 Task: Create an event for the team-building escape room challenge on the 11th at 8:00 PM.
Action: Mouse pressed left at (579, 175)
Screenshot: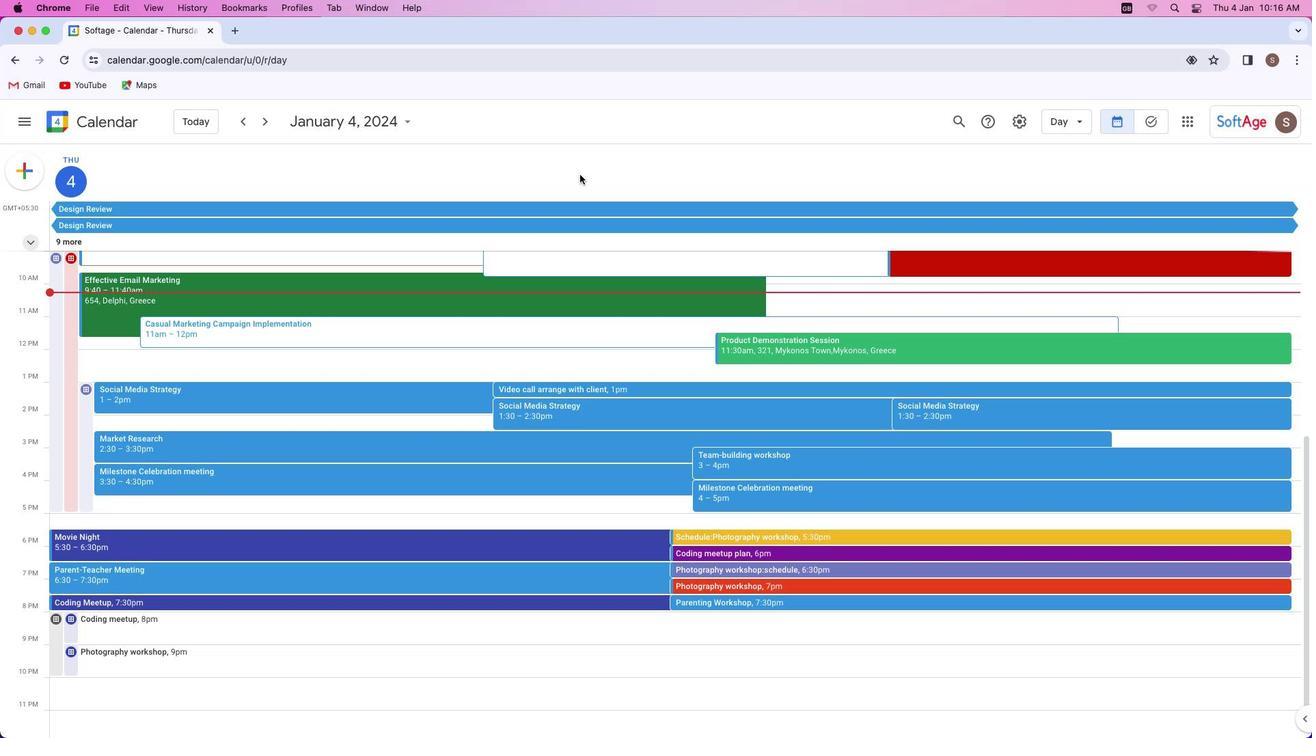 
Action: Mouse moved to (27, 168)
Screenshot: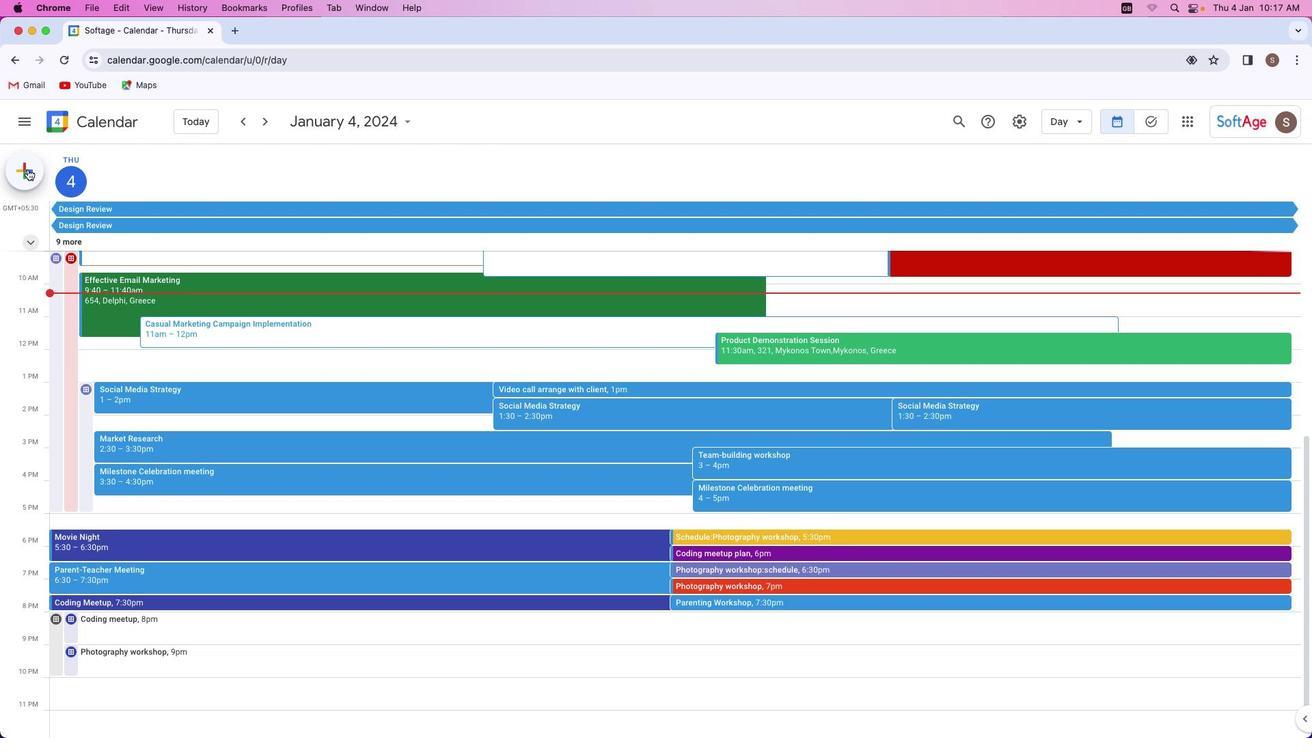 
Action: Mouse pressed left at (27, 168)
Screenshot: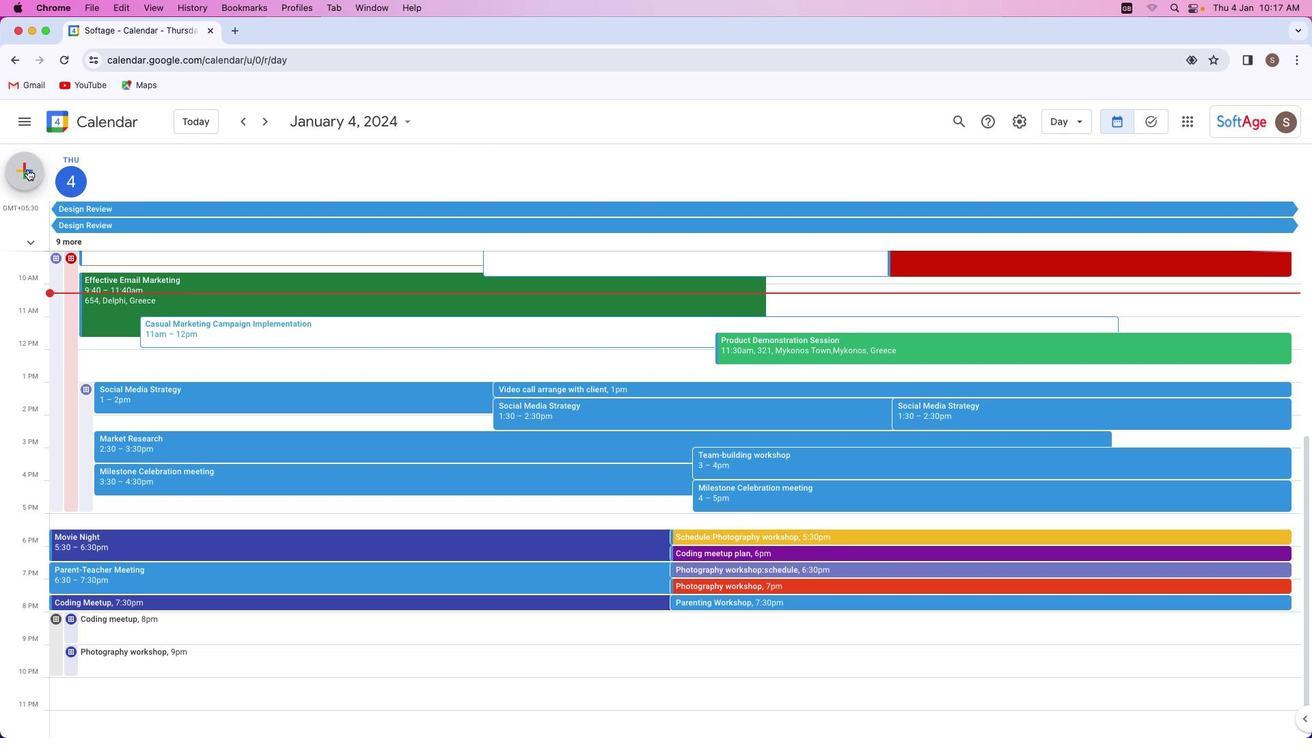 
Action: Mouse moved to (73, 210)
Screenshot: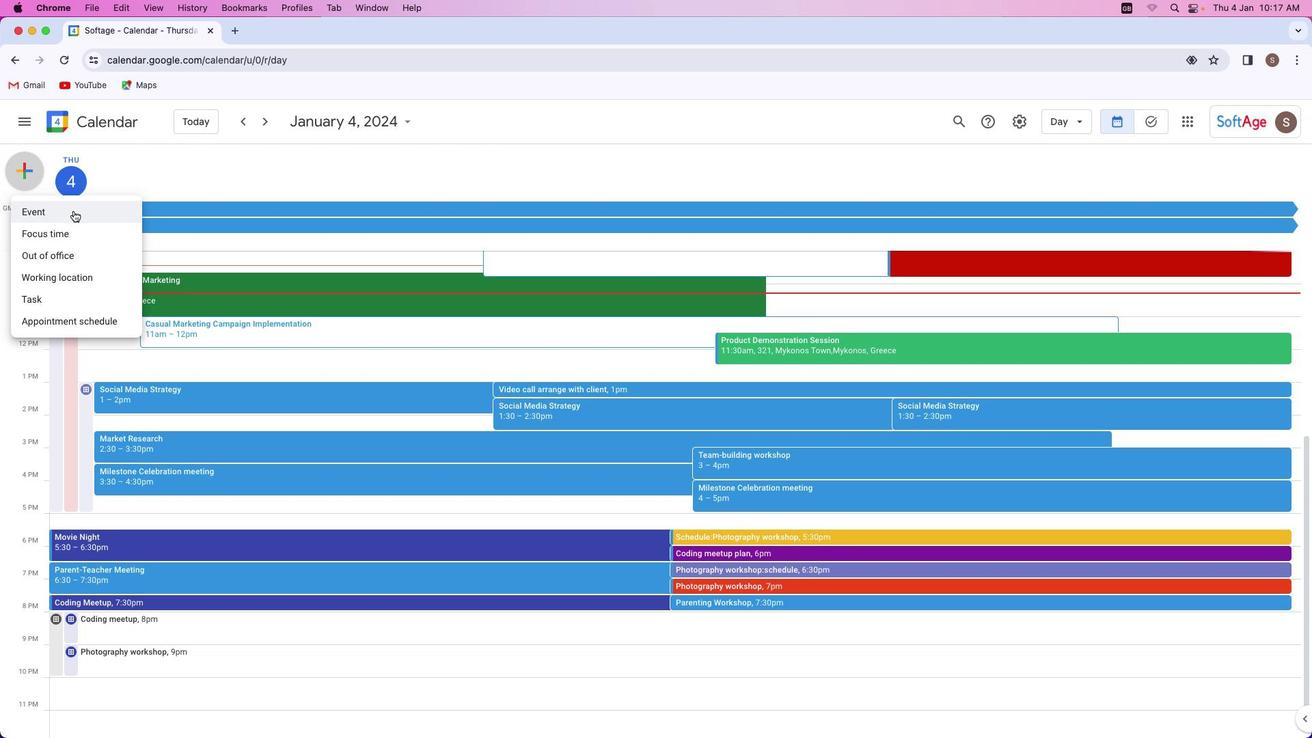 
Action: Mouse pressed left at (73, 210)
Screenshot: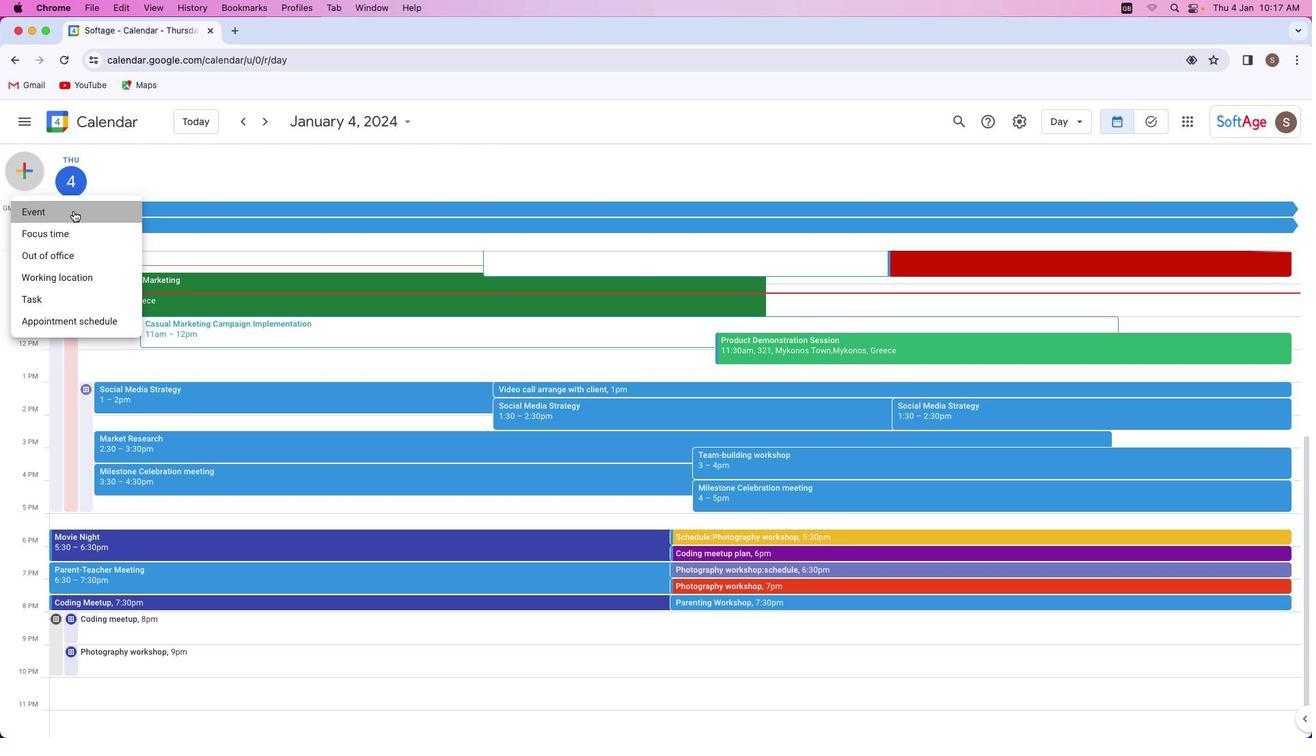 
Action: Mouse moved to (498, 290)
Screenshot: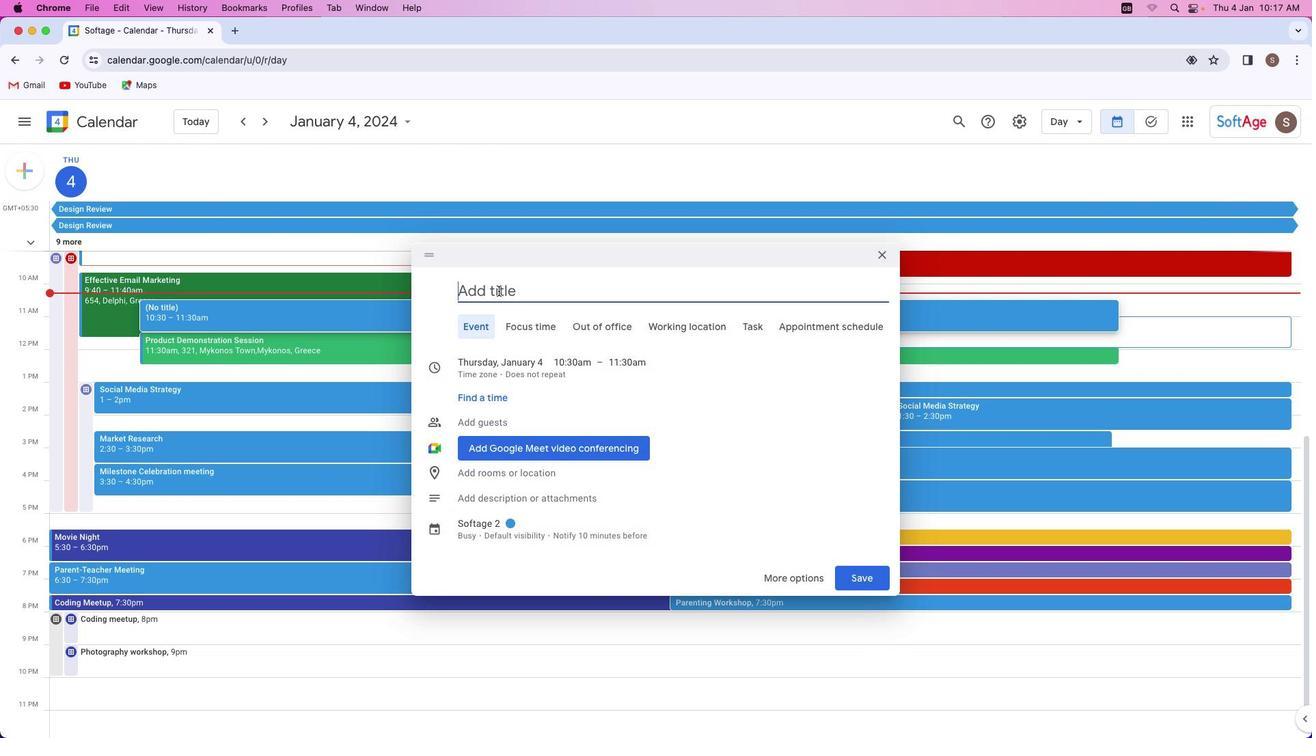 
Action: Key pressed Key.shift'T''e''a''m''-''b''u''i''l''d''i''n''g'Key.space'e''s''c''a''p''e'Key.space'r''o''o''m'Key.space'c''h''a''l''l''e''n''g''e'
Screenshot: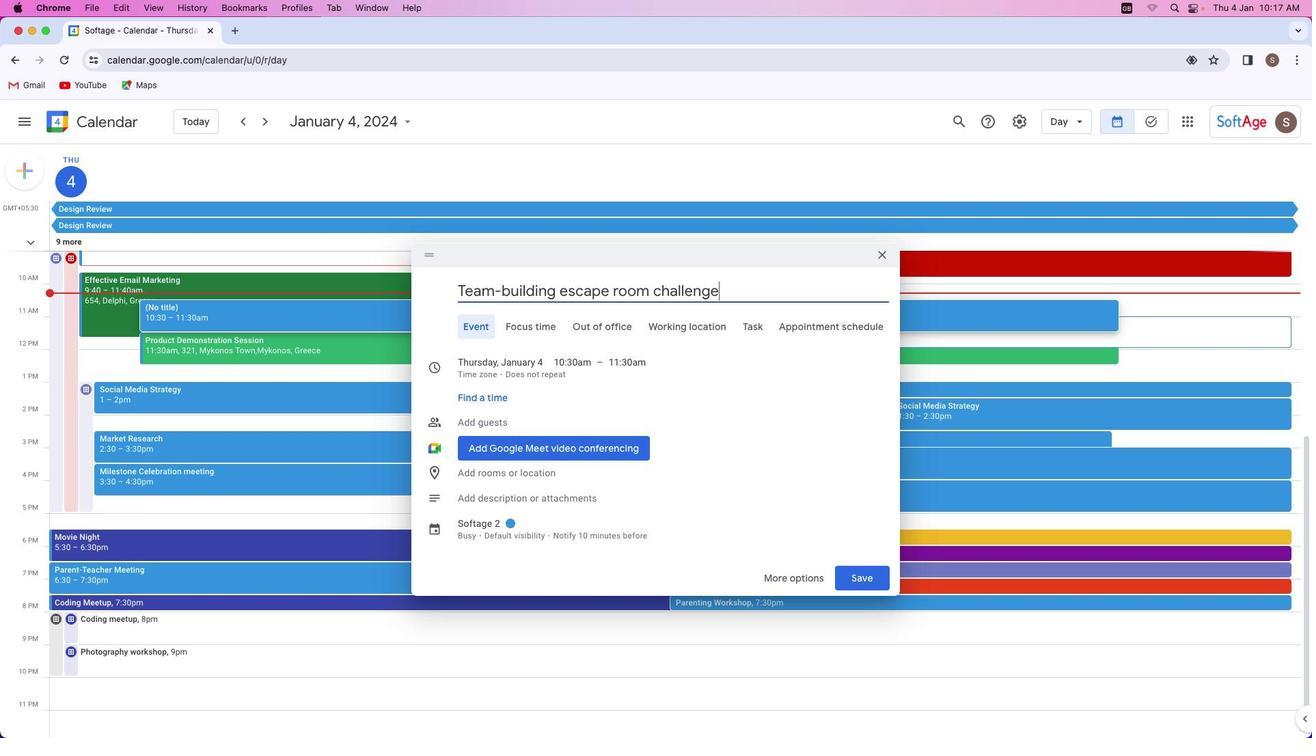 
Action: Mouse moved to (510, 363)
Screenshot: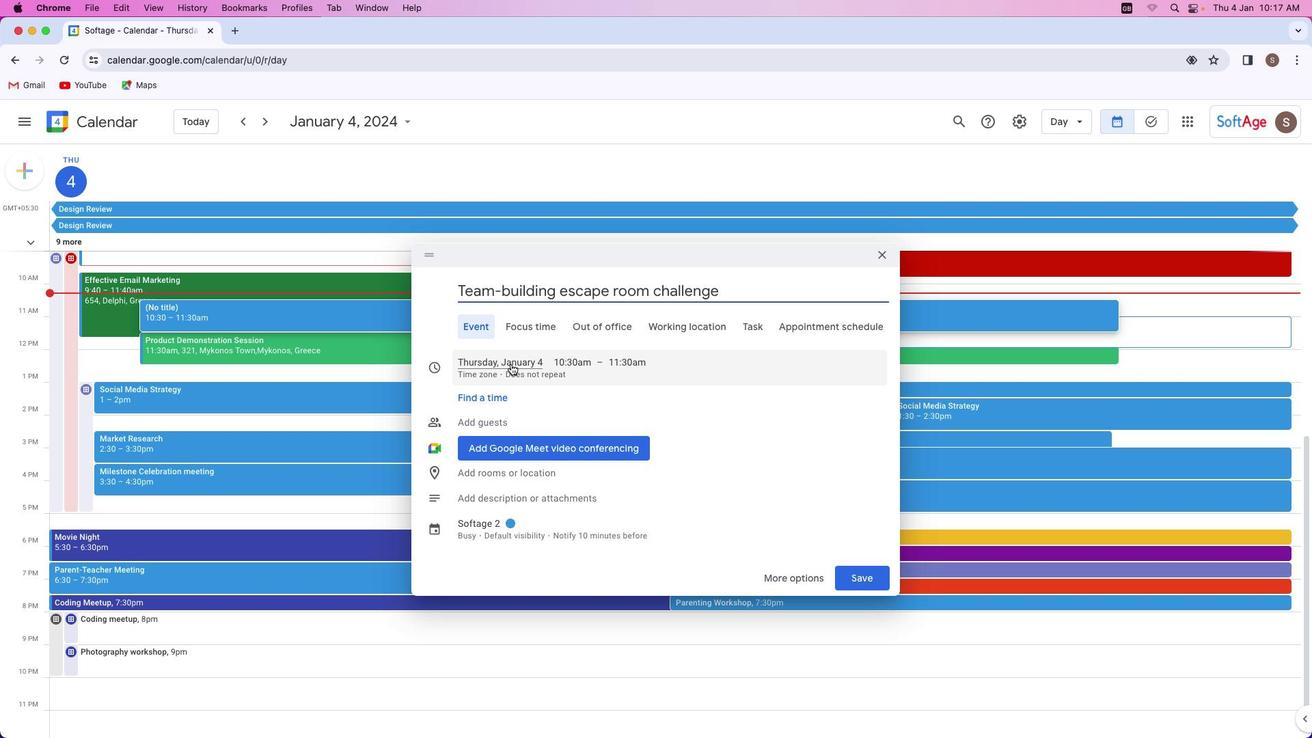 
Action: Mouse pressed left at (510, 363)
Screenshot: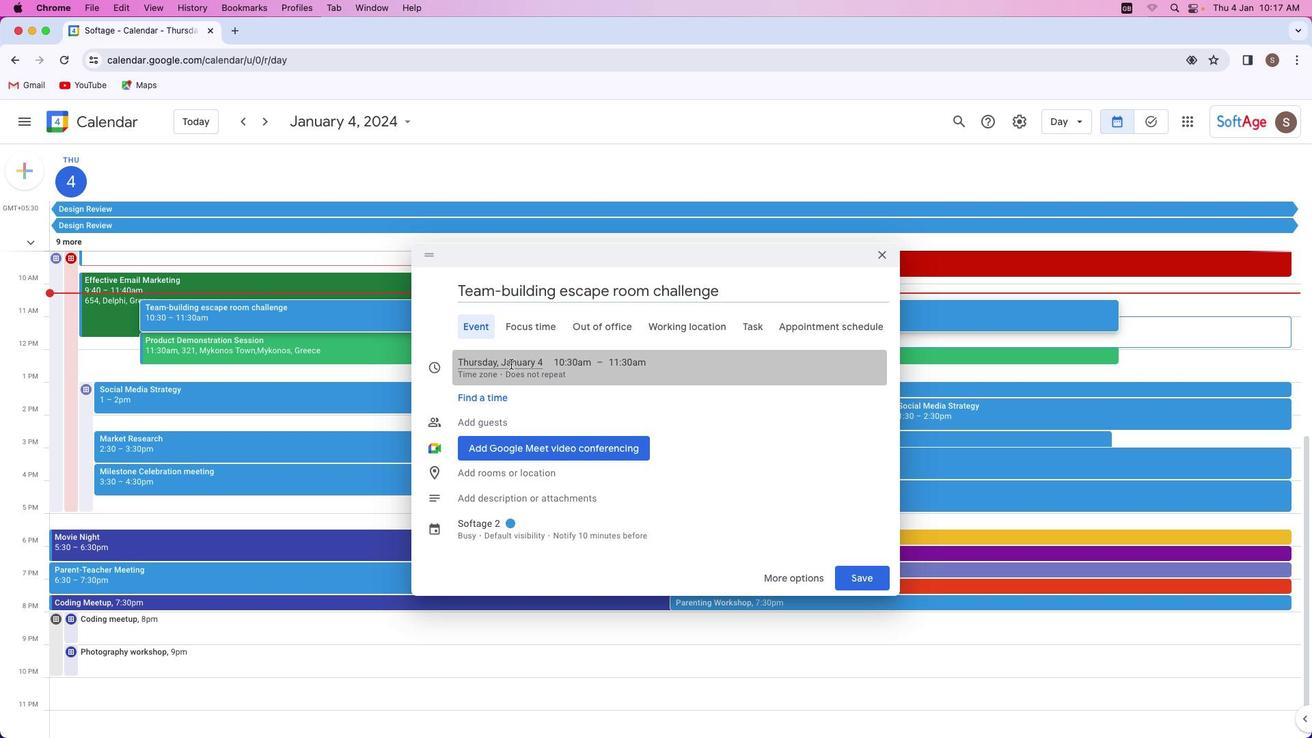 
Action: Mouse moved to (551, 452)
Screenshot: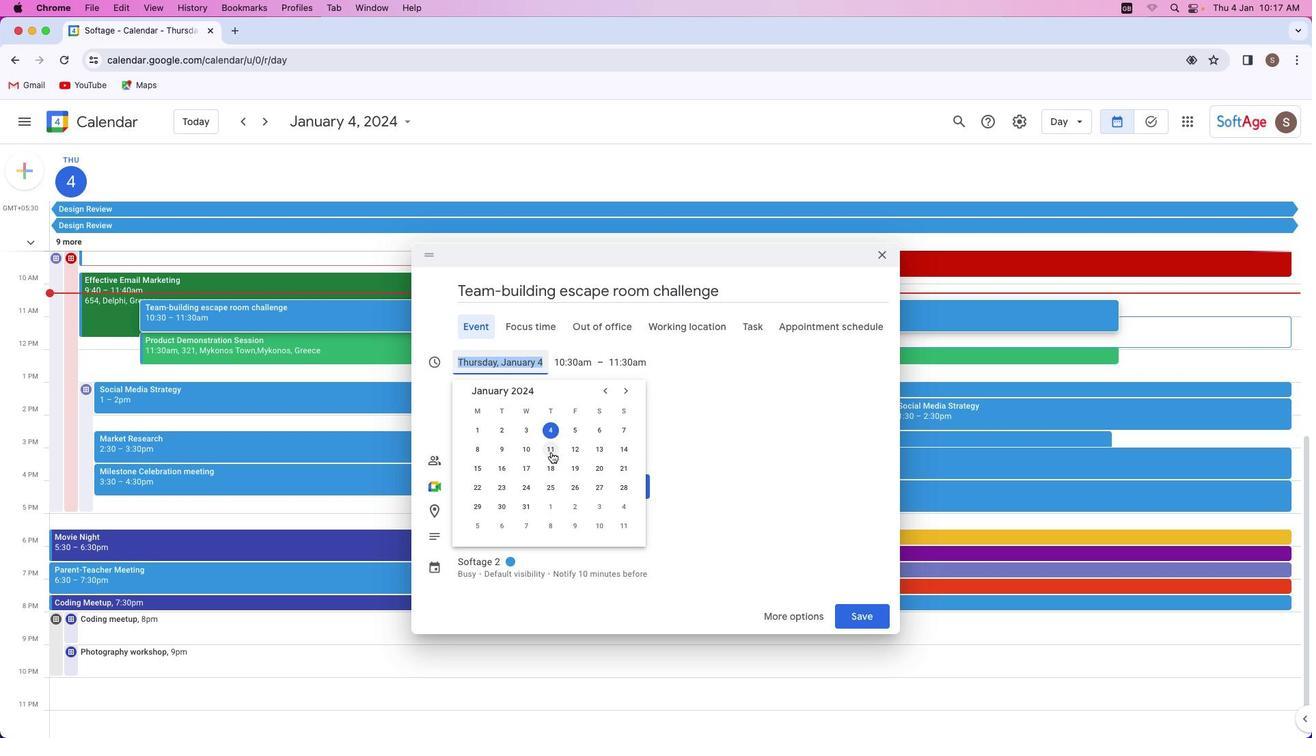 
Action: Mouse pressed left at (551, 452)
Screenshot: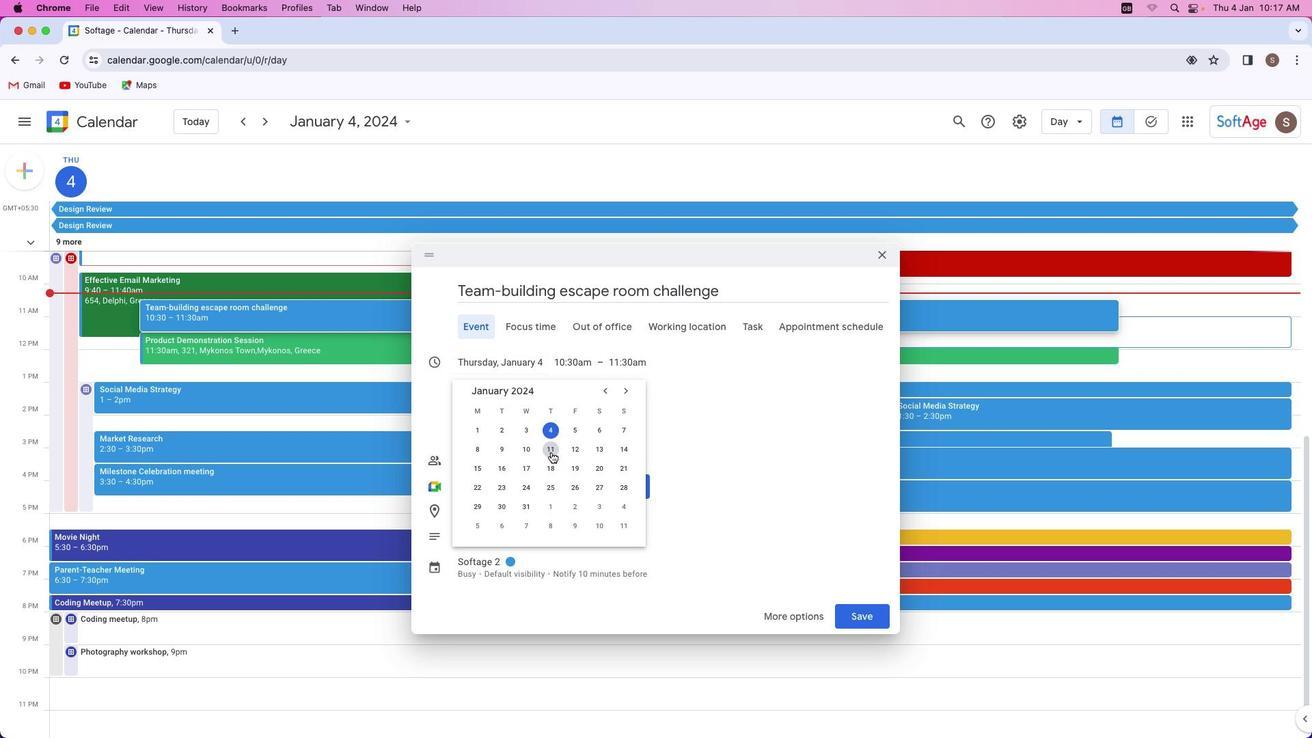 
Action: Mouse moved to (575, 364)
Screenshot: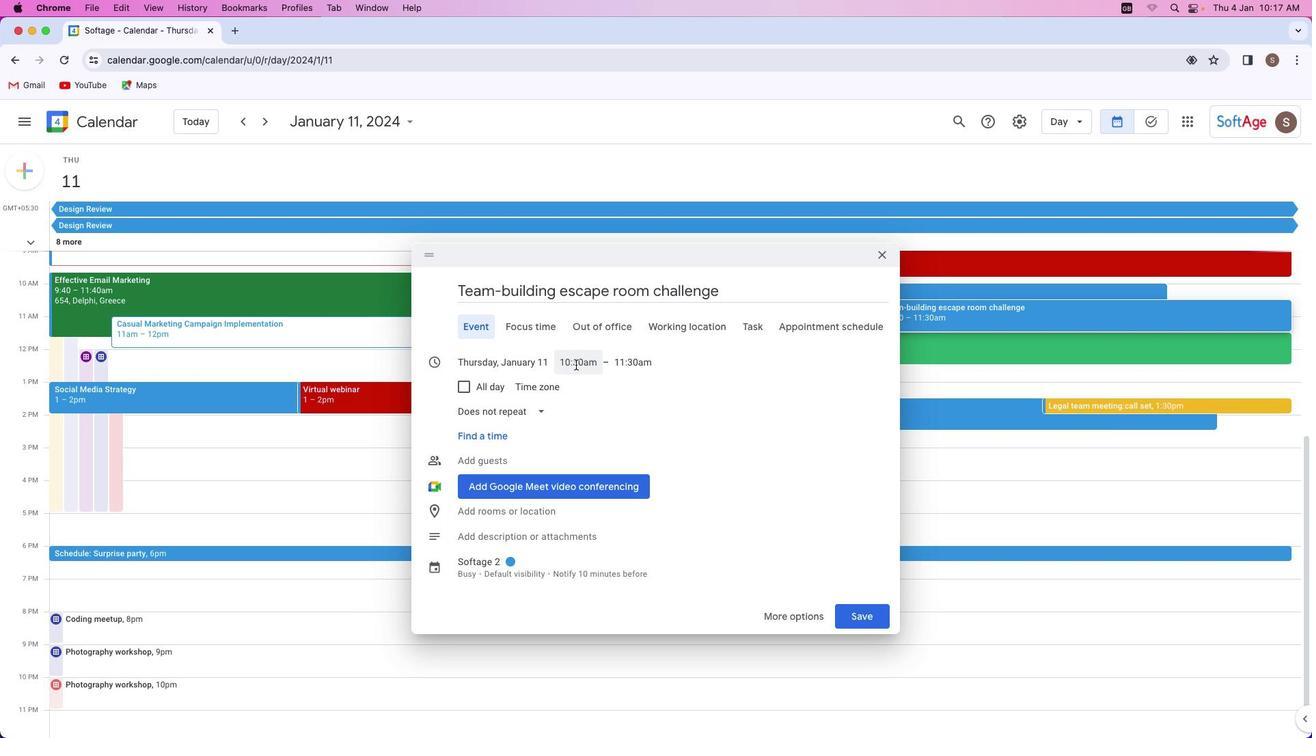 
Action: Mouse pressed left at (575, 364)
Screenshot: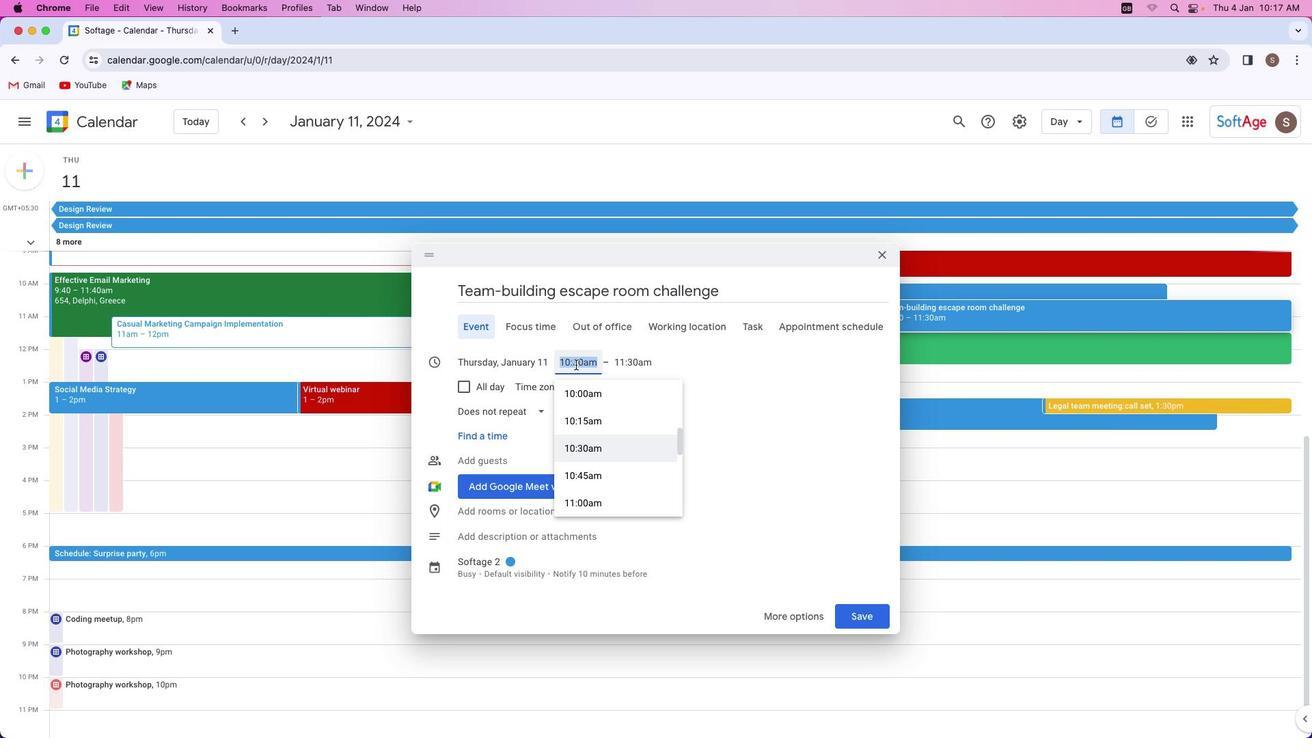 
Action: Mouse moved to (600, 445)
Screenshot: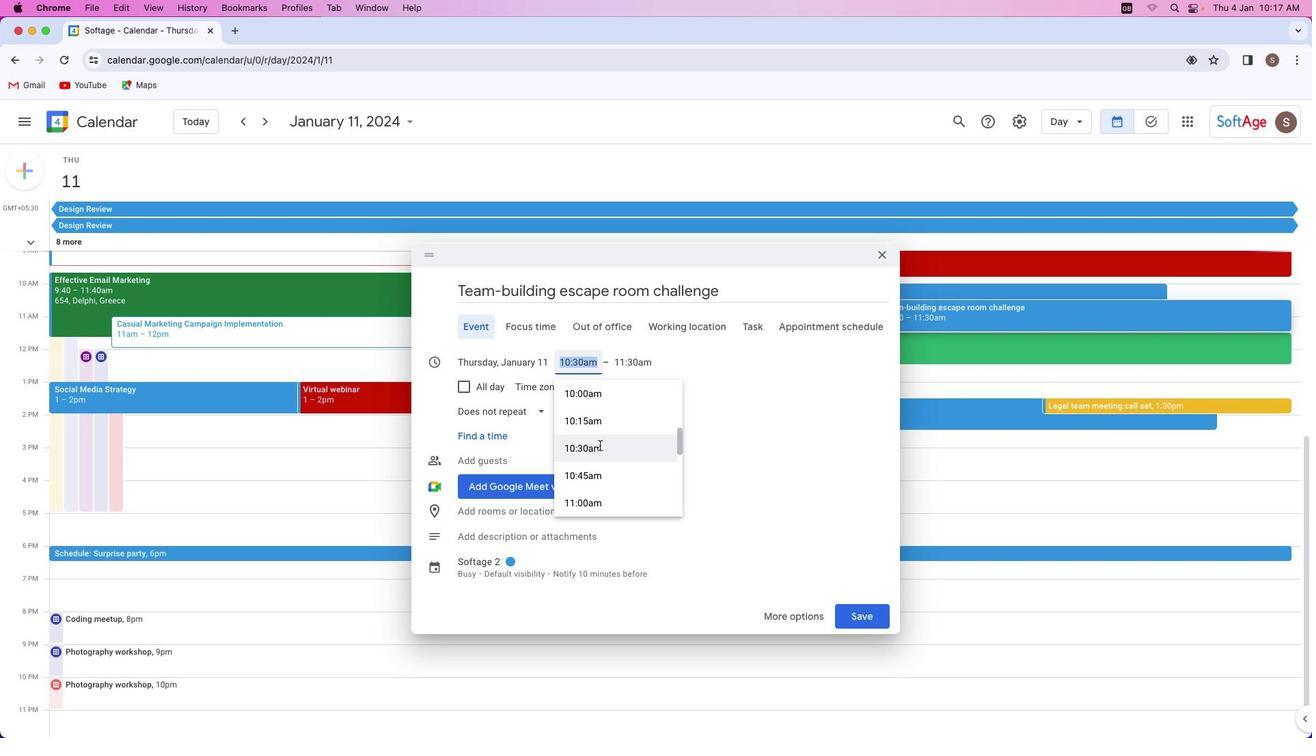 
Action: Mouse scrolled (600, 445) with delta (0, 0)
Screenshot: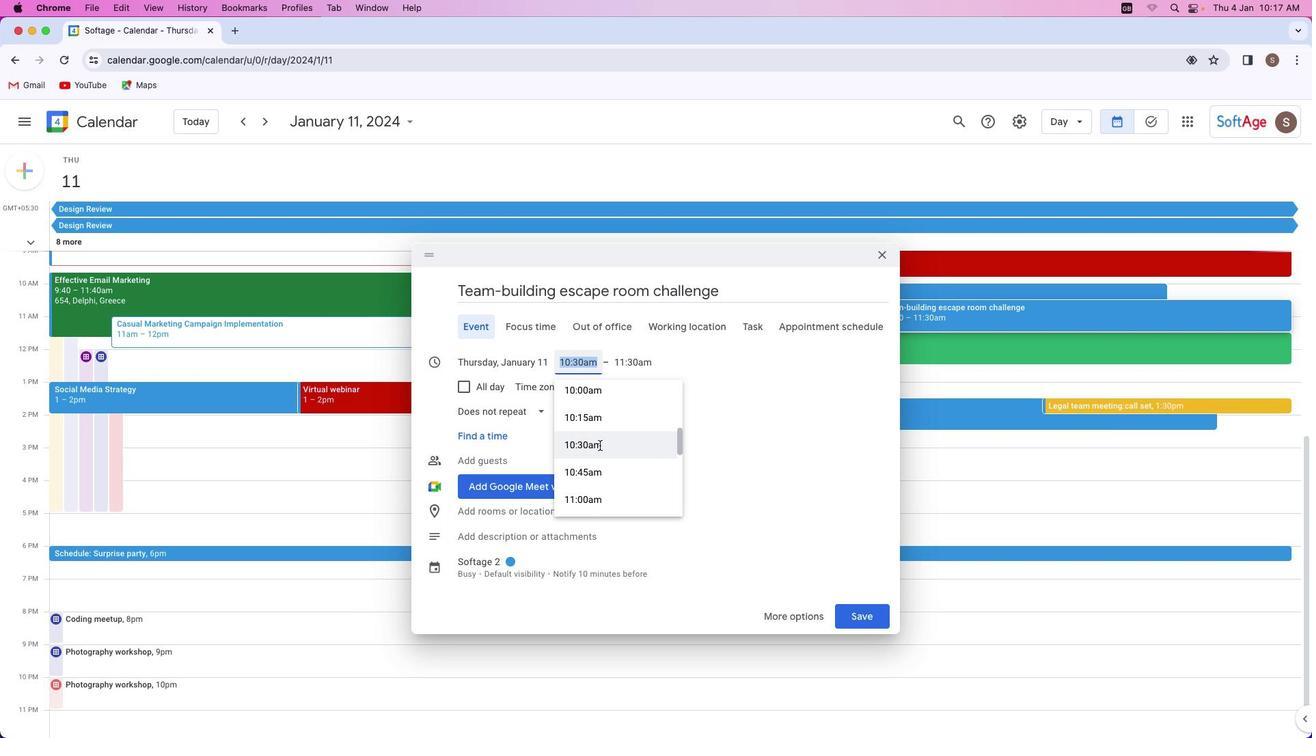 
Action: Mouse scrolled (600, 445) with delta (0, 0)
Screenshot: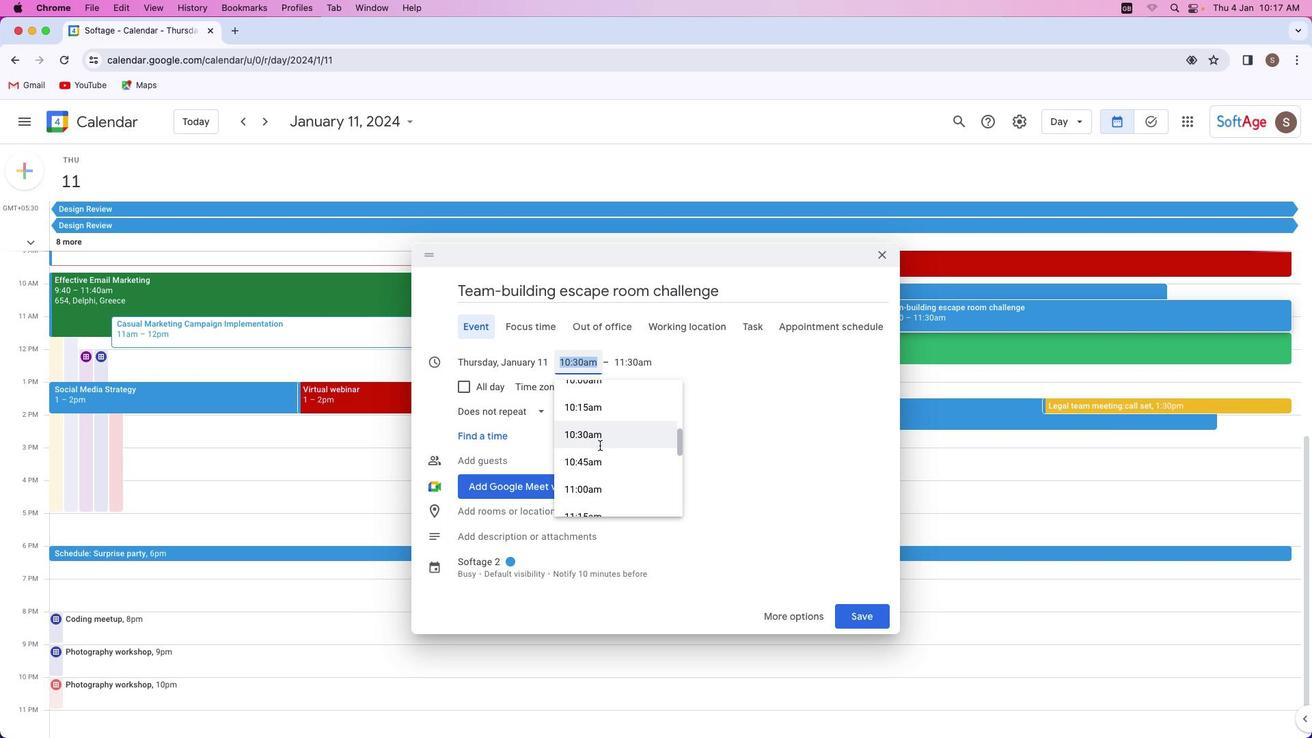 
Action: Mouse scrolled (600, 445) with delta (0, 0)
Screenshot: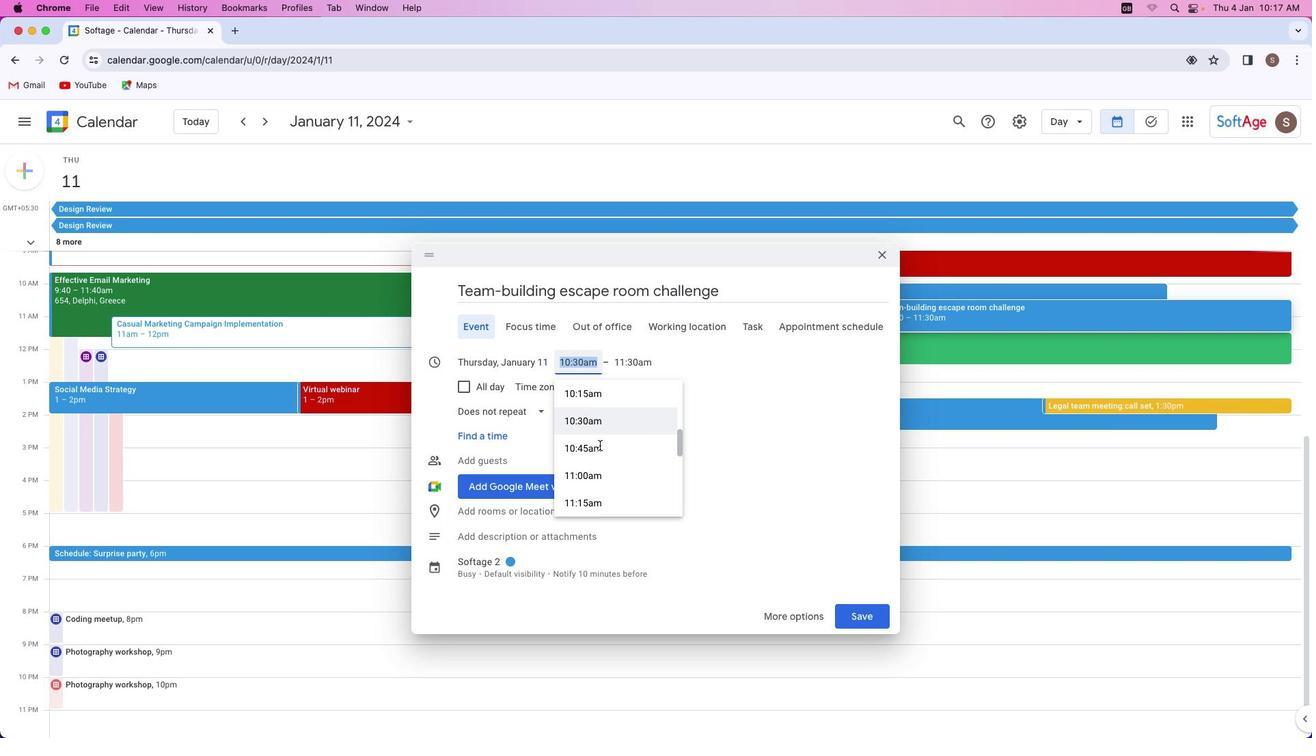 
Action: Mouse scrolled (600, 445) with delta (0, 0)
Screenshot: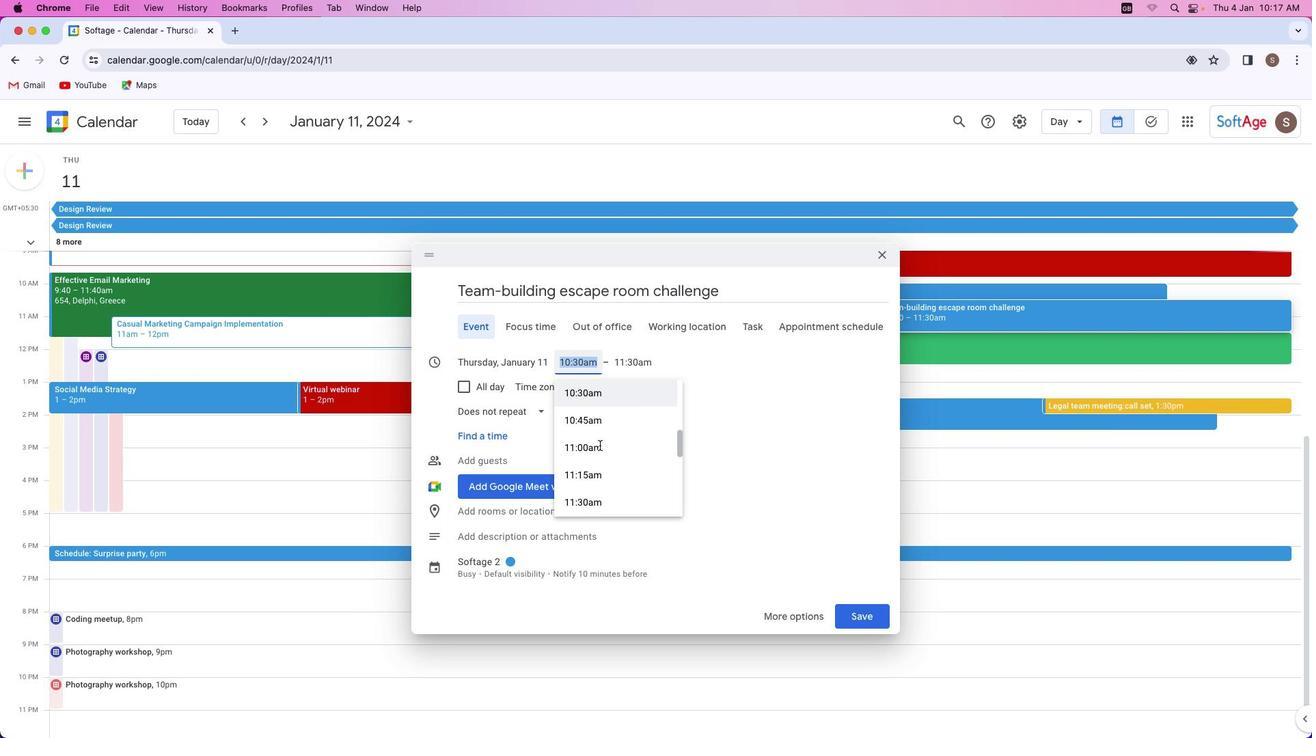 
Action: Mouse scrolled (600, 445) with delta (0, 0)
Screenshot: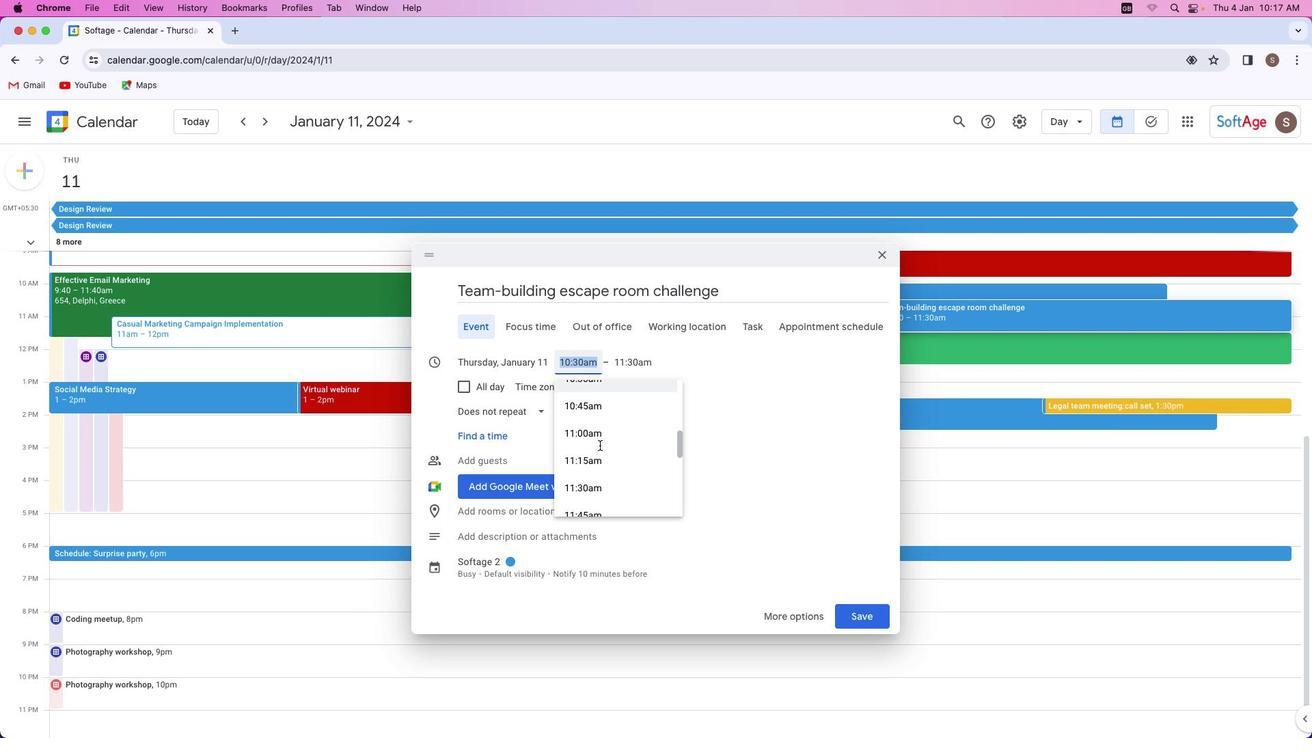 
Action: Mouse scrolled (600, 445) with delta (0, 0)
Screenshot: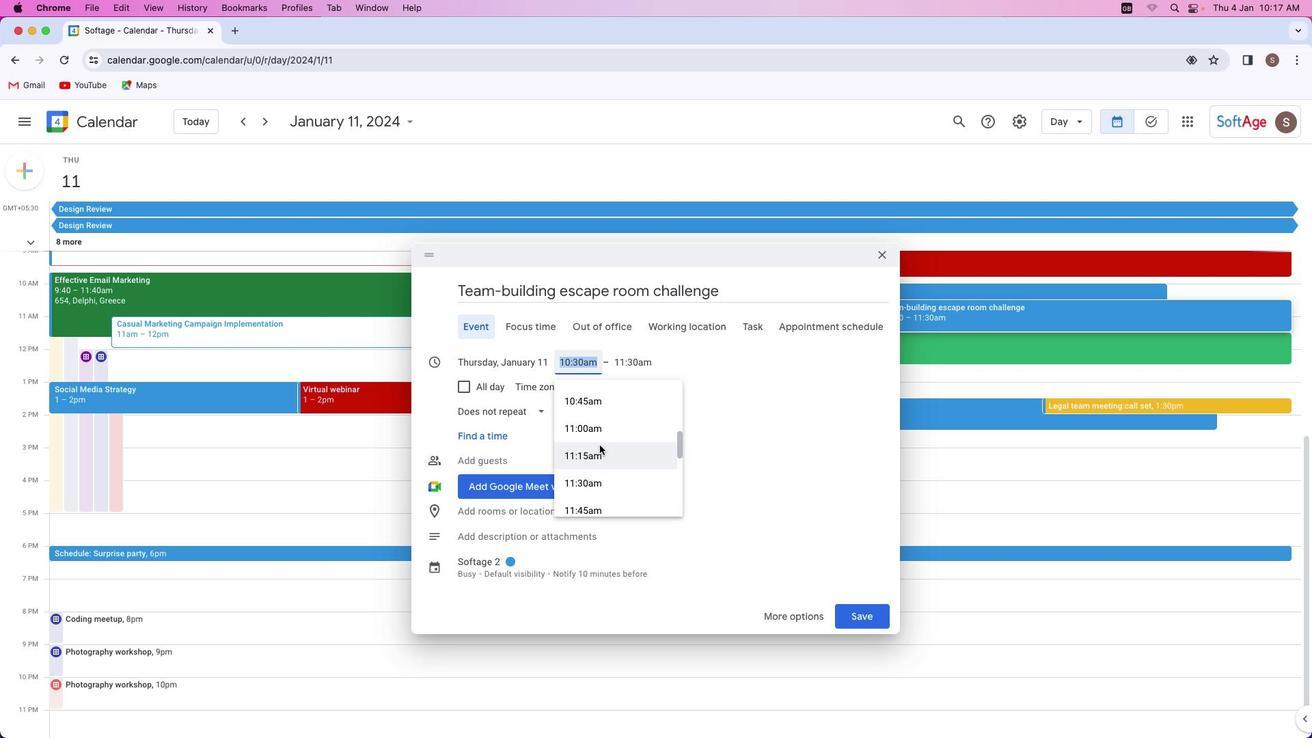 
Action: Mouse scrolled (600, 445) with delta (0, 0)
Screenshot: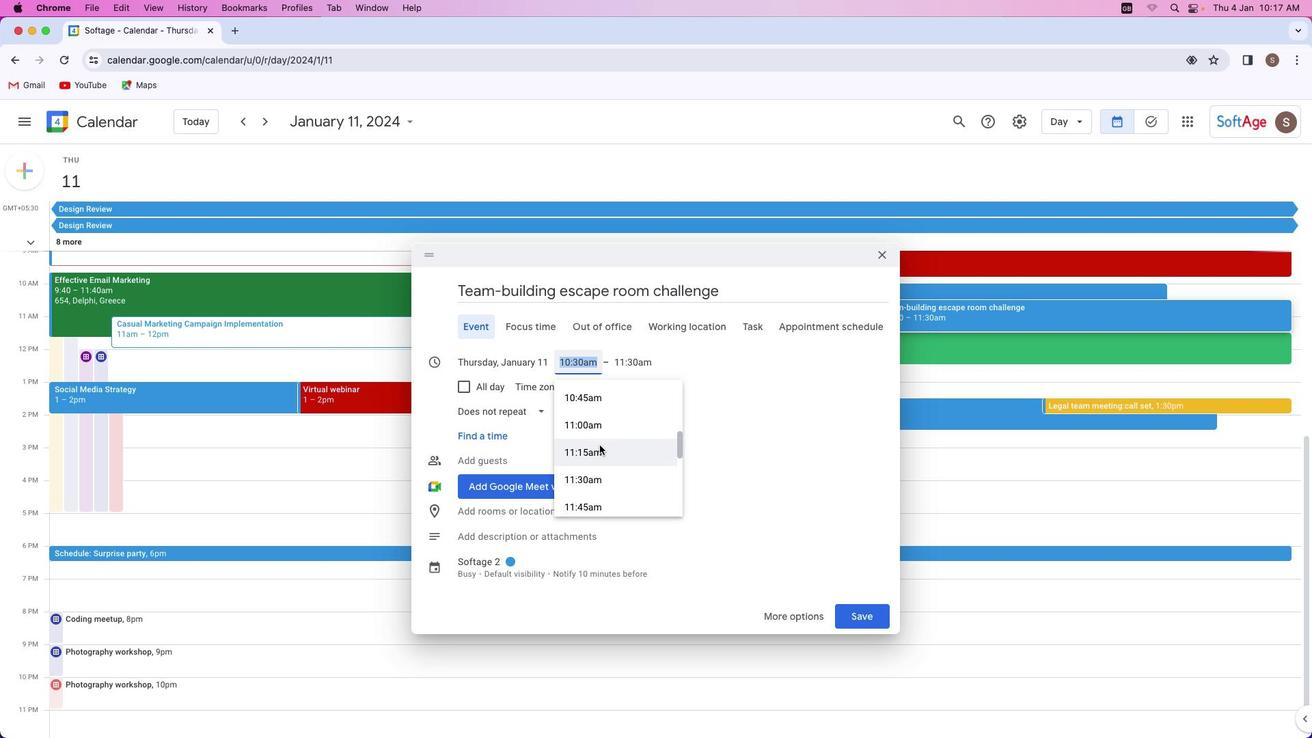 
Action: Mouse scrolled (600, 445) with delta (0, 0)
Screenshot: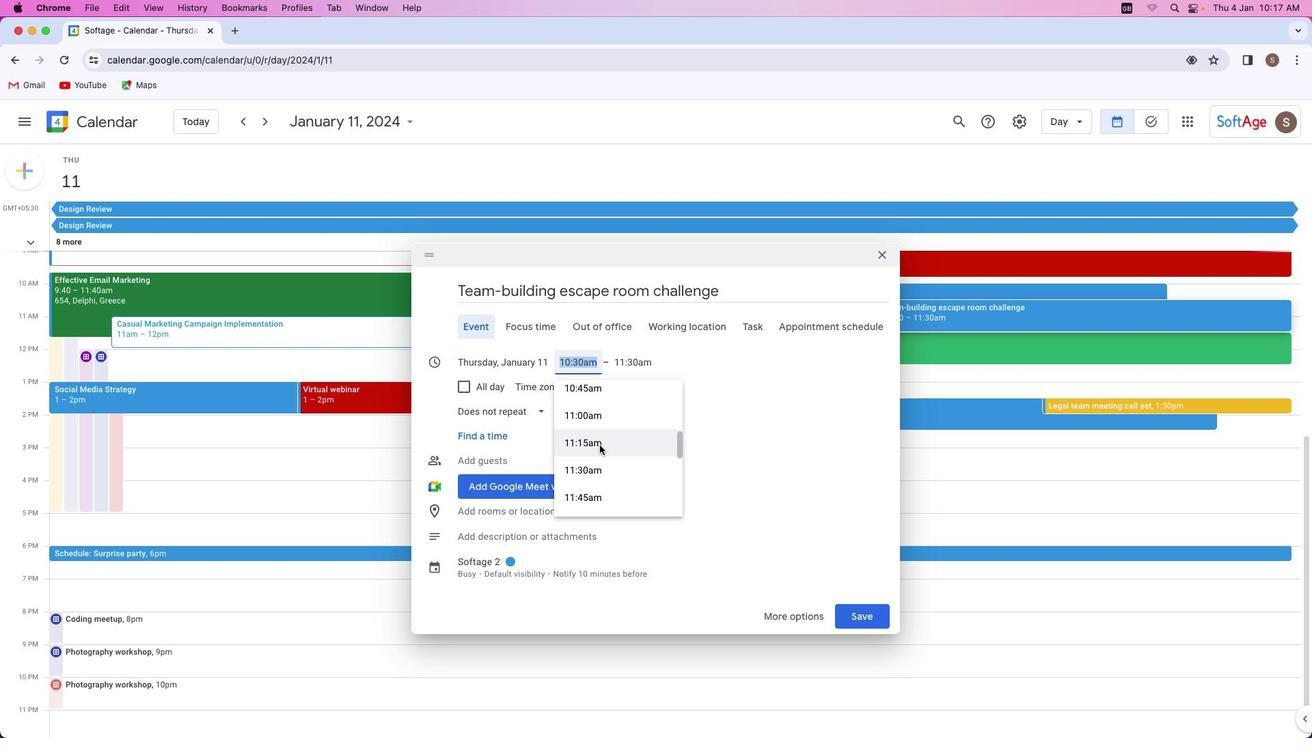 
Action: Mouse scrolled (600, 445) with delta (0, 0)
Screenshot: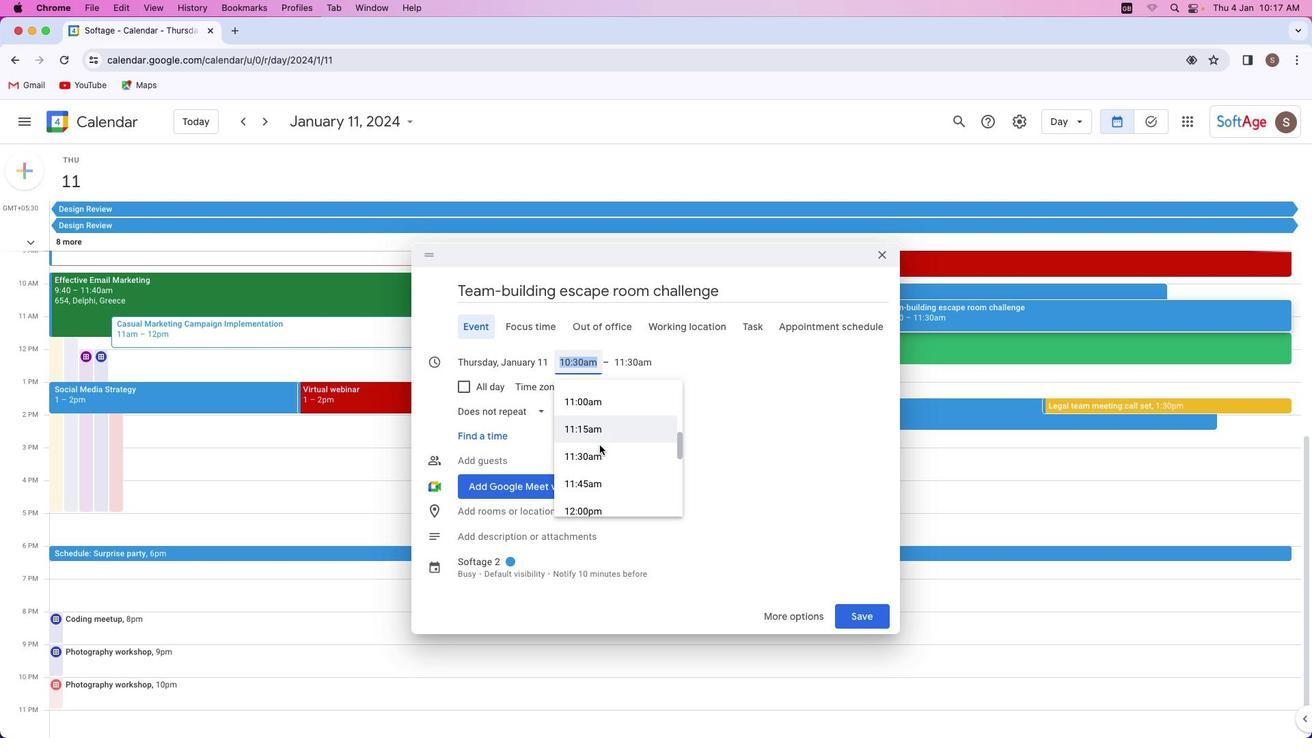 
Action: Mouse scrolled (600, 445) with delta (0, 0)
Screenshot: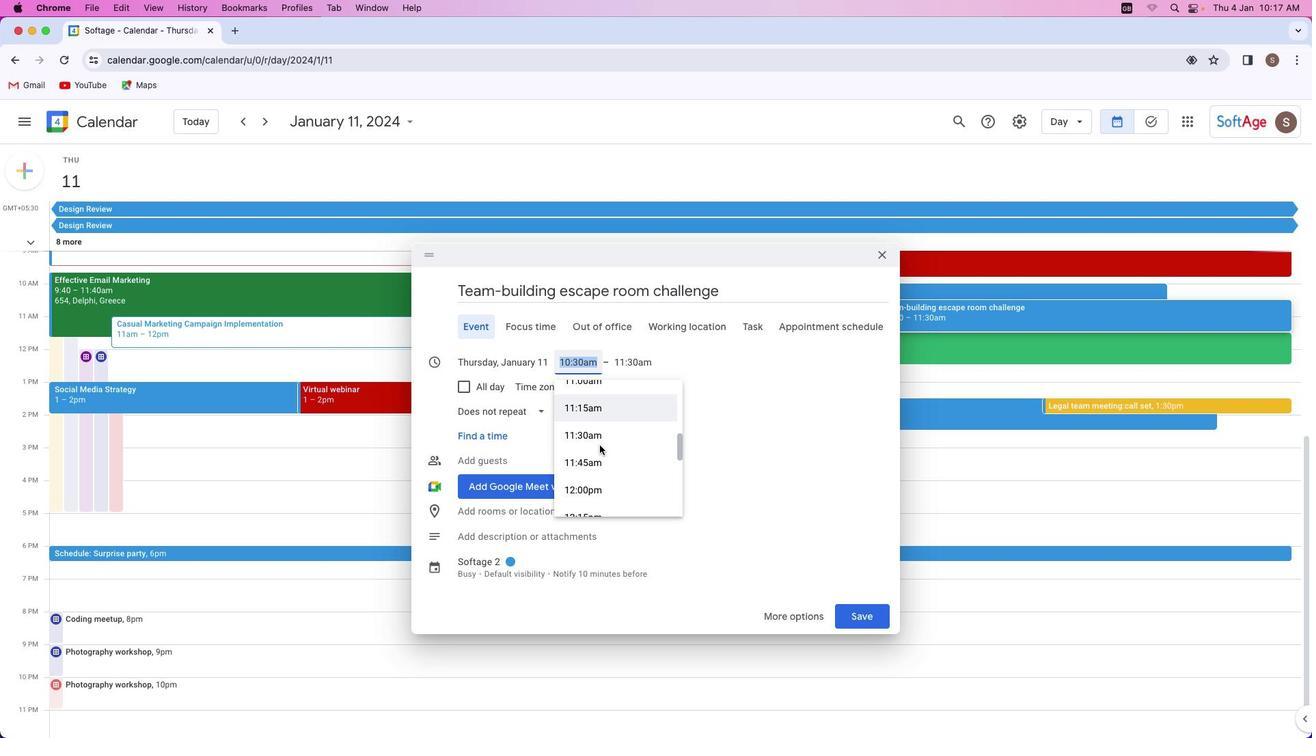 
Action: Mouse scrolled (600, 445) with delta (0, 0)
Screenshot: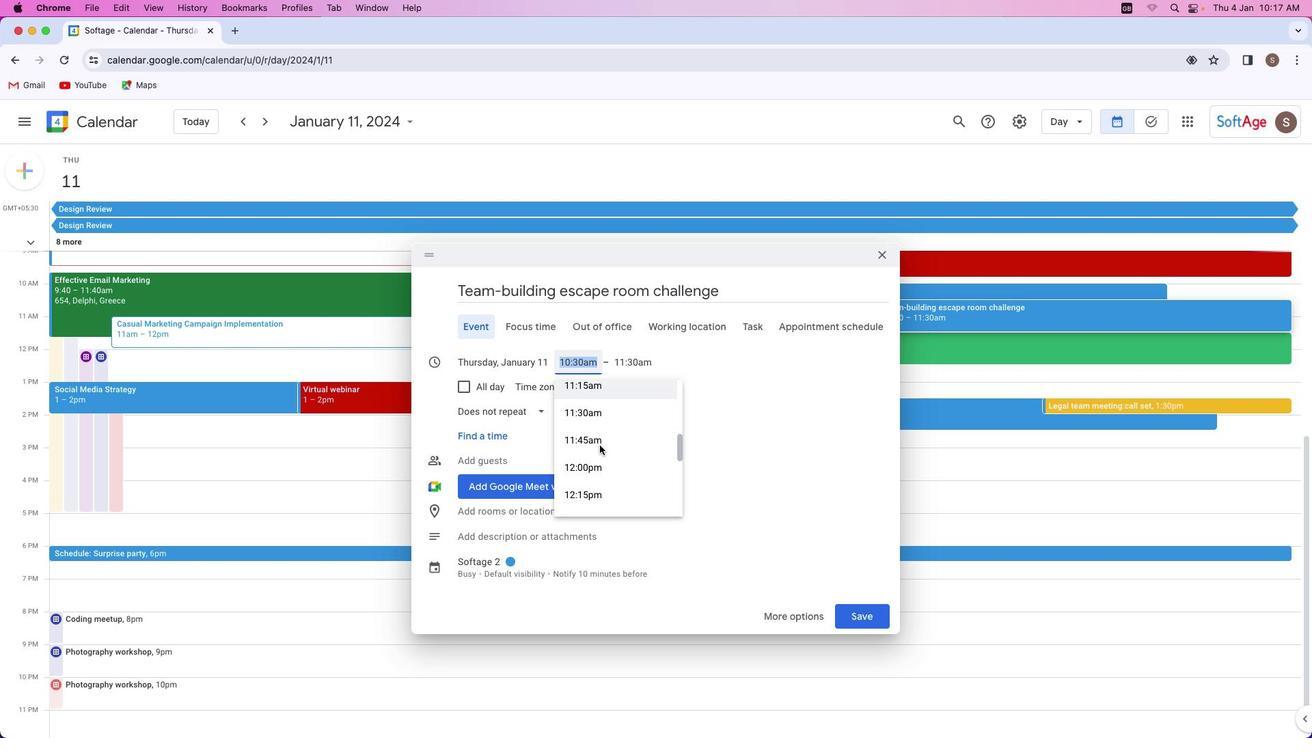 
Action: Mouse scrolled (600, 445) with delta (0, 0)
Screenshot: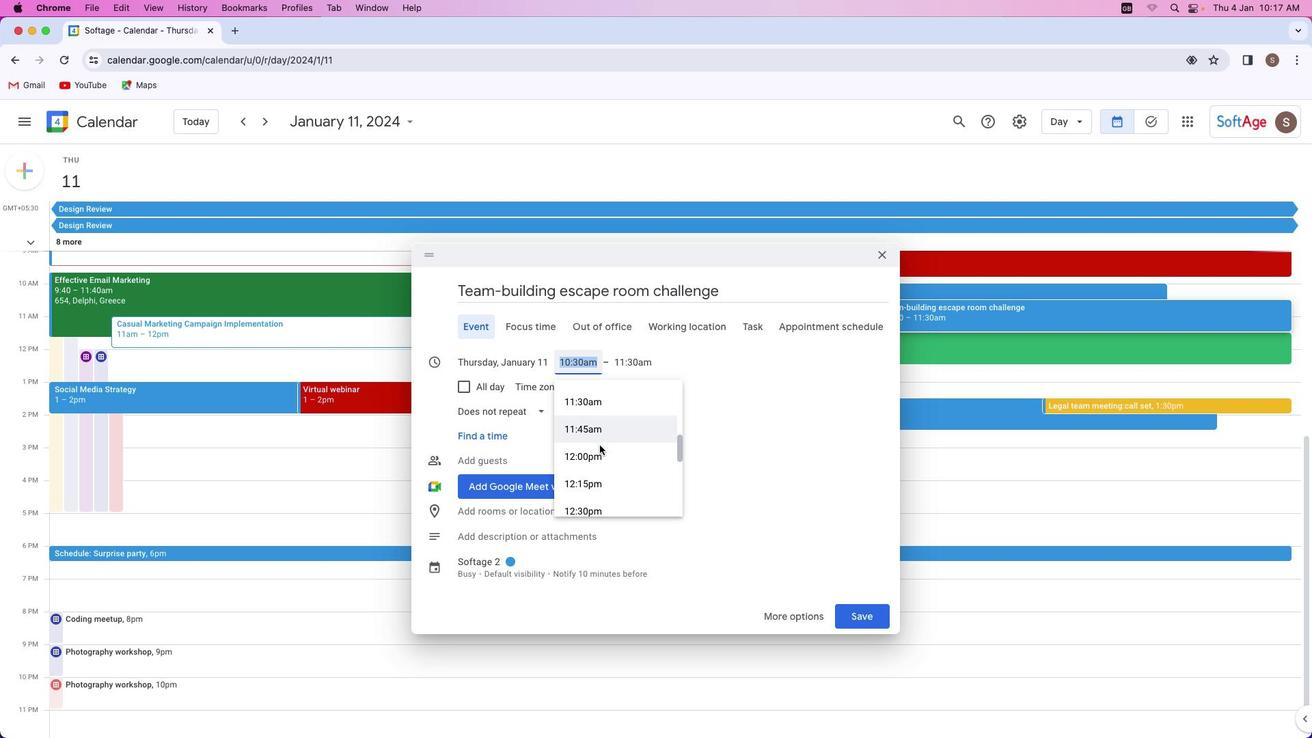 
Action: Mouse scrolled (600, 445) with delta (0, 0)
Screenshot: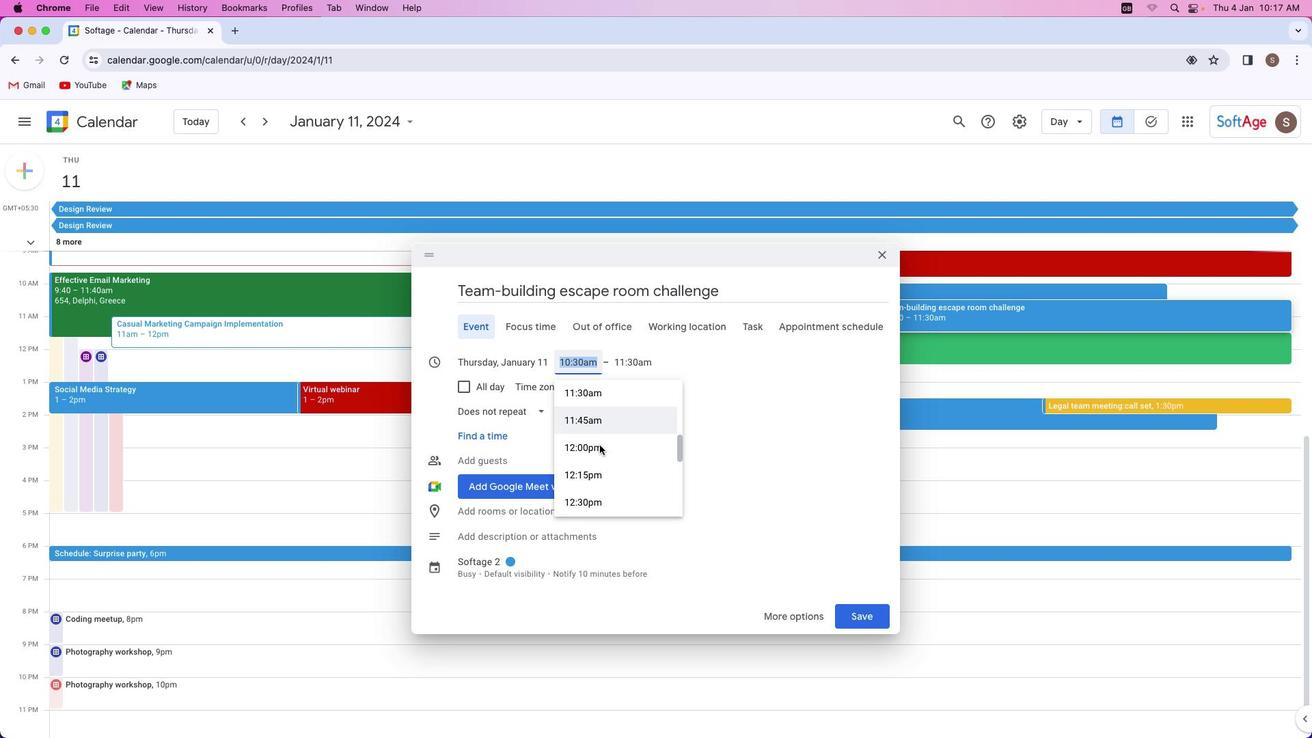 
Action: Mouse scrolled (600, 445) with delta (0, 0)
Screenshot: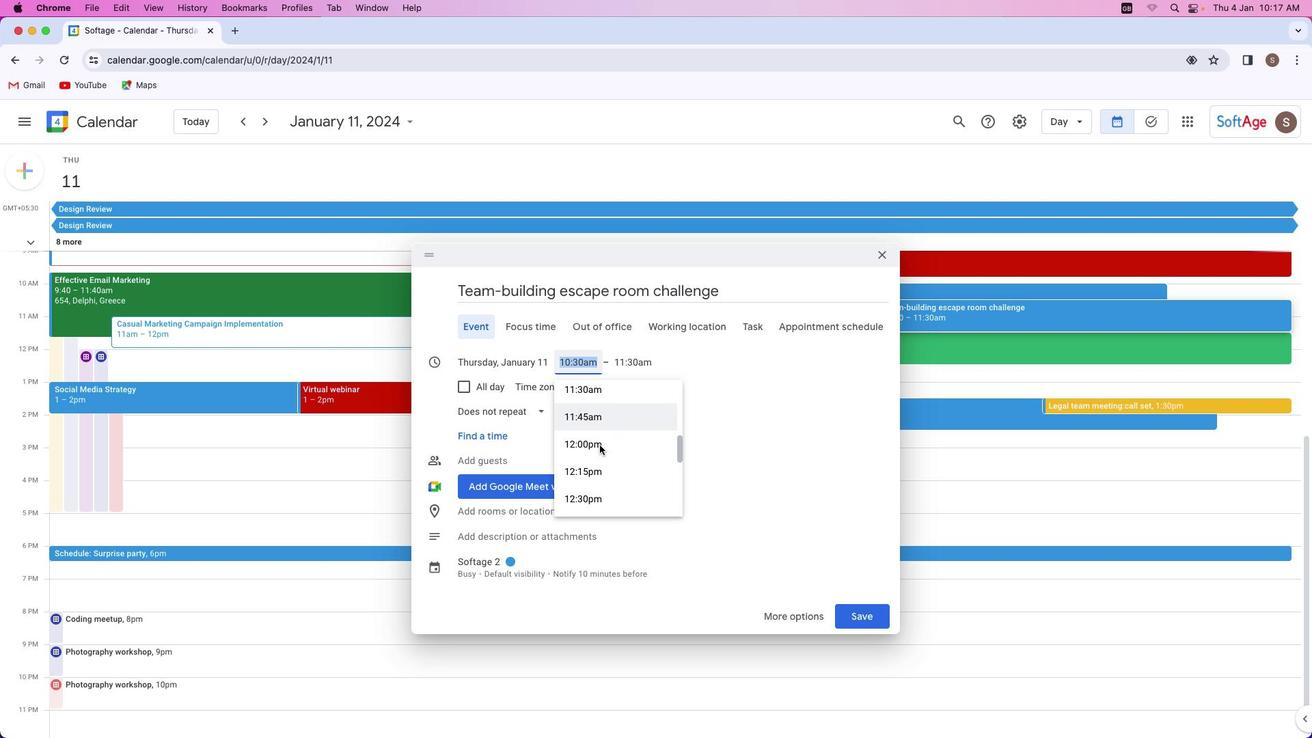 
Action: Mouse scrolled (600, 445) with delta (0, 0)
Screenshot: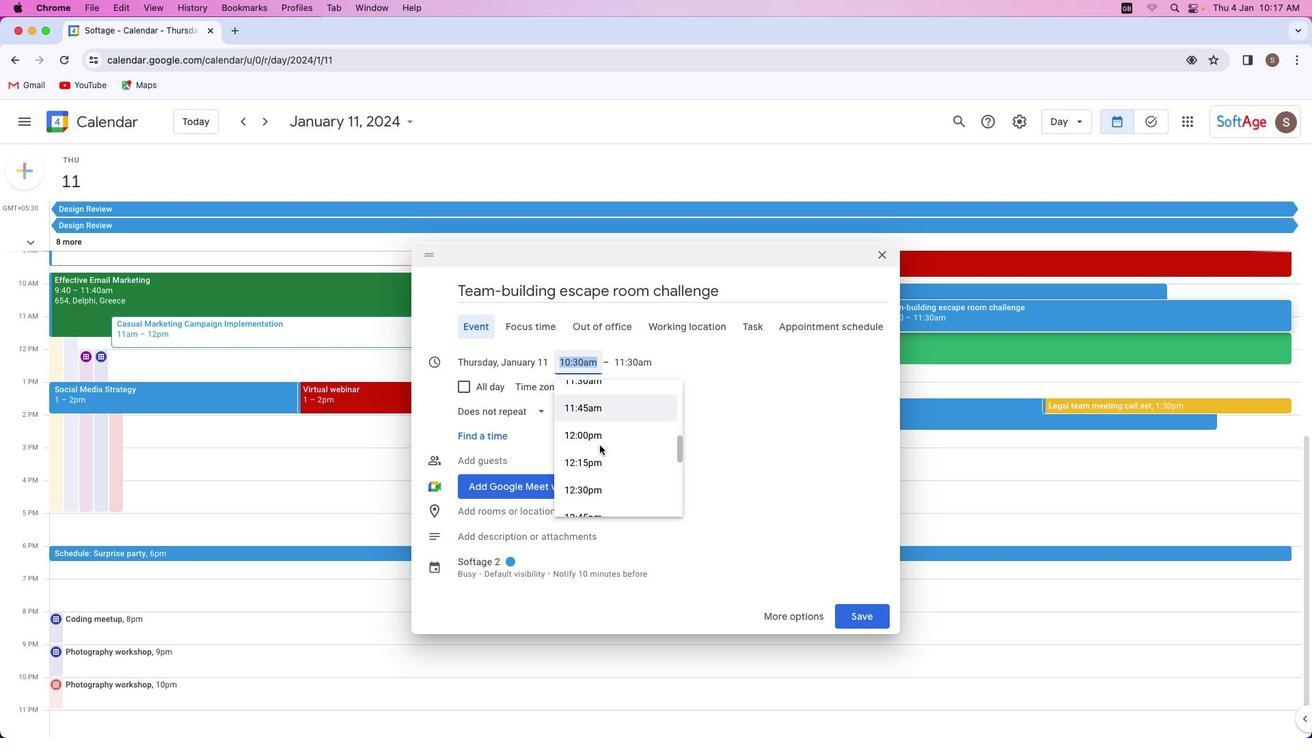 
Action: Mouse scrolled (600, 445) with delta (0, 0)
Screenshot: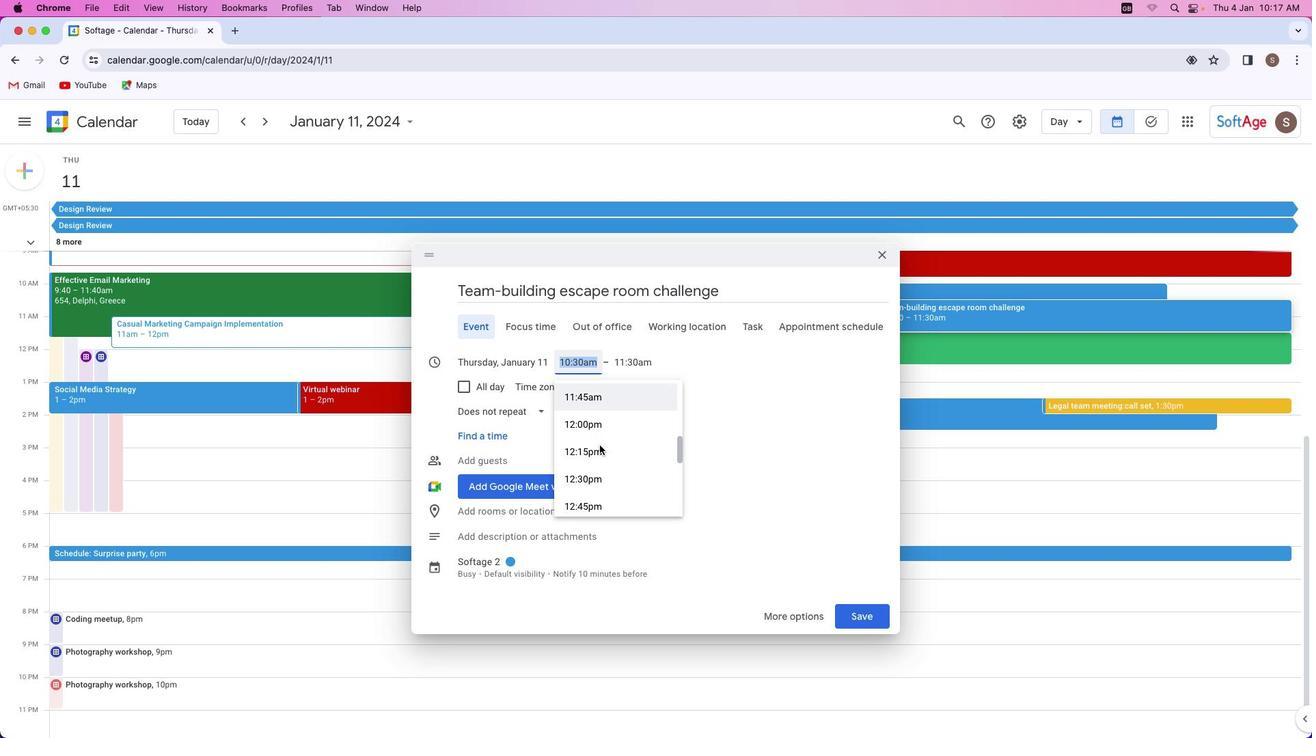 
Action: Mouse scrolled (600, 445) with delta (0, 0)
Screenshot: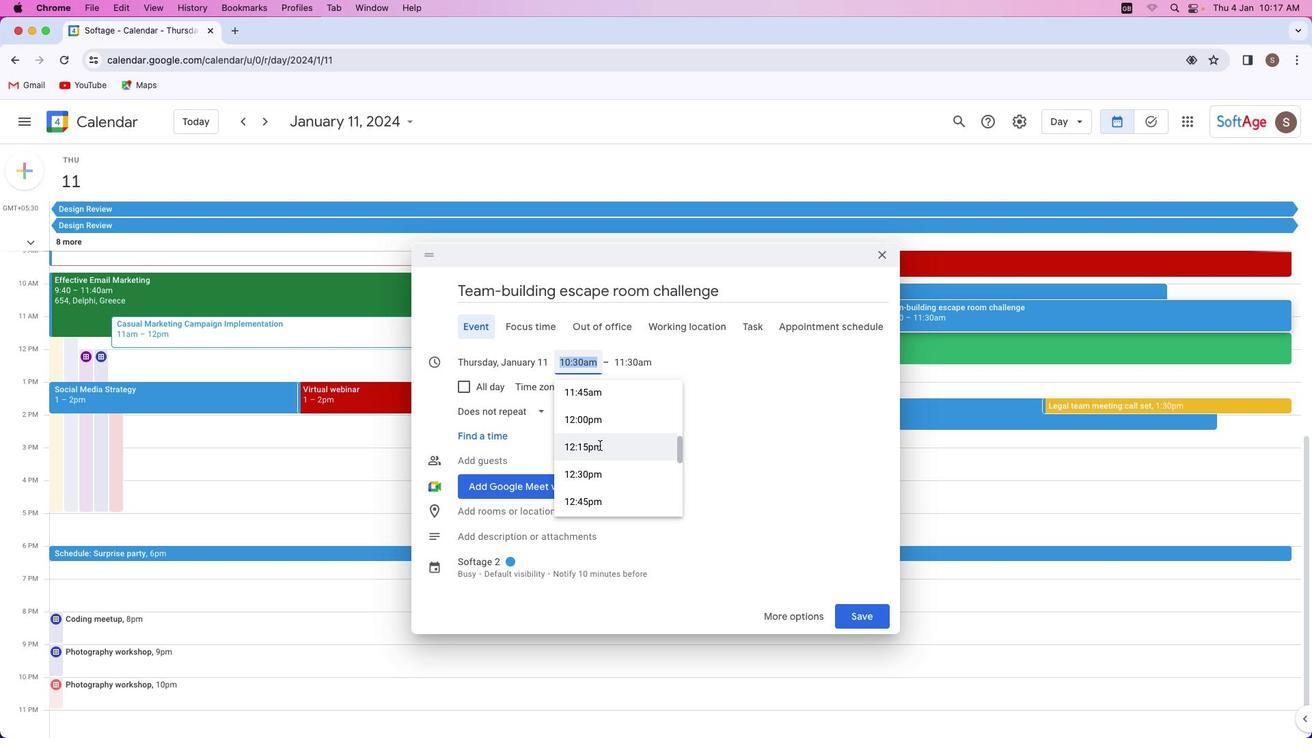 
Action: Mouse scrolled (600, 445) with delta (0, 0)
Screenshot: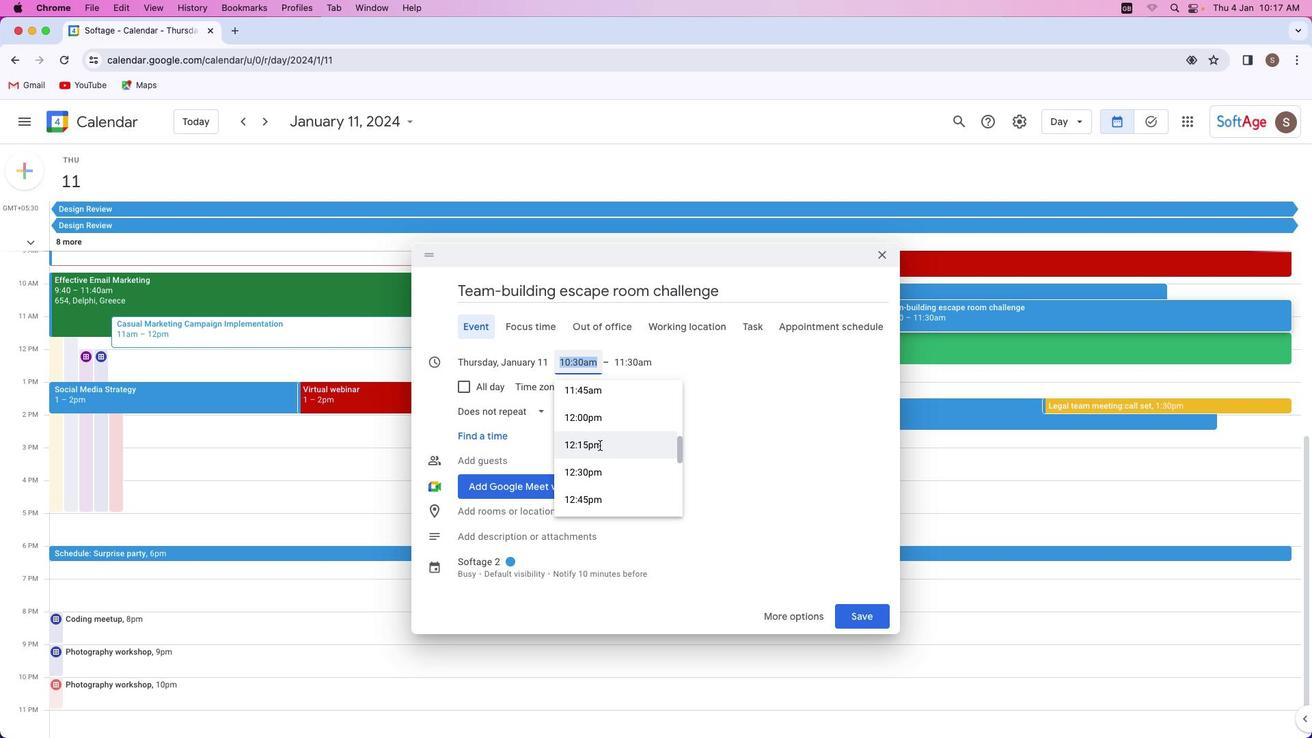 
Action: Mouse scrolled (600, 445) with delta (0, 0)
Screenshot: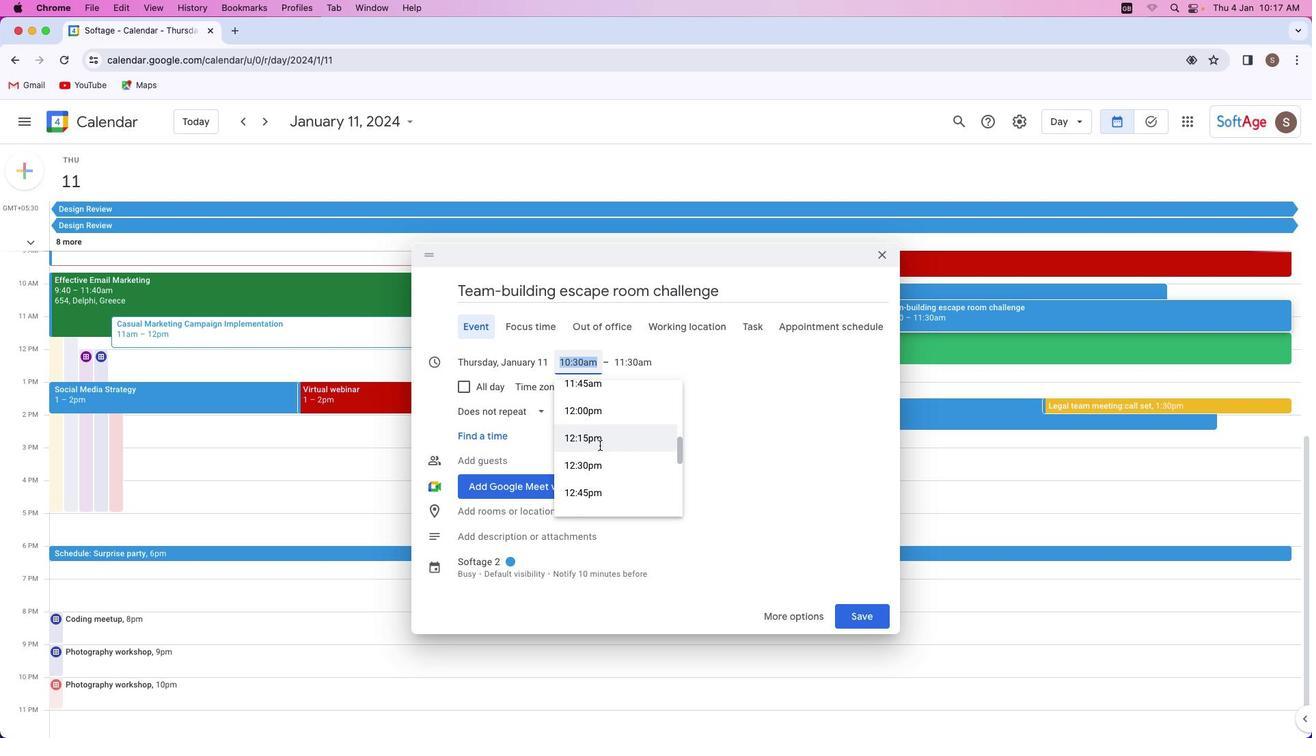 
Action: Mouse scrolled (600, 445) with delta (0, 0)
Screenshot: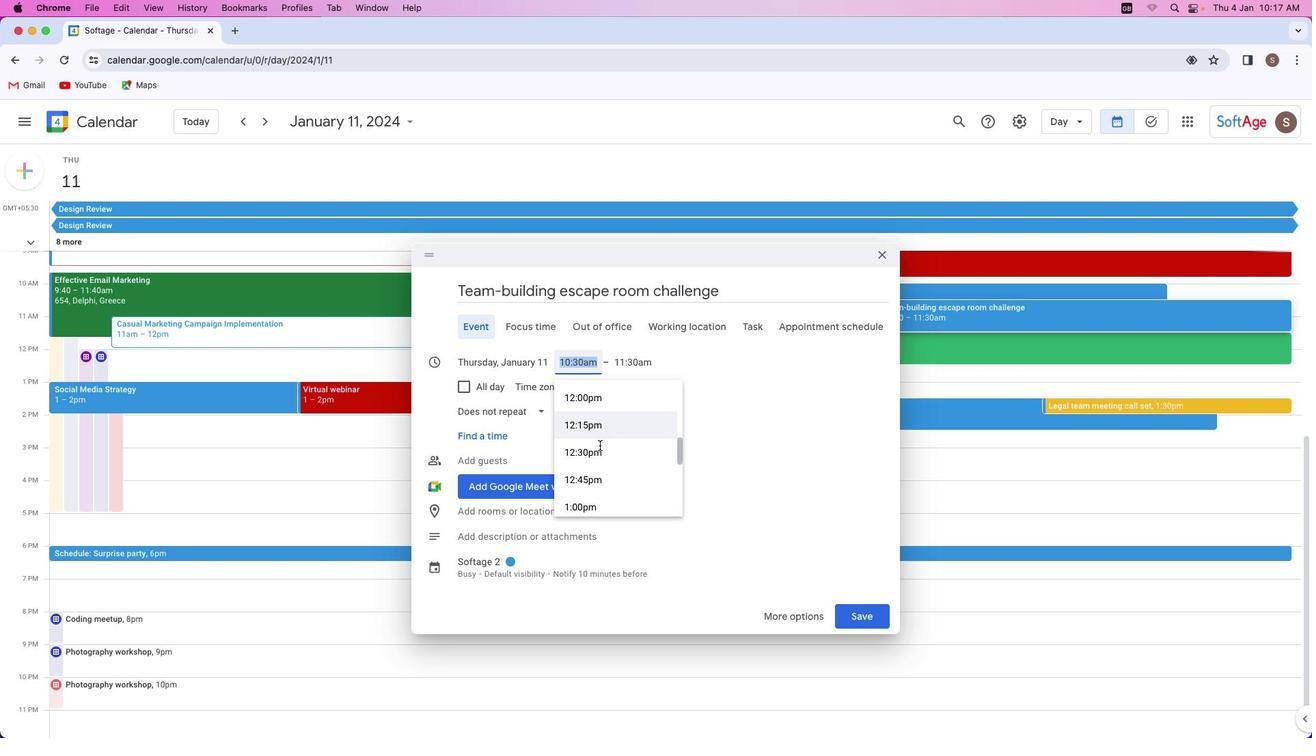 
Action: Mouse scrolled (600, 445) with delta (0, 0)
Screenshot: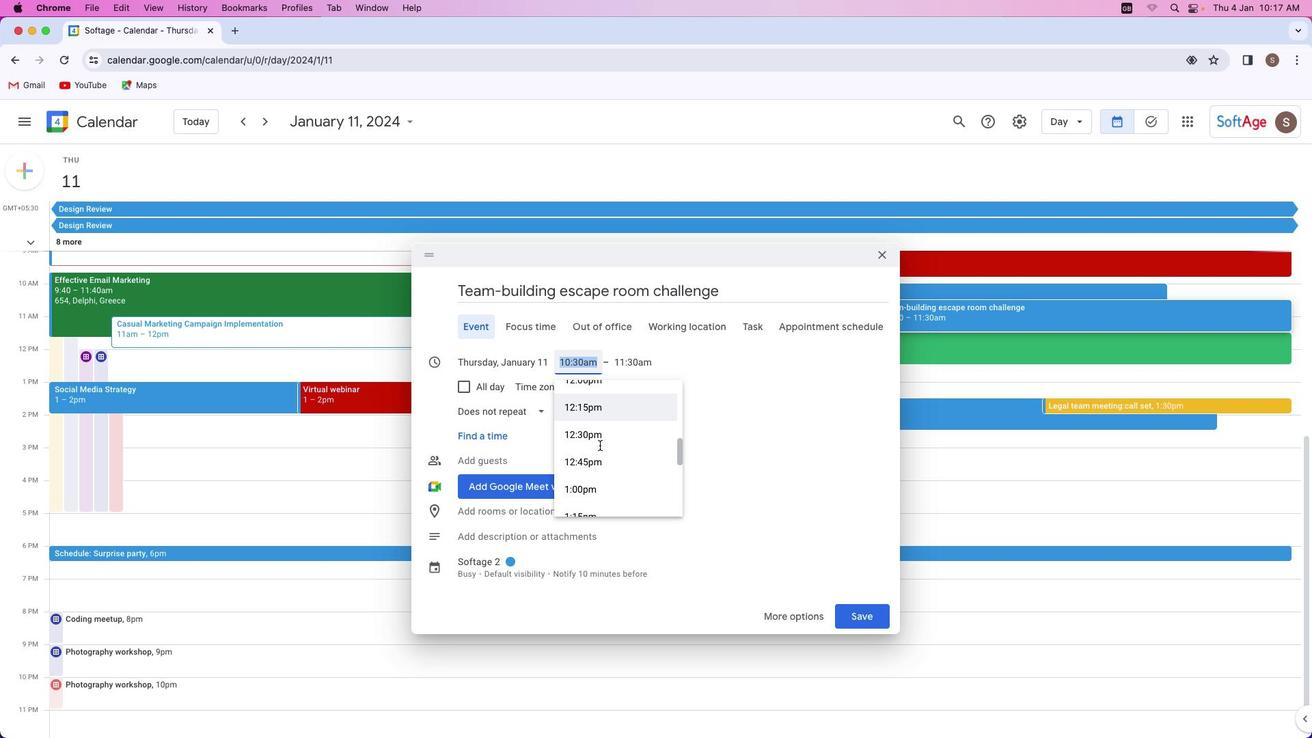 
Action: Mouse scrolled (600, 445) with delta (0, 0)
Screenshot: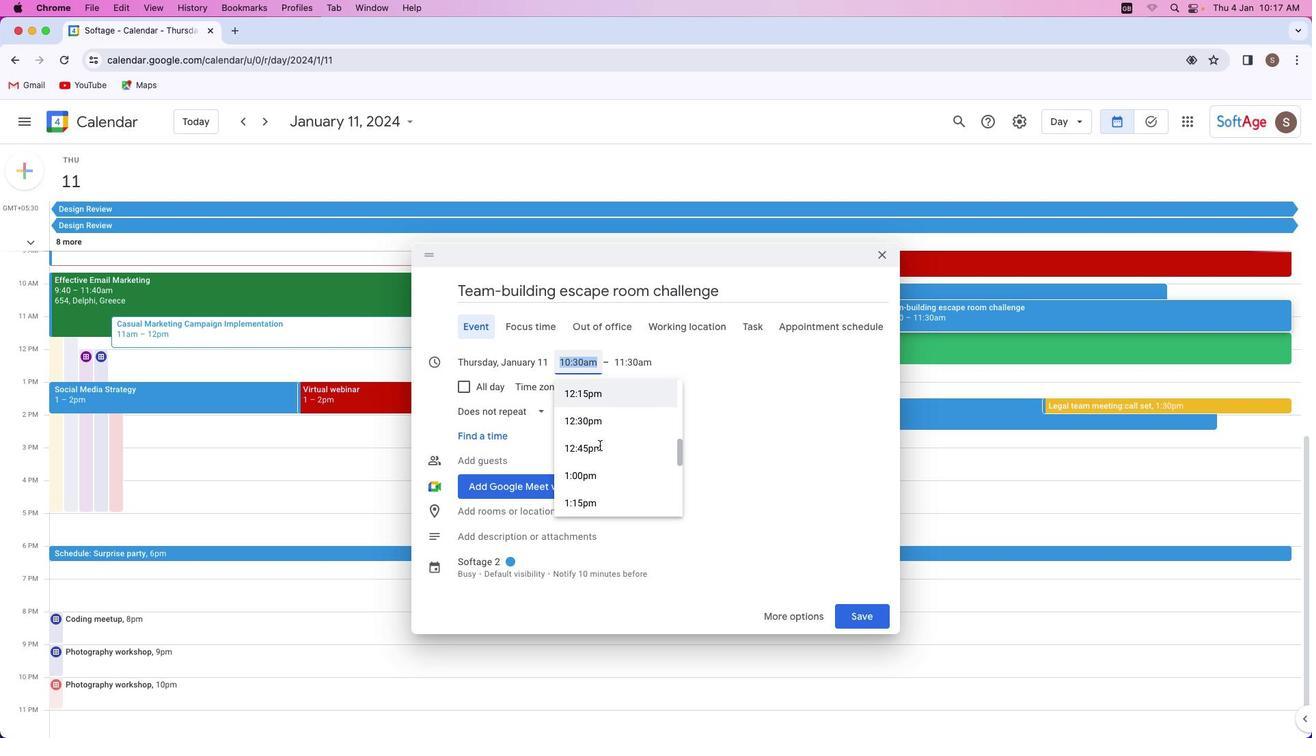 
Action: Mouse scrolled (600, 445) with delta (0, 0)
Screenshot: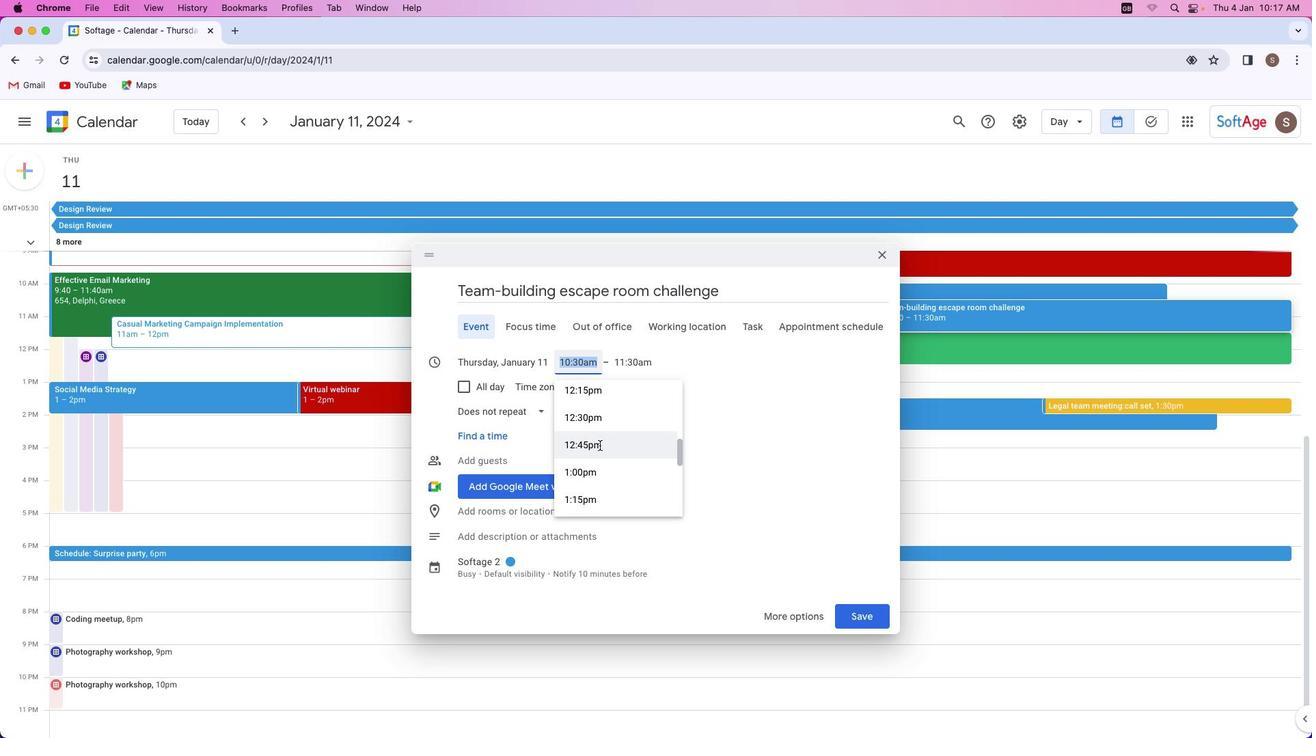 
Action: Mouse scrolled (600, 445) with delta (0, 0)
Screenshot: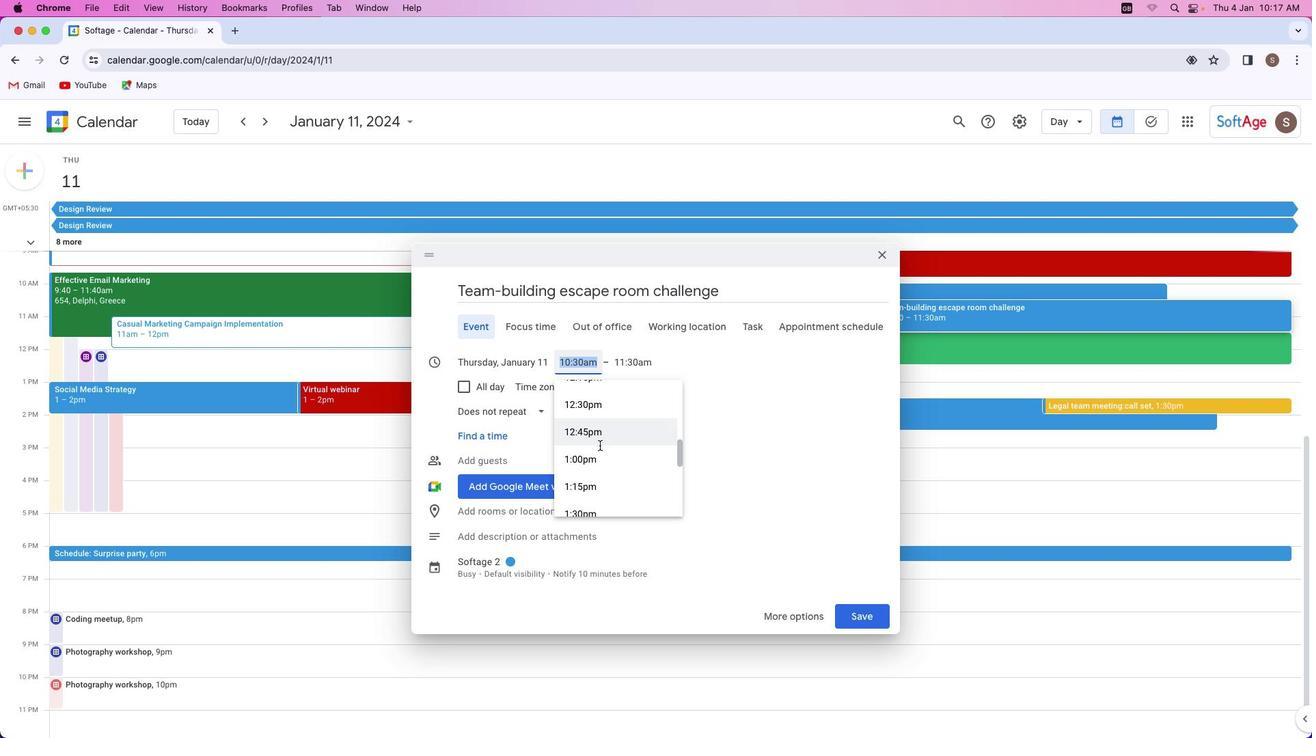 
Action: Mouse scrolled (600, 445) with delta (0, 0)
Screenshot: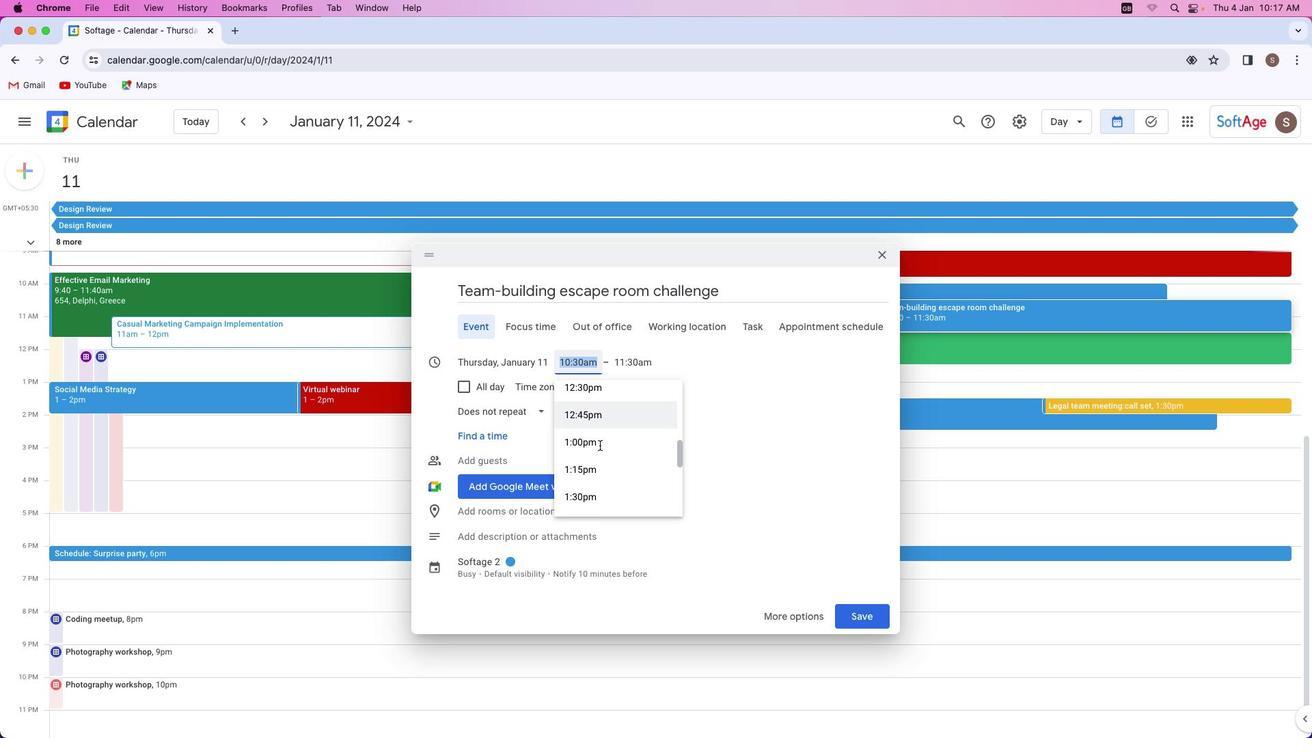 
Action: Mouse scrolled (600, 445) with delta (0, 0)
Screenshot: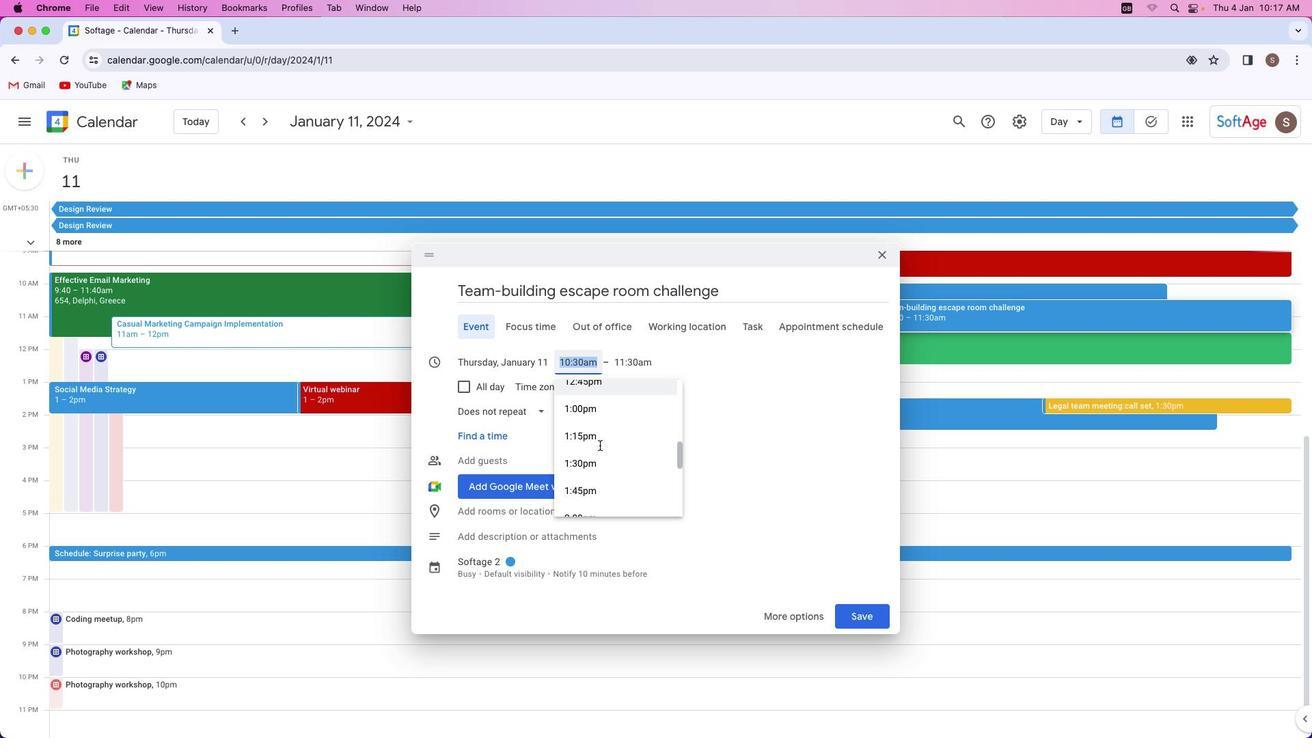 
Action: Mouse scrolled (600, 445) with delta (0, 0)
Screenshot: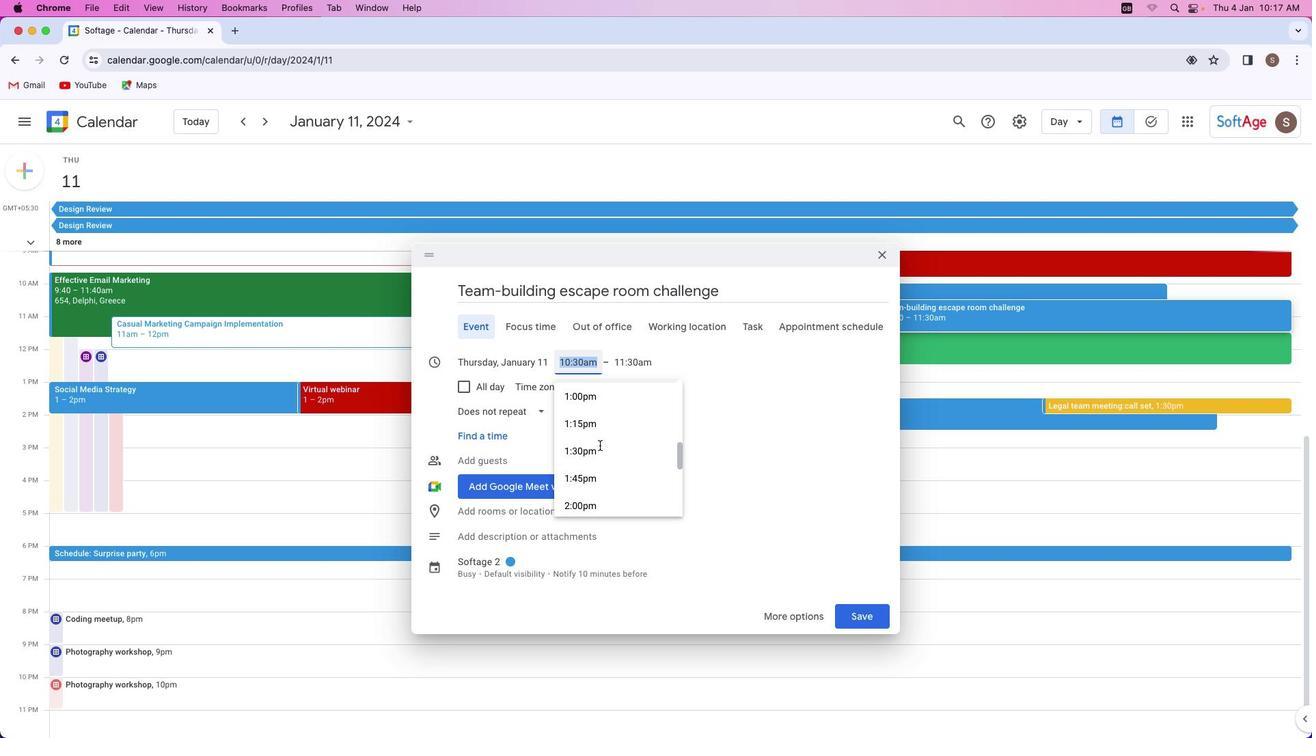 
Action: Mouse scrolled (600, 445) with delta (0, 0)
Screenshot: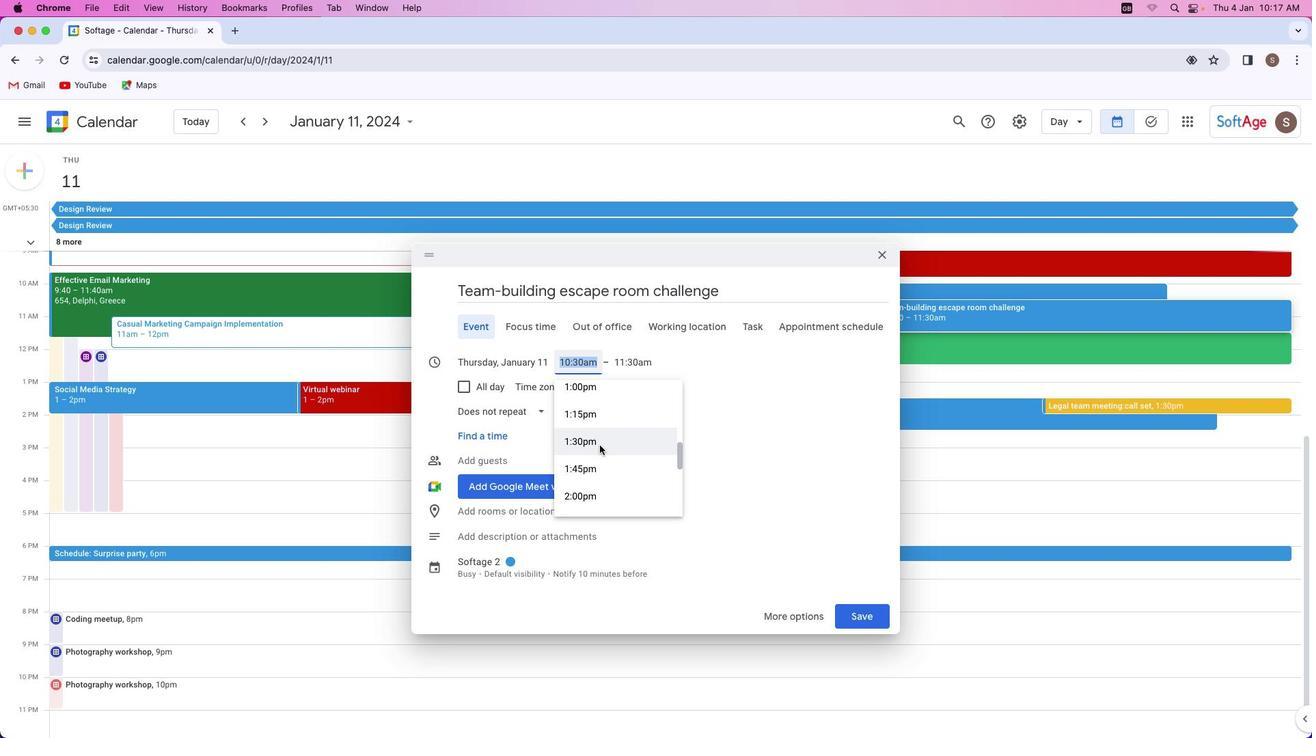 
Action: Mouse scrolled (600, 445) with delta (0, 0)
Screenshot: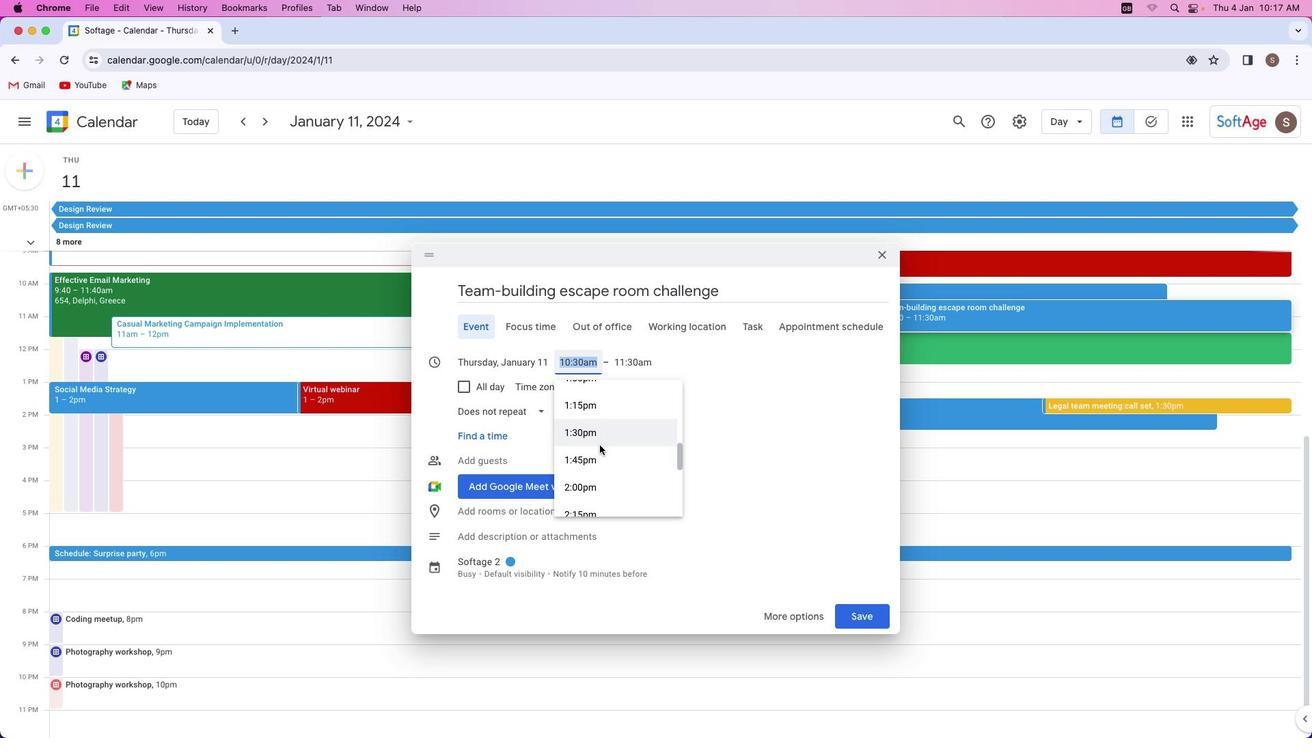 
Action: Mouse scrolled (600, 445) with delta (0, 0)
Screenshot: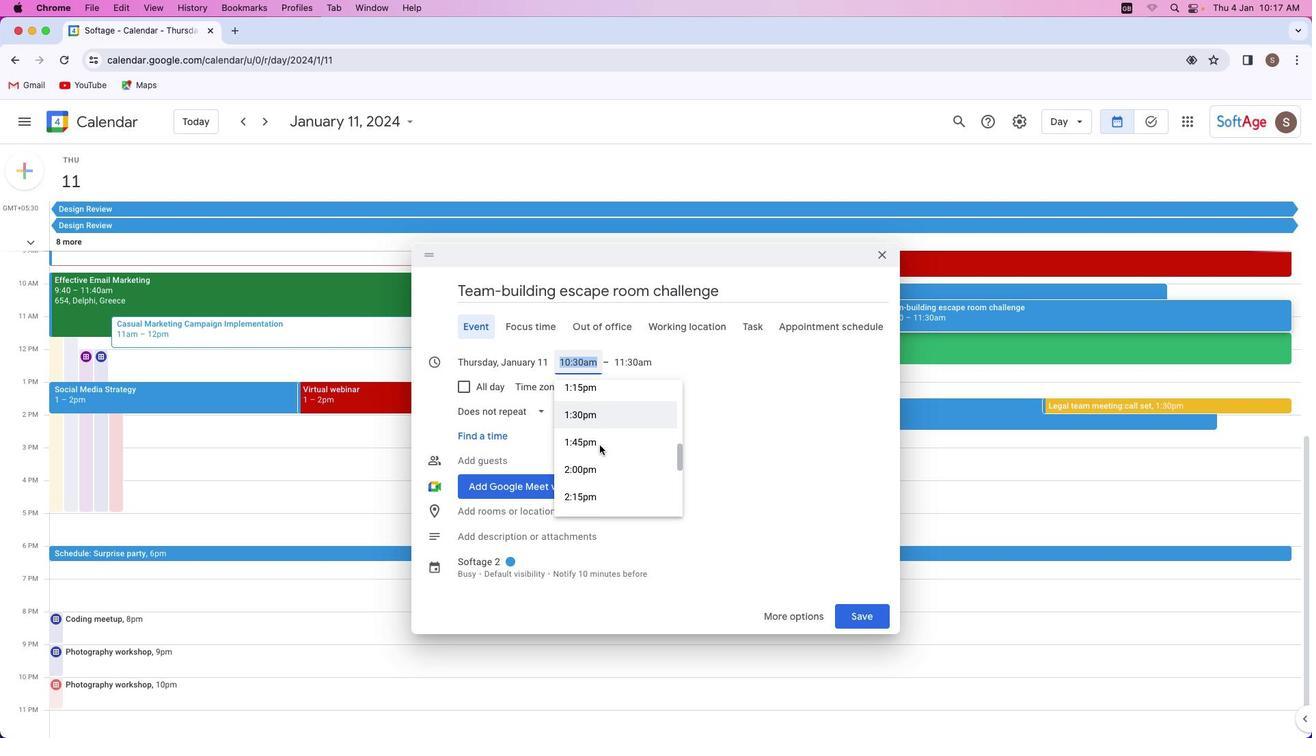 
Action: Mouse scrolled (600, 445) with delta (0, 0)
Screenshot: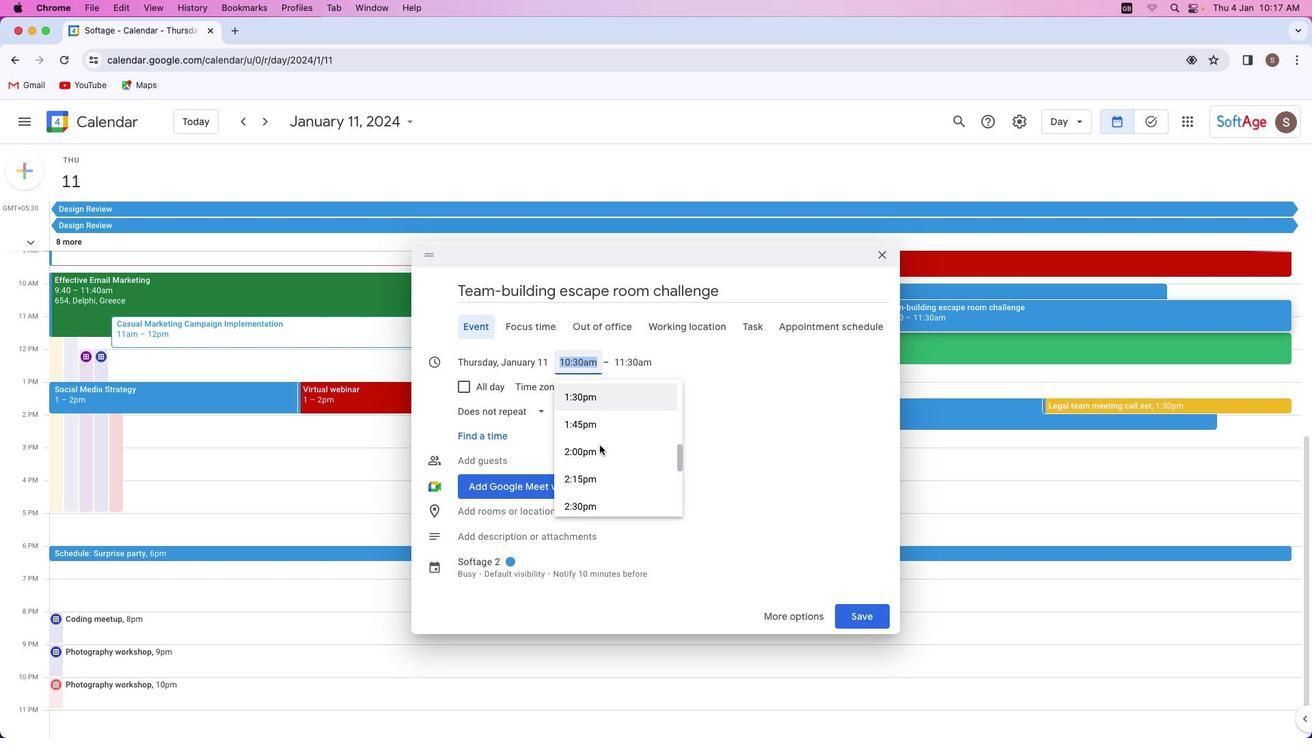 
Action: Mouse scrolled (600, 445) with delta (0, 0)
Screenshot: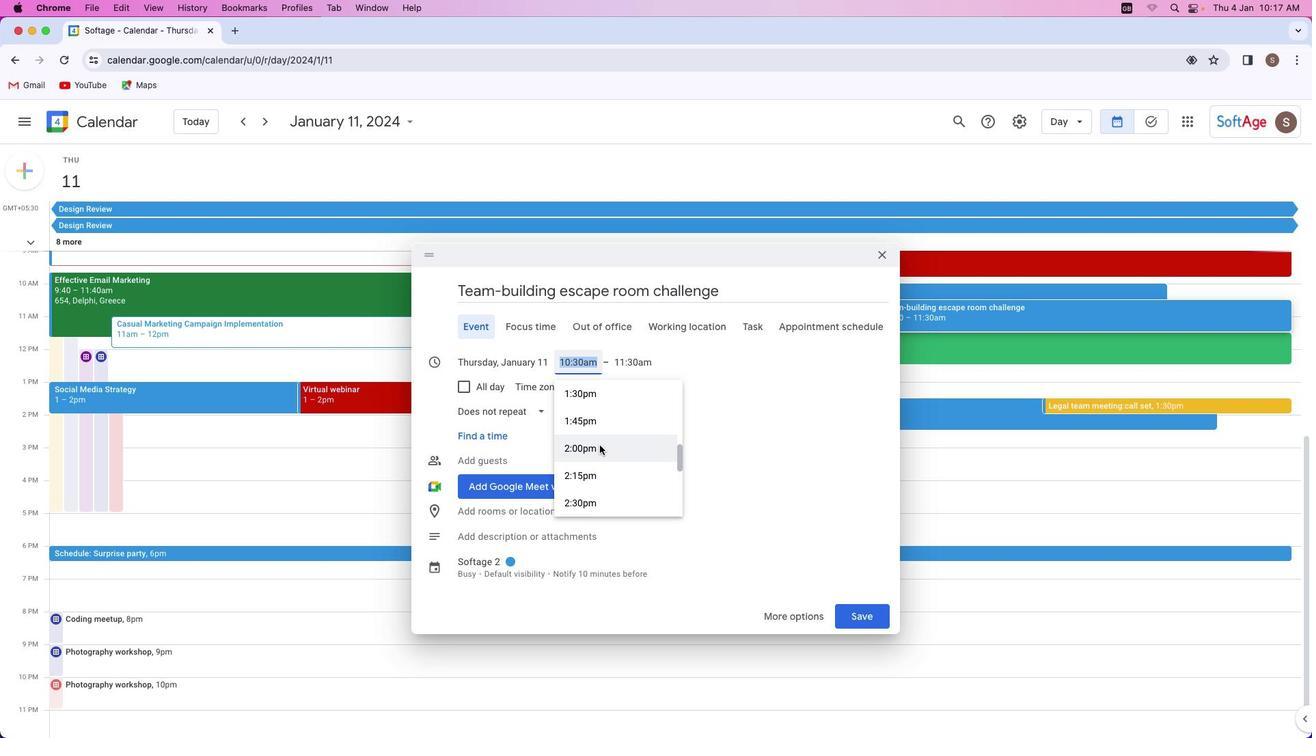 
Action: Mouse scrolled (600, 445) with delta (0, 0)
Screenshot: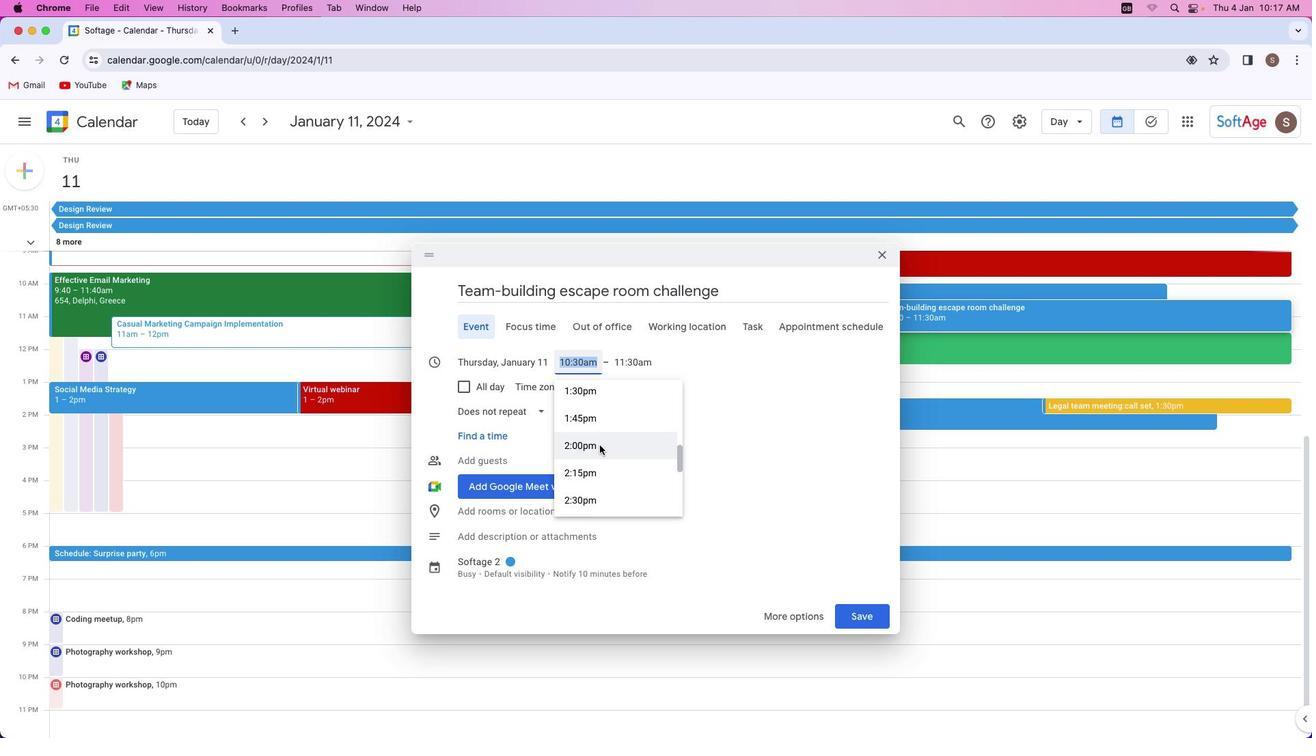 
Action: Mouse scrolled (600, 445) with delta (0, 0)
Screenshot: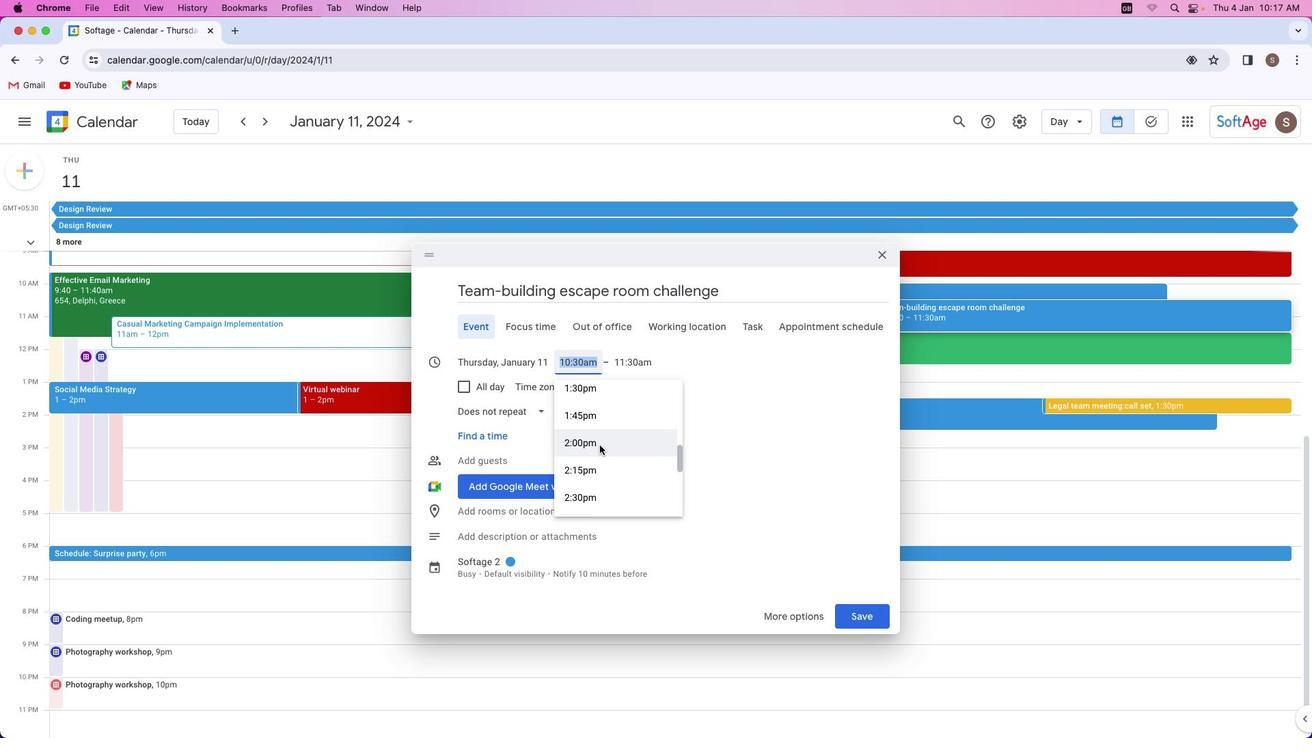 
Action: Mouse scrolled (600, 445) with delta (0, 0)
Screenshot: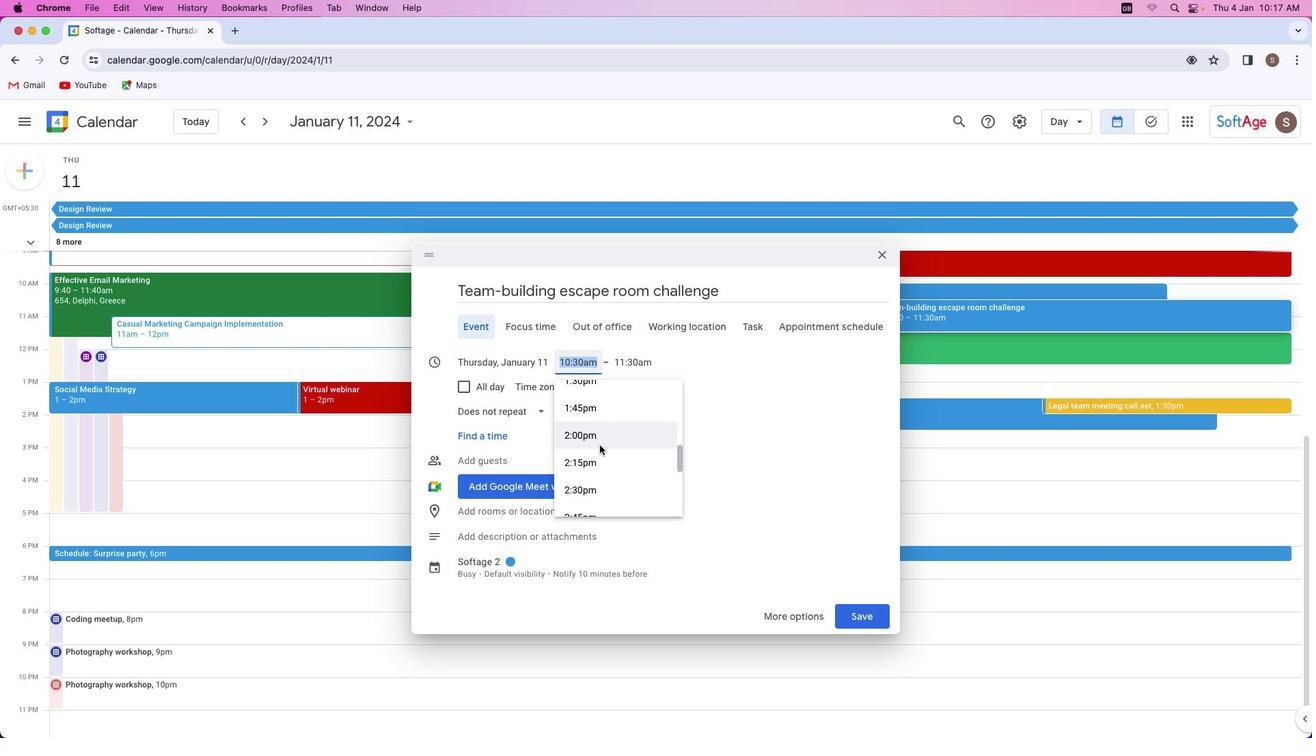 
Action: Mouse scrolled (600, 445) with delta (0, 0)
Screenshot: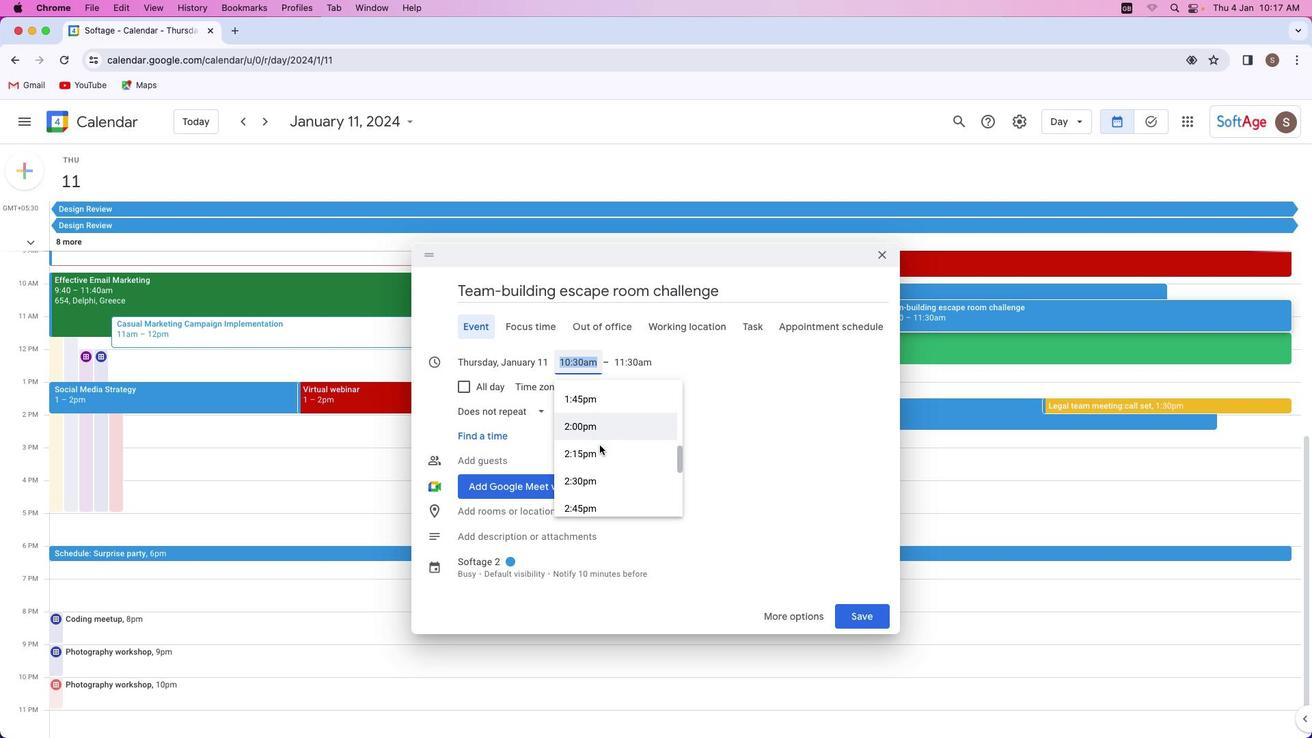
Action: Mouse scrolled (600, 445) with delta (0, 0)
Screenshot: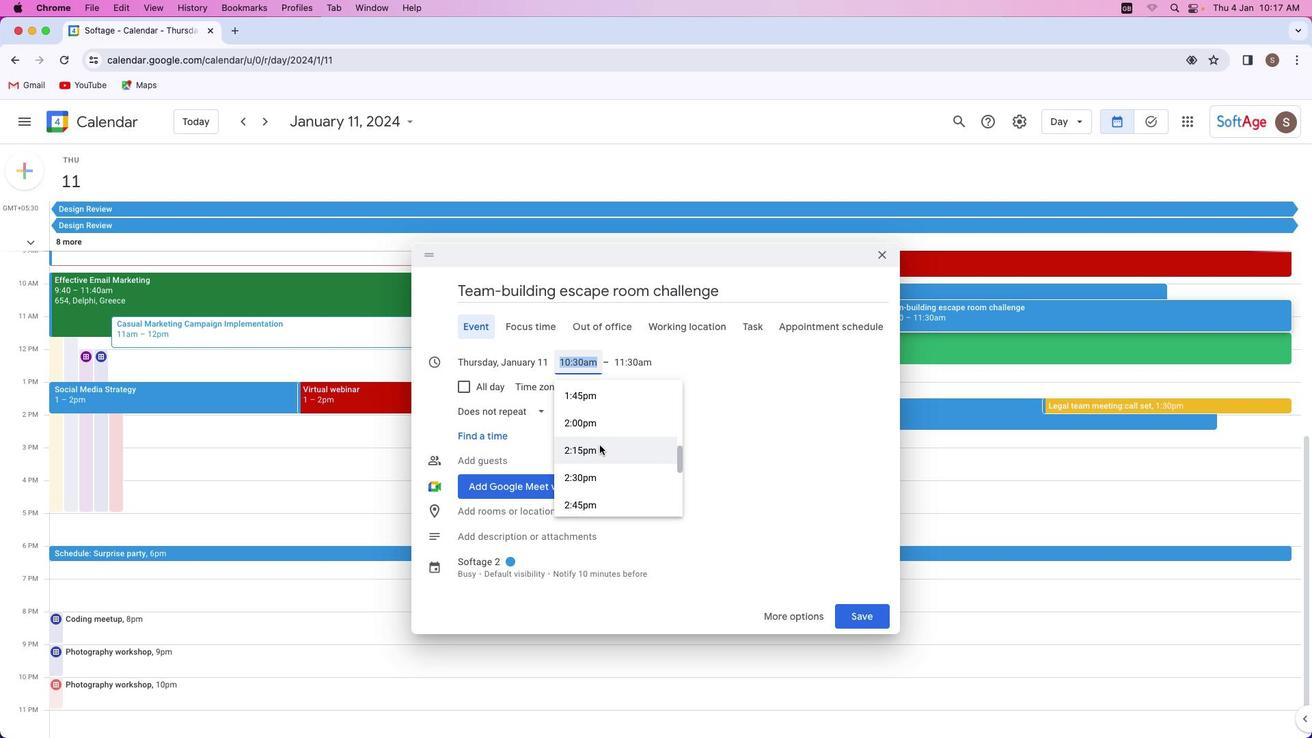 
Action: Mouse scrolled (600, 445) with delta (0, 0)
Screenshot: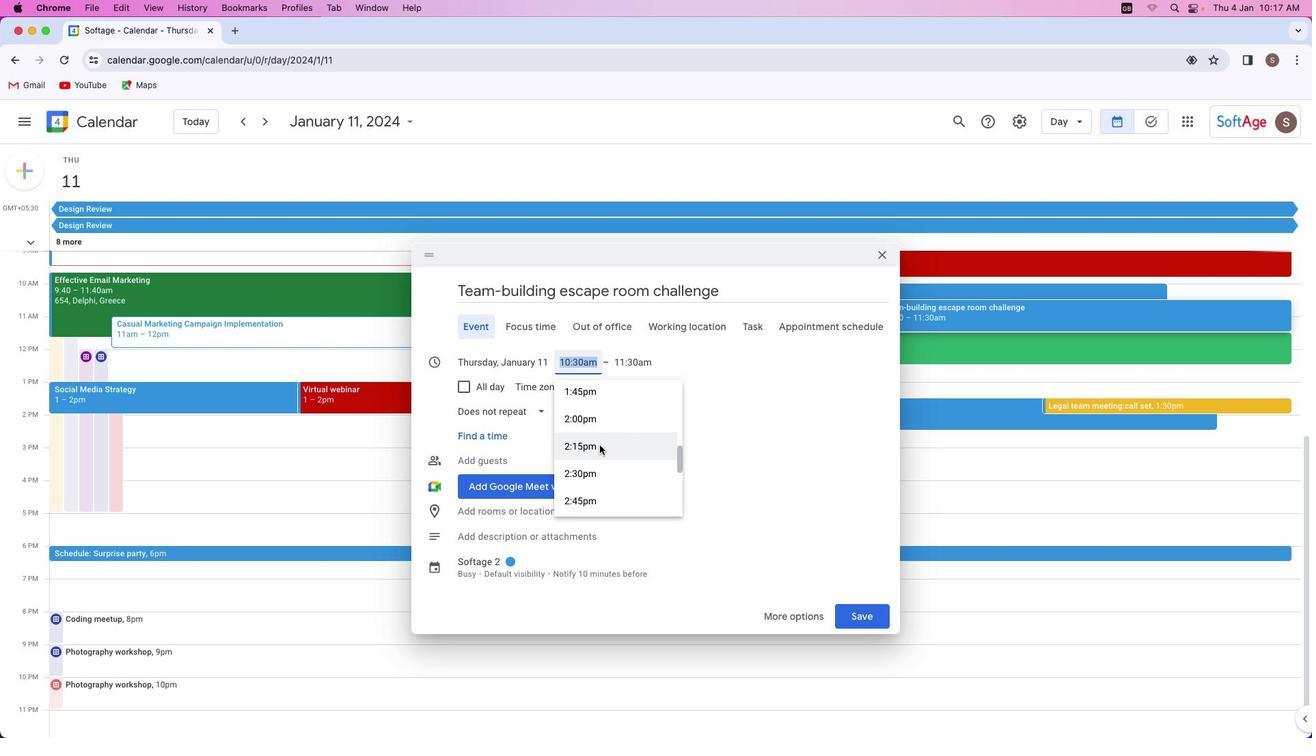 
Action: Mouse scrolled (600, 445) with delta (0, 0)
Screenshot: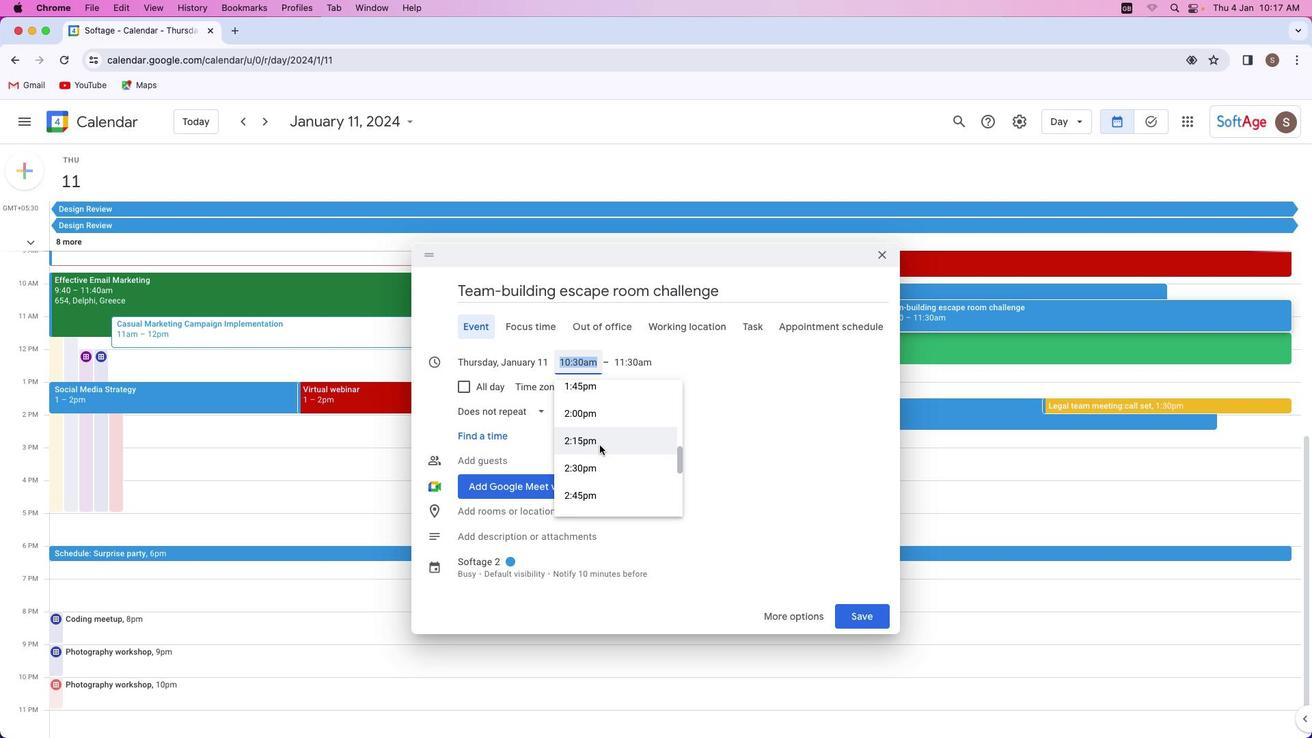 
Action: Mouse scrolled (600, 445) with delta (0, 0)
Screenshot: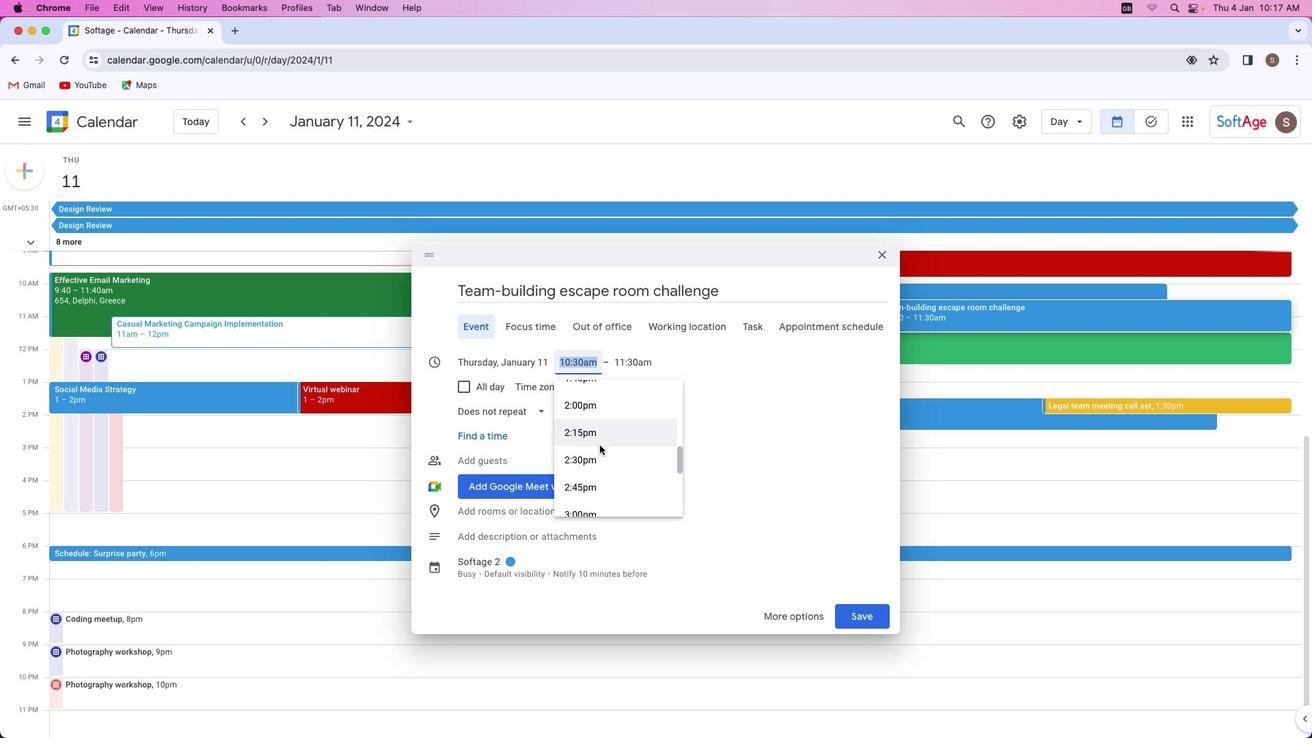 
Action: Mouse scrolled (600, 445) with delta (0, 0)
Screenshot: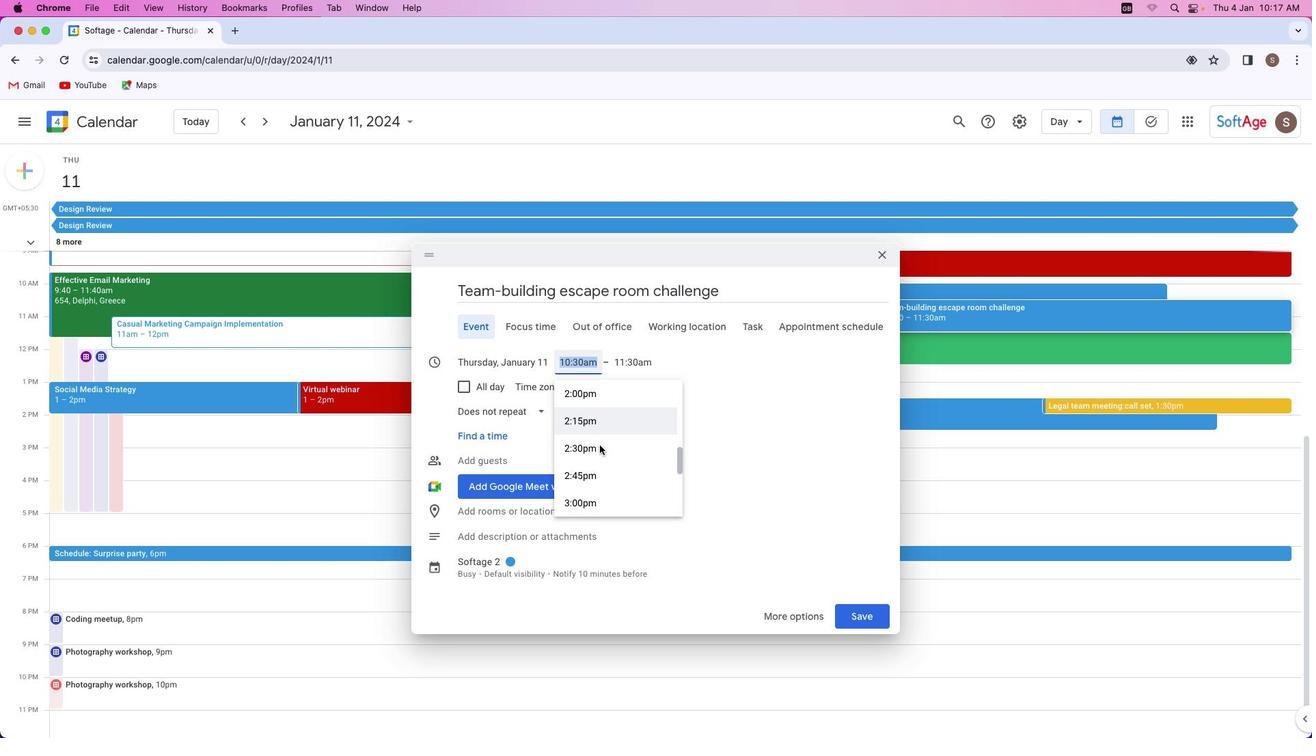 
Action: Mouse scrolled (600, 445) with delta (0, 0)
Screenshot: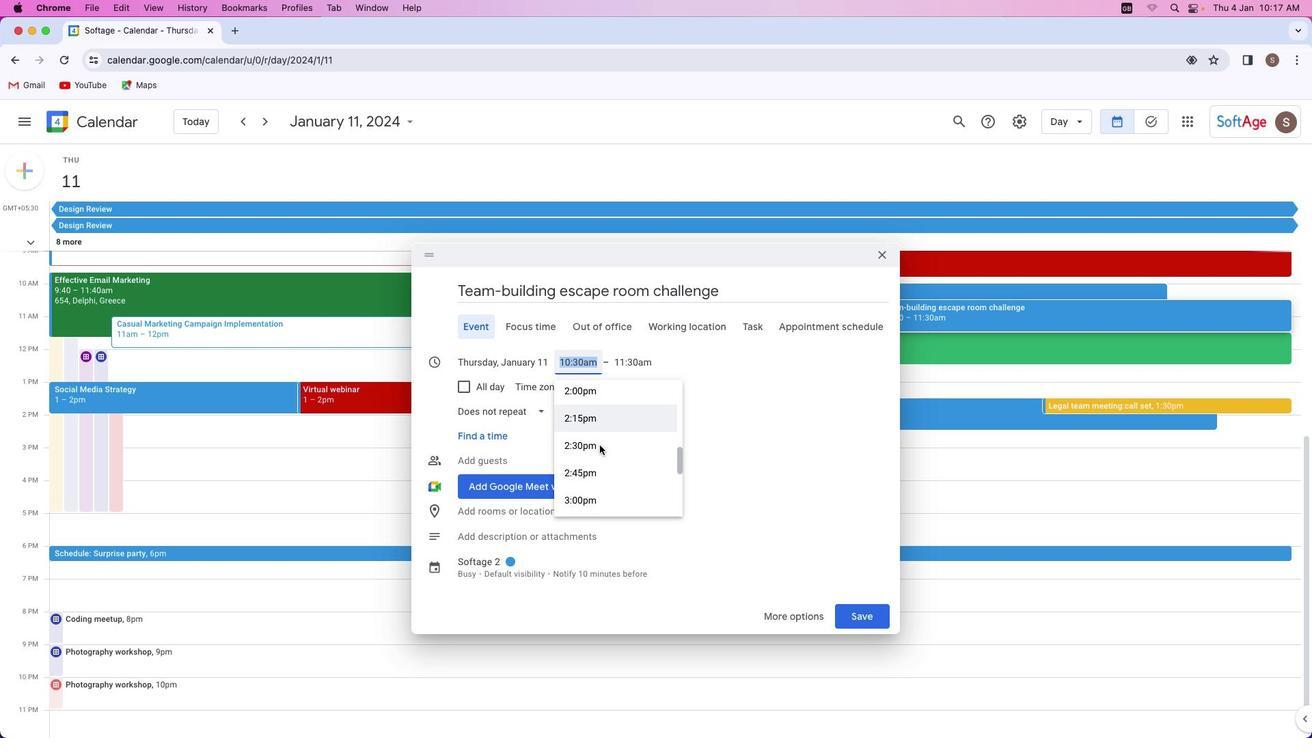 
Action: Mouse scrolled (600, 445) with delta (0, 0)
Screenshot: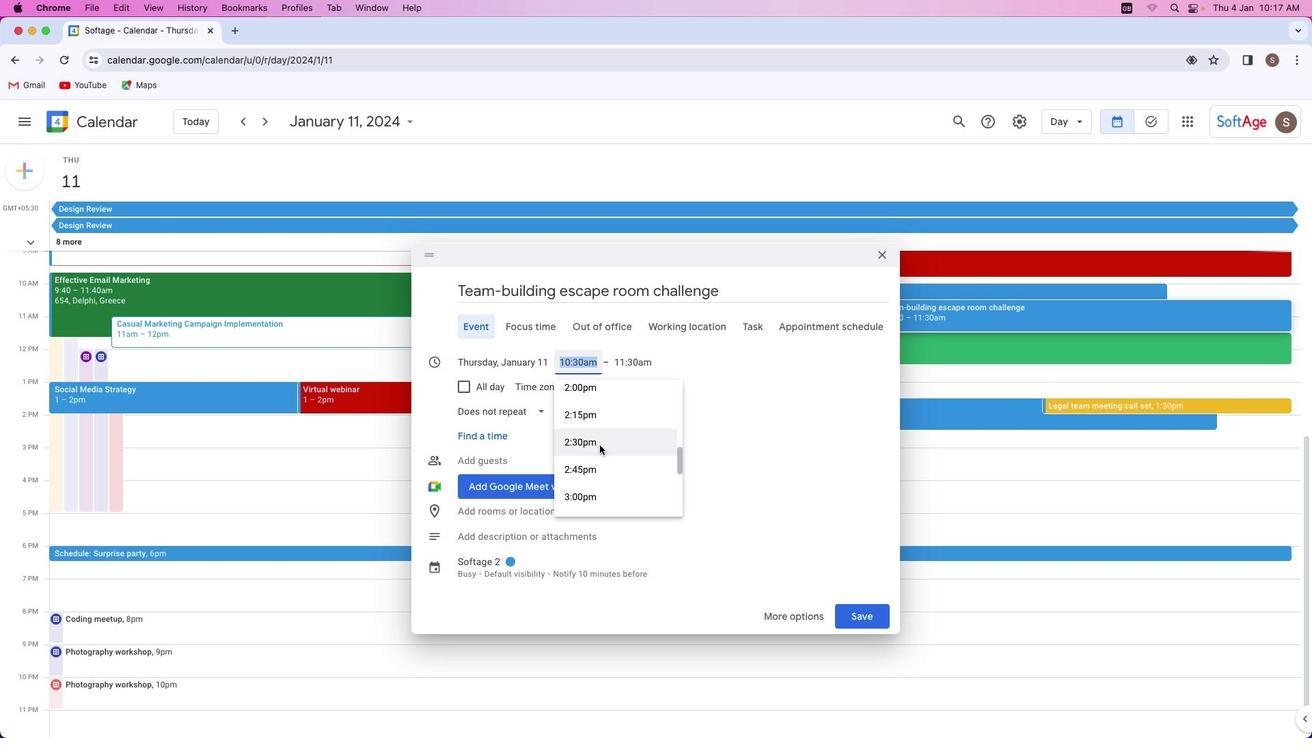 
Action: Mouse scrolled (600, 445) with delta (0, 0)
Screenshot: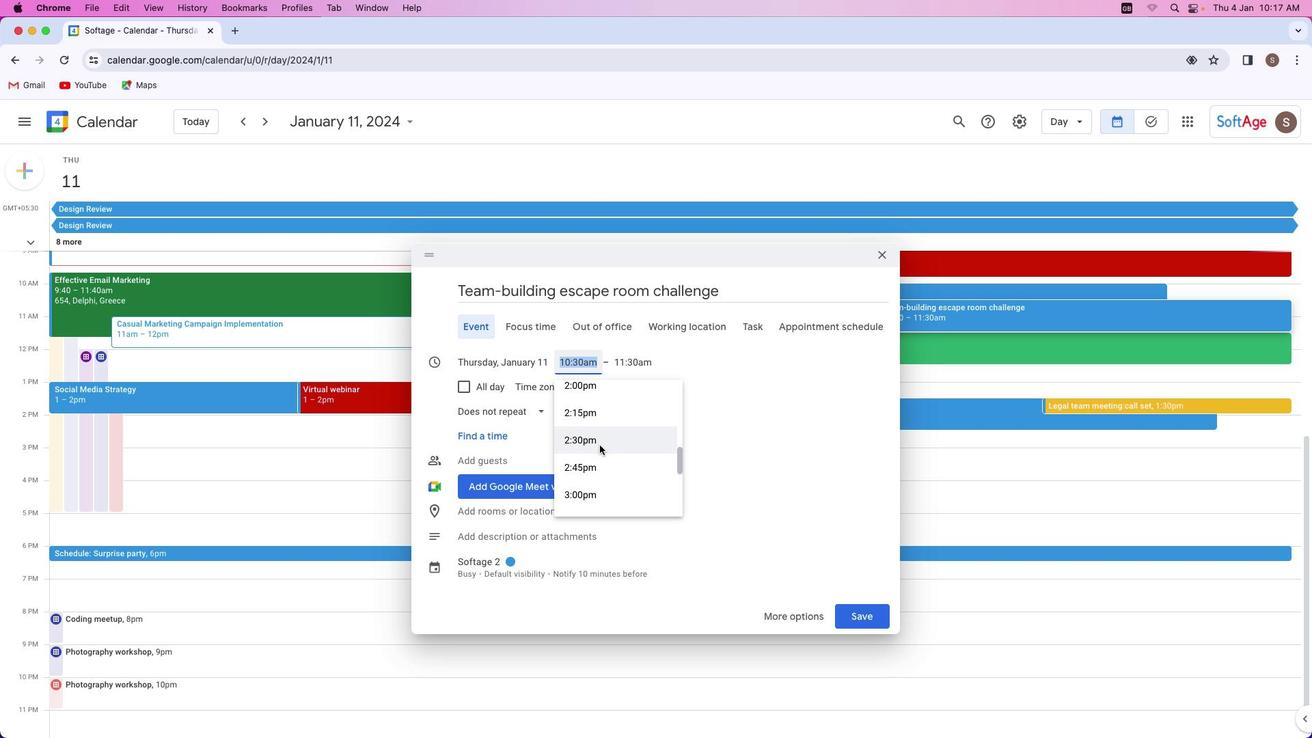 
Action: Mouse scrolled (600, 445) with delta (0, 0)
Screenshot: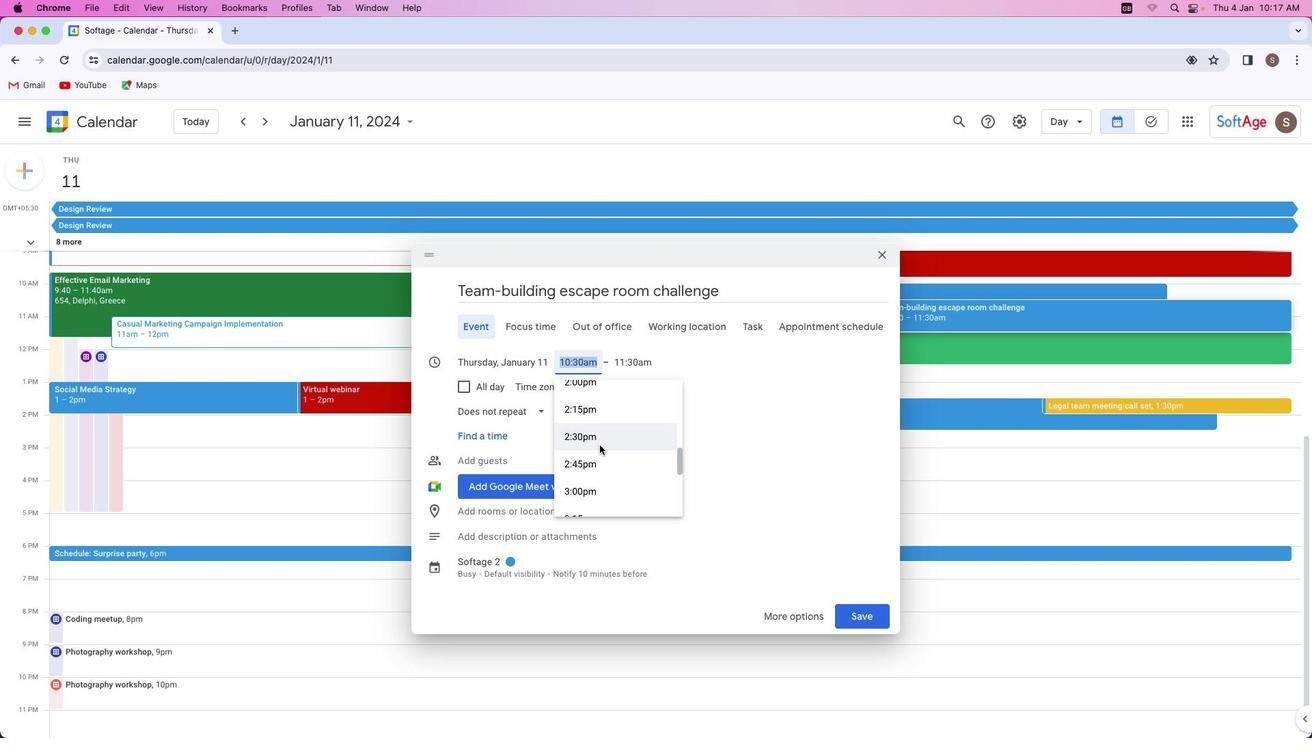 
Action: Mouse scrolled (600, 445) with delta (0, 0)
Screenshot: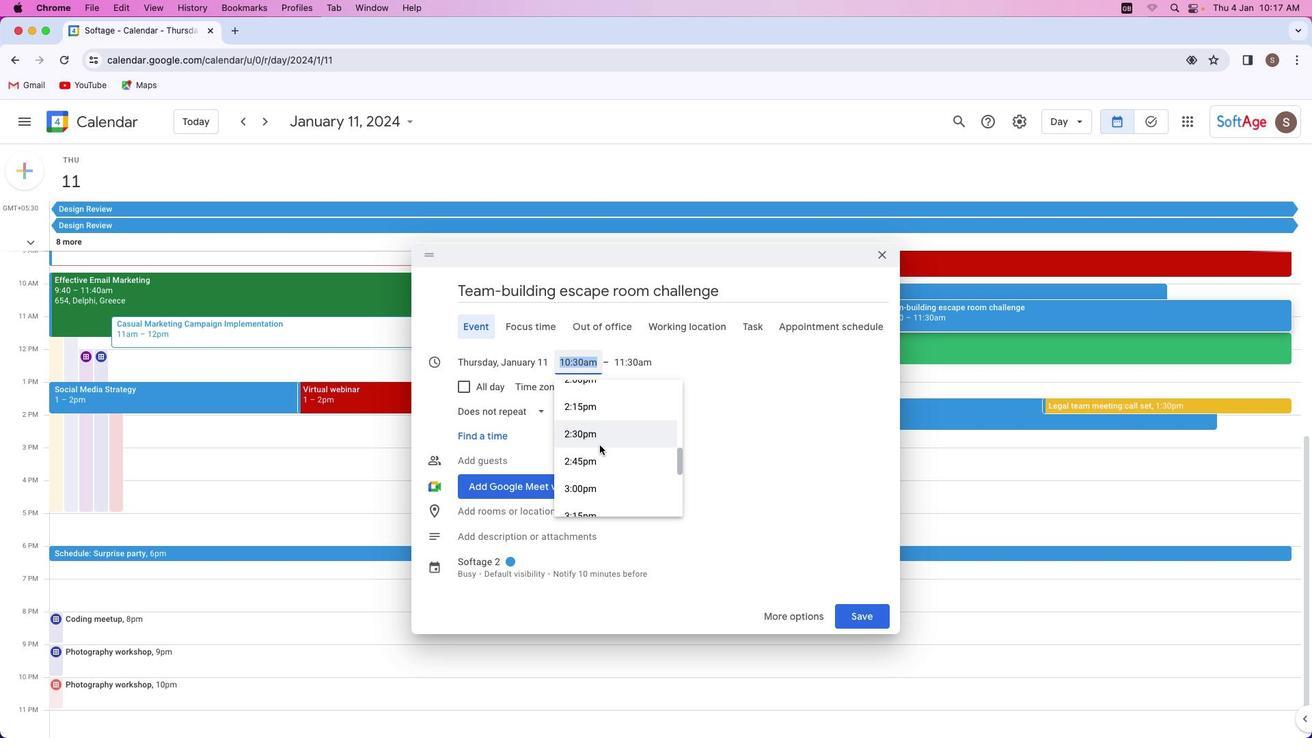 
Action: Mouse scrolled (600, 445) with delta (0, 0)
Screenshot: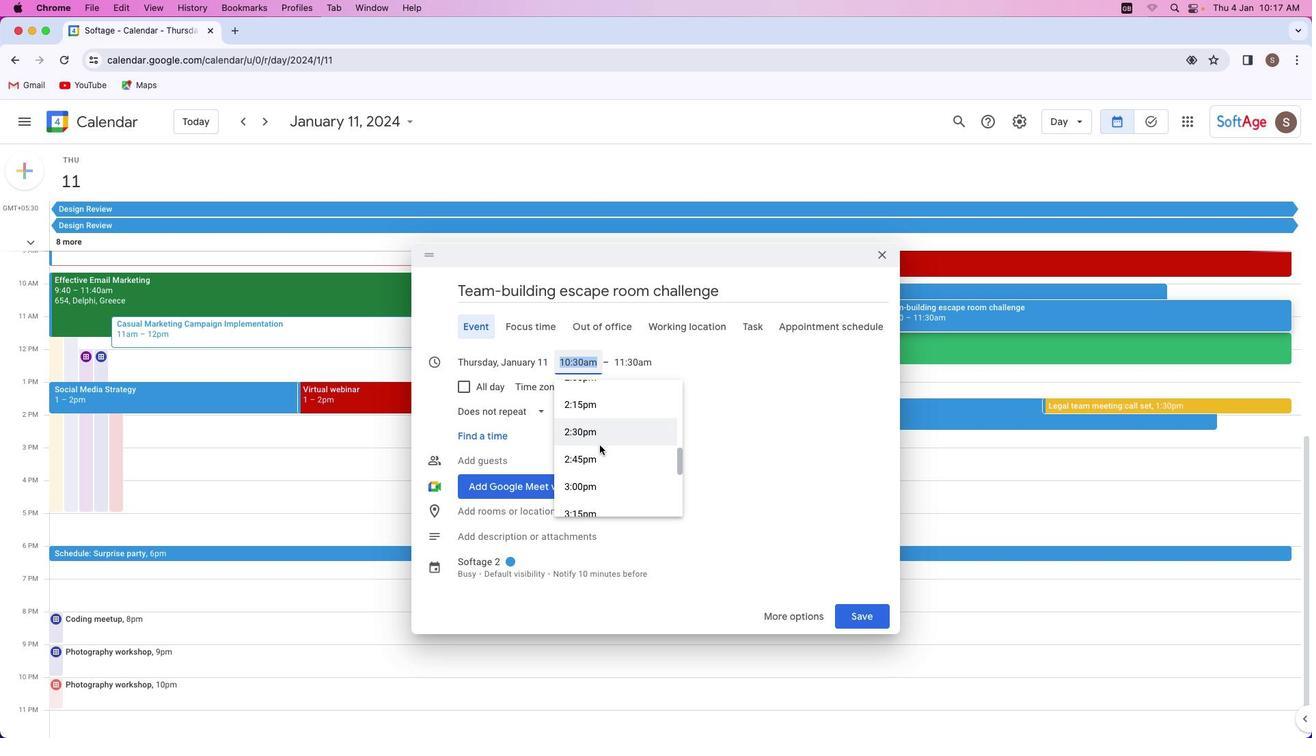 
Action: Mouse scrolled (600, 445) with delta (0, 0)
Screenshot: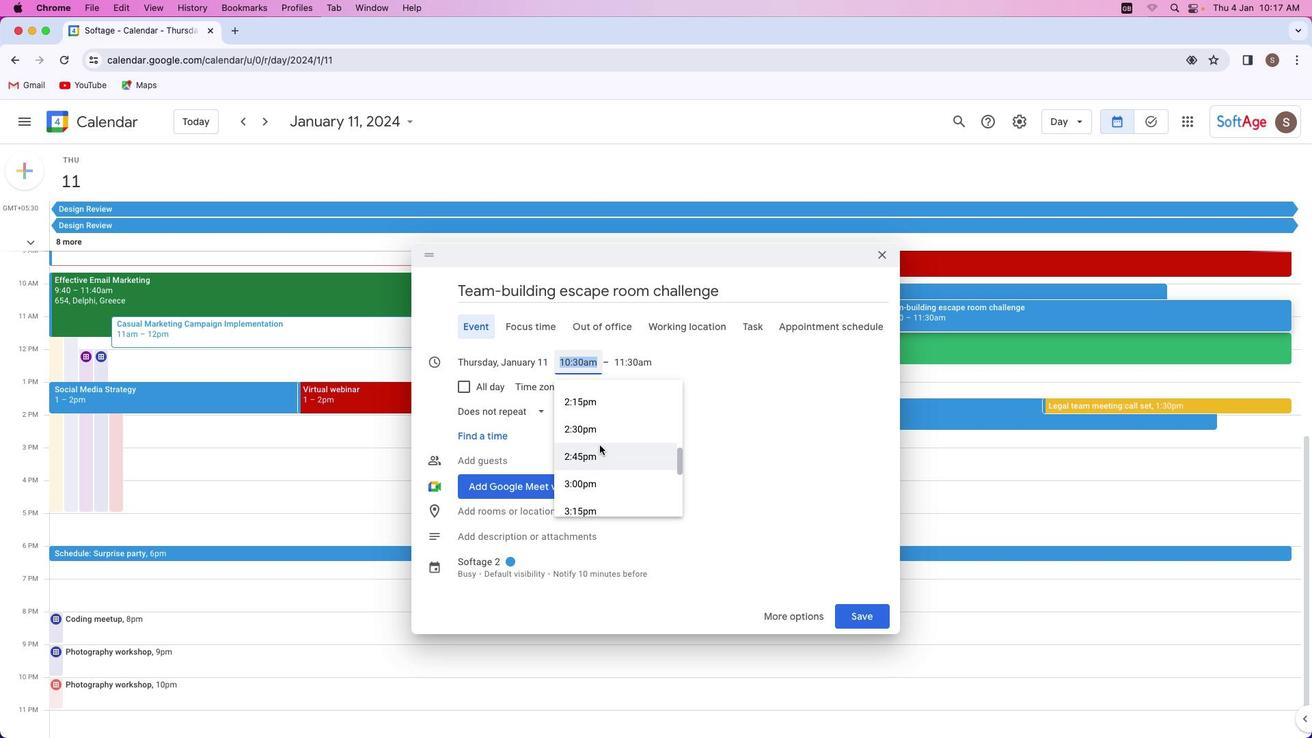 
Action: Mouse scrolled (600, 445) with delta (0, 0)
Screenshot: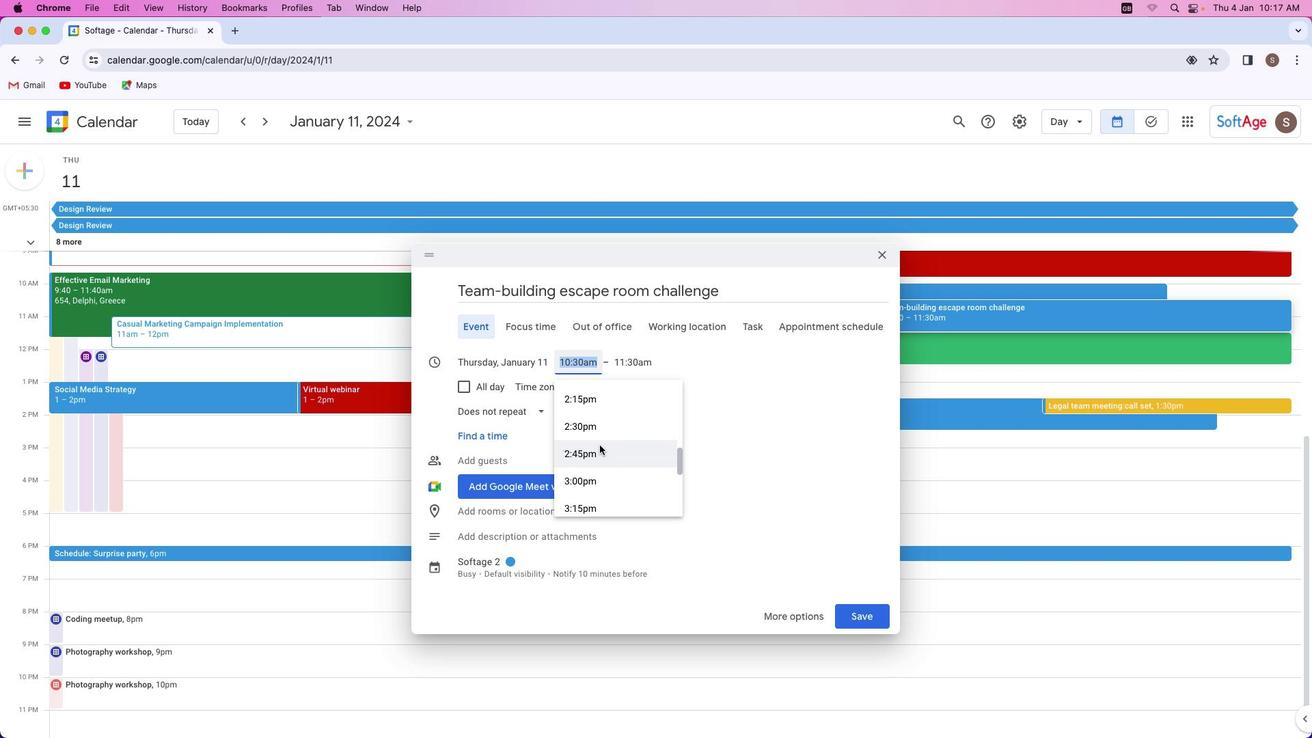 
Action: Mouse scrolled (600, 445) with delta (0, 0)
Screenshot: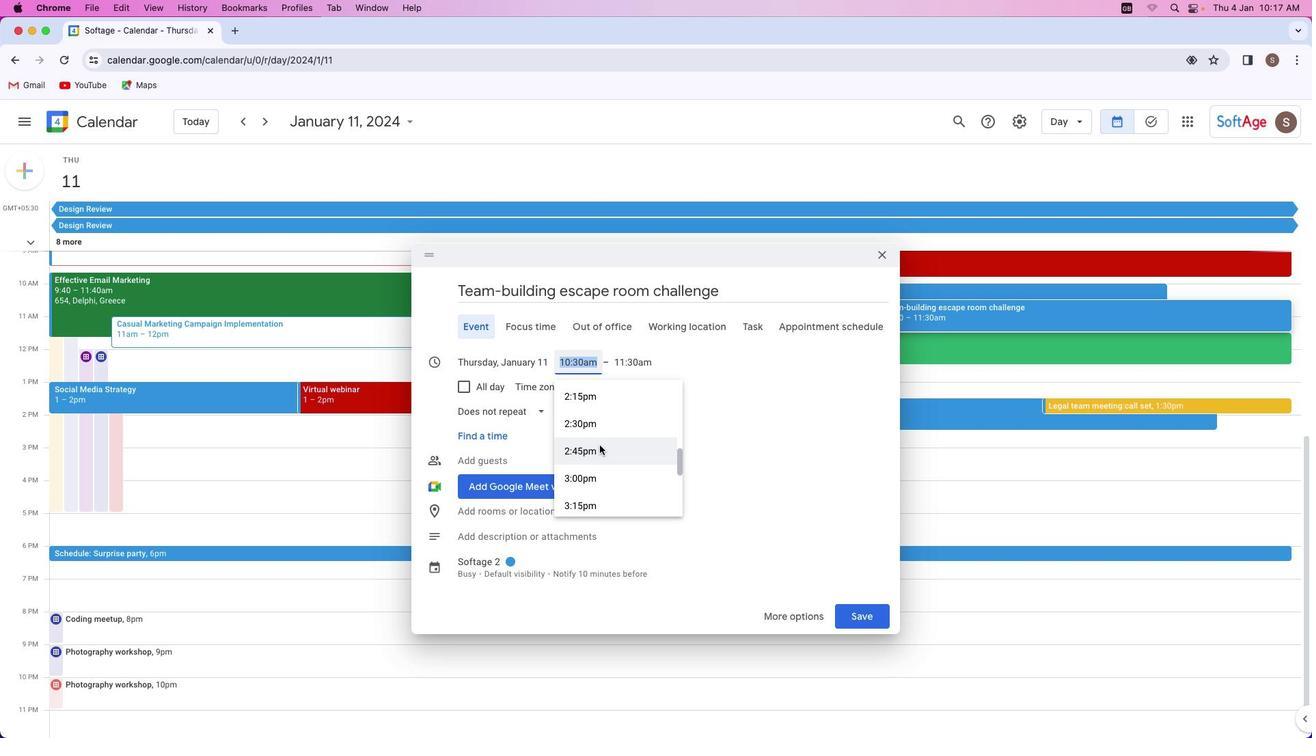 
Action: Mouse scrolled (600, 445) with delta (0, 0)
Screenshot: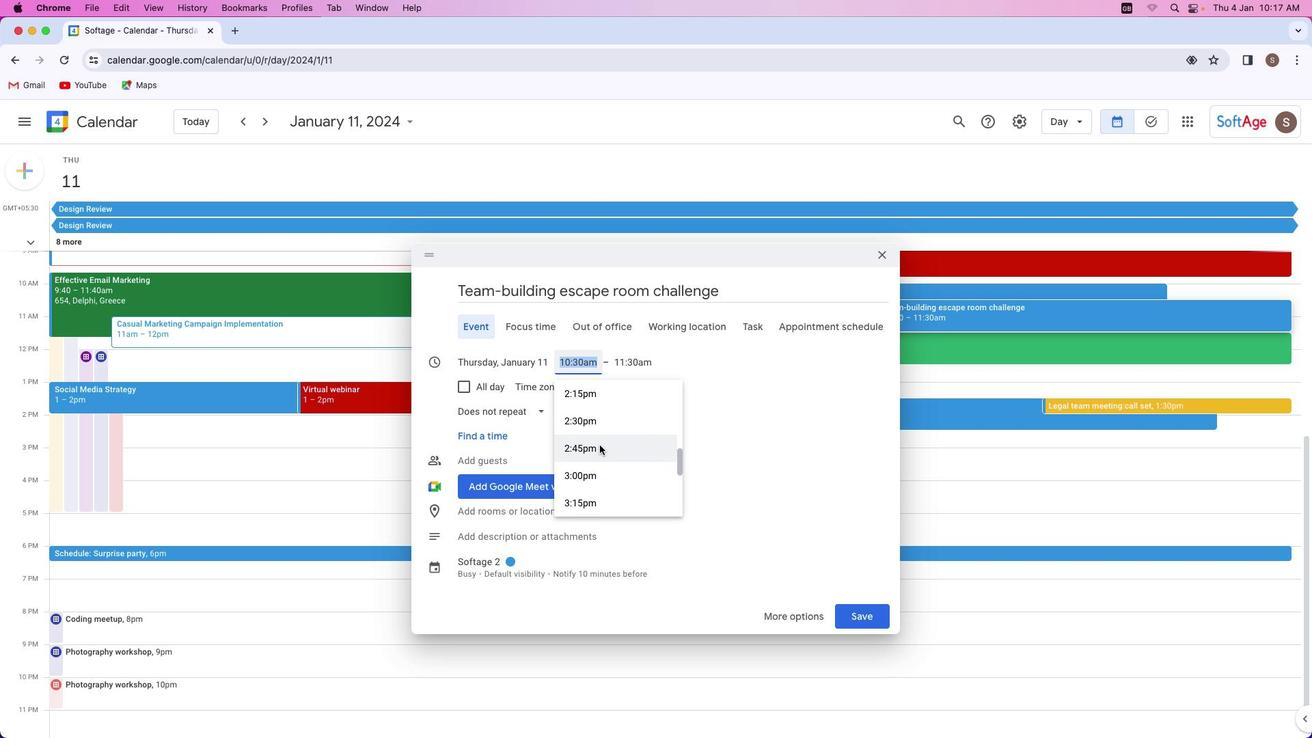 
Action: Mouse scrolled (600, 445) with delta (0, 0)
Screenshot: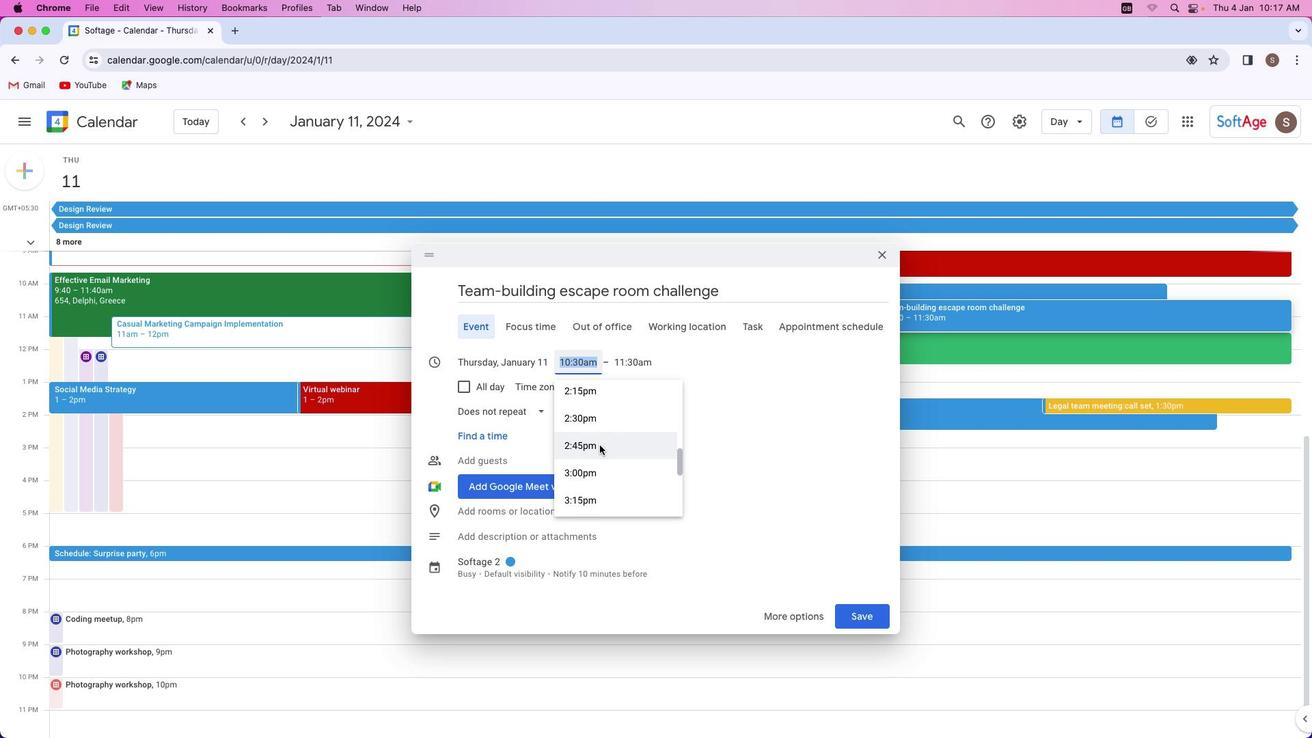 
Action: Mouse scrolled (600, 445) with delta (0, 0)
Screenshot: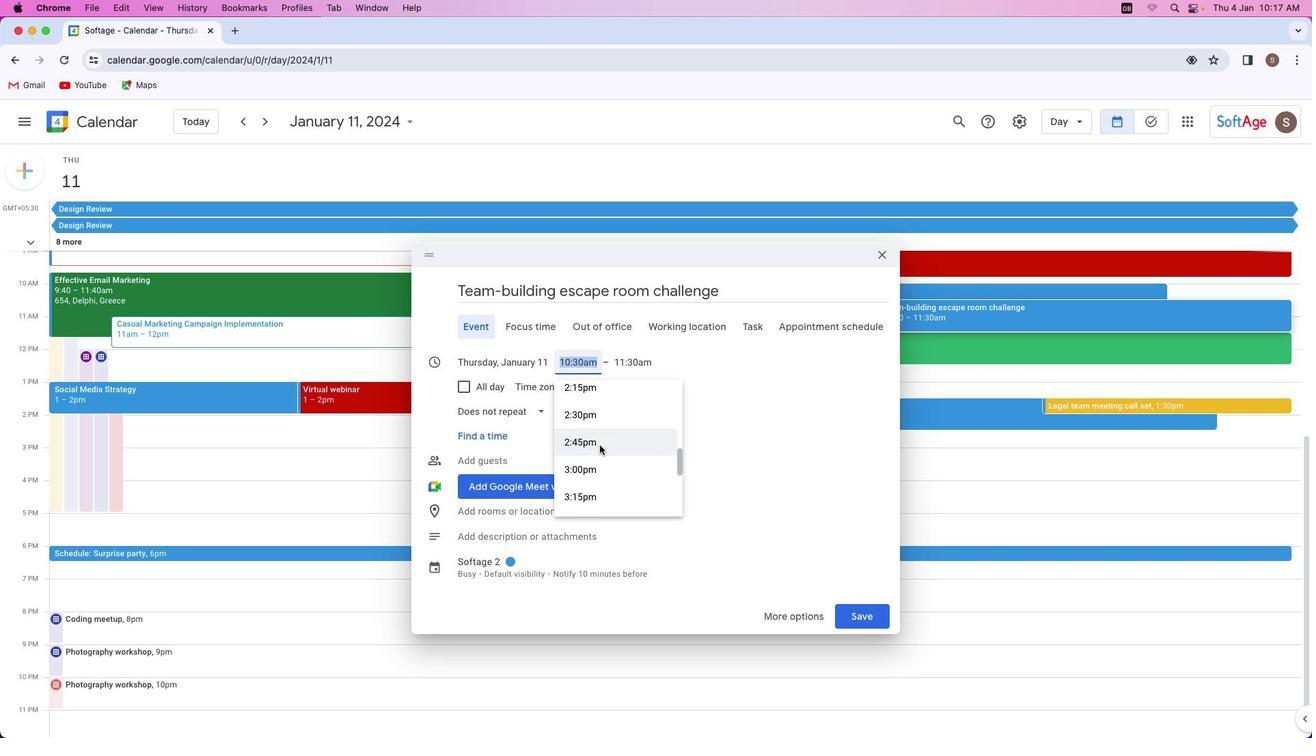 
Action: Mouse scrolled (600, 445) with delta (0, 0)
Screenshot: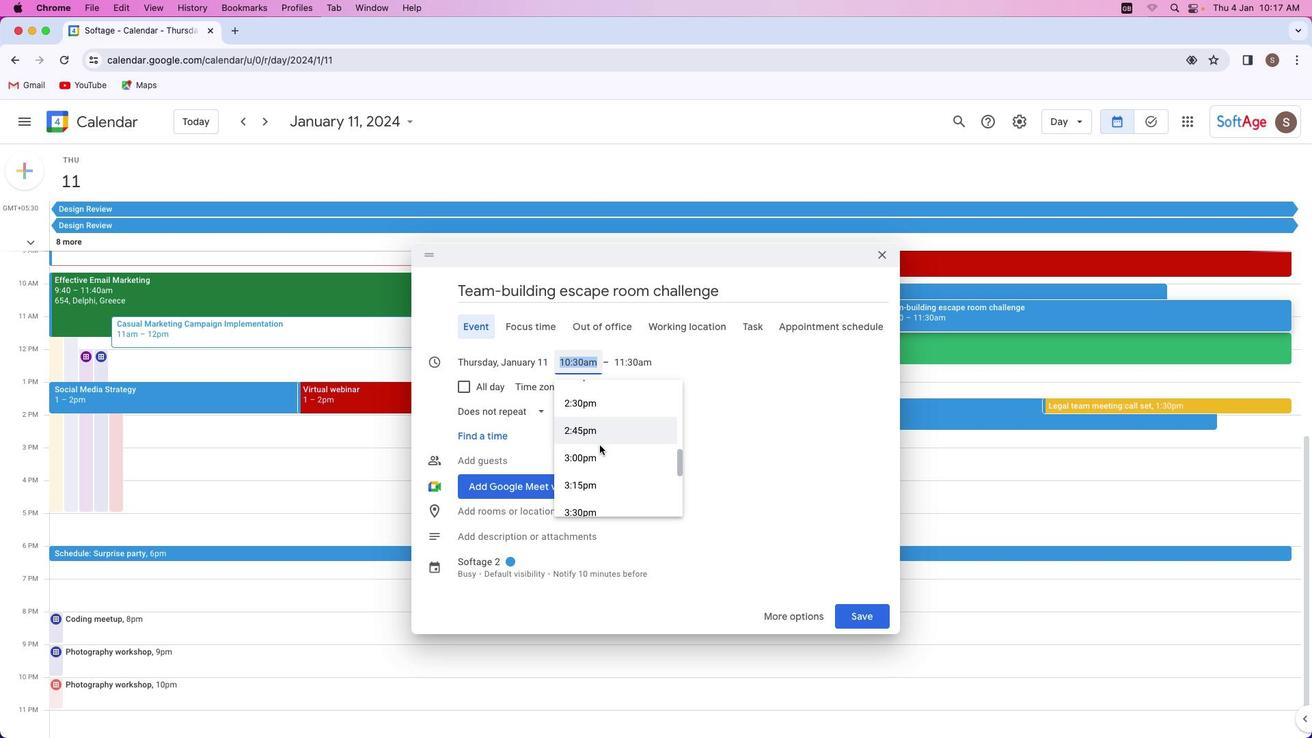 
Action: Mouse scrolled (600, 445) with delta (0, 0)
Screenshot: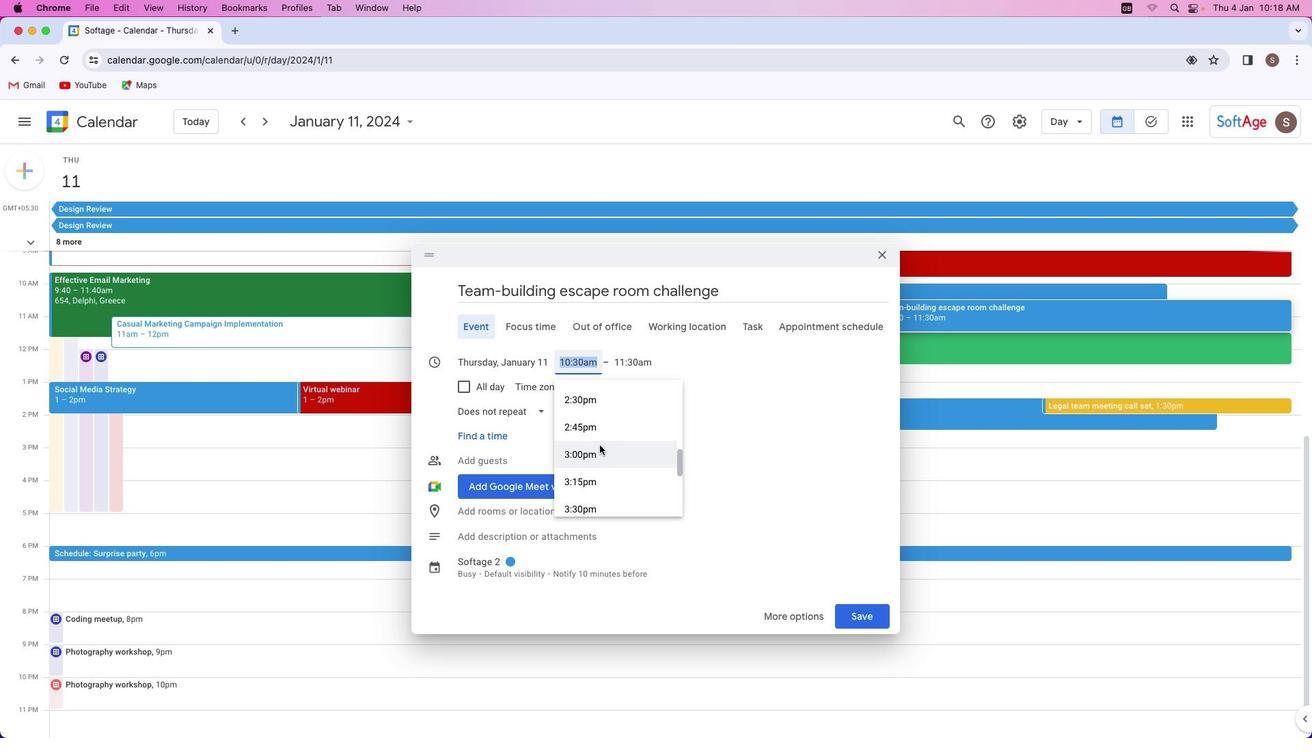 
Action: Mouse scrolled (600, 445) with delta (0, 0)
Screenshot: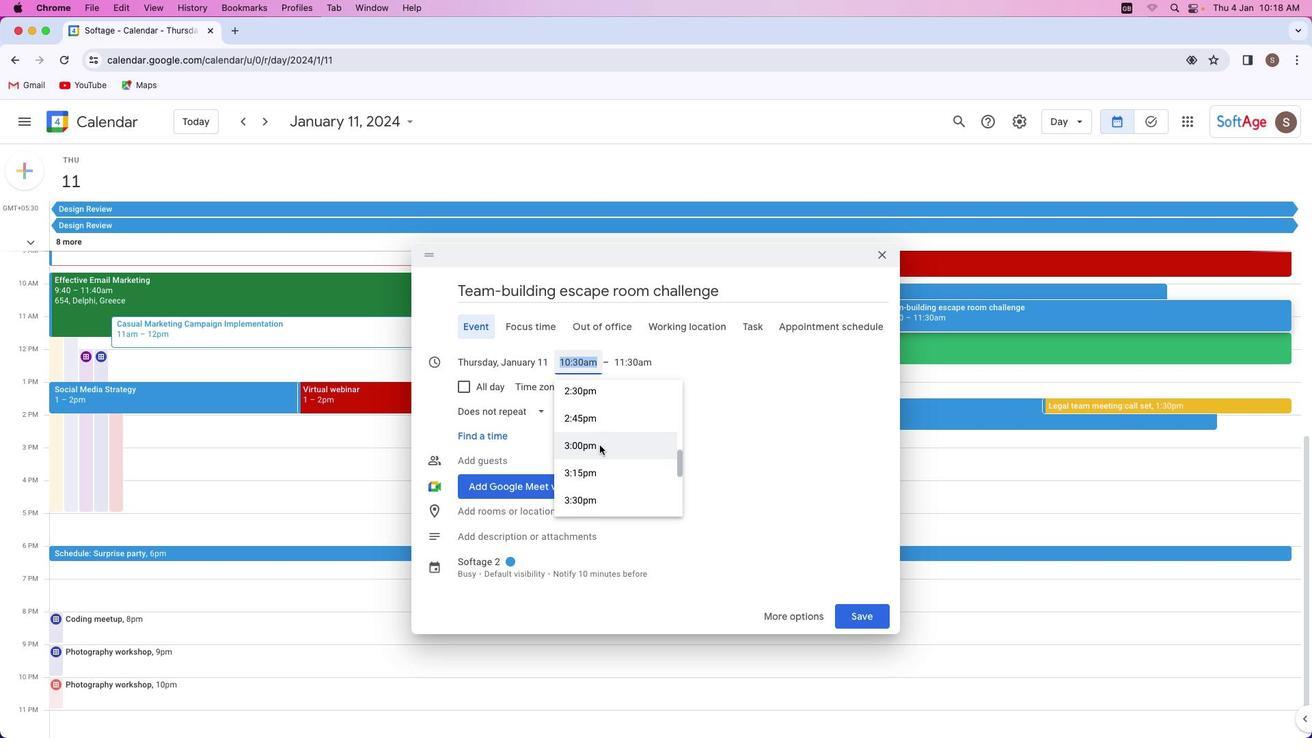 
Action: Mouse scrolled (600, 445) with delta (0, 0)
Screenshot: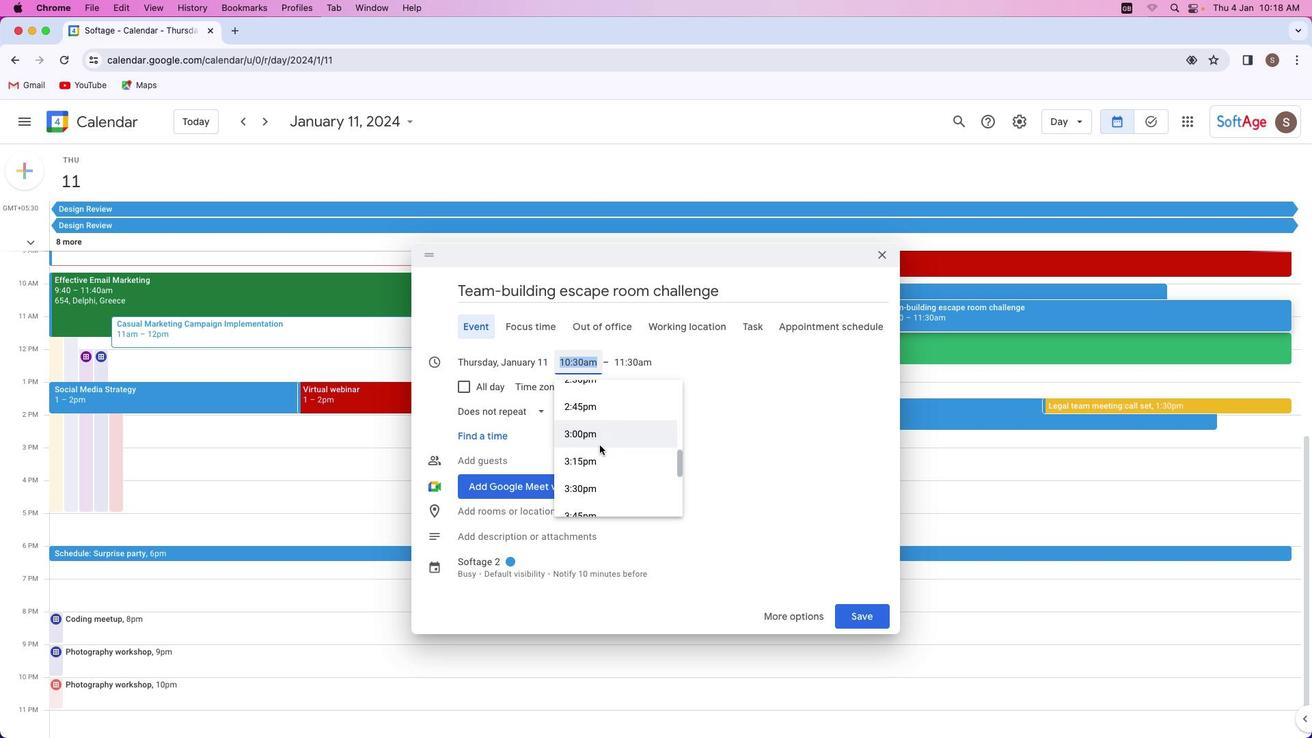 
Action: Mouse scrolled (600, 445) with delta (0, 0)
Screenshot: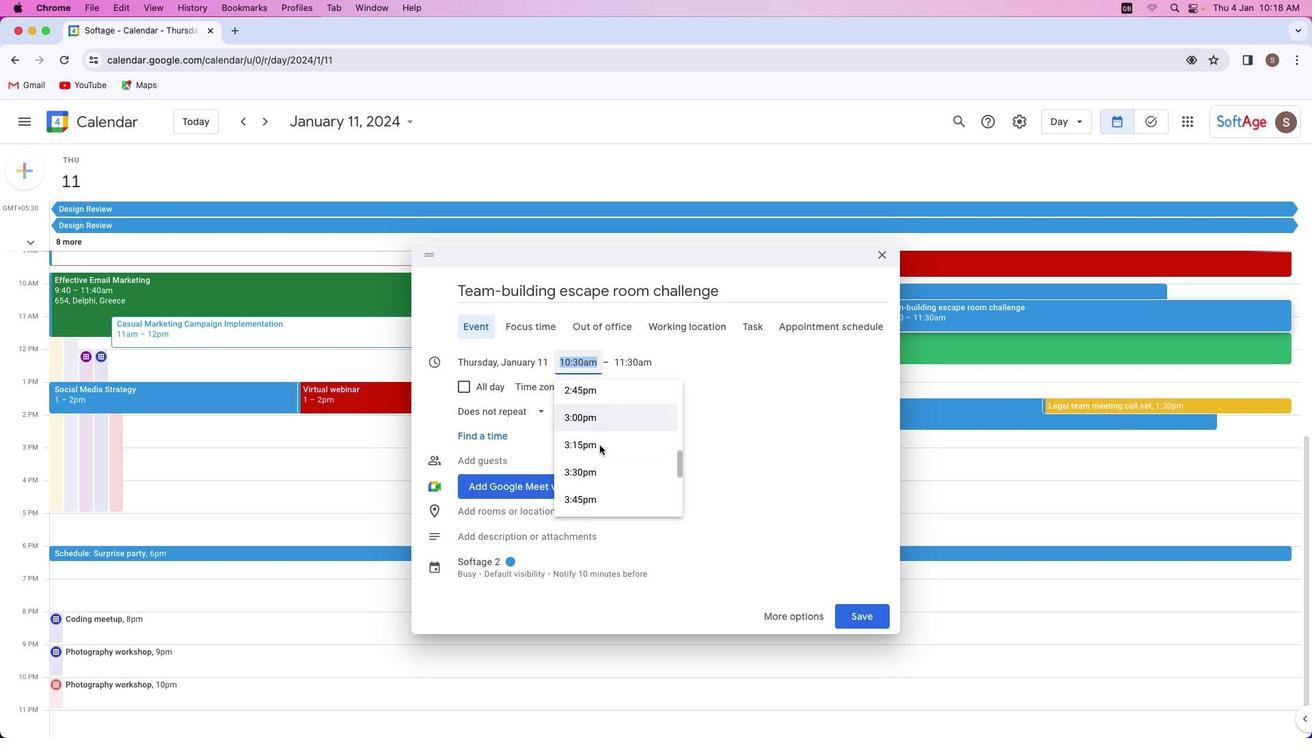 
Action: Mouse scrolled (600, 445) with delta (0, 0)
Screenshot: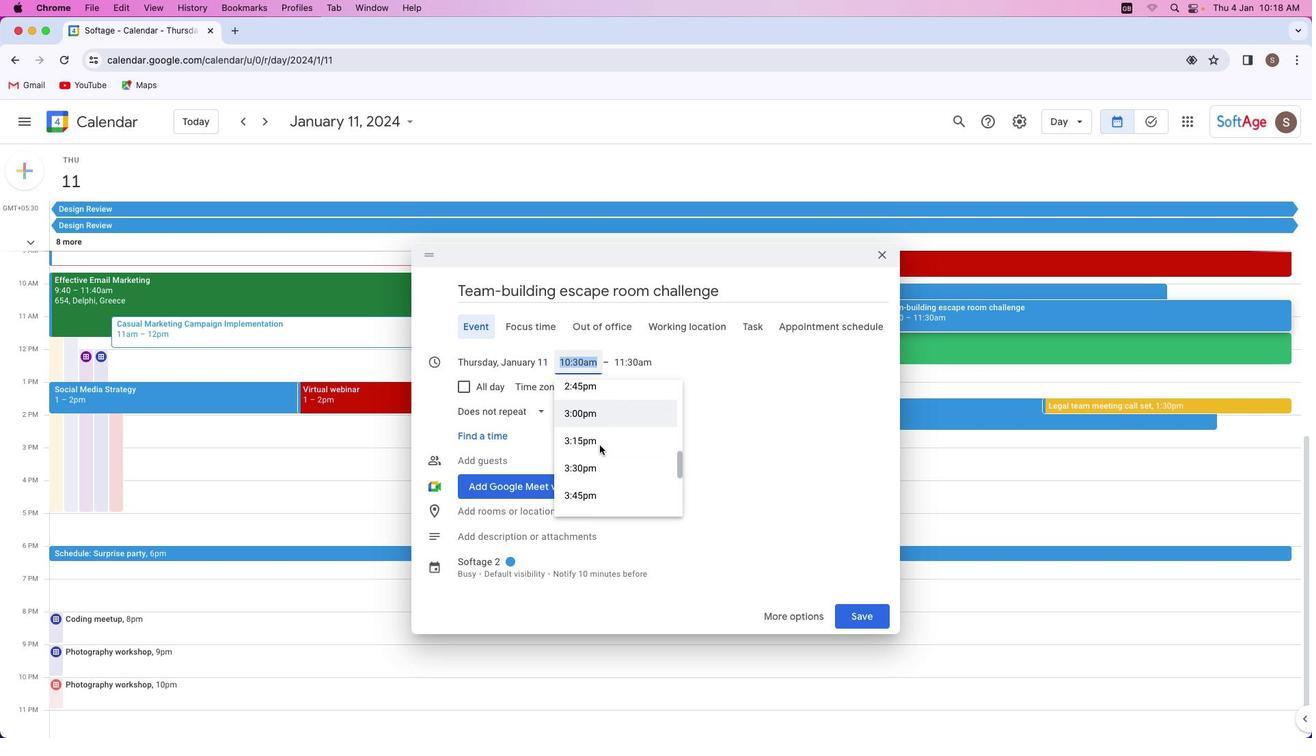 
Action: Mouse scrolled (600, 445) with delta (0, 0)
Screenshot: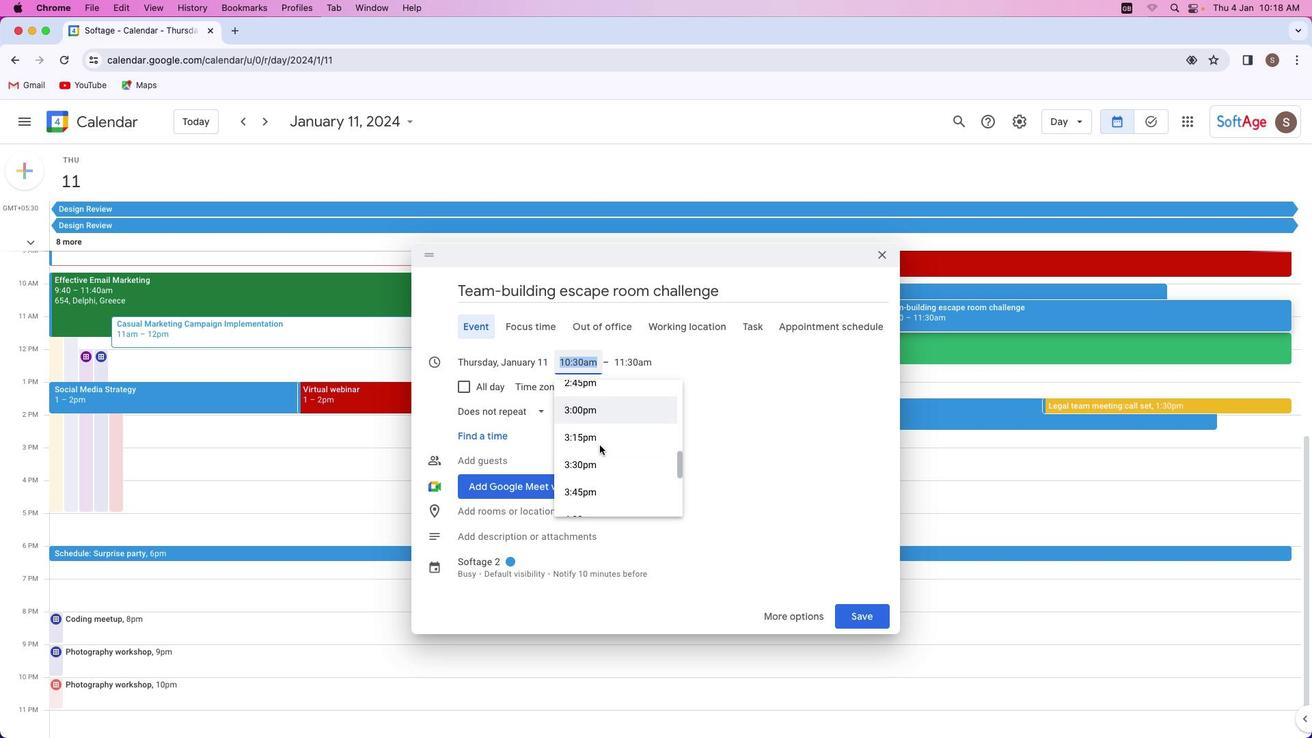 
Action: Mouse scrolled (600, 445) with delta (0, 0)
Screenshot: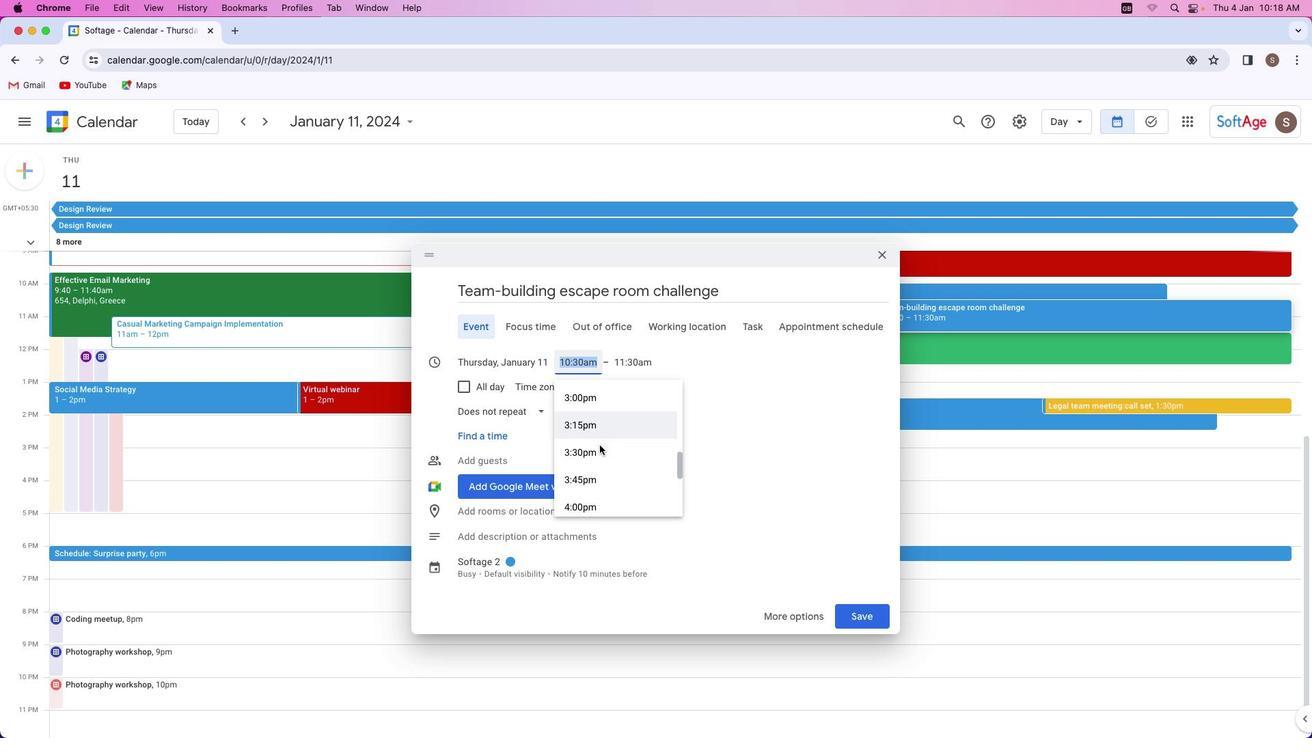 
Action: Mouse scrolled (600, 445) with delta (0, 0)
Screenshot: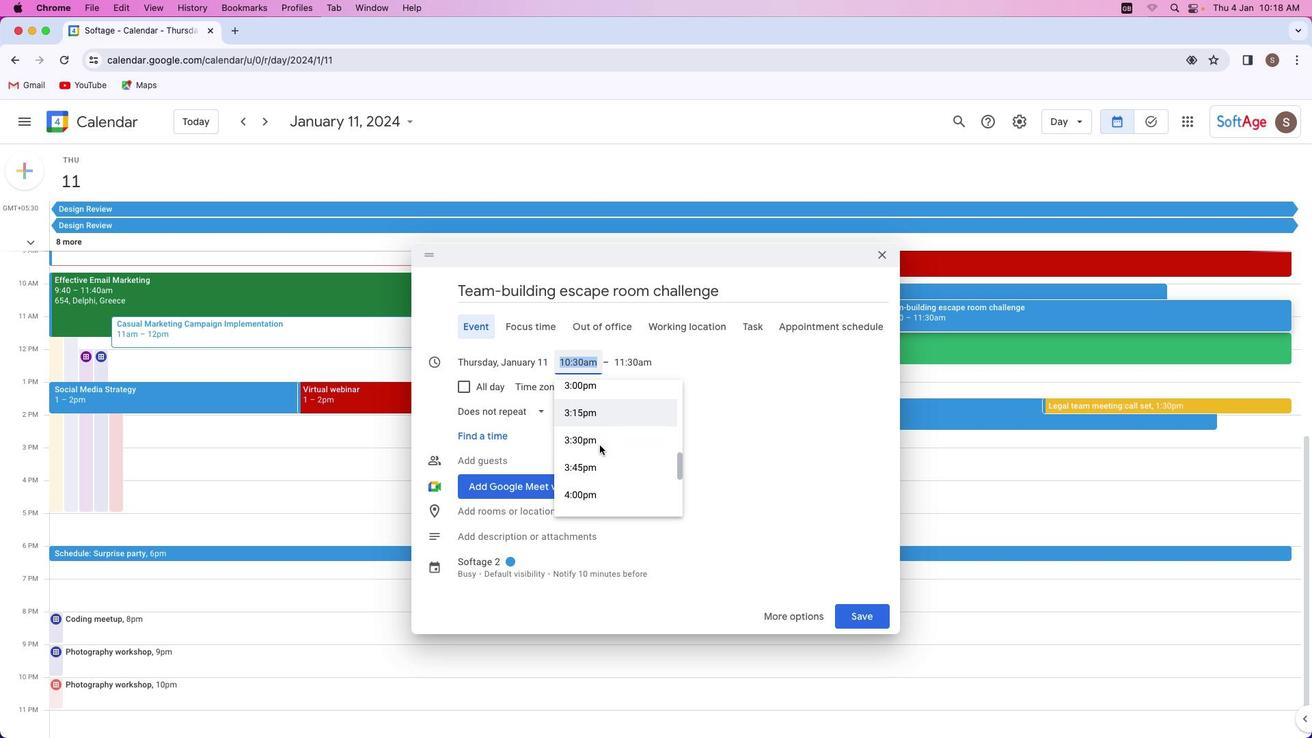 
Action: Mouse scrolled (600, 445) with delta (0, 0)
Screenshot: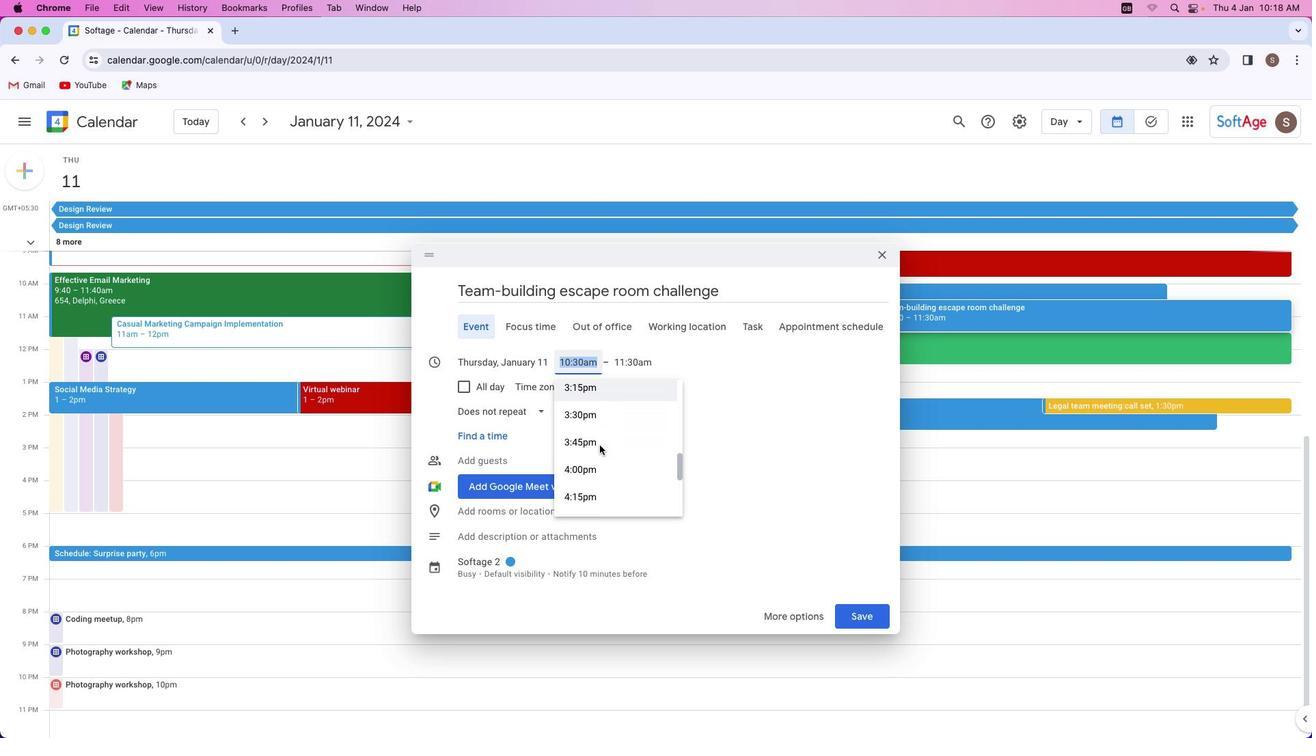 
Action: Mouse scrolled (600, 445) with delta (0, 0)
Screenshot: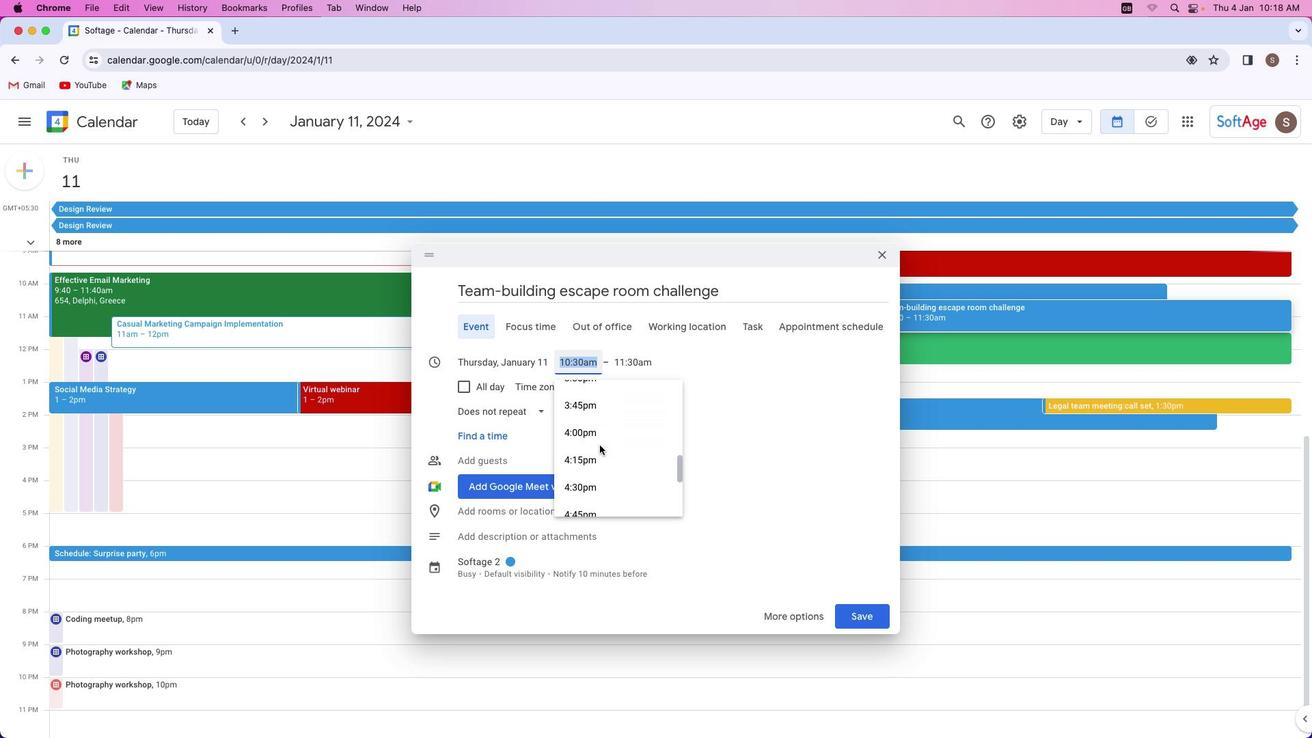 
Action: Mouse scrolled (600, 445) with delta (0, 0)
Screenshot: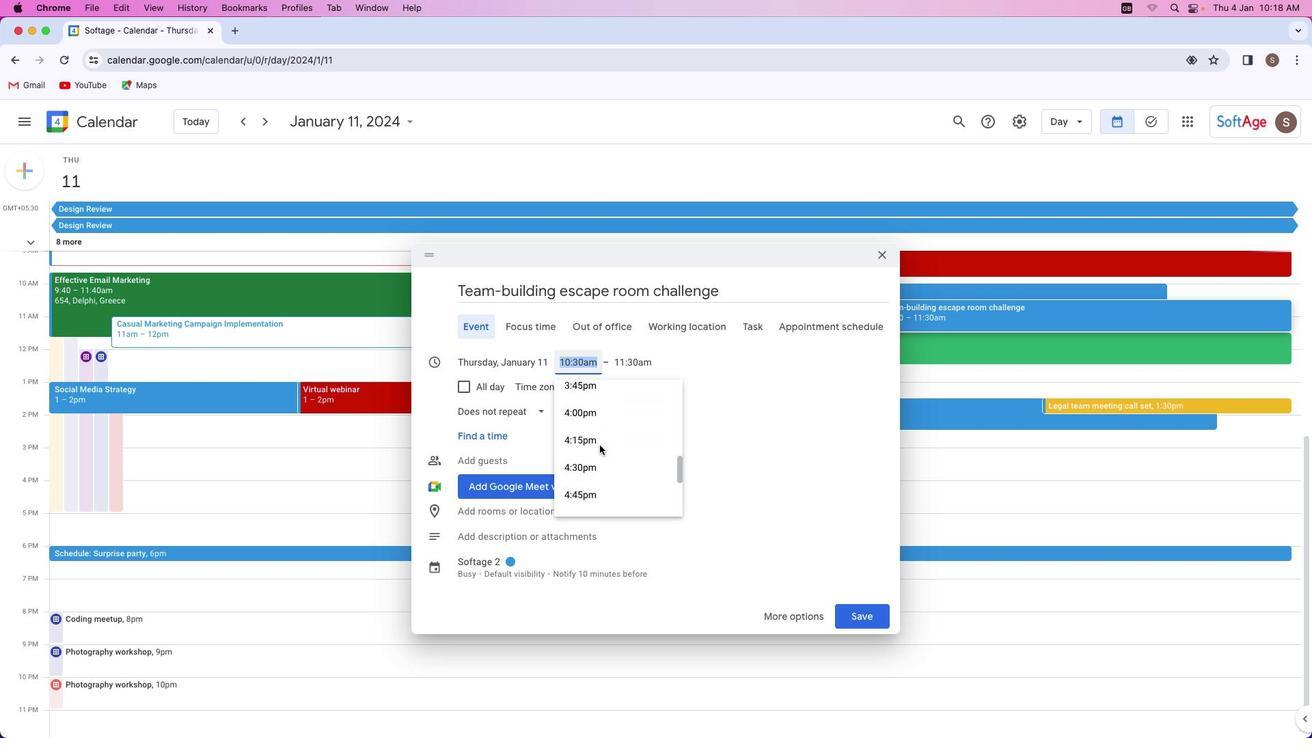 
Action: Mouse scrolled (600, 445) with delta (0, 0)
Screenshot: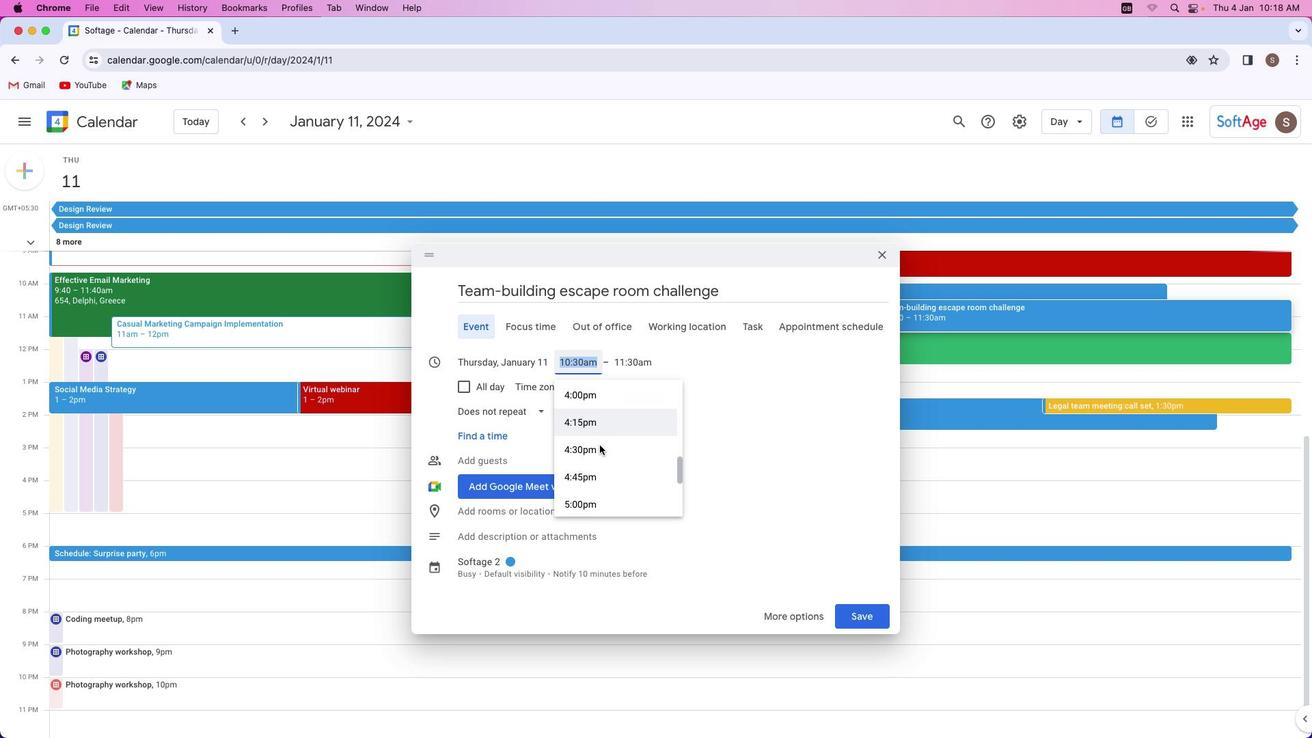 
Action: Mouse scrolled (600, 445) with delta (0, 0)
Screenshot: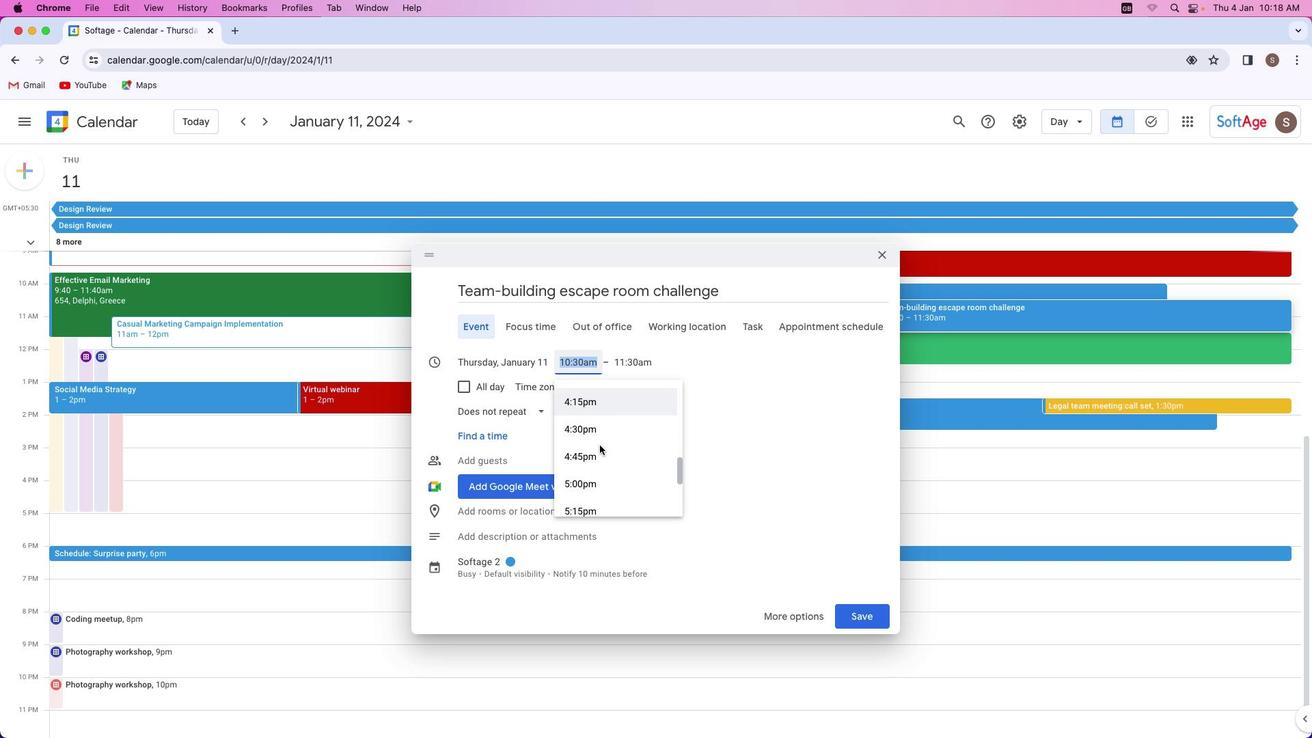 
Action: Mouse scrolled (600, 445) with delta (0, 0)
Screenshot: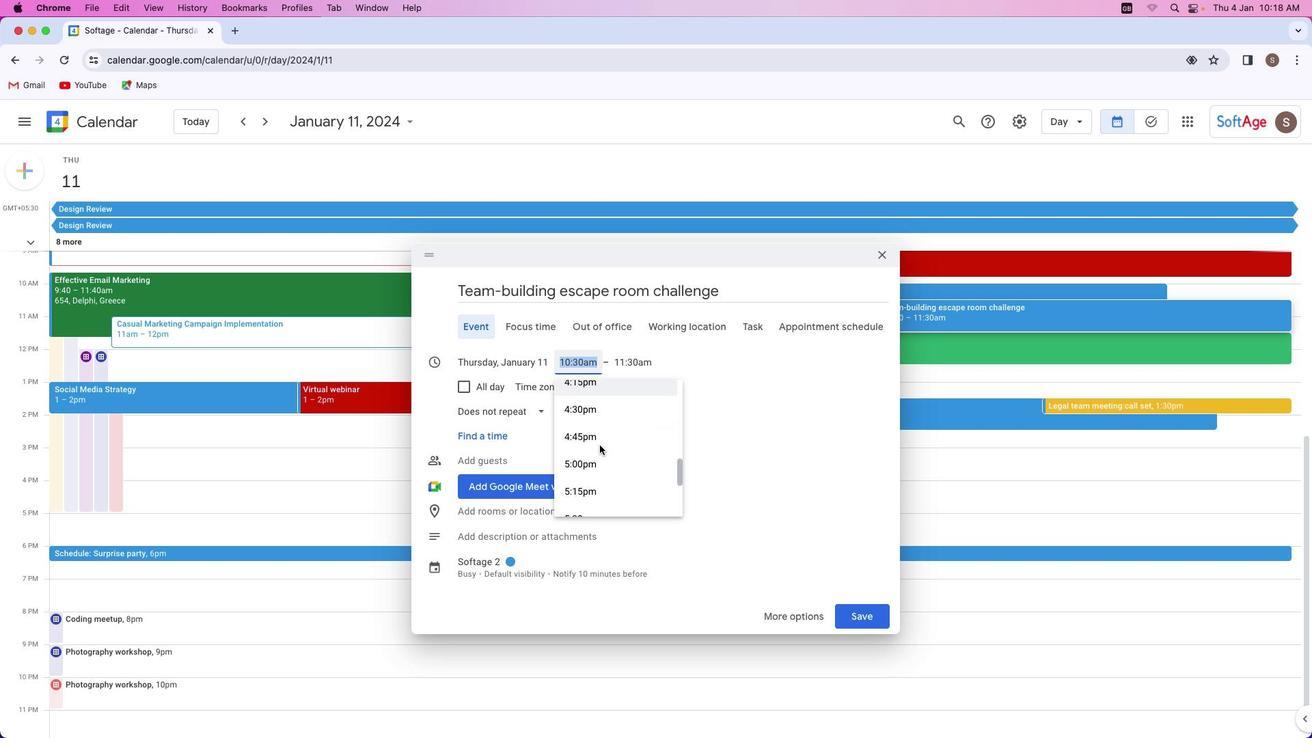 
Action: Mouse scrolled (600, 445) with delta (0, 0)
Screenshot: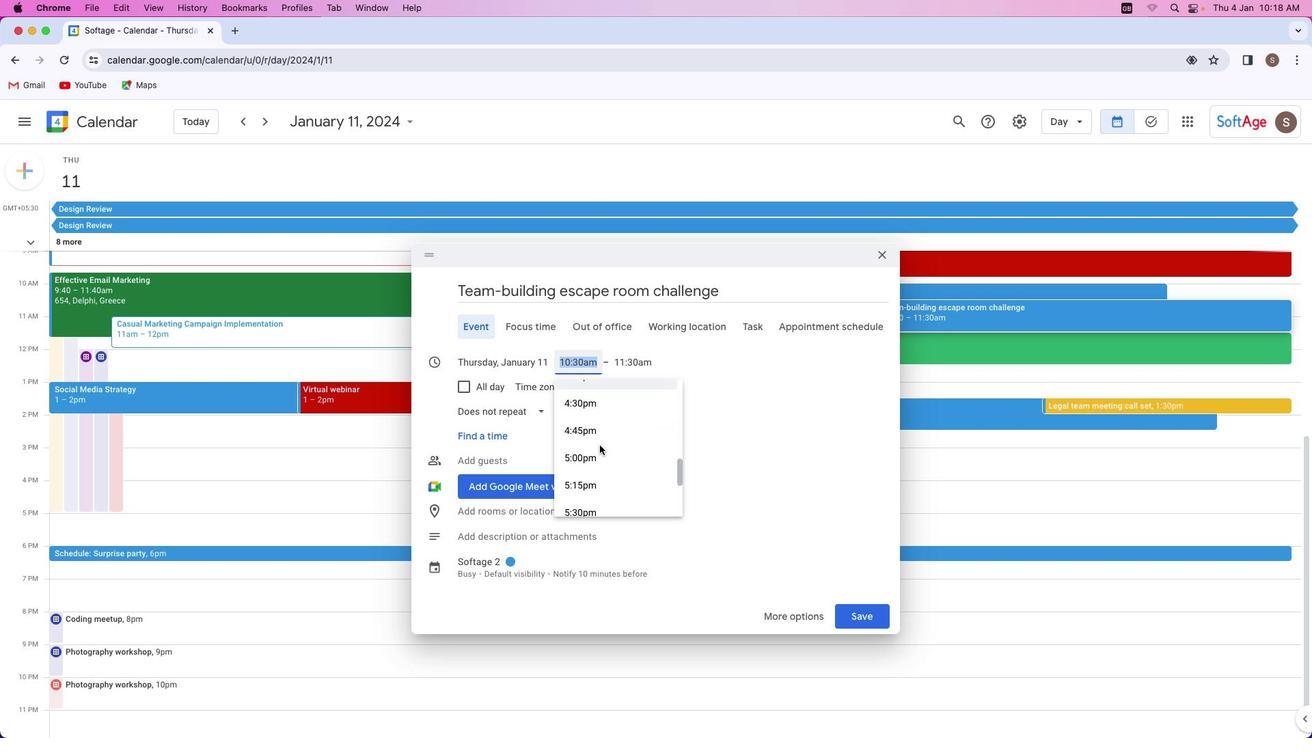 
Action: Mouse scrolled (600, 445) with delta (0, 0)
Screenshot: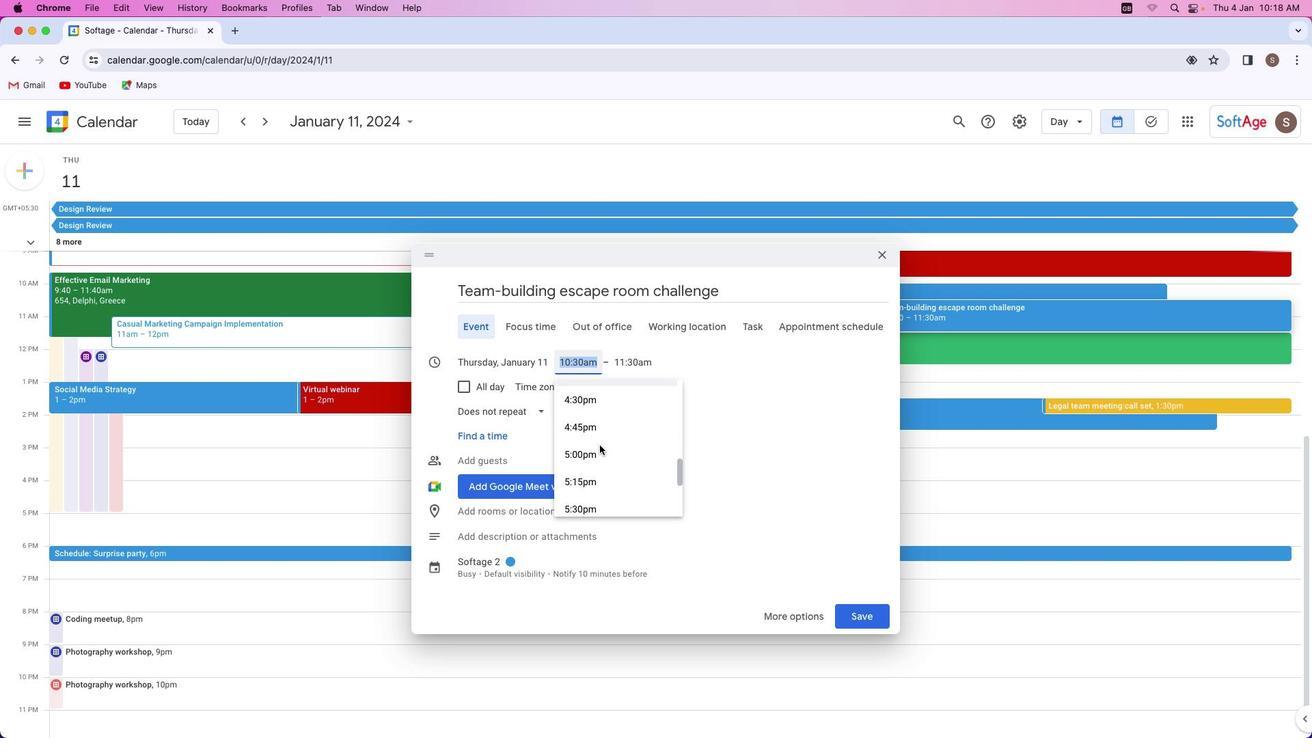 
Action: Mouse scrolled (600, 445) with delta (0, 0)
Screenshot: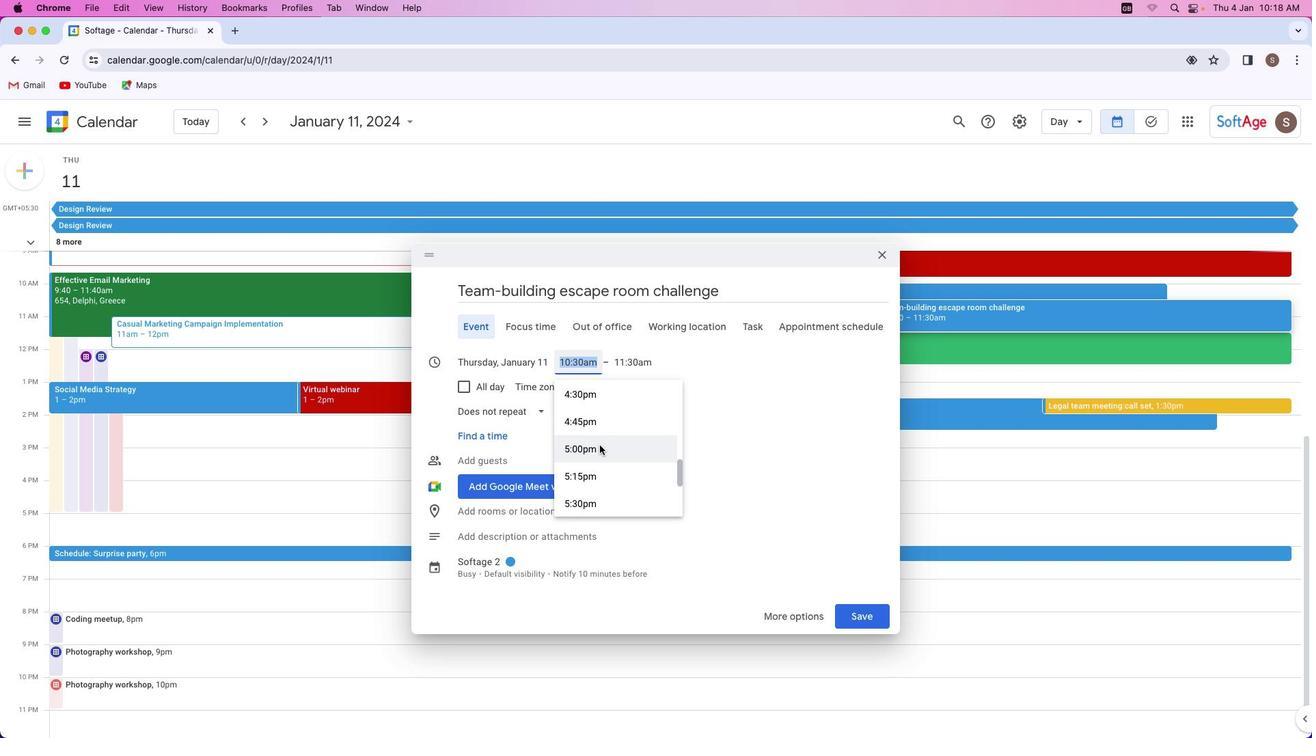 
Action: Mouse scrolled (600, 445) with delta (0, 0)
Screenshot: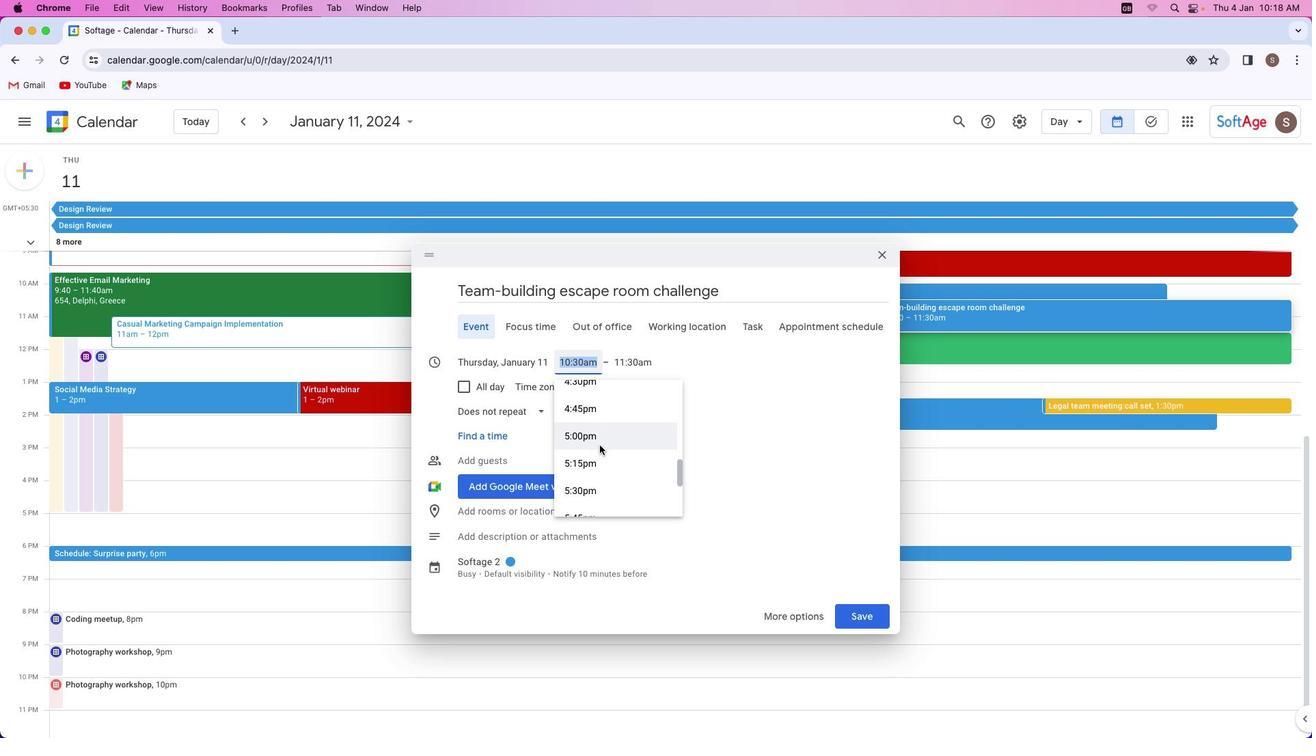 
Action: Mouse scrolled (600, 445) with delta (0, 0)
Screenshot: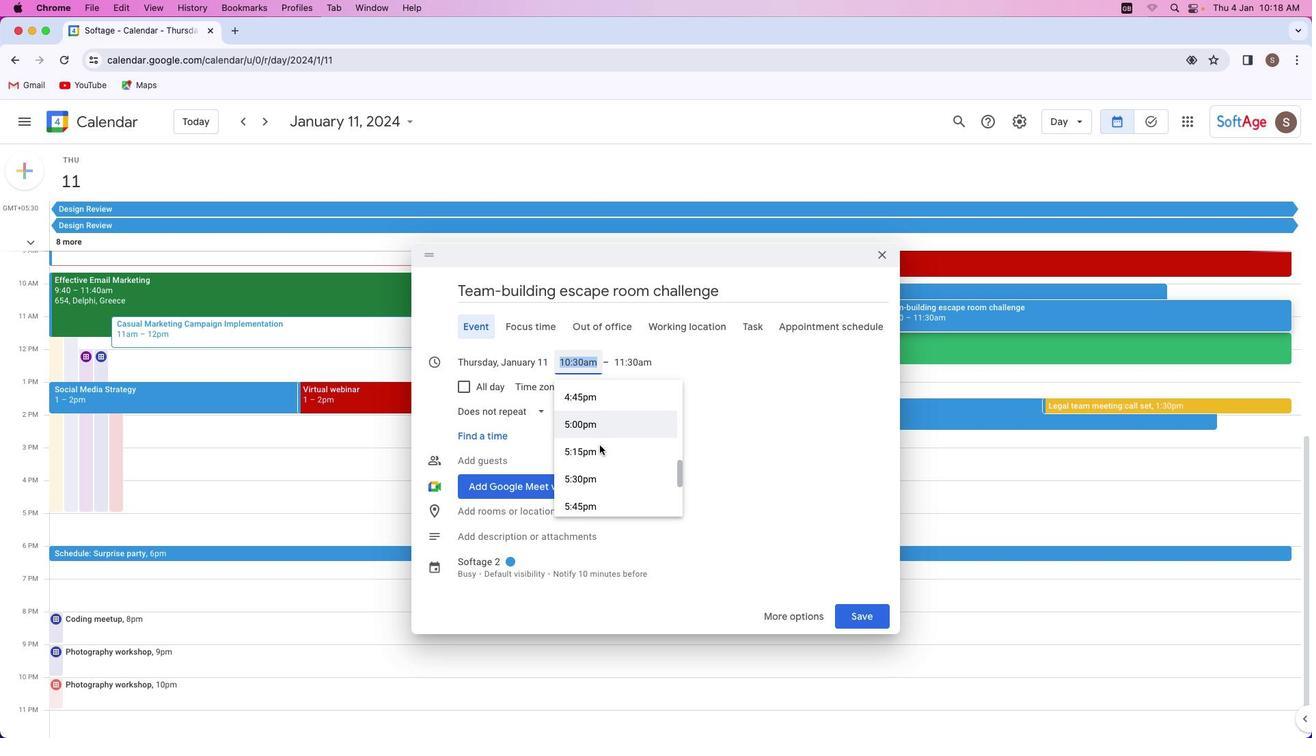 
Action: Mouse scrolled (600, 445) with delta (0, 0)
Screenshot: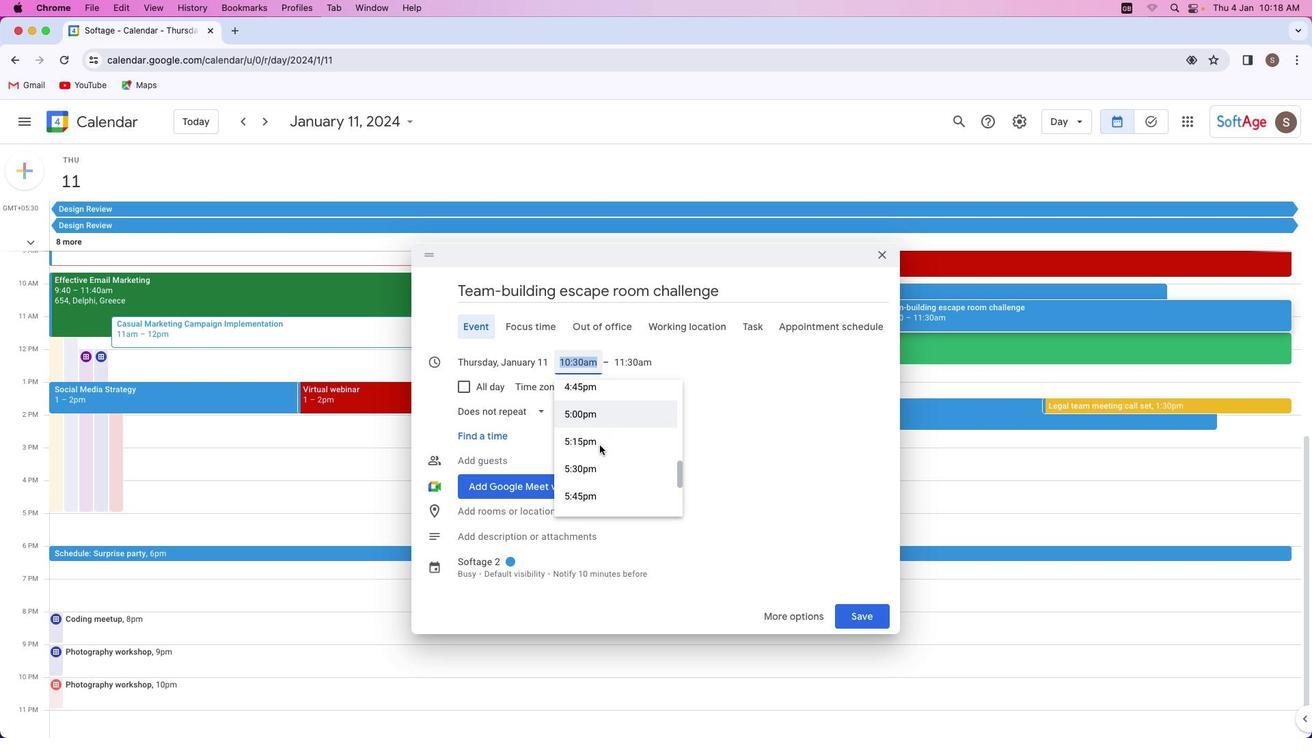 
Action: Mouse scrolled (600, 445) with delta (0, 0)
Screenshot: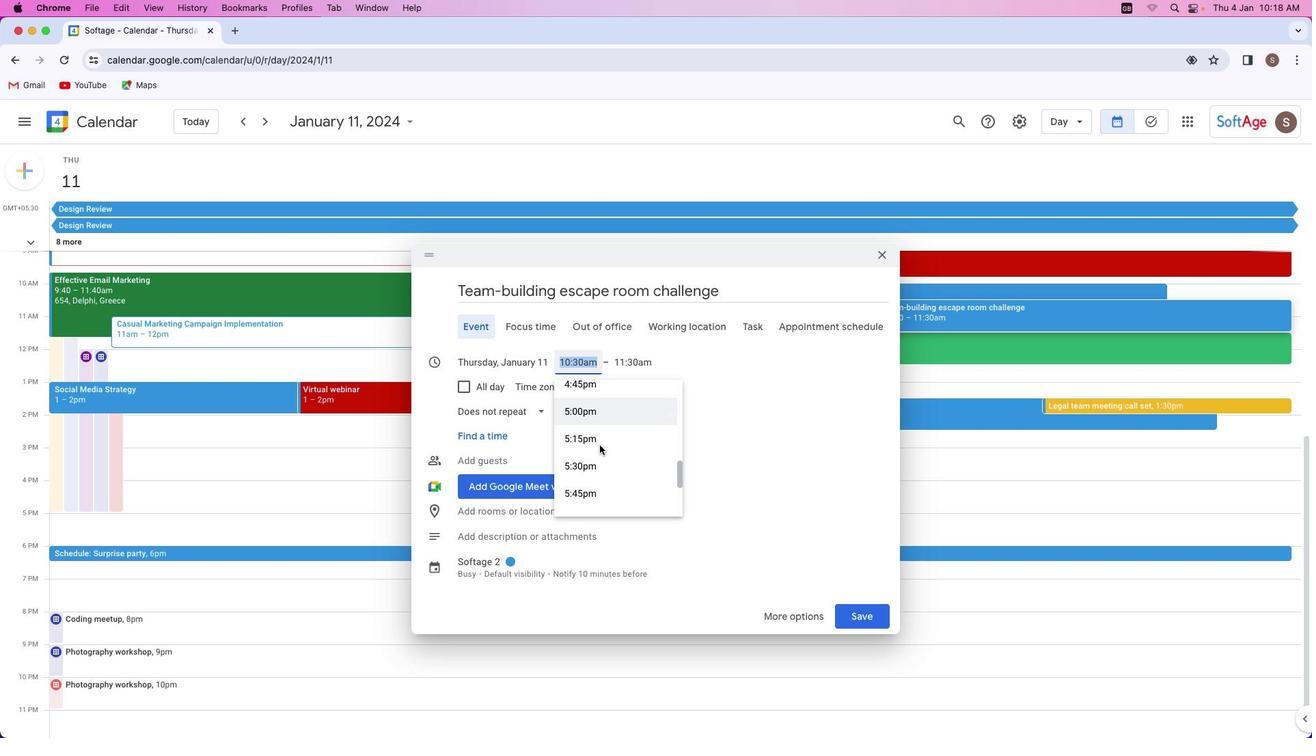 
Action: Mouse scrolled (600, 445) with delta (0, 0)
Screenshot: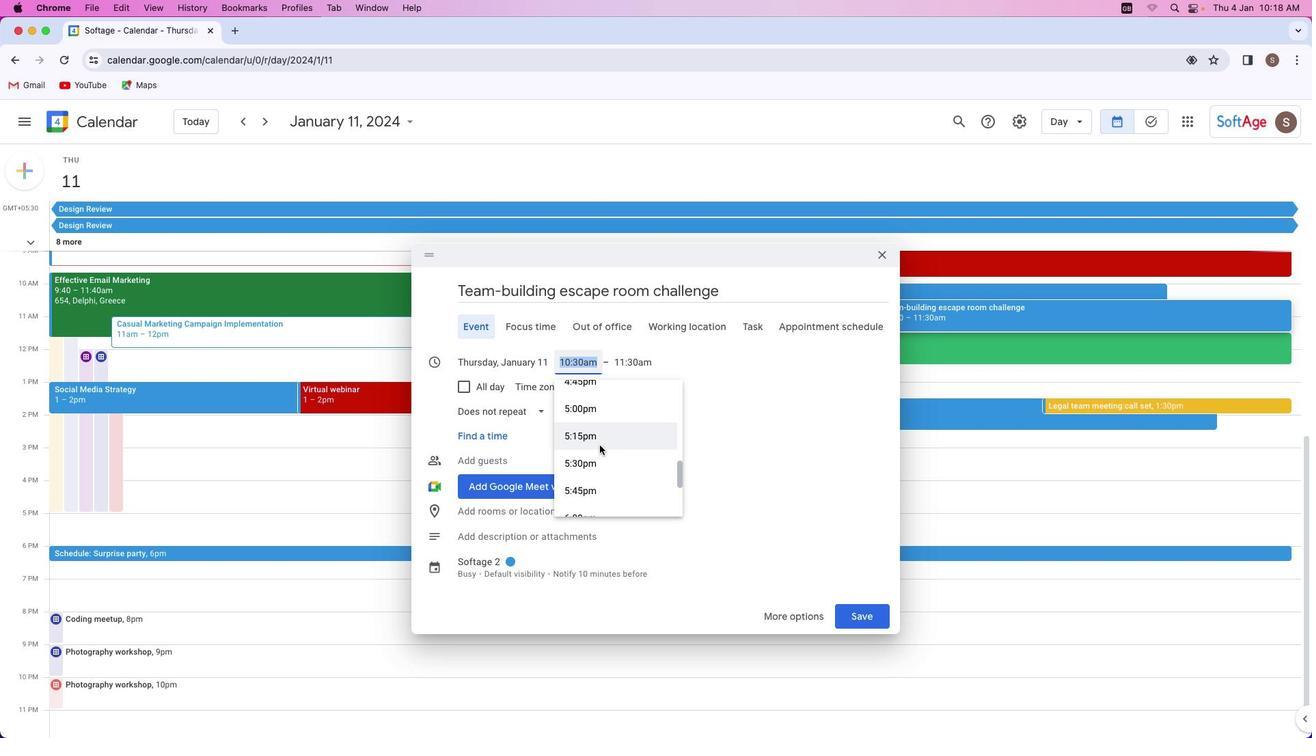 
Action: Mouse scrolled (600, 445) with delta (0, 0)
Screenshot: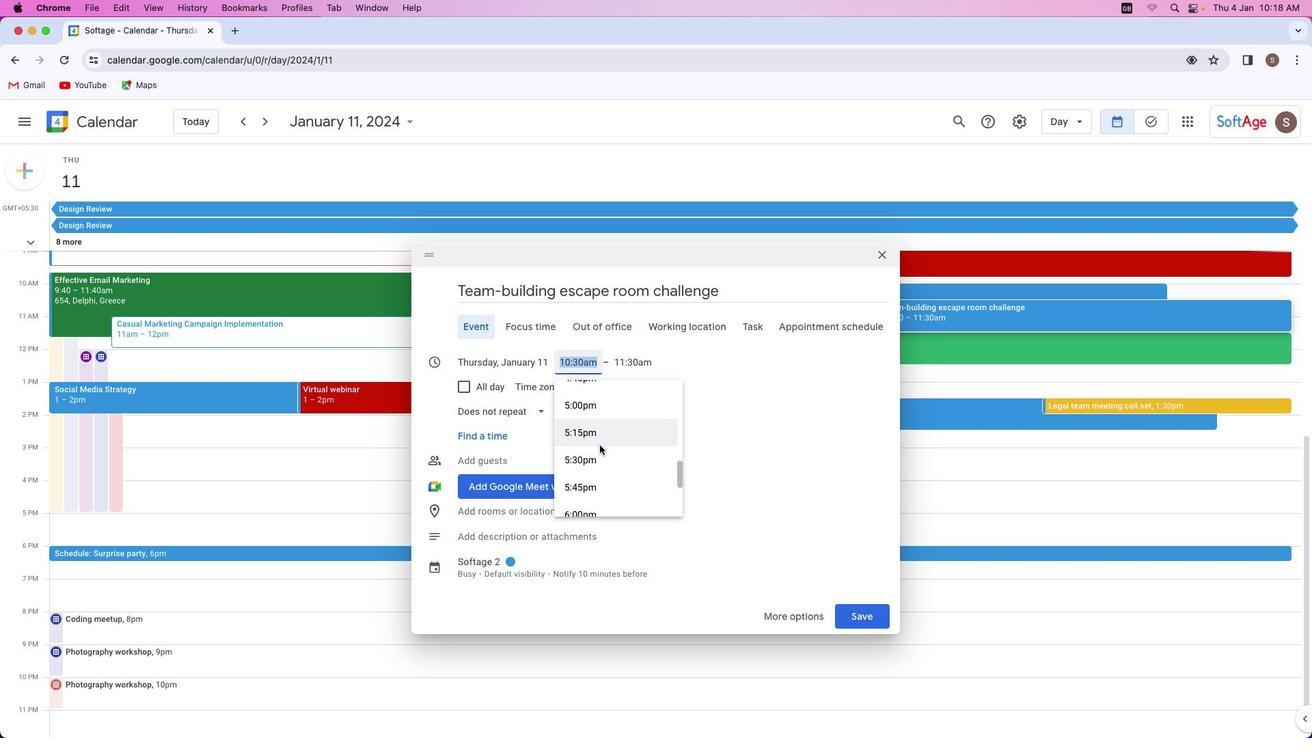 
Action: Mouse scrolled (600, 445) with delta (0, 0)
Screenshot: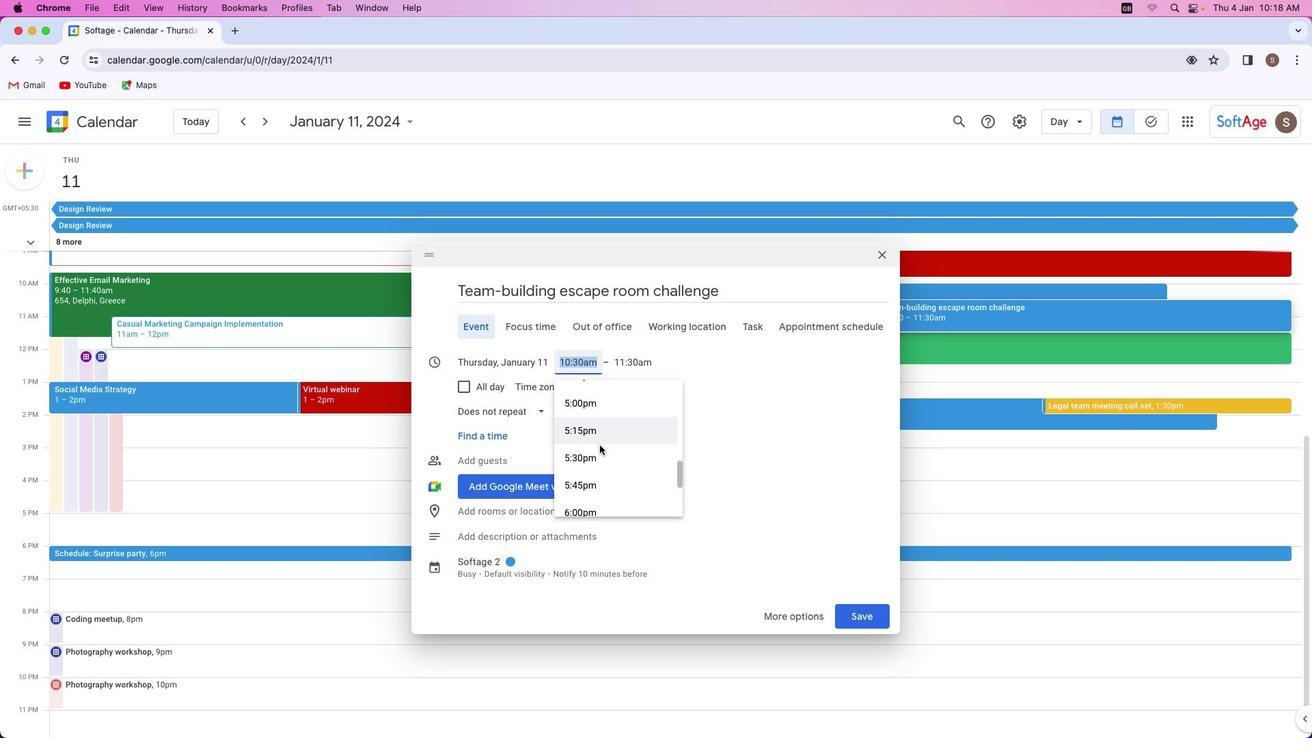 
Action: Mouse scrolled (600, 445) with delta (0, 0)
Screenshot: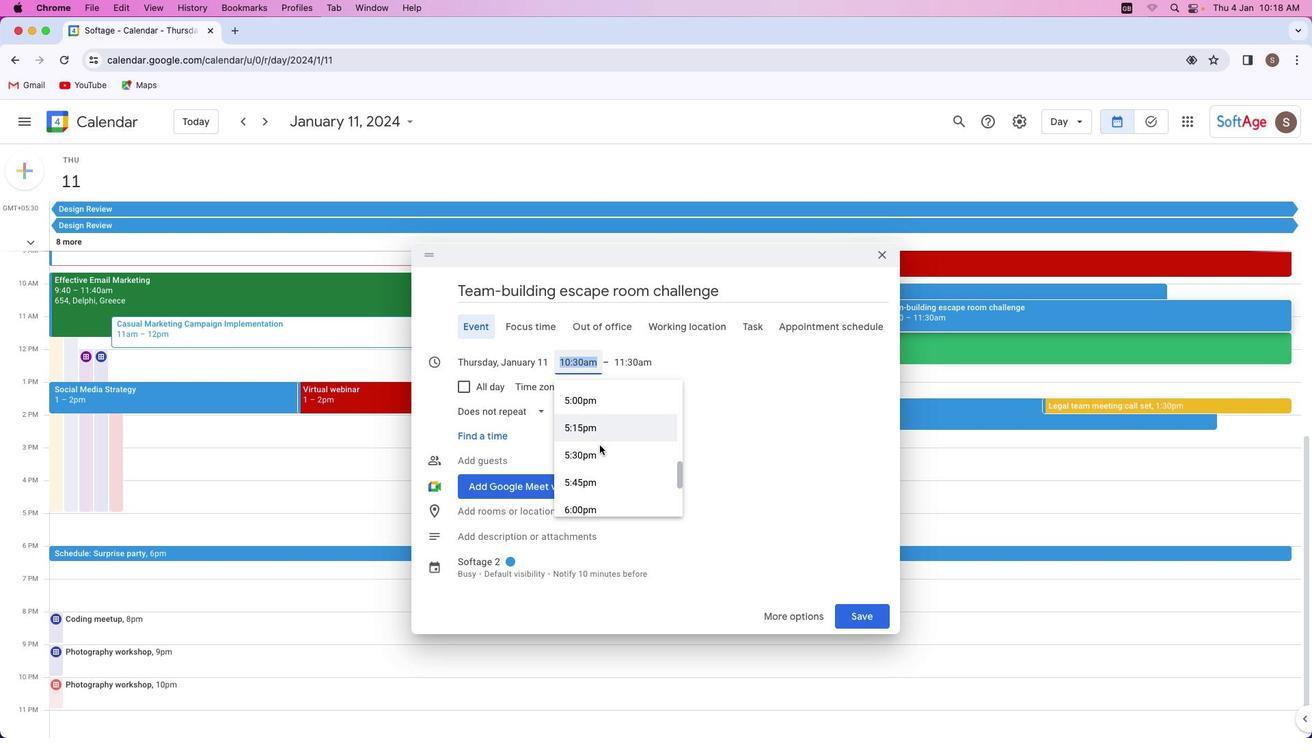 
Action: Mouse scrolled (600, 445) with delta (0, 0)
Screenshot: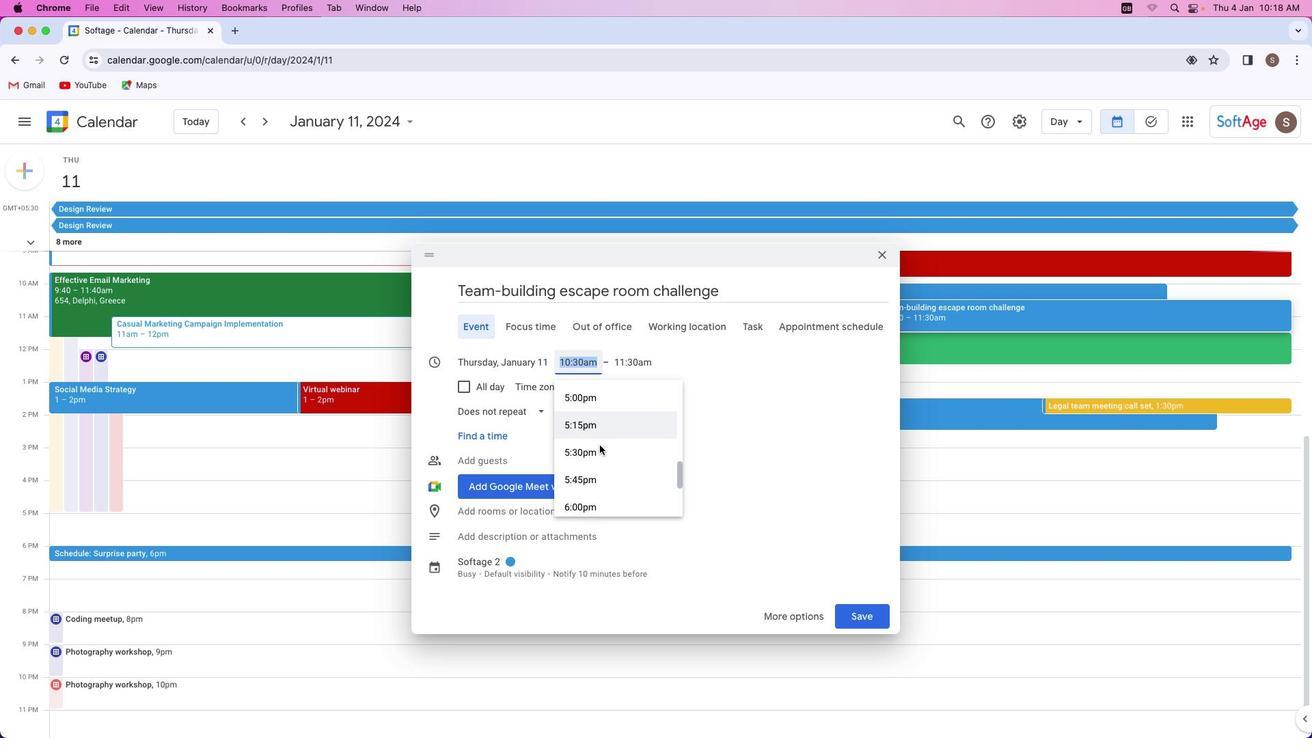 
Action: Mouse scrolled (600, 445) with delta (0, 0)
Screenshot: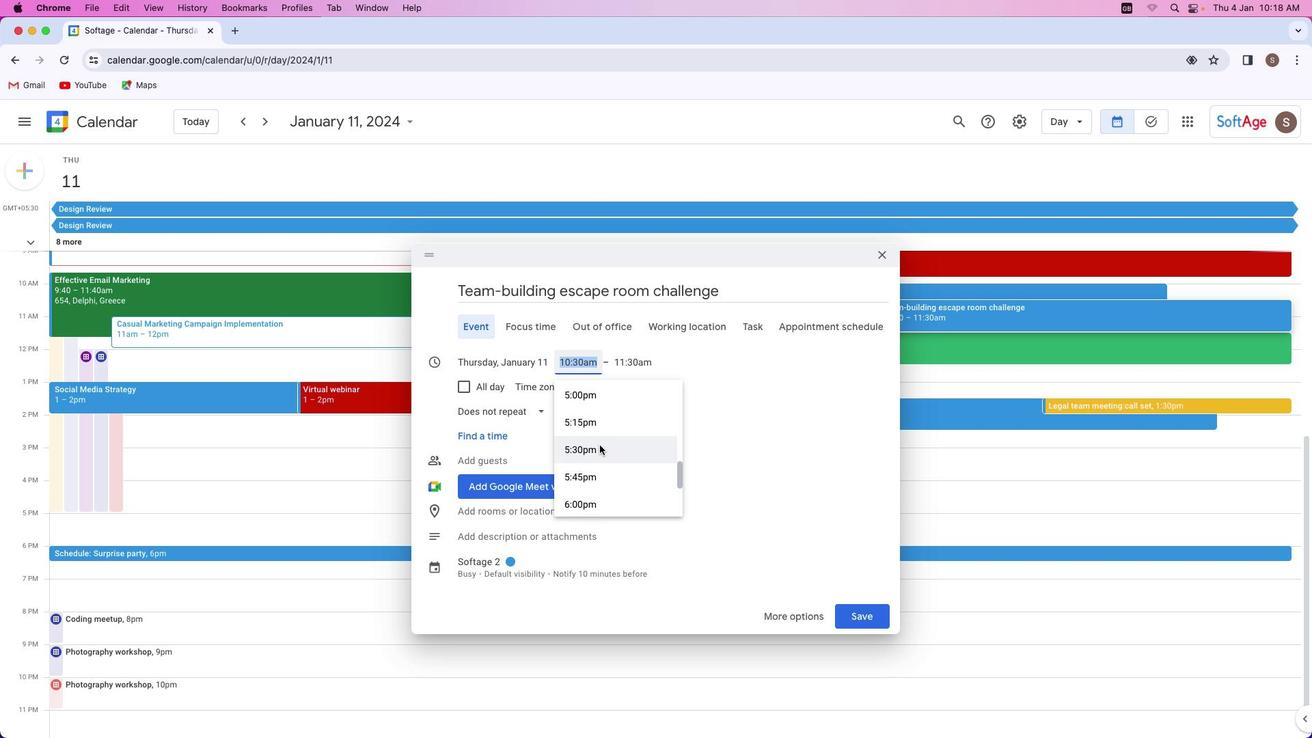 
Action: Mouse scrolled (600, 445) with delta (0, 0)
Screenshot: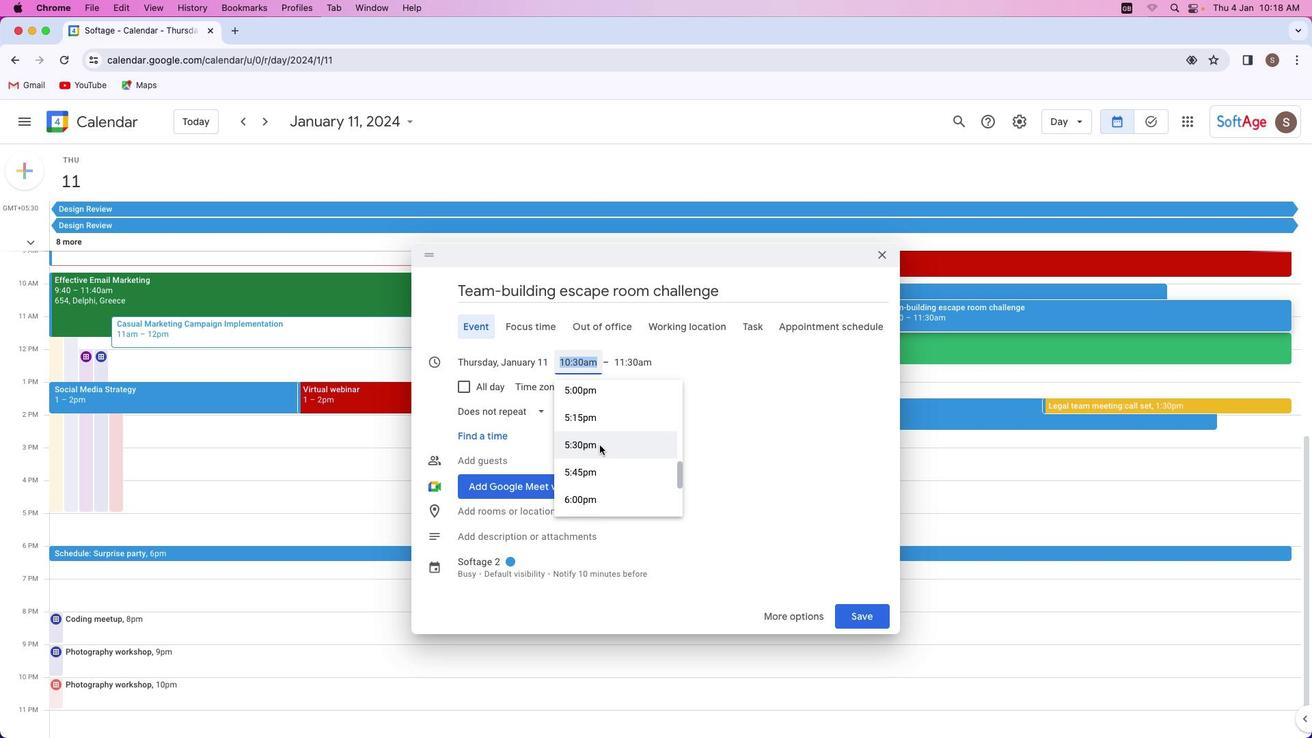 
Action: Mouse scrolled (600, 445) with delta (0, 0)
Screenshot: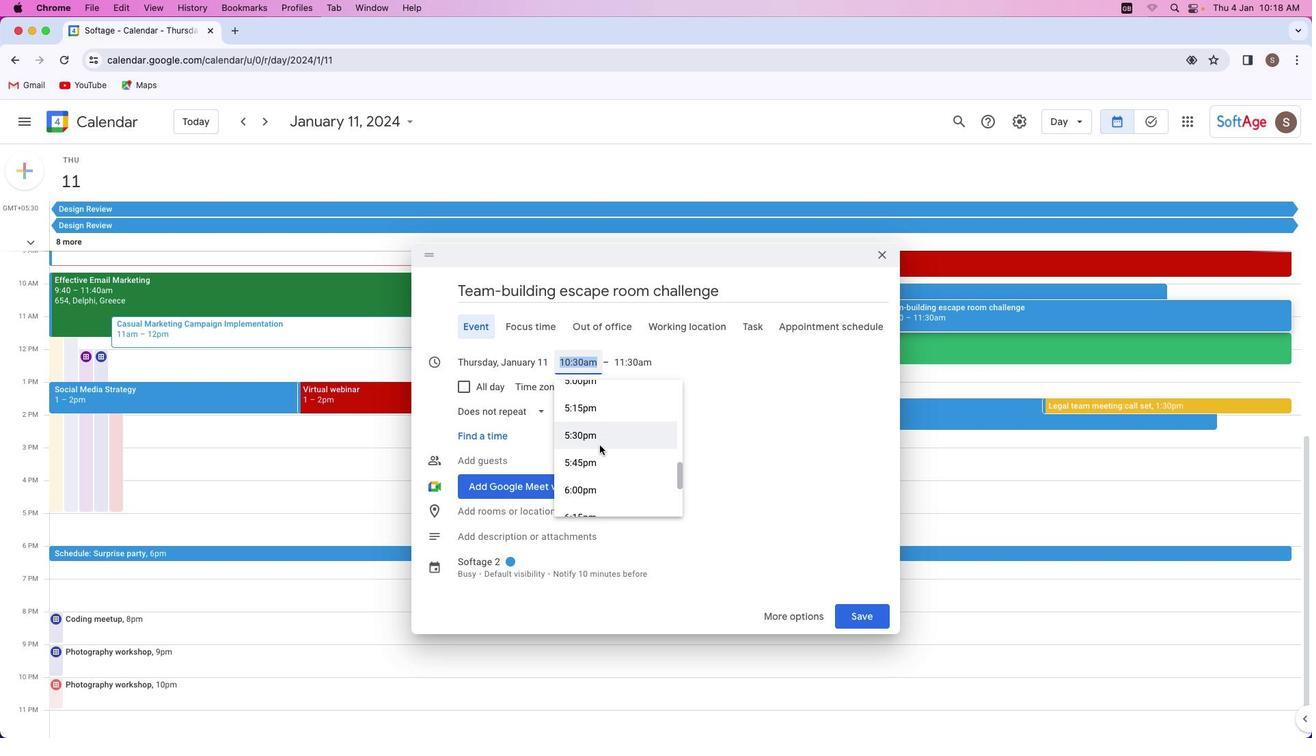 
Action: Mouse scrolled (600, 445) with delta (0, 0)
Screenshot: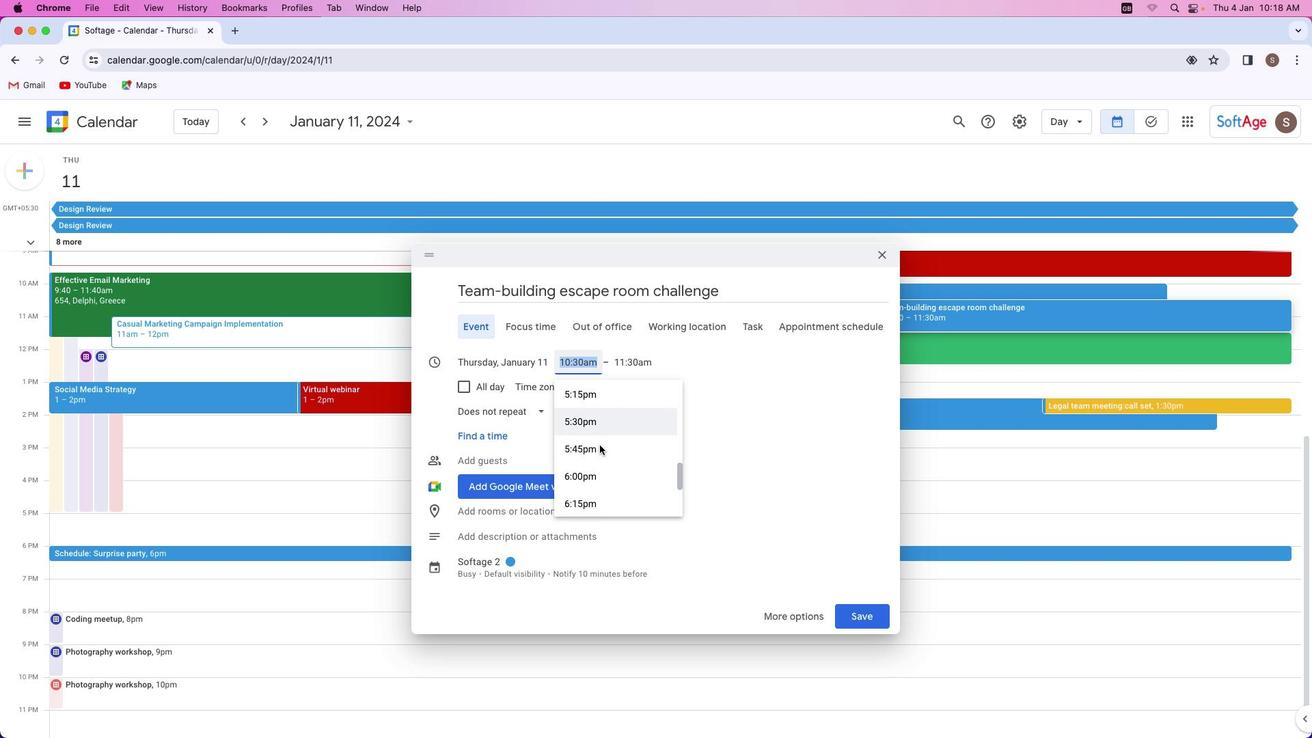 
Action: Mouse scrolled (600, 445) with delta (0, 0)
Screenshot: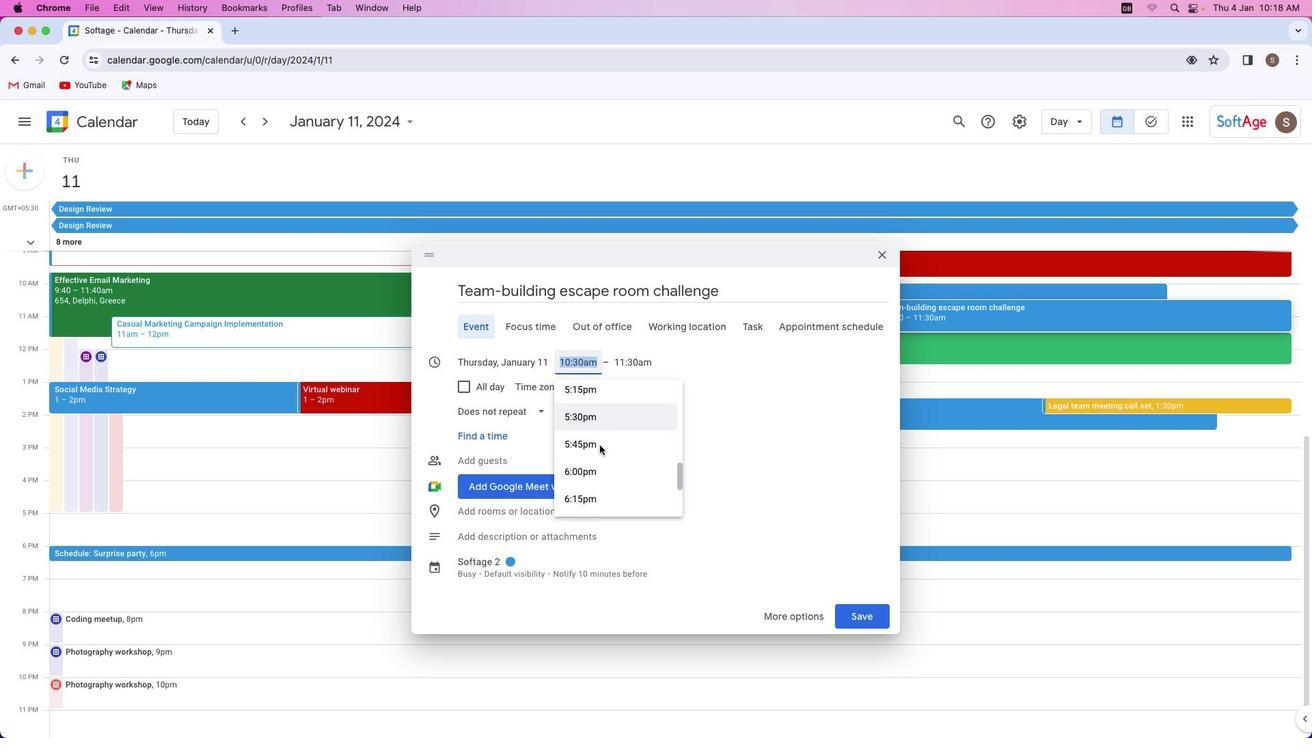 
Action: Mouse scrolled (600, 445) with delta (0, 0)
Screenshot: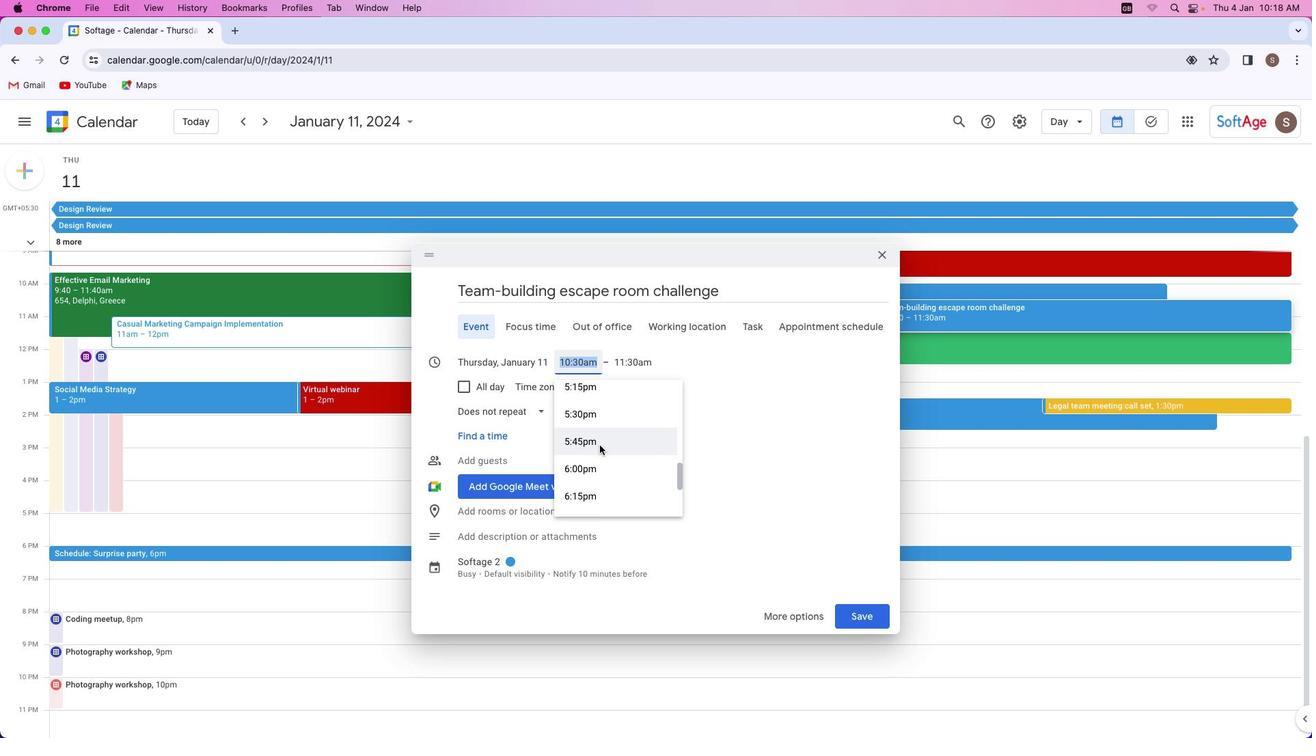 
Action: Mouse scrolled (600, 445) with delta (0, 0)
Screenshot: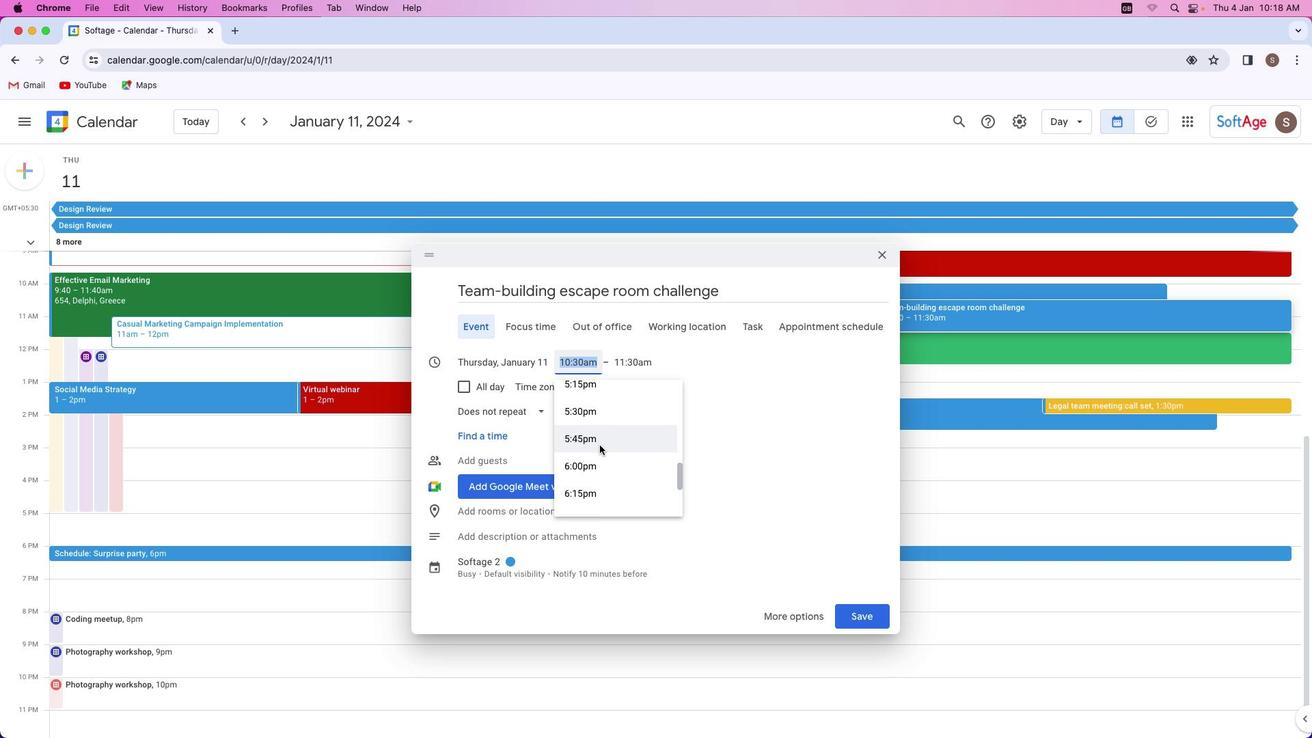 
Action: Mouse scrolled (600, 445) with delta (0, 0)
Screenshot: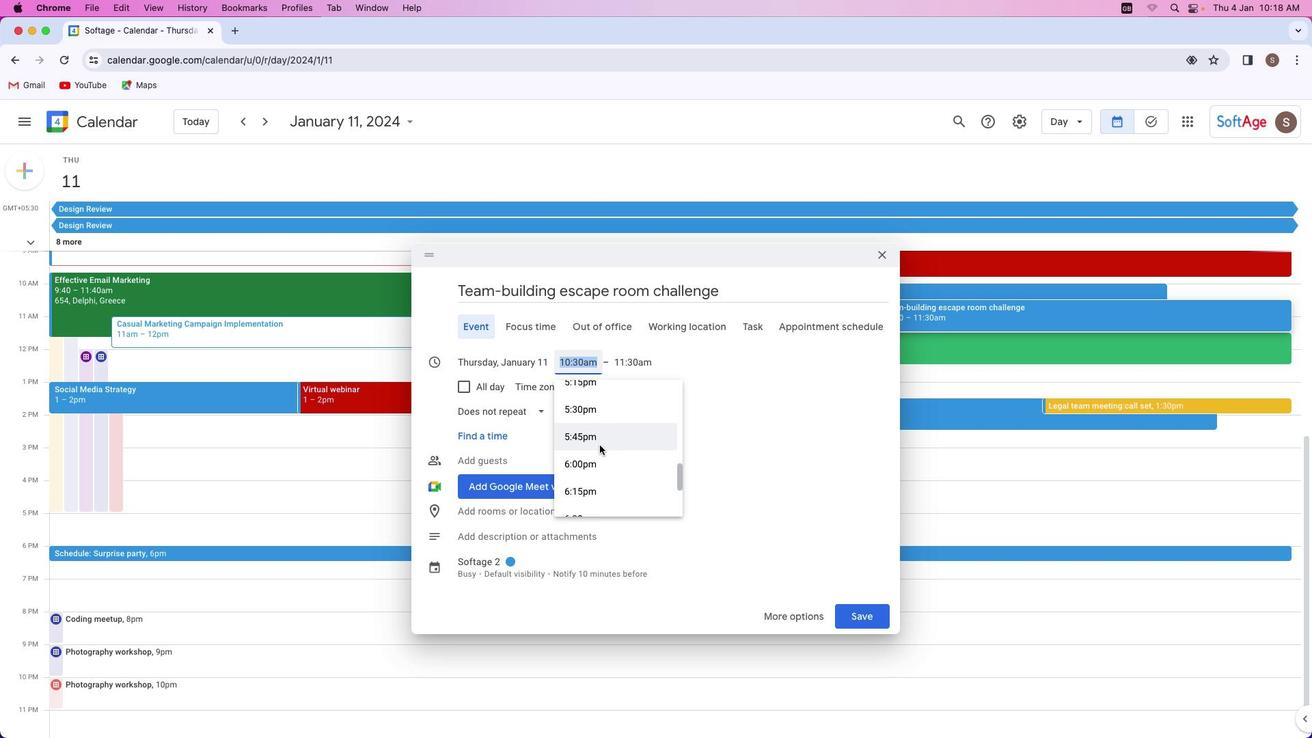 
Action: Mouse scrolled (600, 445) with delta (0, 0)
Screenshot: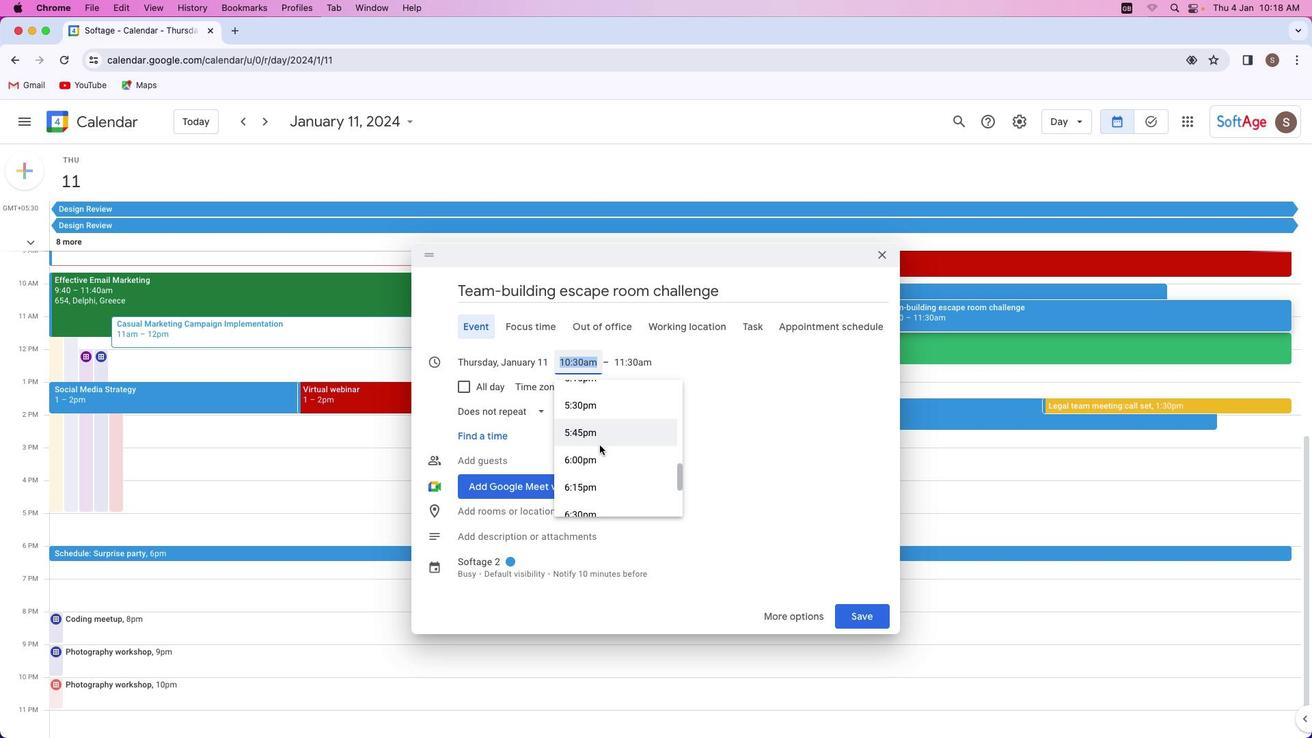 
Action: Mouse scrolled (600, 445) with delta (0, 0)
Screenshot: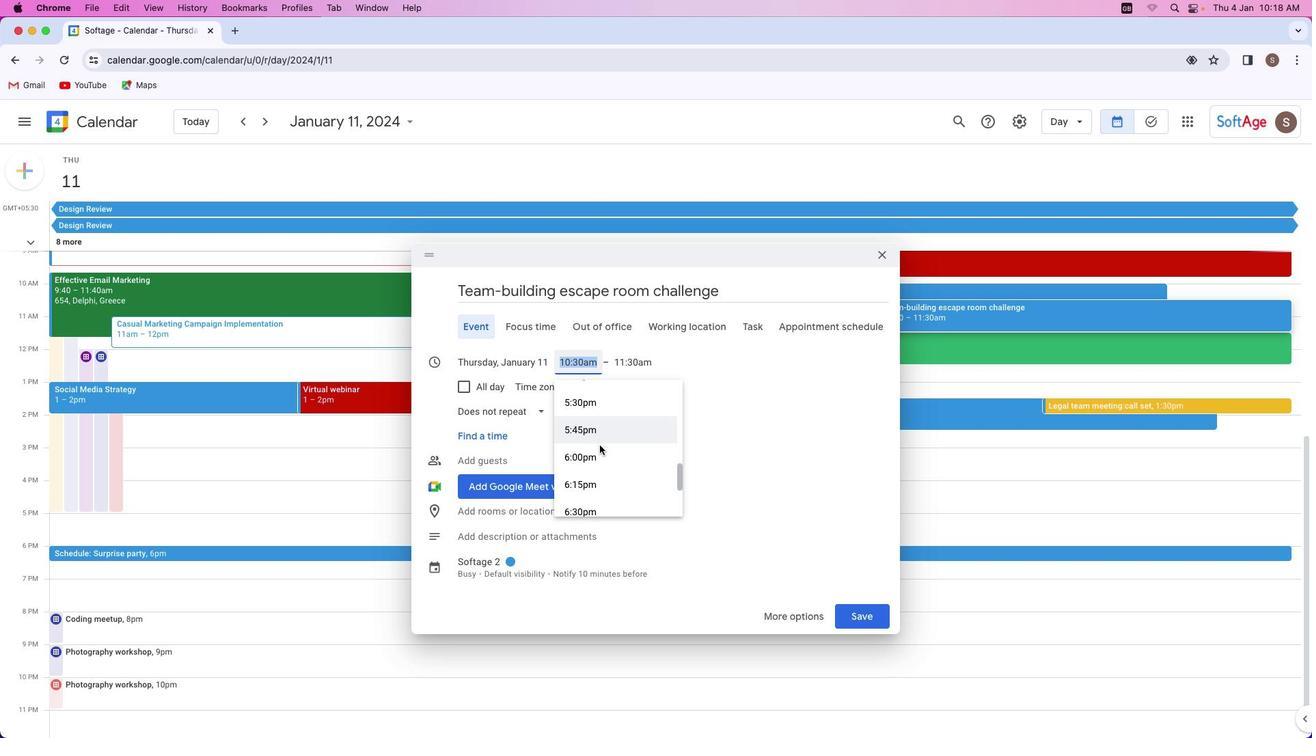 
Action: Mouse scrolled (600, 445) with delta (0, 0)
Screenshot: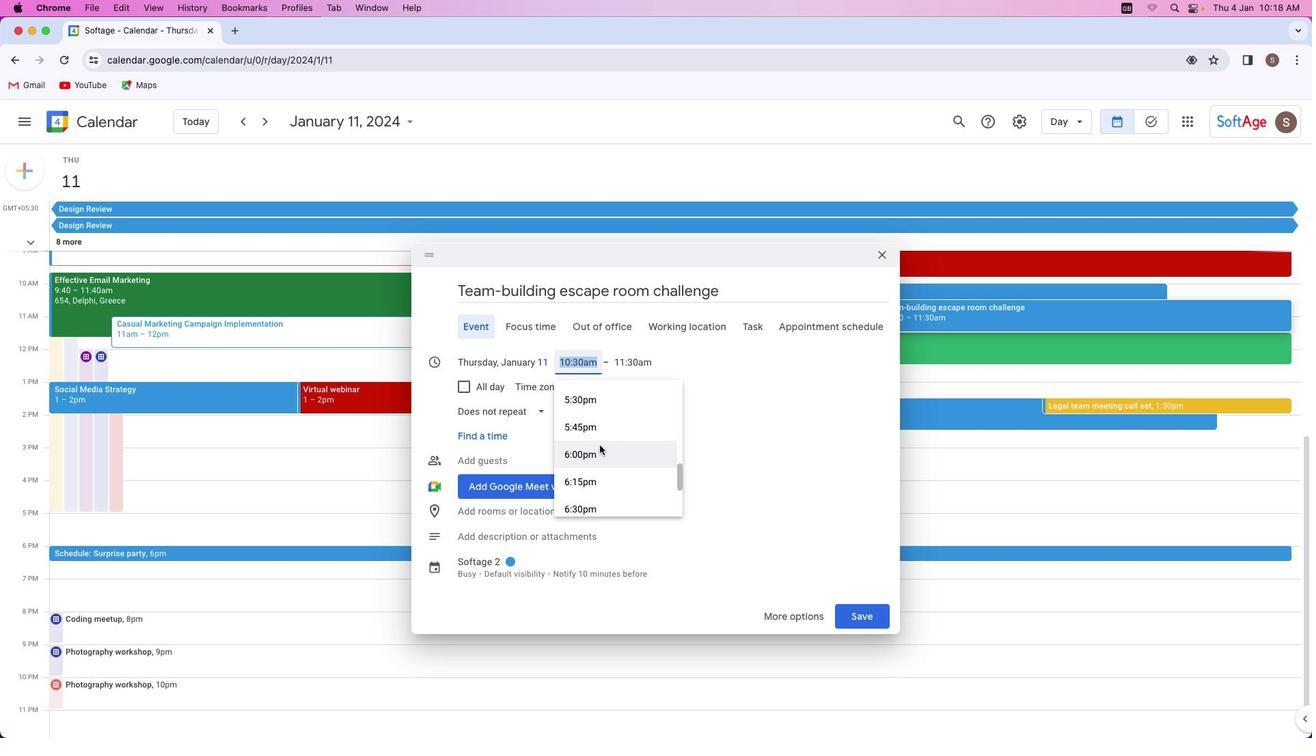 
Action: Mouse scrolled (600, 445) with delta (0, 0)
Screenshot: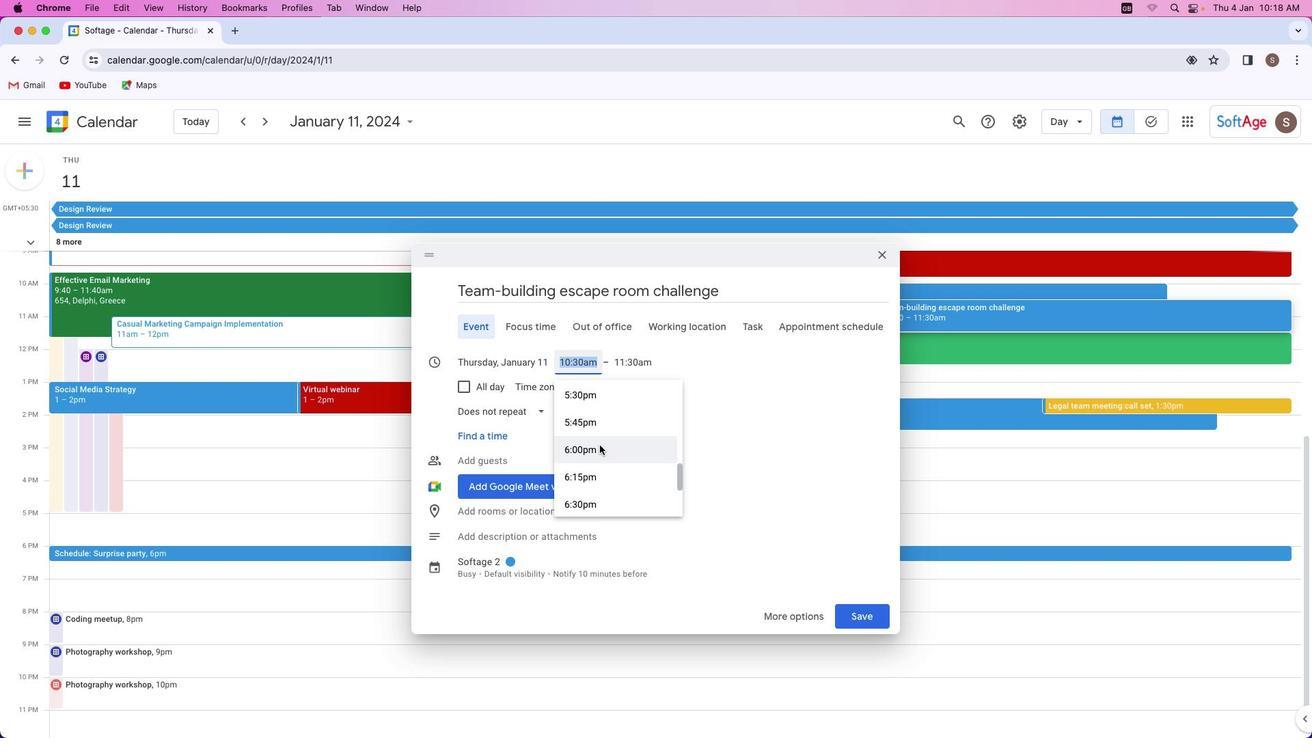 
Action: Mouse scrolled (600, 445) with delta (0, 0)
Screenshot: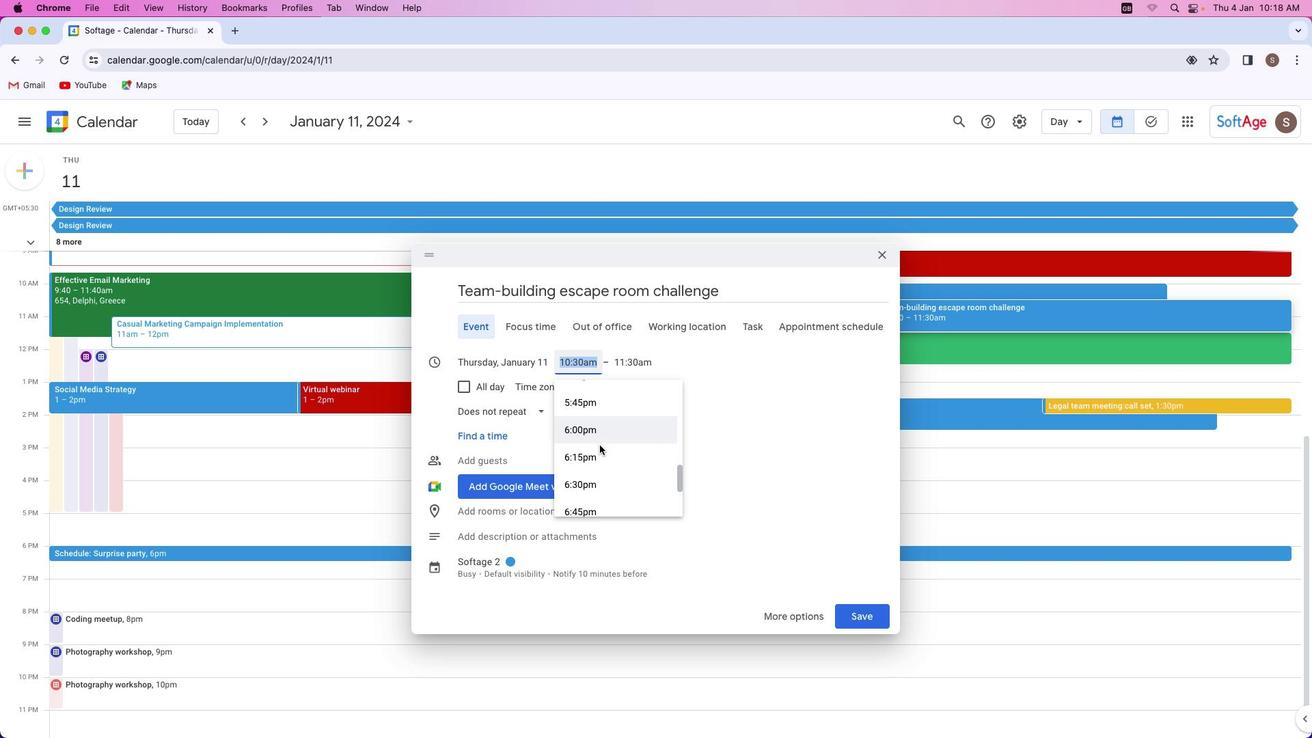 
Action: Mouse scrolled (600, 445) with delta (0, 0)
Screenshot: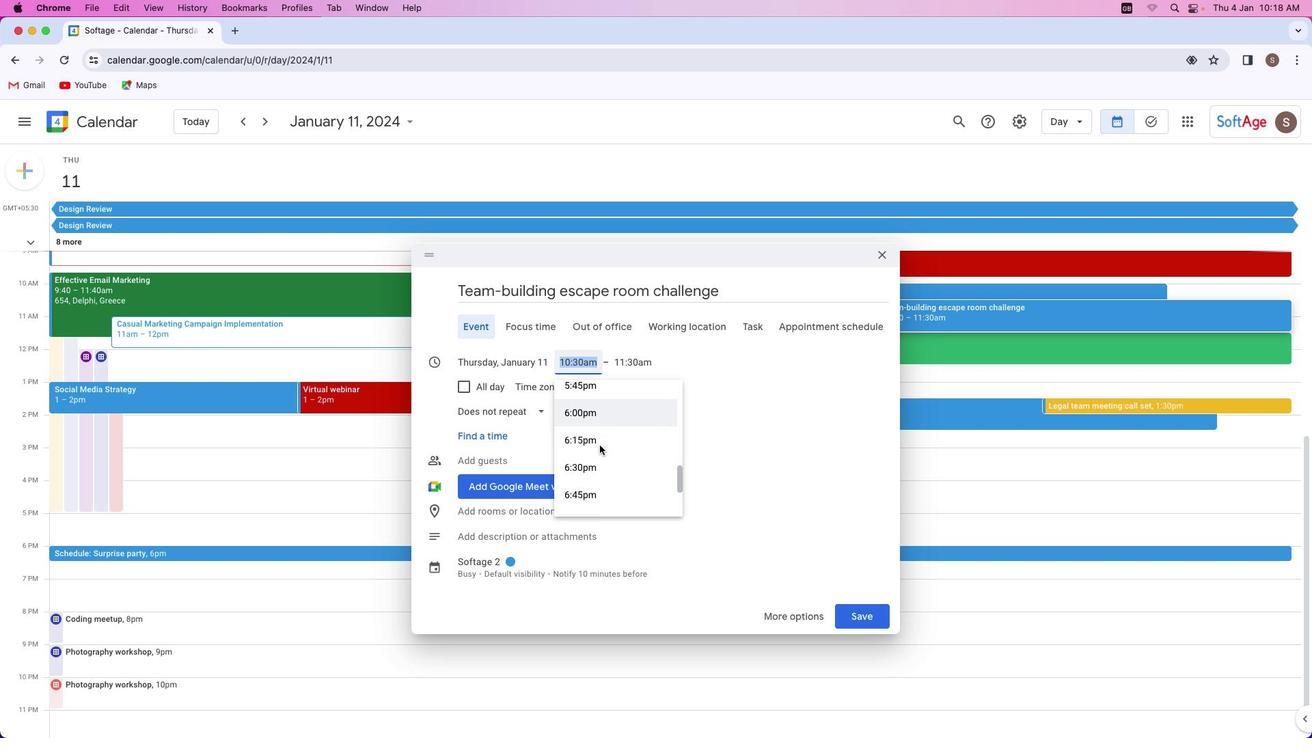 
Action: Mouse scrolled (600, 445) with delta (0, 0)
Screenshot: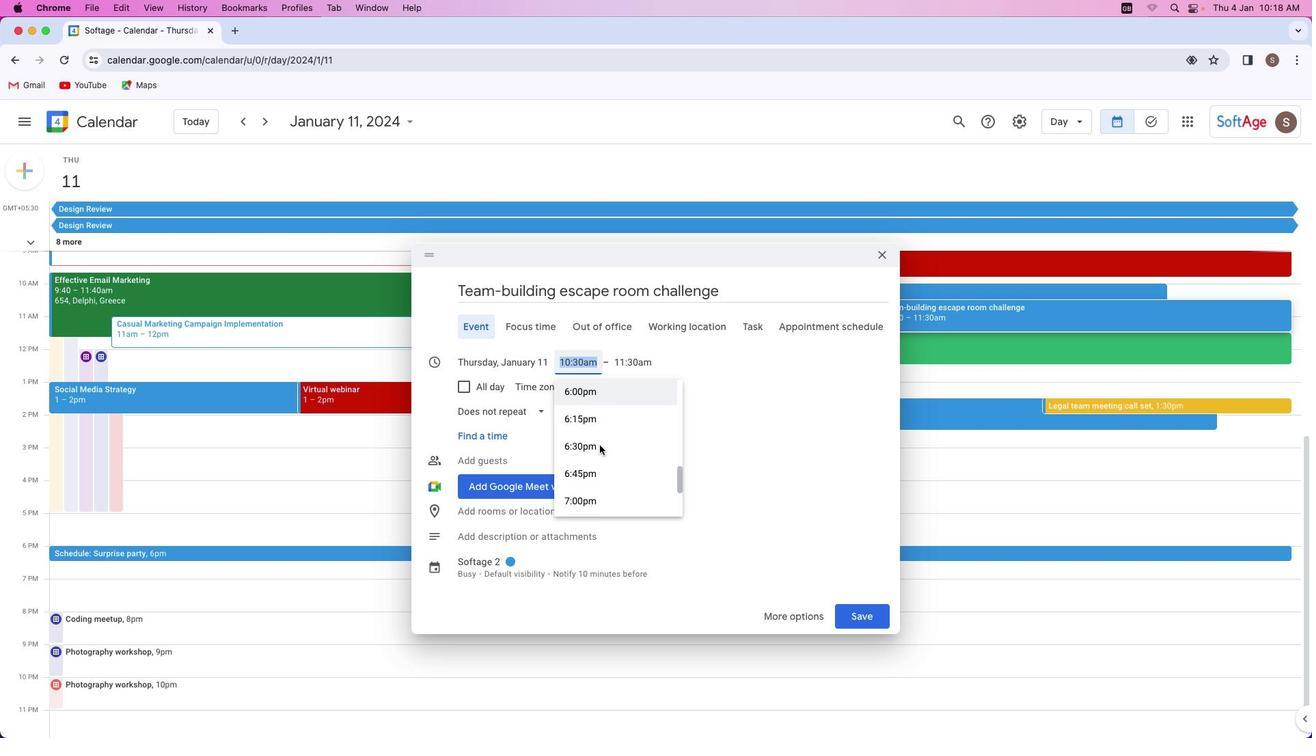 
Action: Mouse scrolled (600, 445) with delta (0, 0)
Screenshot: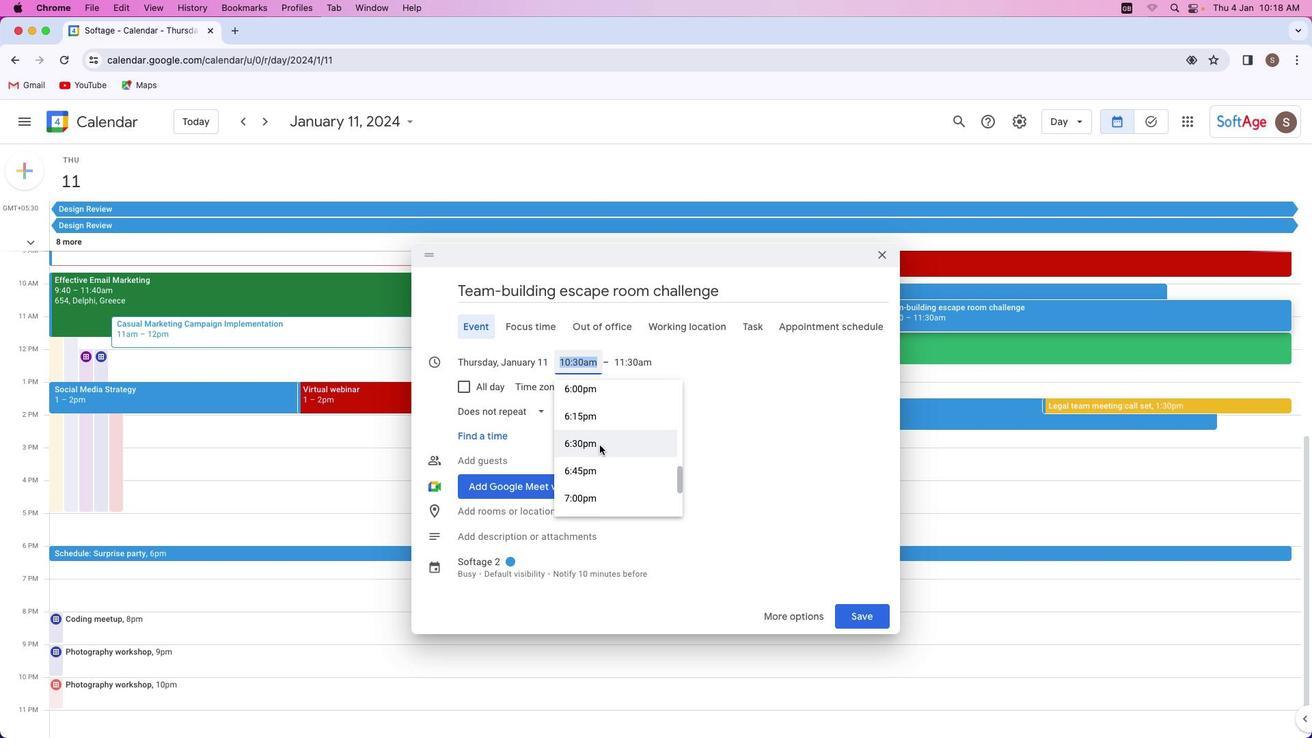 
Action: Mouse scrolled (600, 445) with delta (0, 0)
Screenshot: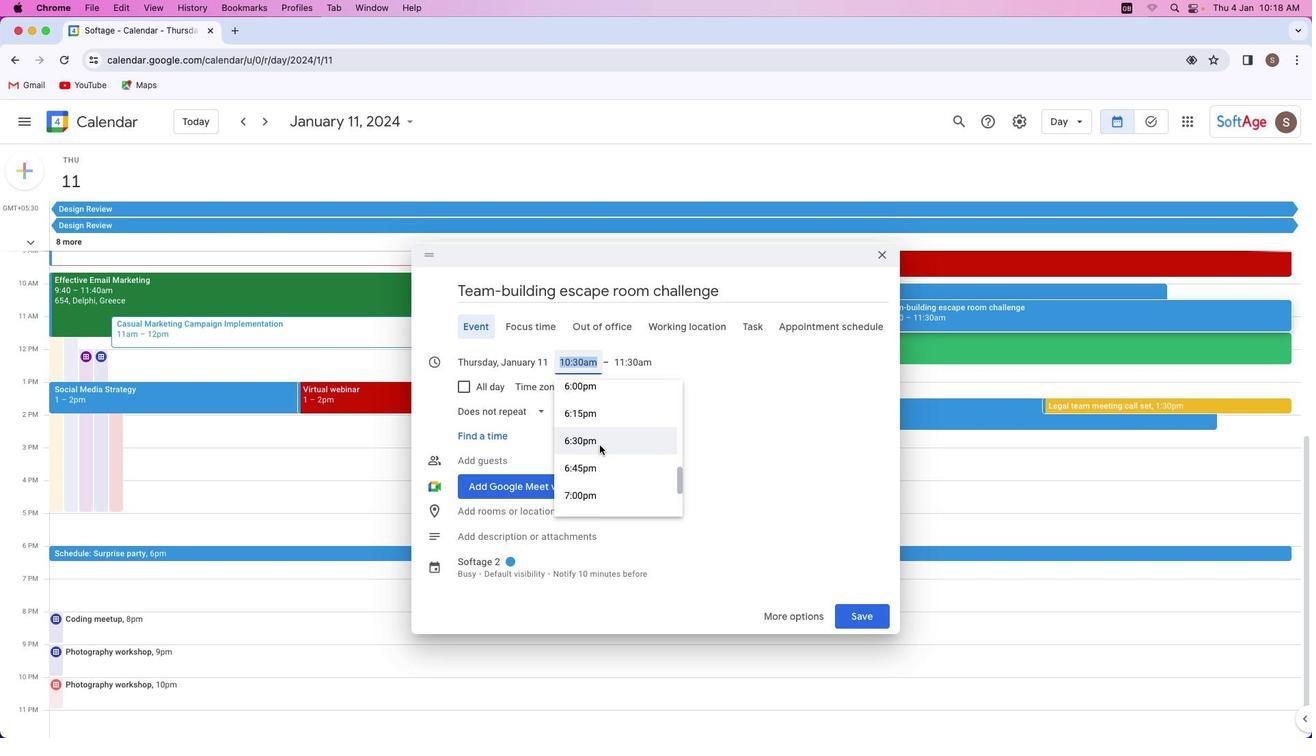 
Action: Mouse scrolled (600, 445) with delta (0, 0)
Screenshot: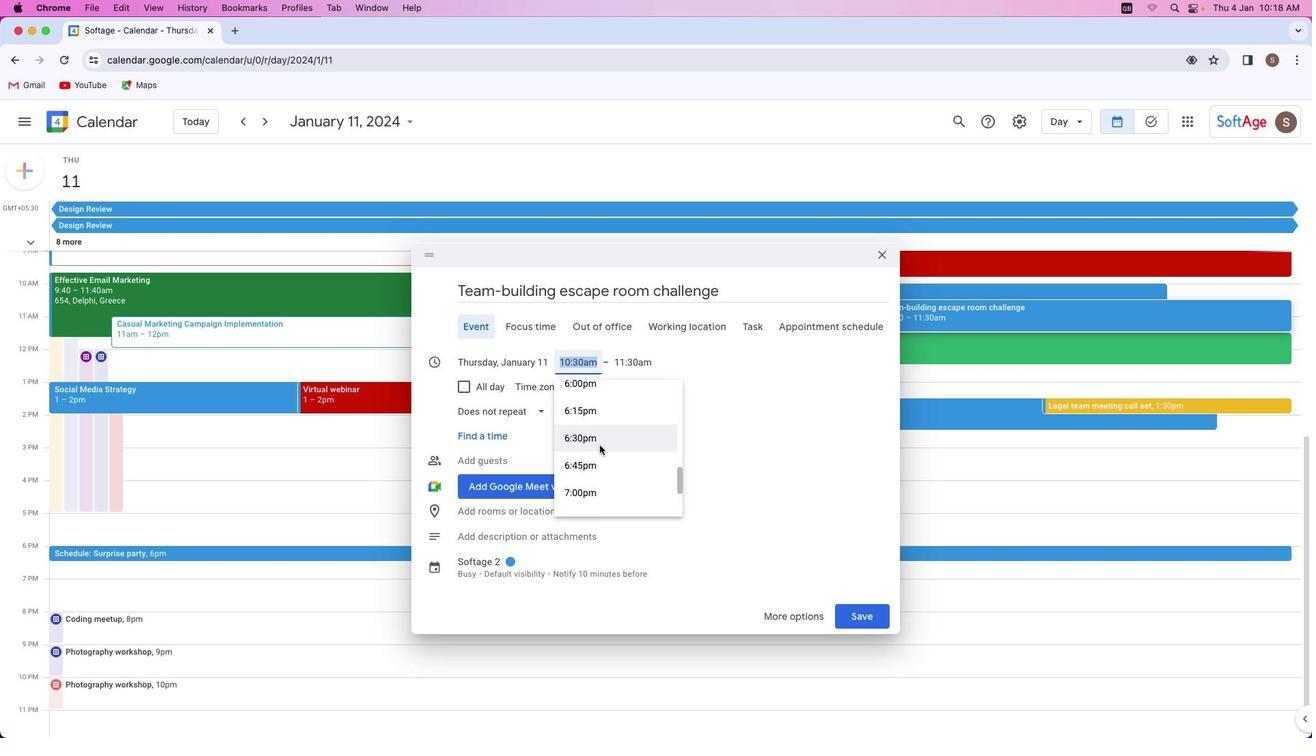 
Action: Mouse scrolled (600, 445) with delta (0, 0)
Screenshot: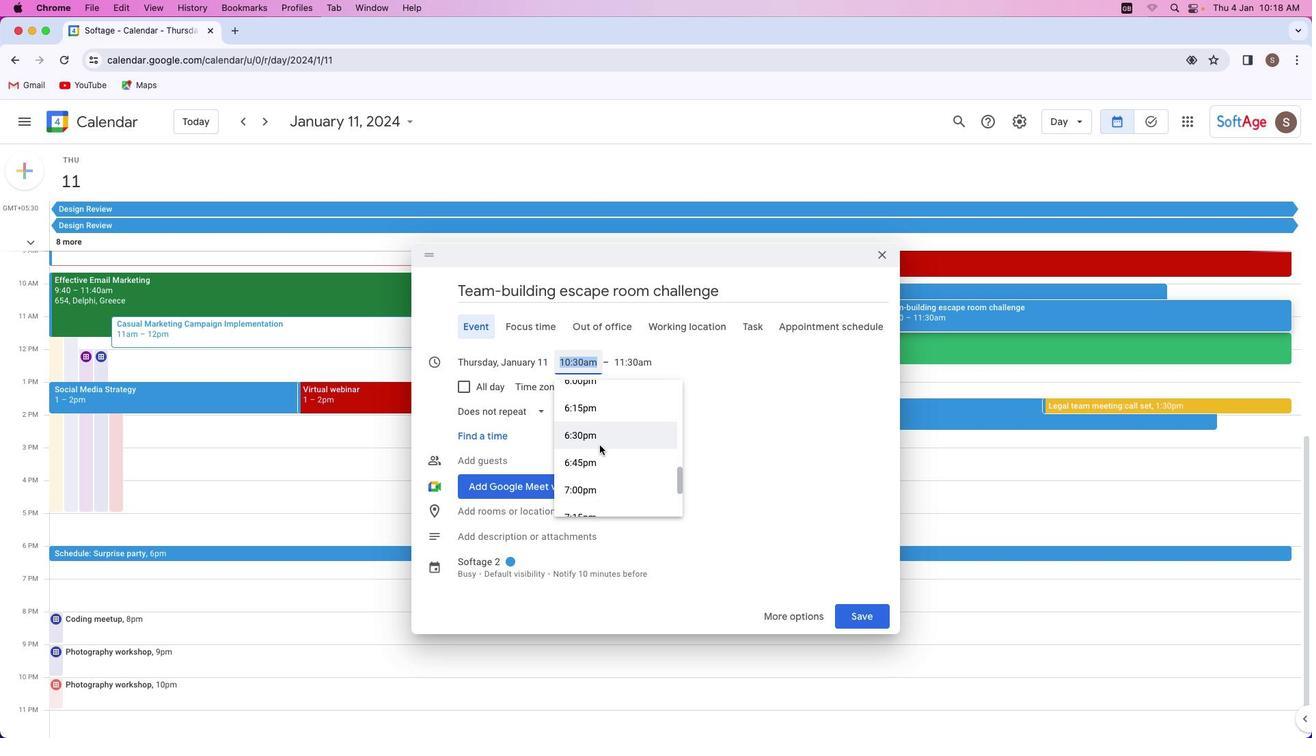 
Action: Mouse scrolled (600, 445) with delta (0, 0)
Screenshot: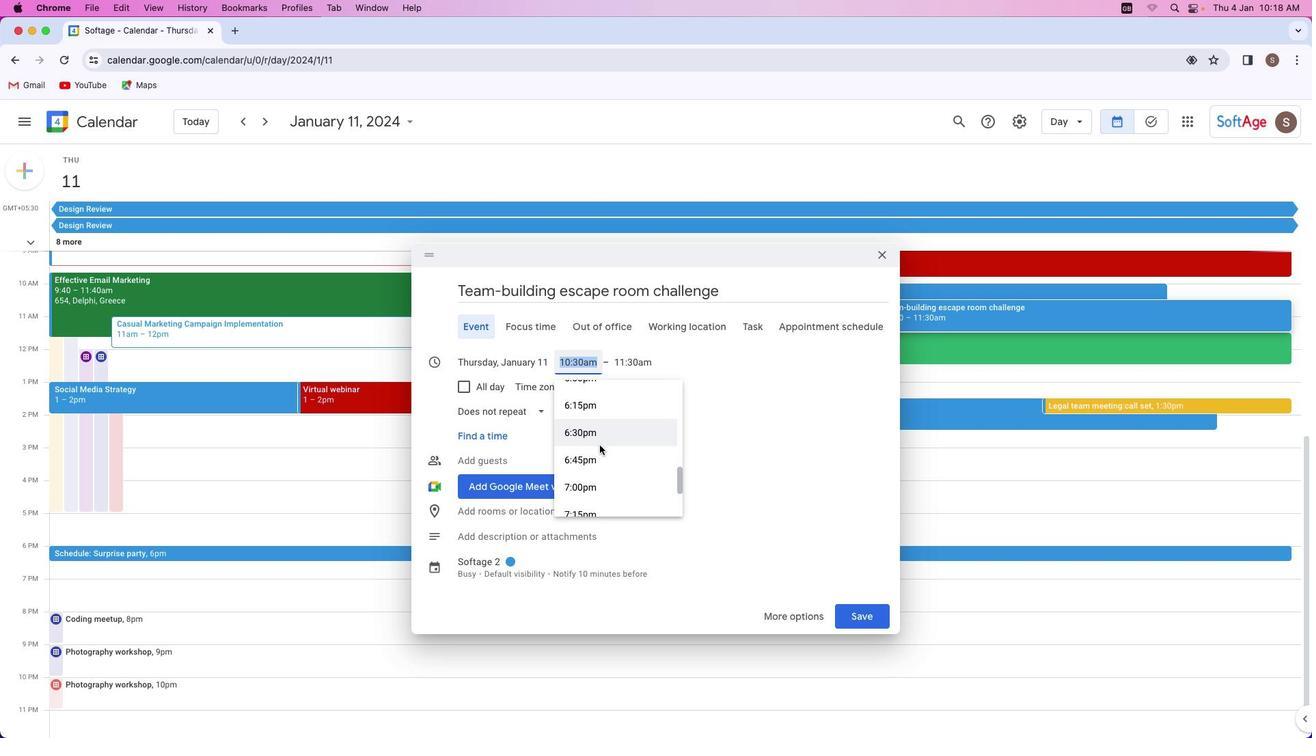 
Action: Mouse scrolled (600, 445) with delta (0, 0)
Screenshot: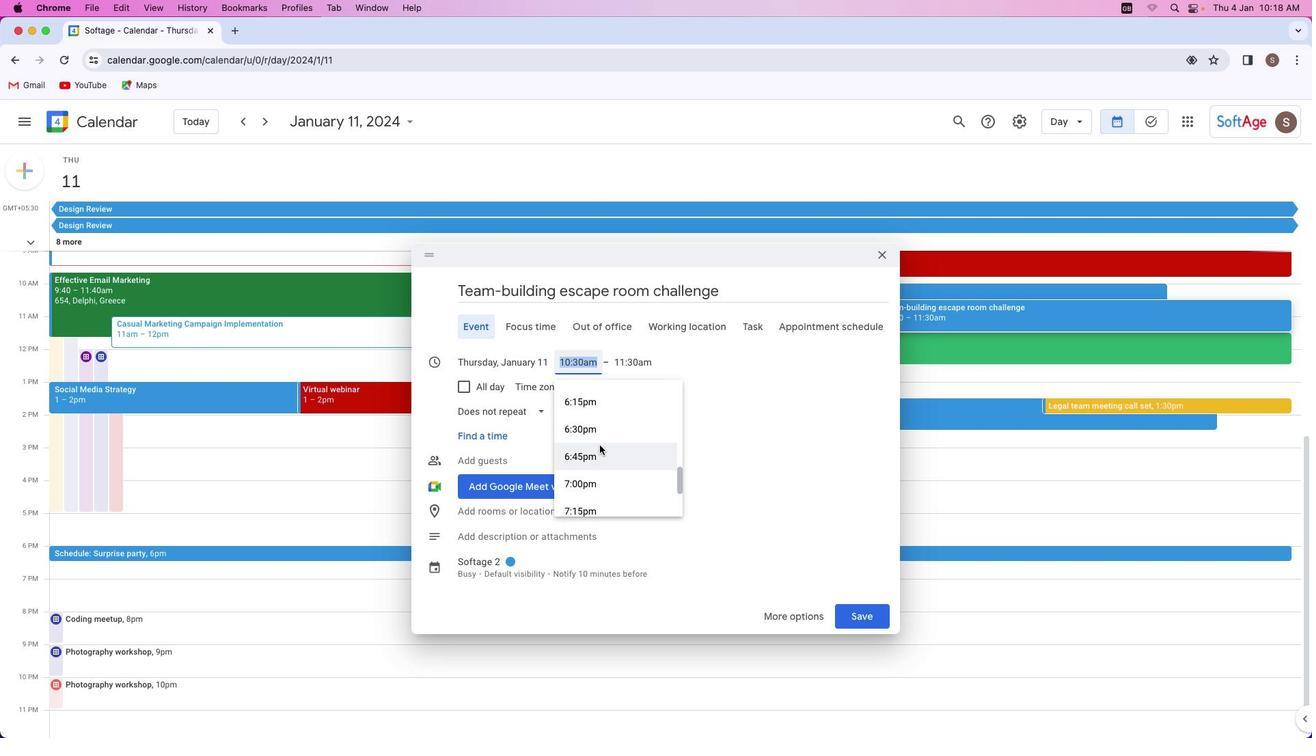 
Action: Mouse scrolled (600, 445) with delta (0, 0)
Screenshot: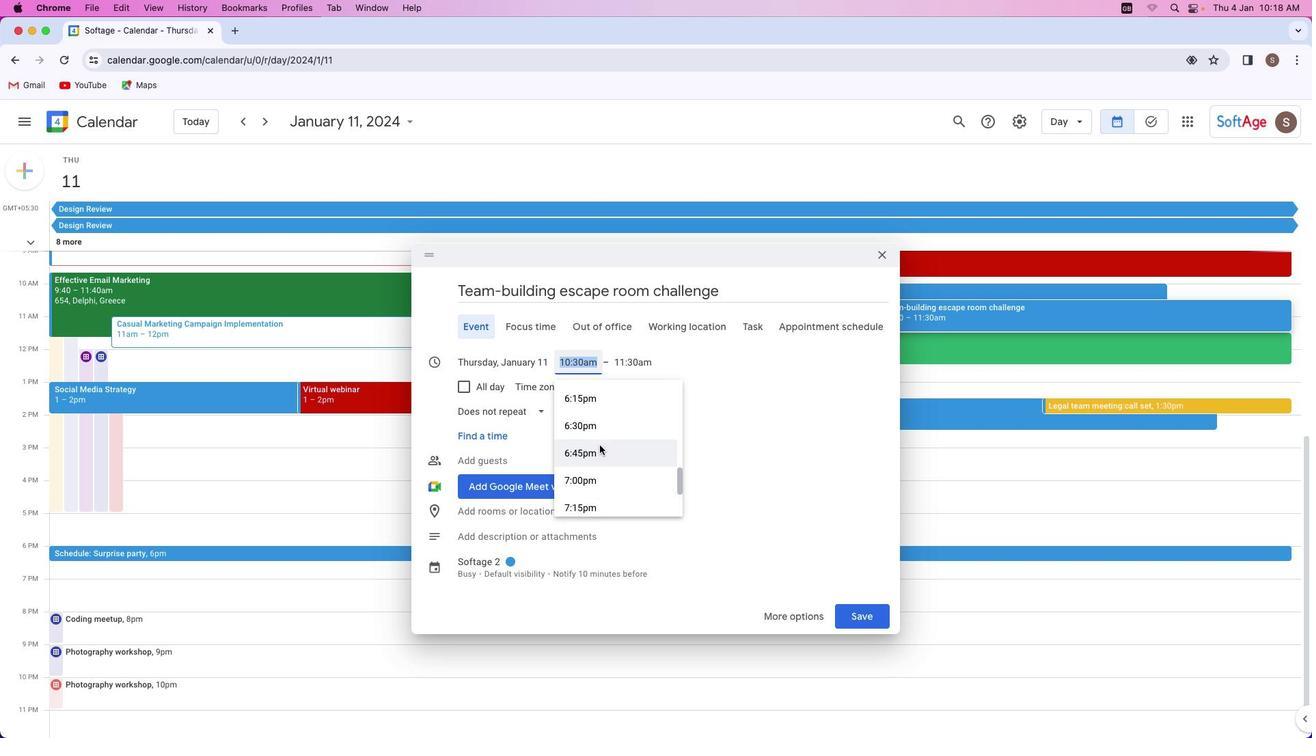 
Action: Mouse scrolled (600, 445) with delta (0, 0)
Screenshot: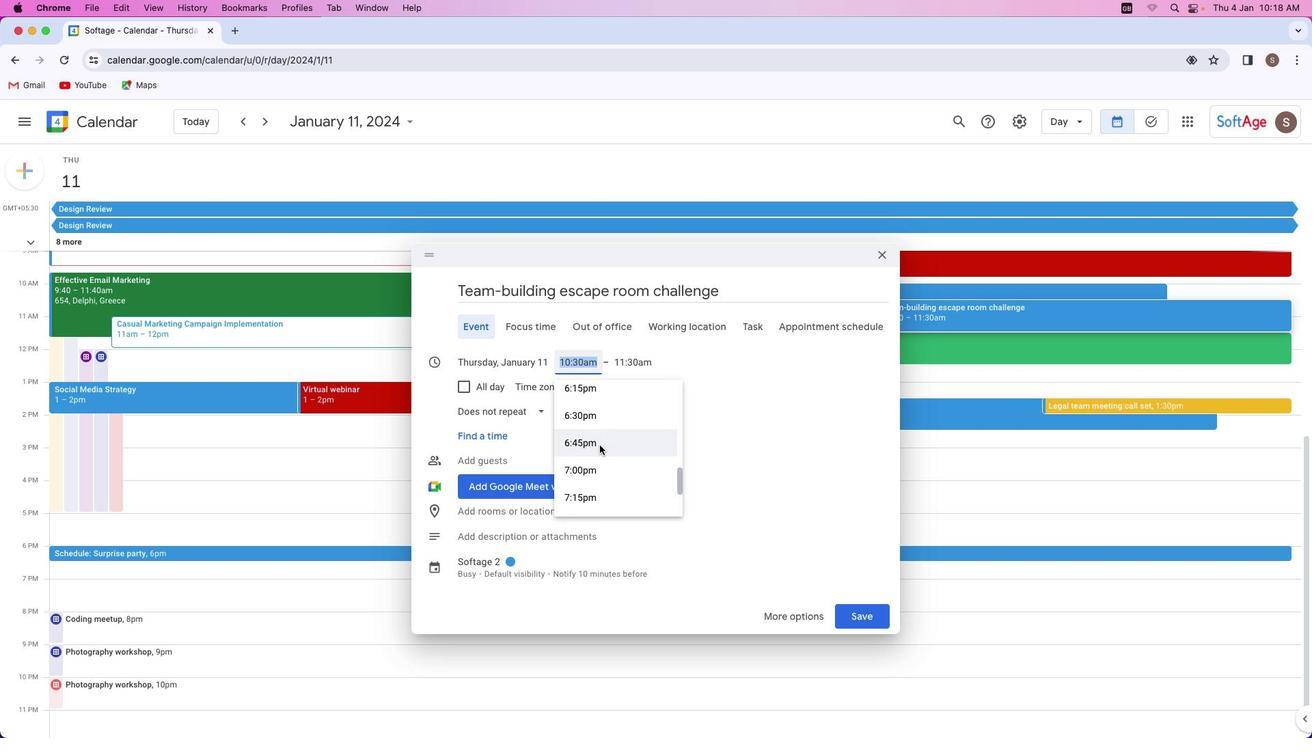 
Action: Mouse scrolled (600, 445) with delta (0, 0)
Screenshot: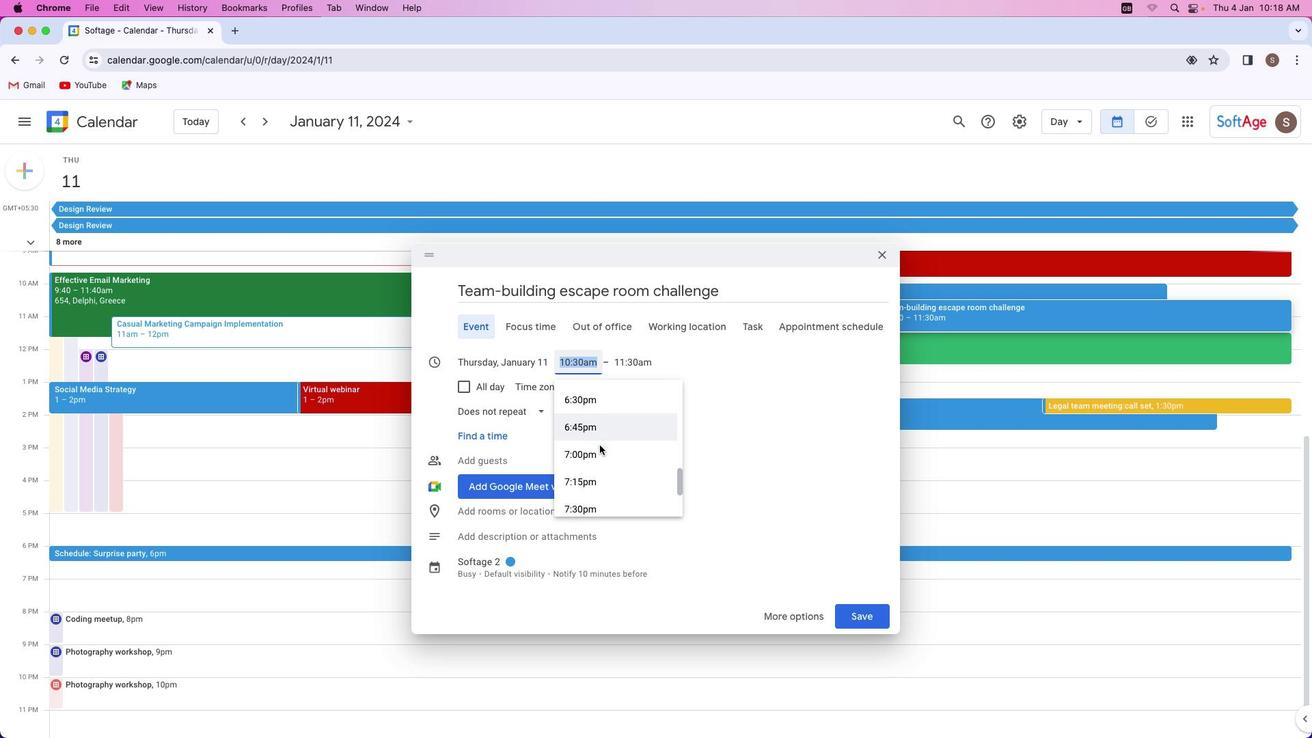 
Action: Mouse scrolled (600, 445) with delta (0, 0)
Screenshot: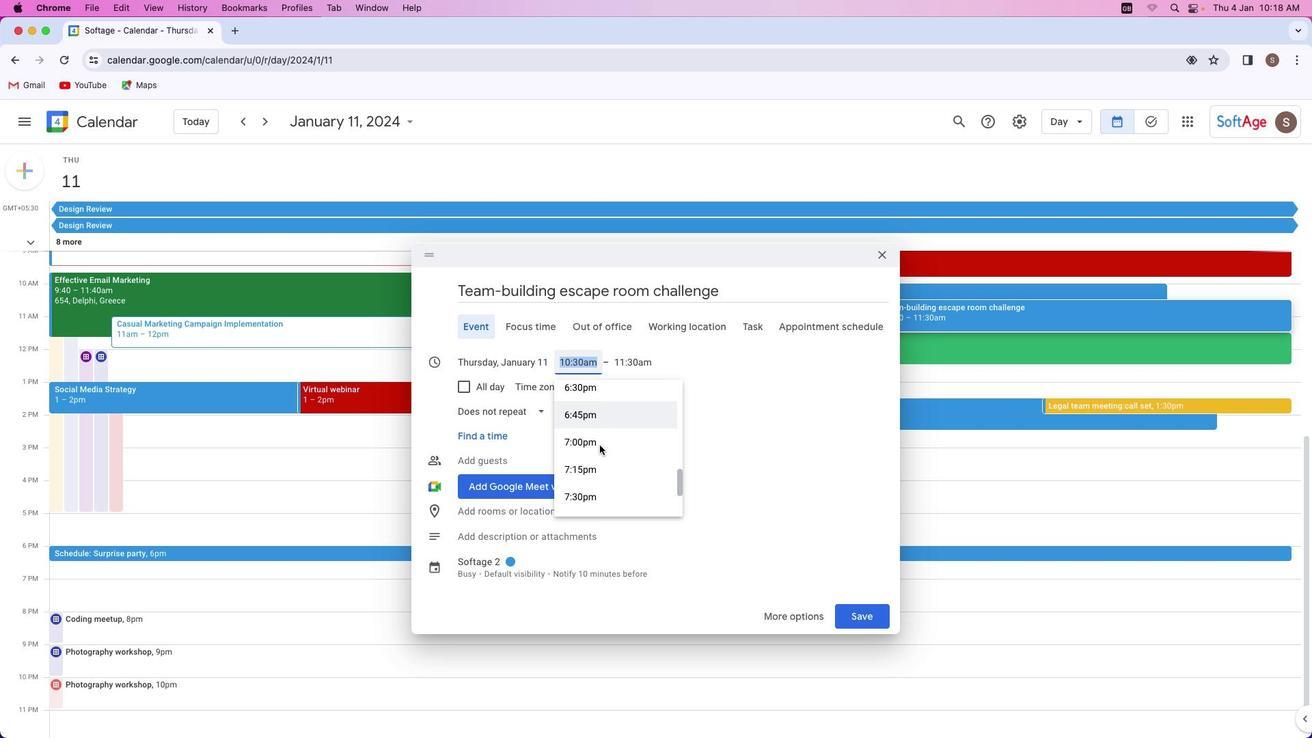 
Action: Mouse scrolled (600, 445) with delta (0, 0)
Screenshot: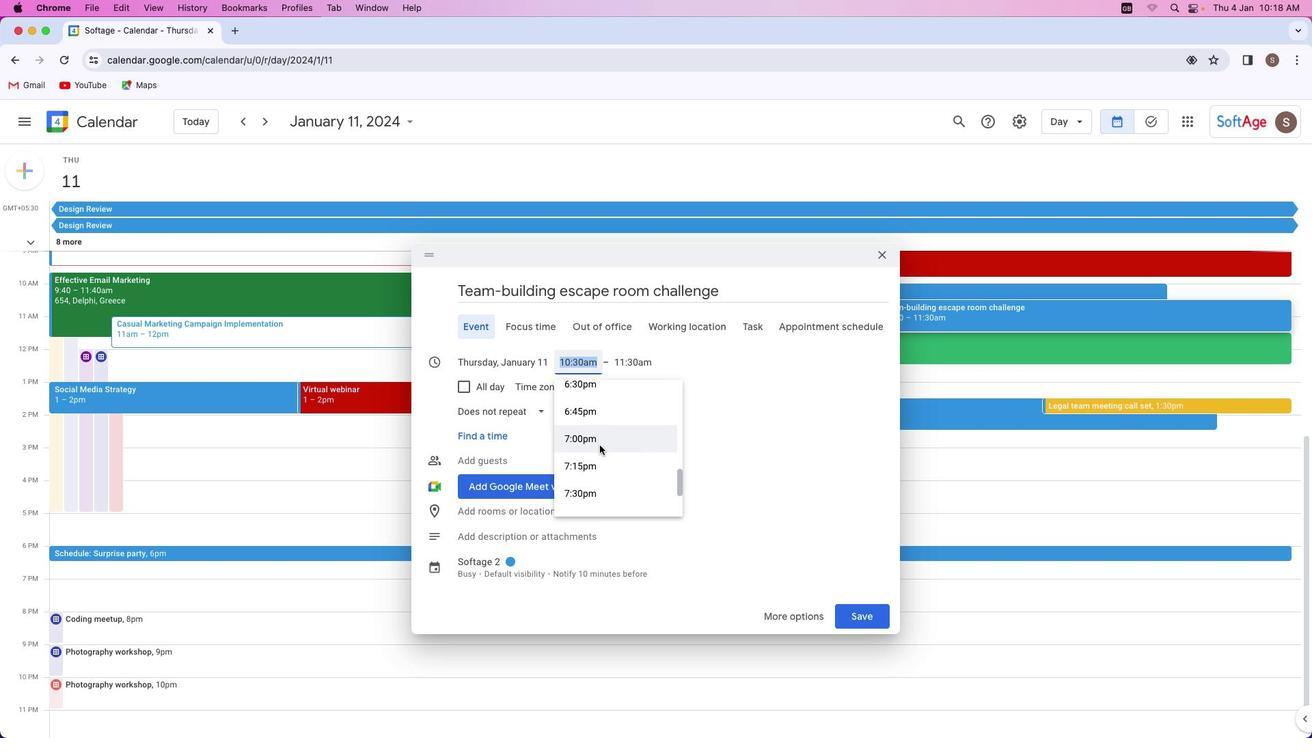 
Action: Mouse scrolled (600, 445) with delta (0, 0)
Screenshot: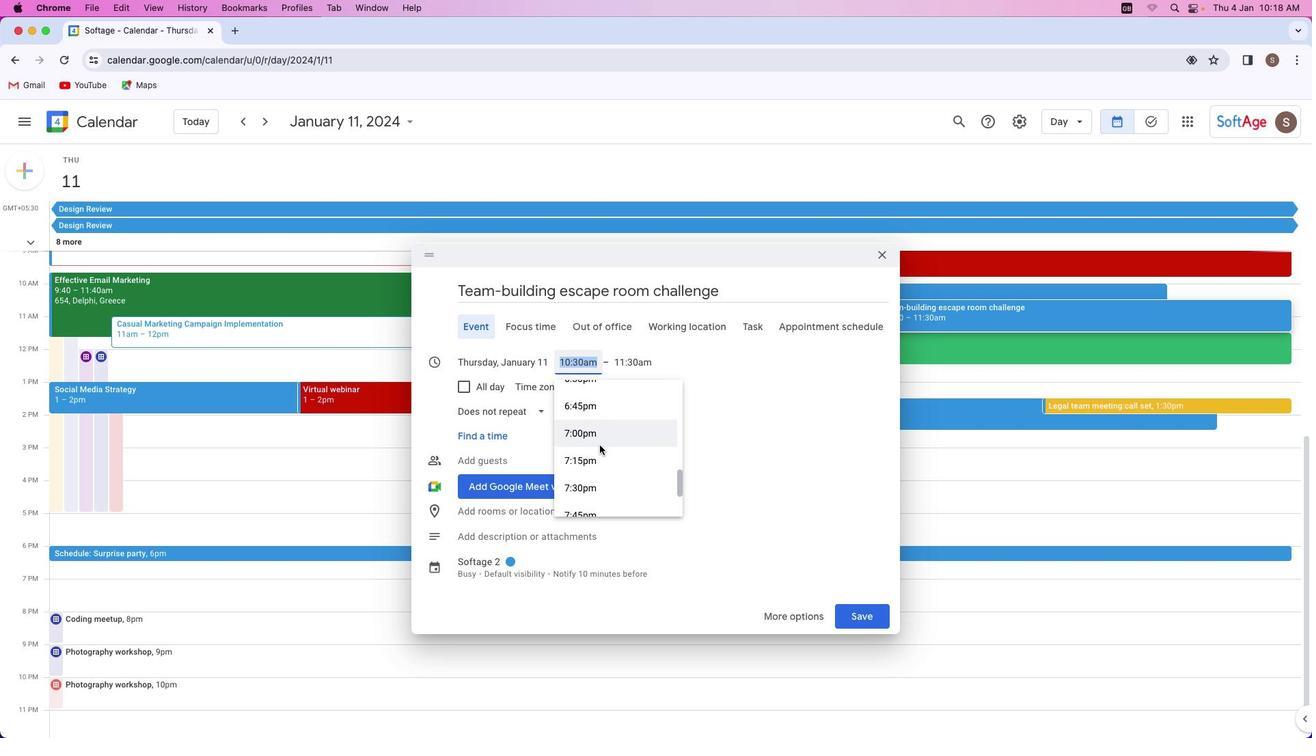 
Action: Mouse scrolled (600, 445) with delta (0, 0)
Screenshot: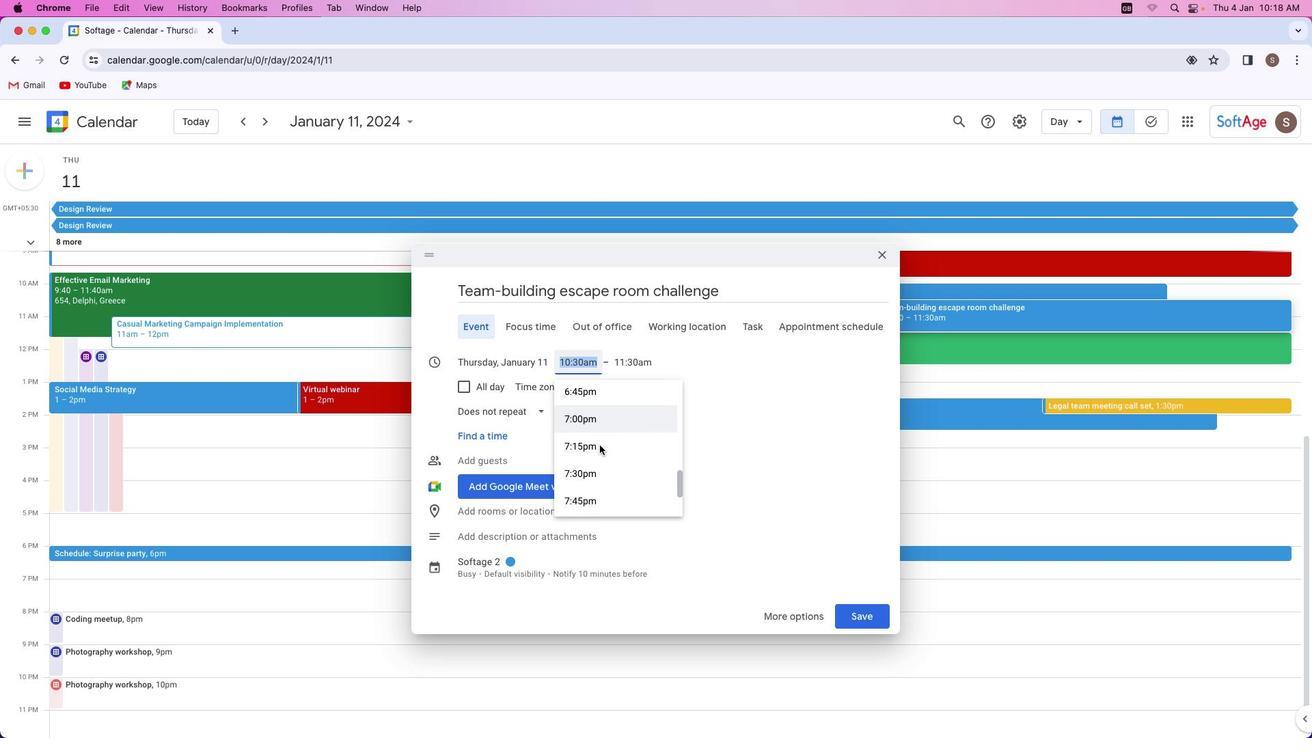 
Action: Mouse scrolled (600, 445) with delta (0, 0)
Screenshot: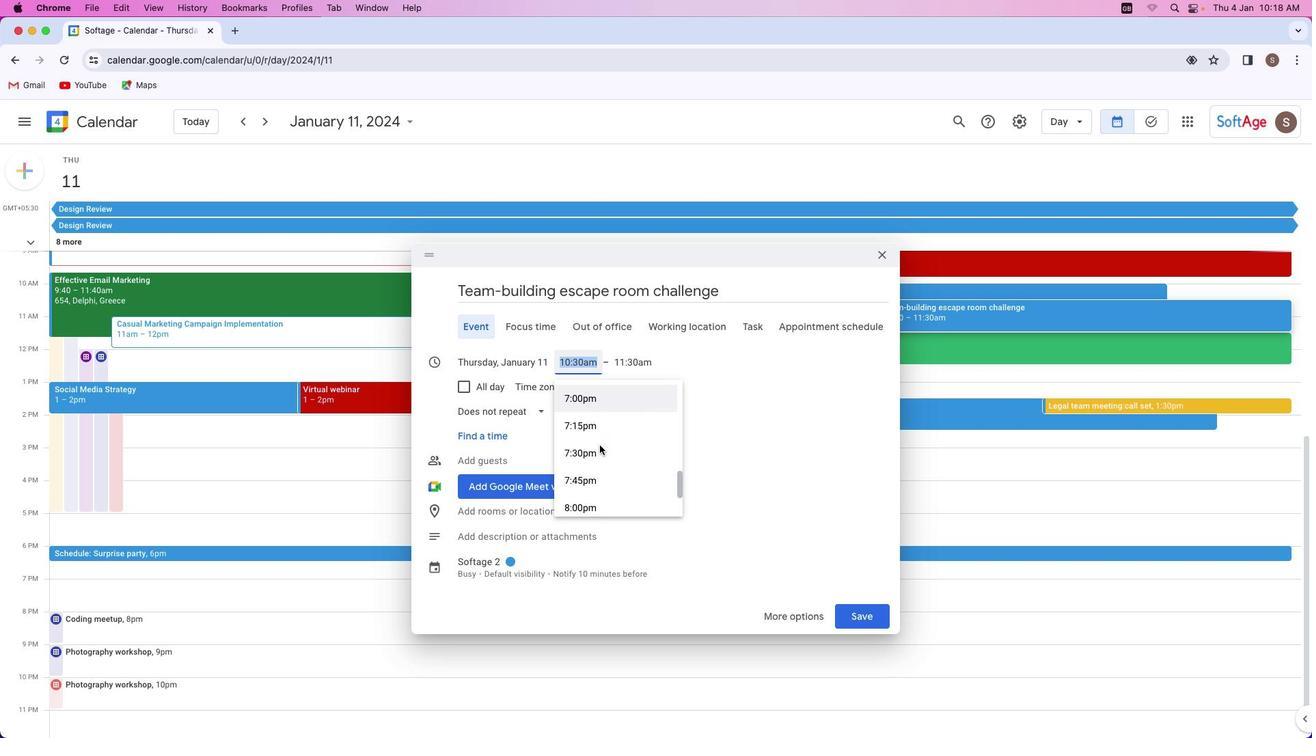 
Action: Mouse scrolled (600, 445) with delta (0, 0)
Screenshot: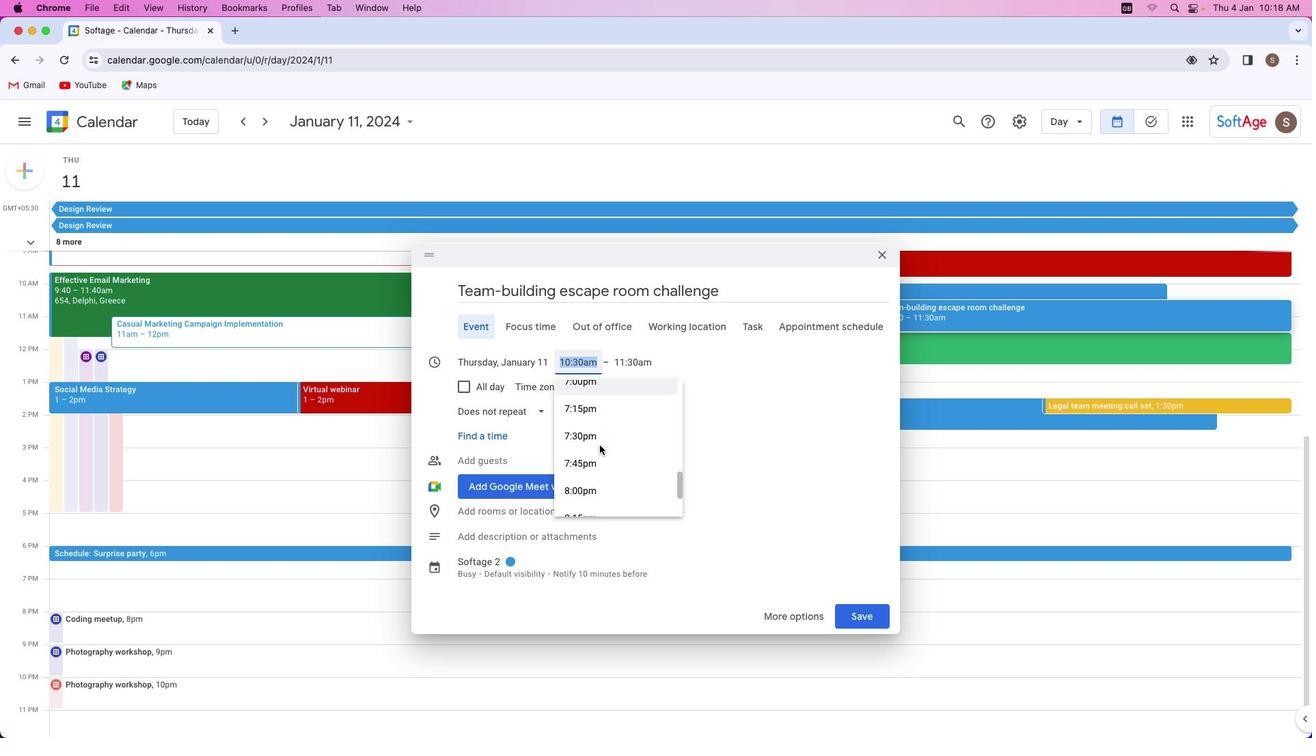 
Action: Mouse scrolled (600, 445) with delta (0, 0)
Screenshot: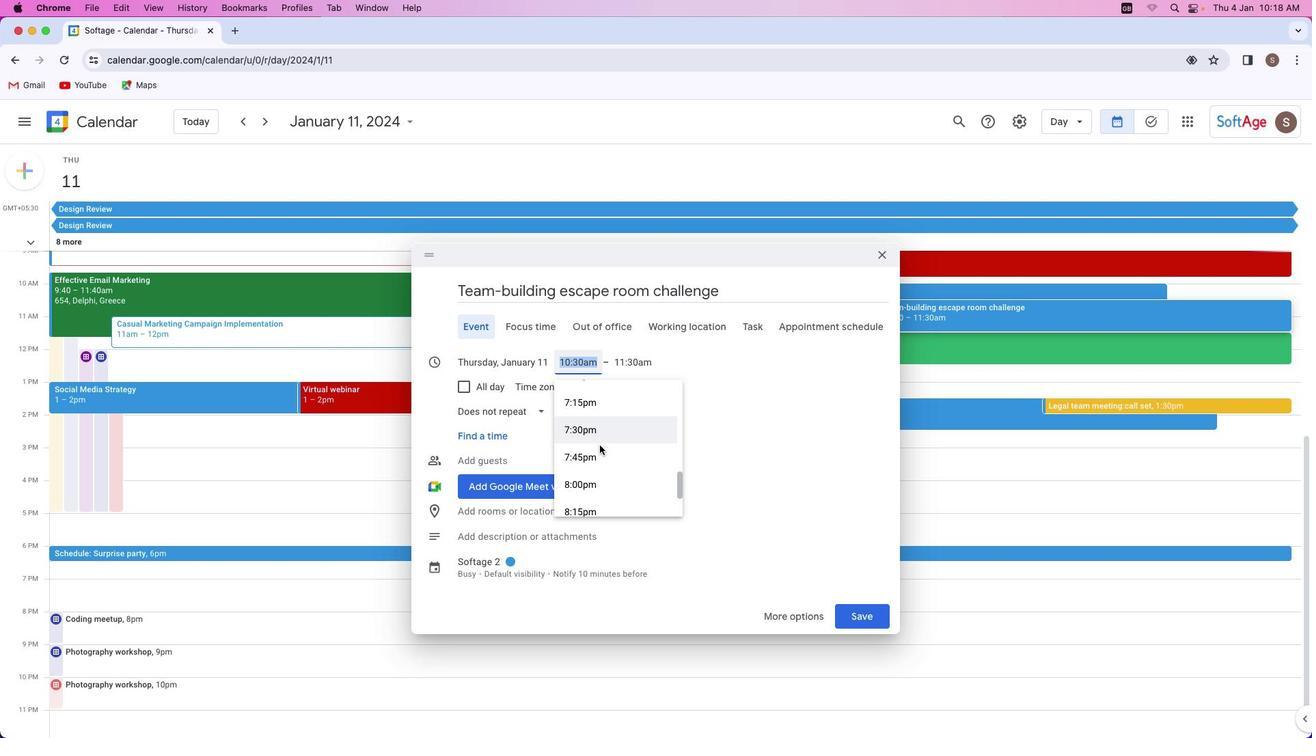
Action: Mouse scrolled (600, 445) with delta (0, 0)
Screenshot: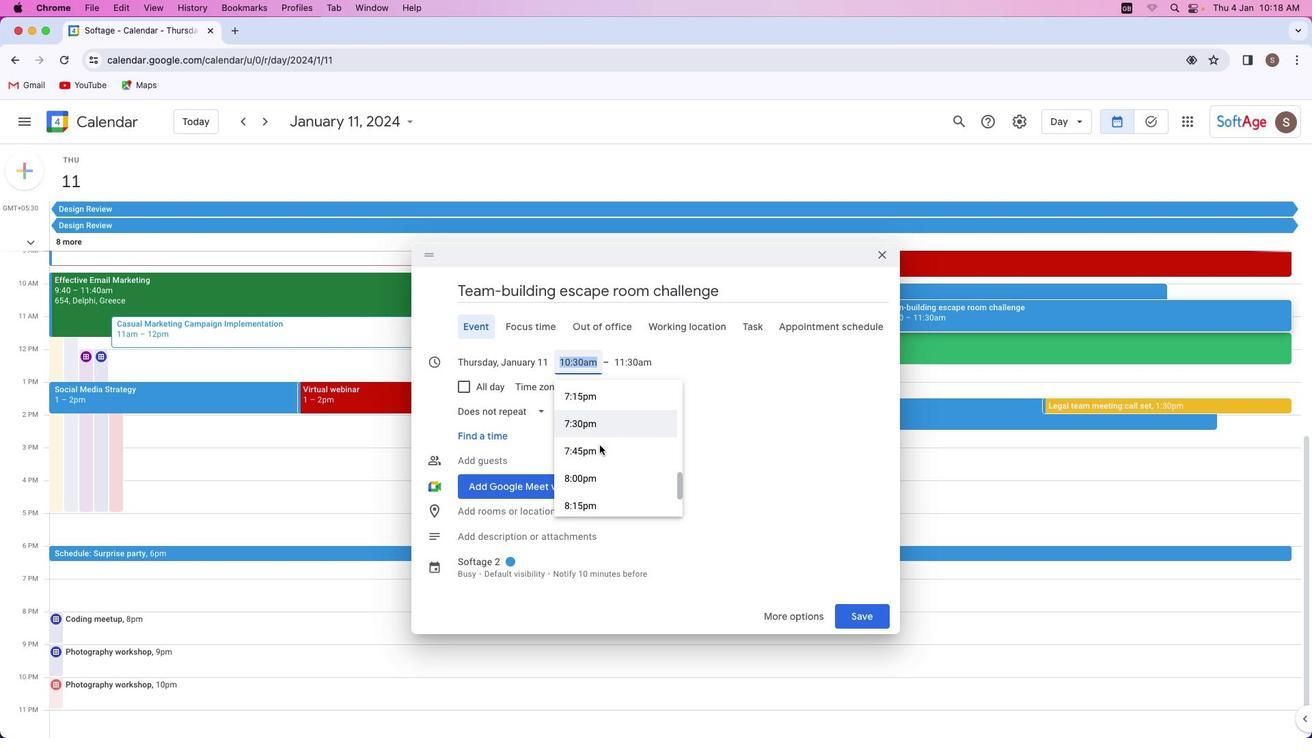 
Action: Mouse scrolled (600, 445) with delta (0, 0)
Screenshot: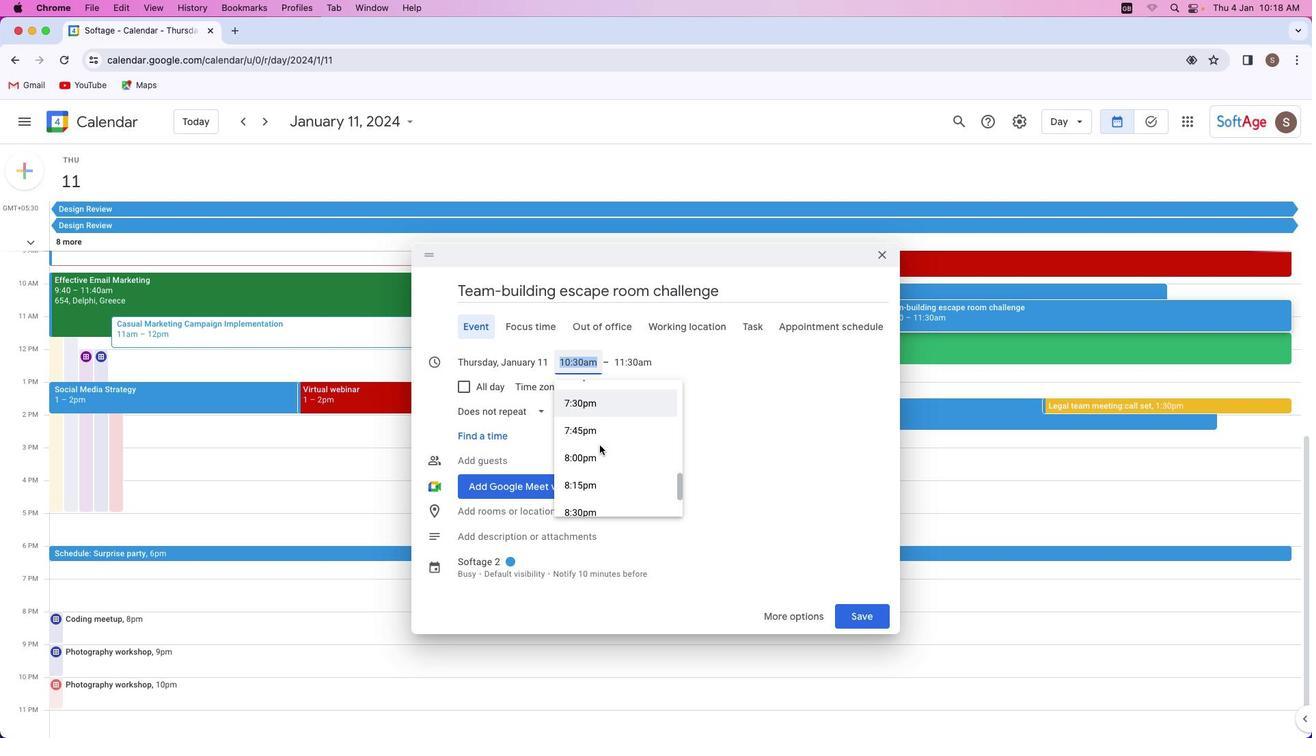 
Action: Mouse scrolled (600, 445) with delta (0, 0)
Screenshot: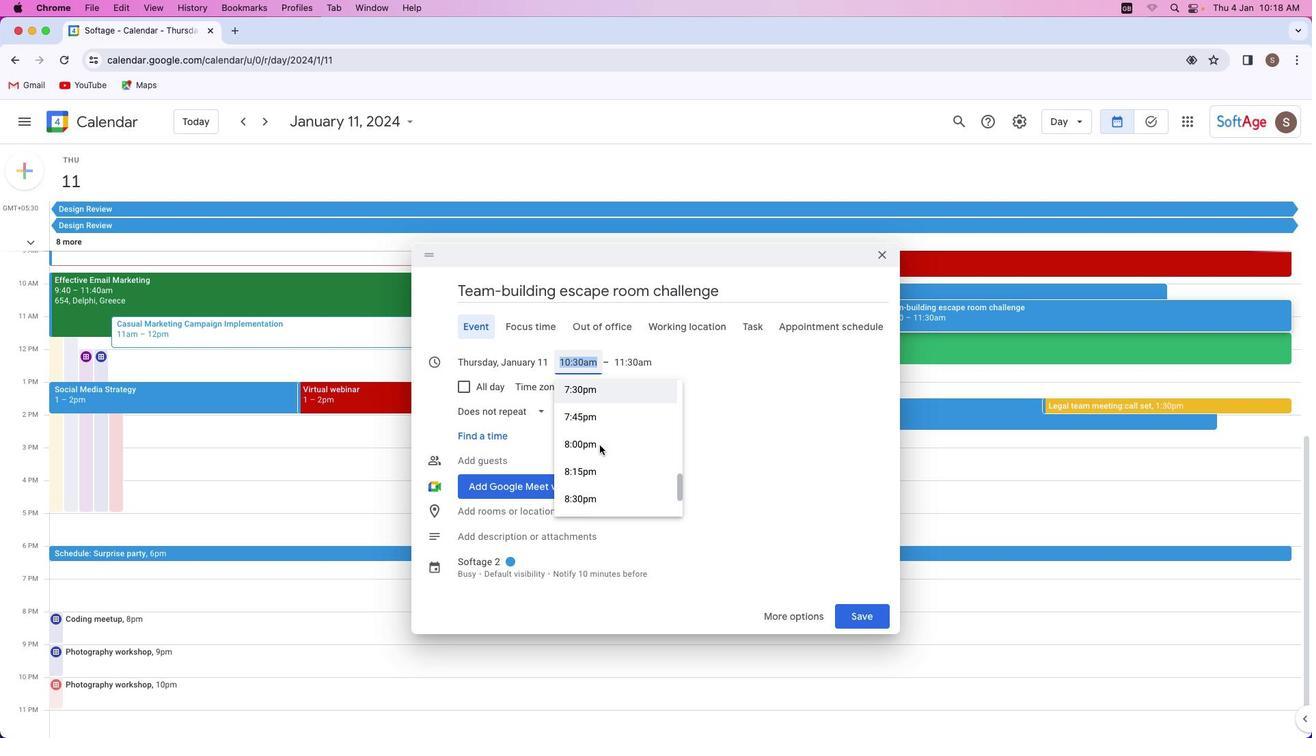 
Action: Mouse scrolled (600, 445) with delta (0, 0)
Screenshot: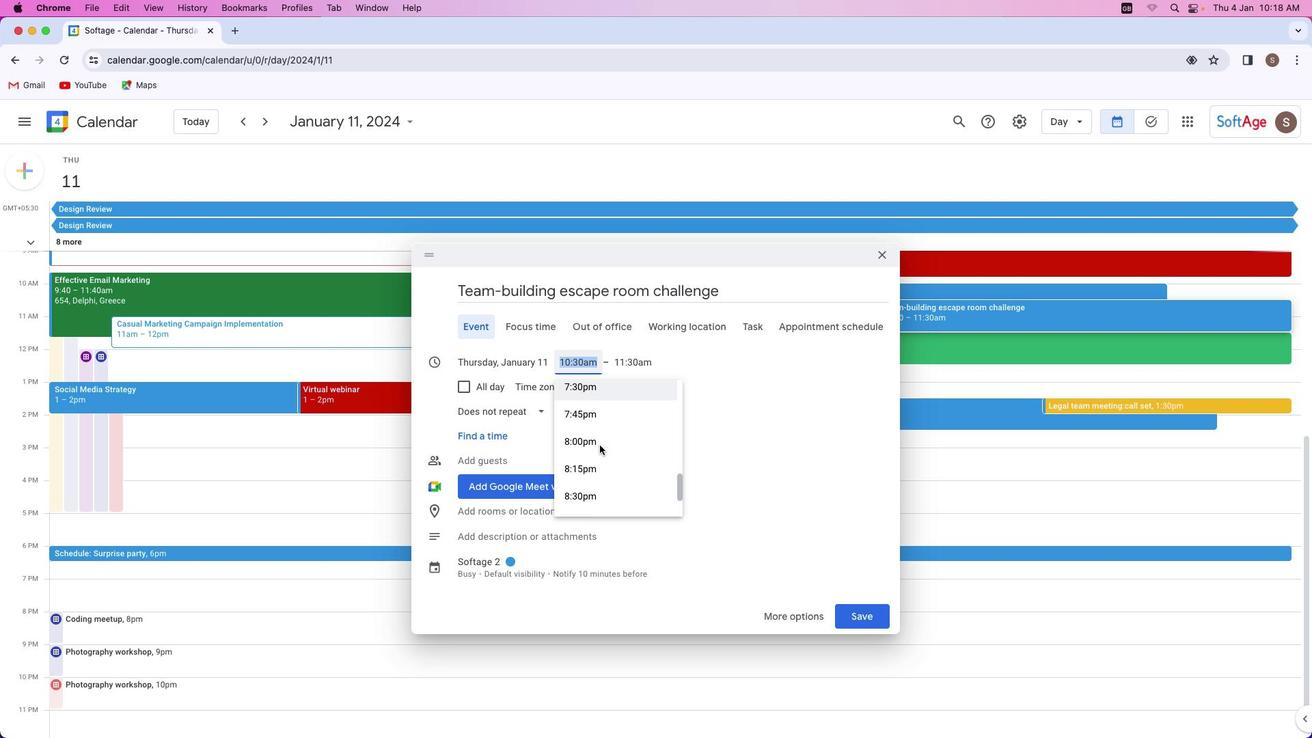 
Action: Mouse moved to (572, 442)
Screenshot: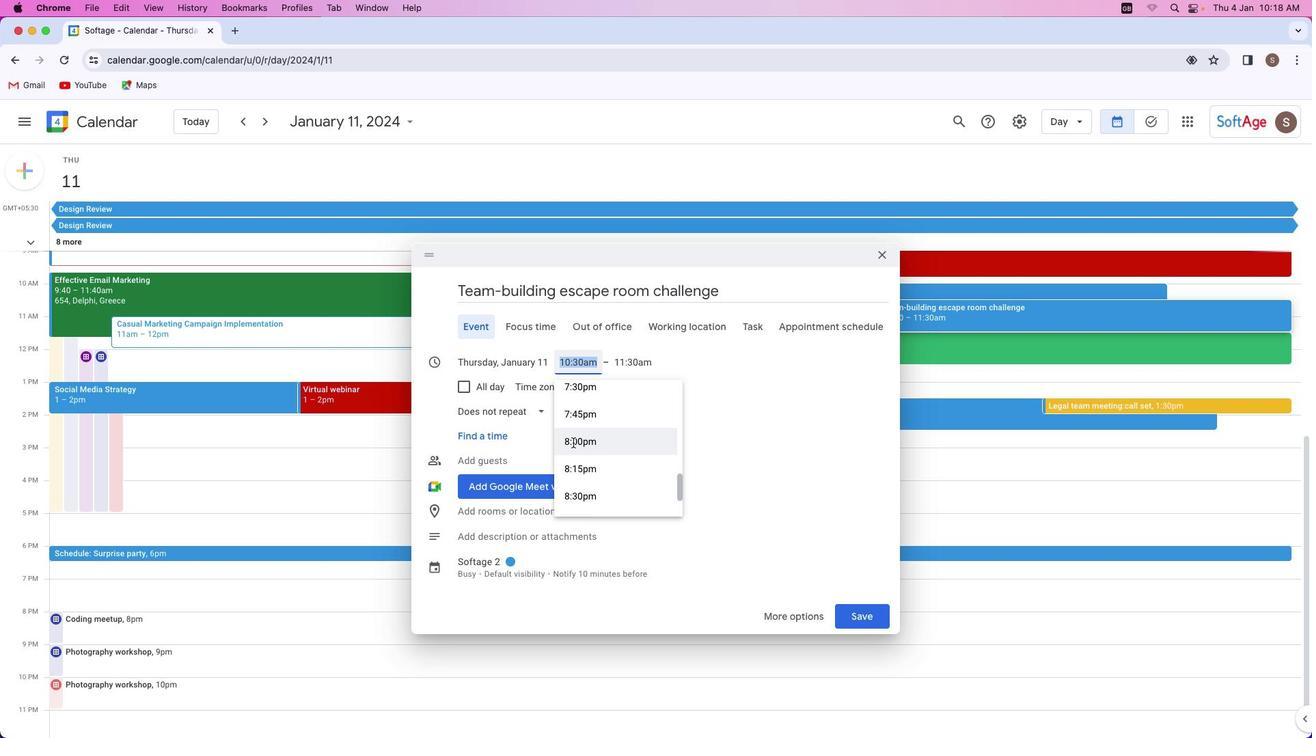 
Action: Mouse pressed left at (572, 442)
Screenshot: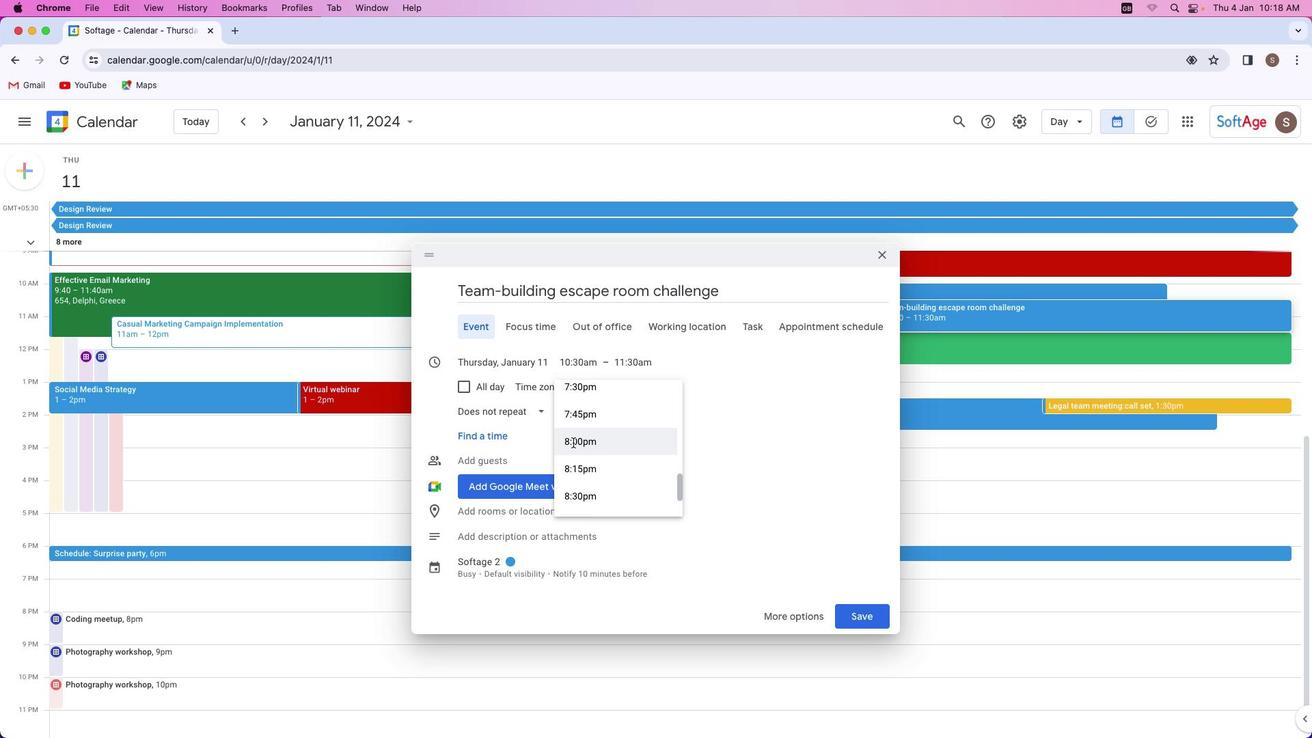 
Action: Mouse moved to (508, 549)
Screenshot: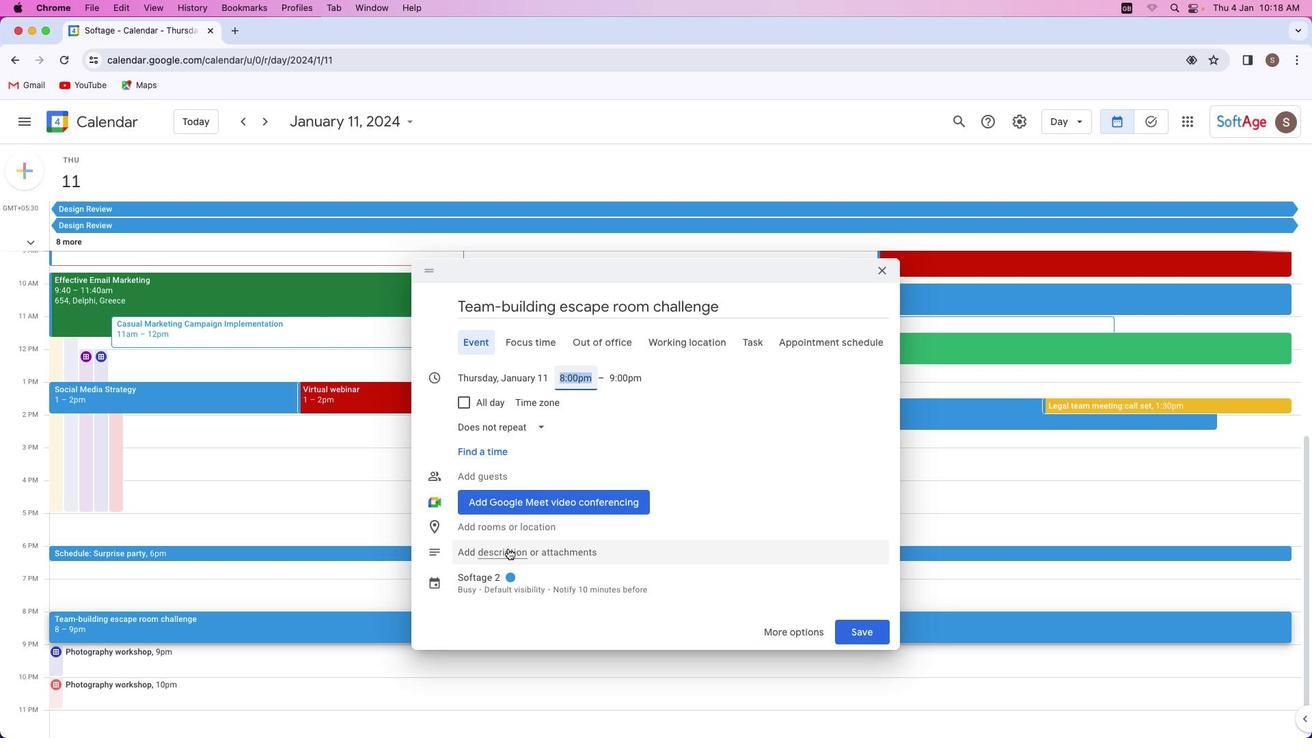 
Action: Mouse pressed left at (508, 549)
Screenshot: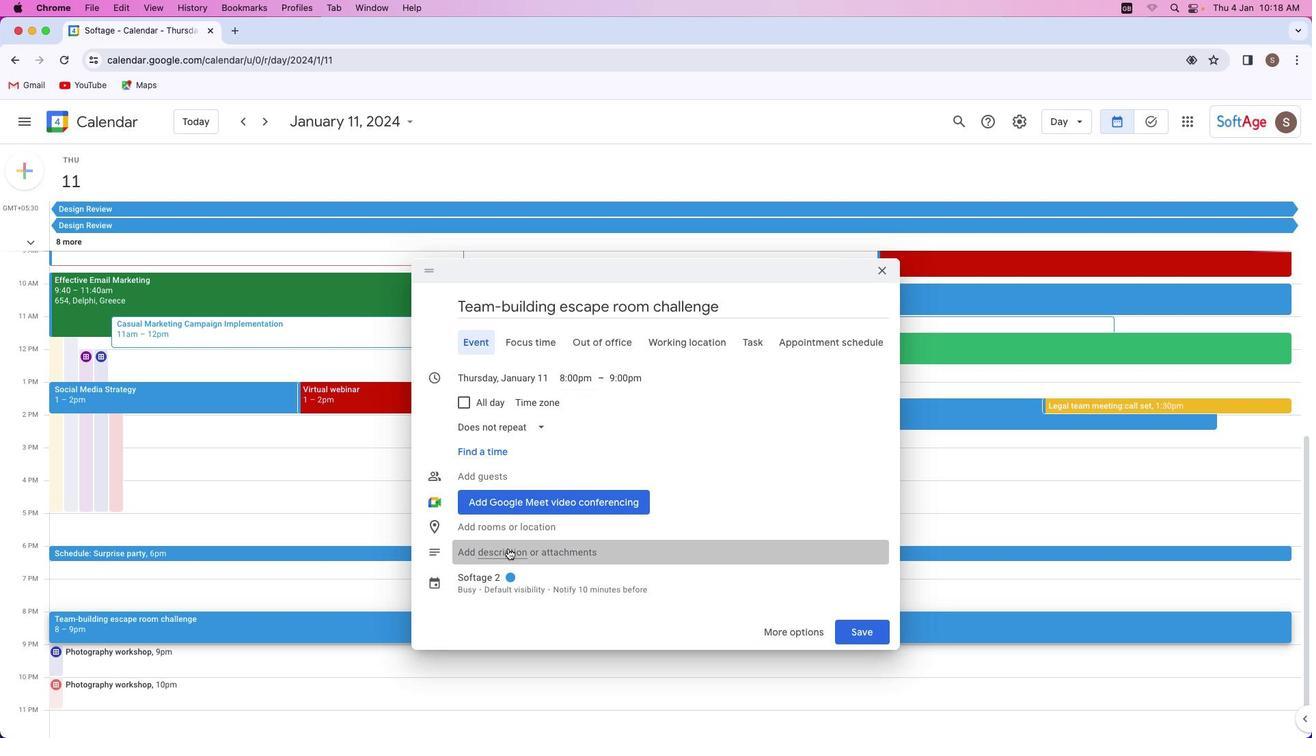 
Action: Mouse moved to (545, 545)
Screenshot: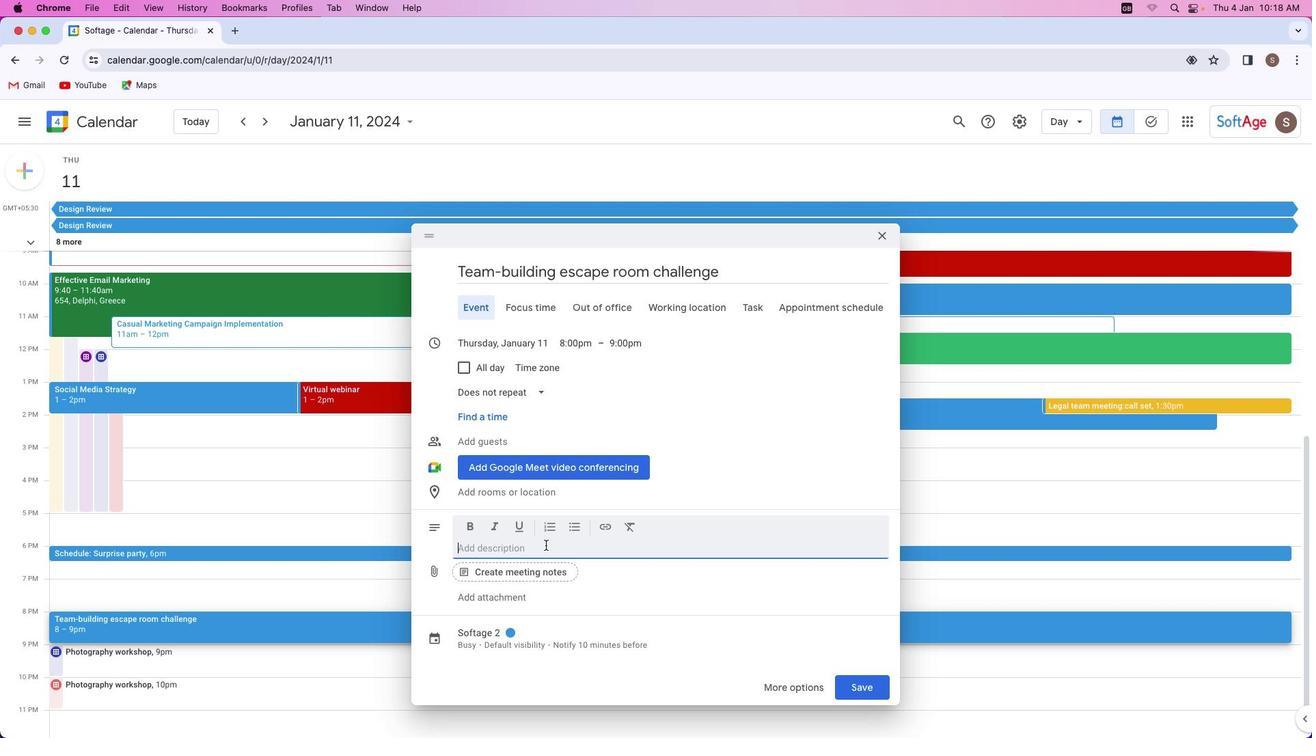 
Action: Key pressed Key.shift'T''h''i''s'Key.space'e''v''e''n''t'Key.space'i''s'Key.space'f''o''r'Key.space't''e''a''m''-''b''u''i''l''d''i''n''g'Key.space'e''x'Key.backspace's''c''a''p''e'Key.space'r''o''o''m'Key.space'c''h''a''l''l''e''n''g''e'Key.space'.'
Screenshot: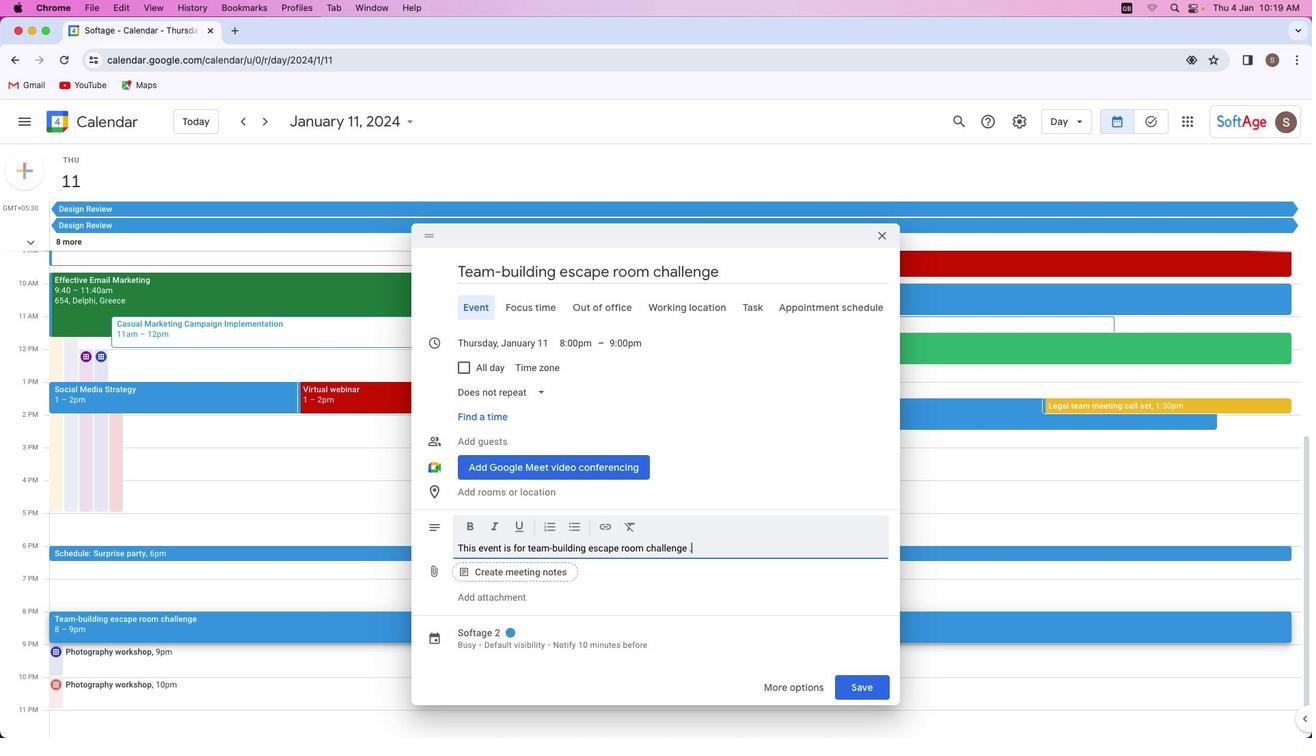 
Action: Mouse moved to (510, 631)
Screenshot: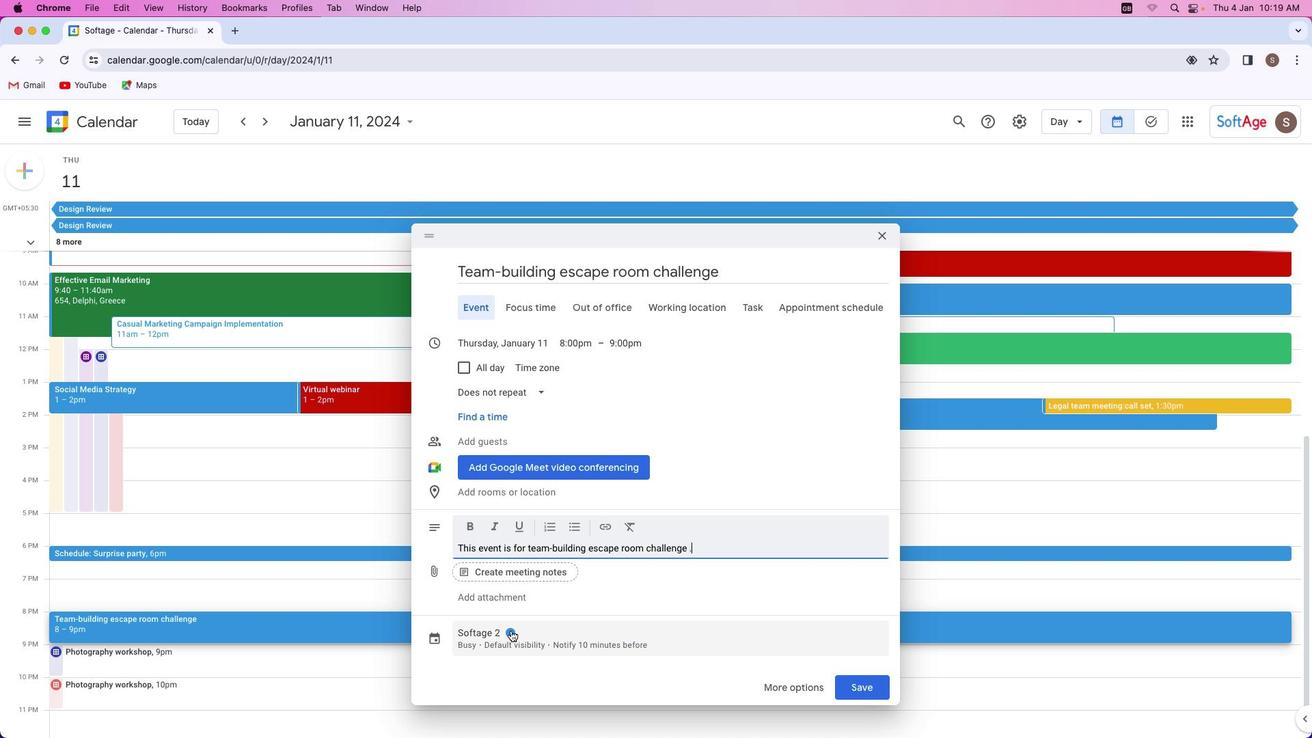 
Action: Mouse pressed left at (510, 631)
Screenshot: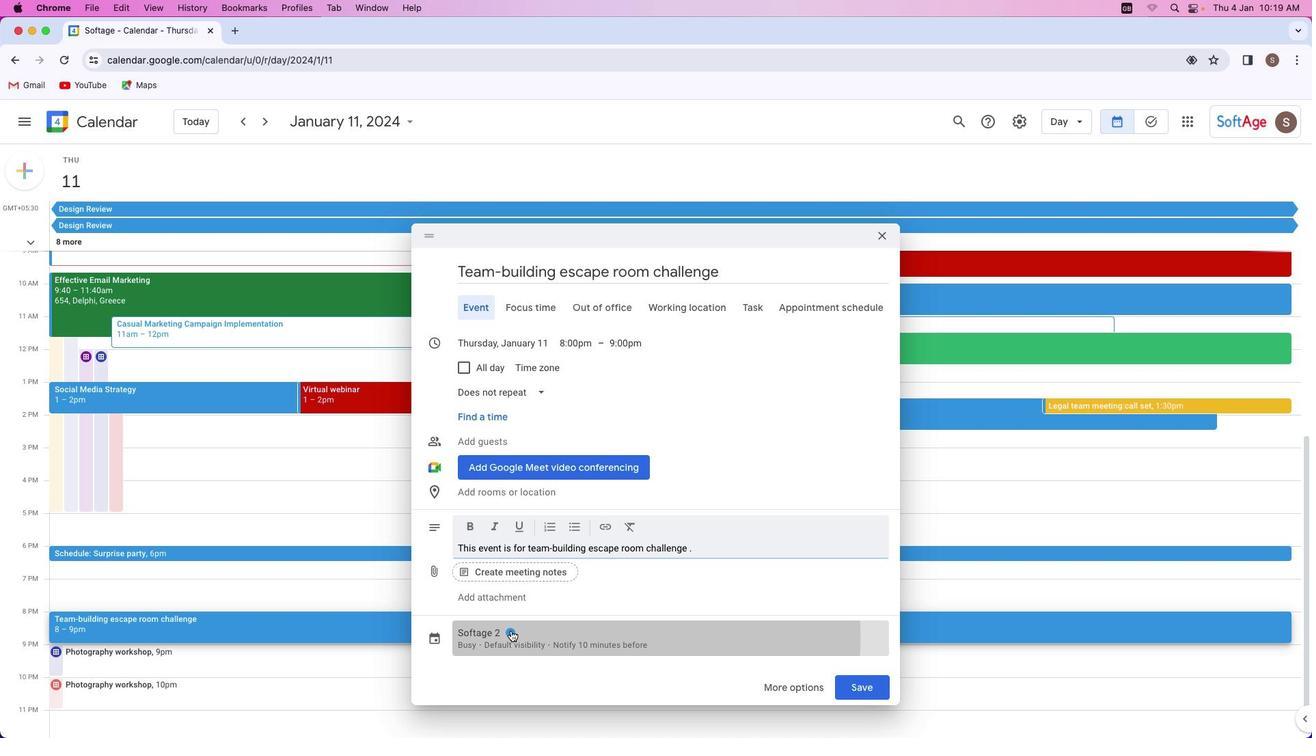 
Action: Mouse moved to (538, 534)
Screenshot: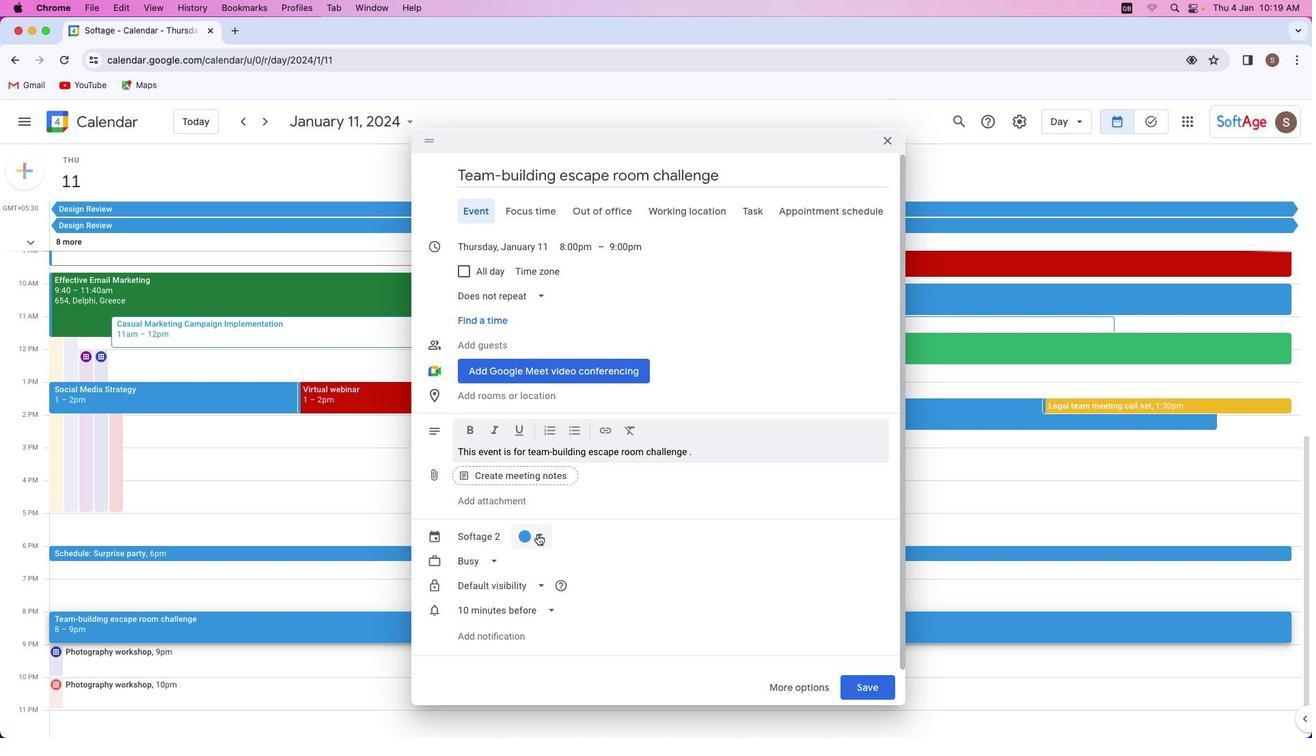 
Action: Mouse pressed left at (538, 534)
Screenshot: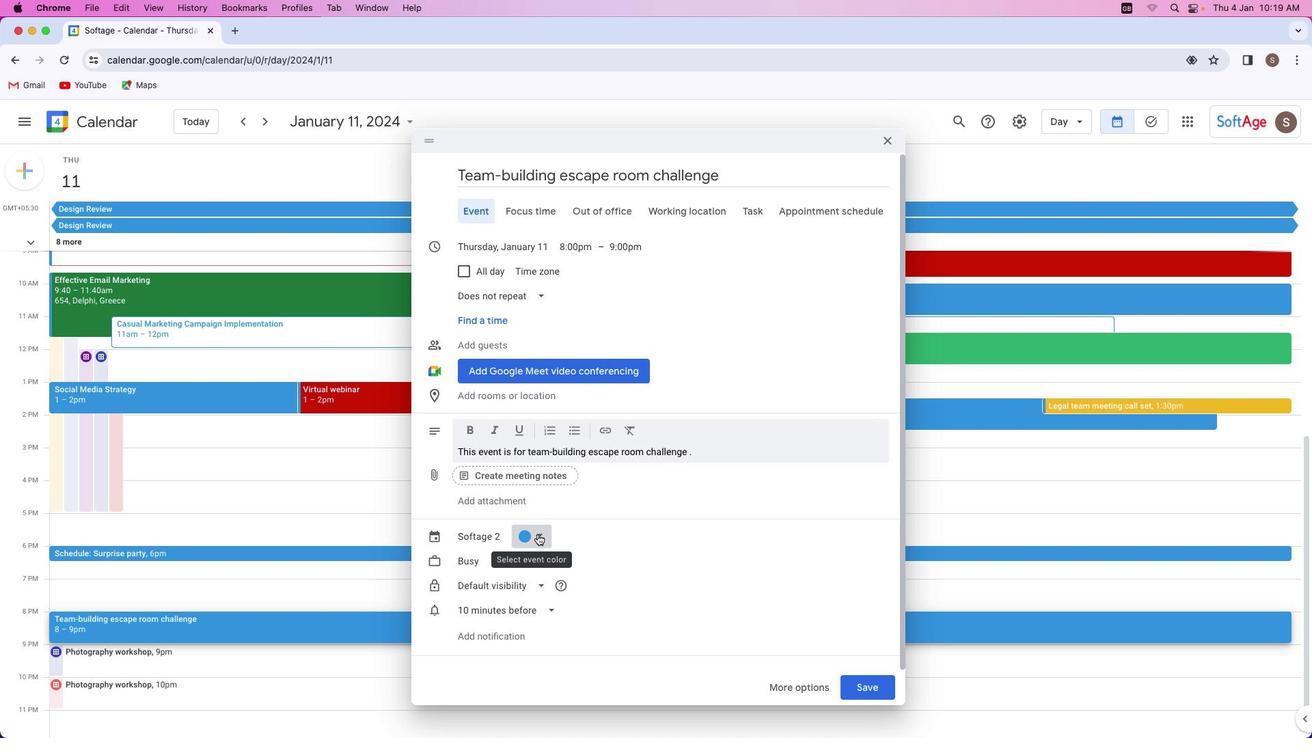 
Action: Mouse moved to (544, 574)
Screenshot: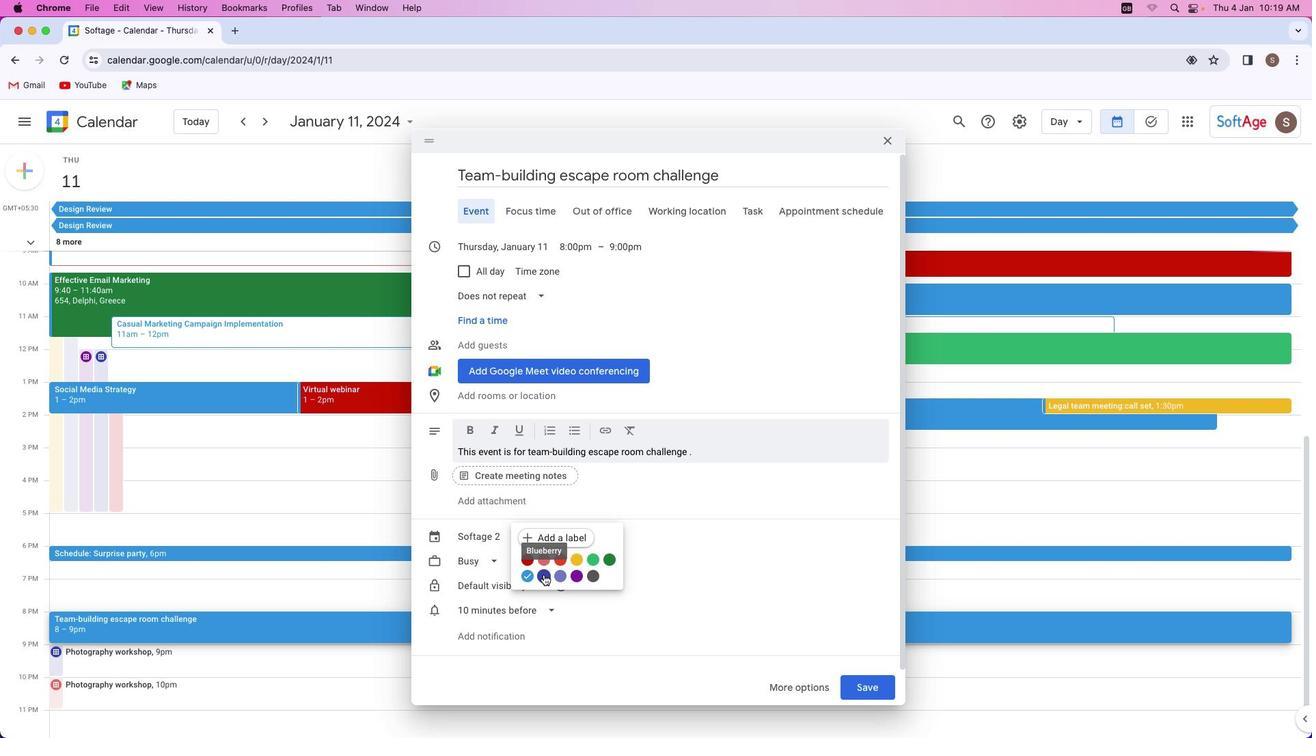 
Action: Mouse pressed left at (544, 574)
Screenshot: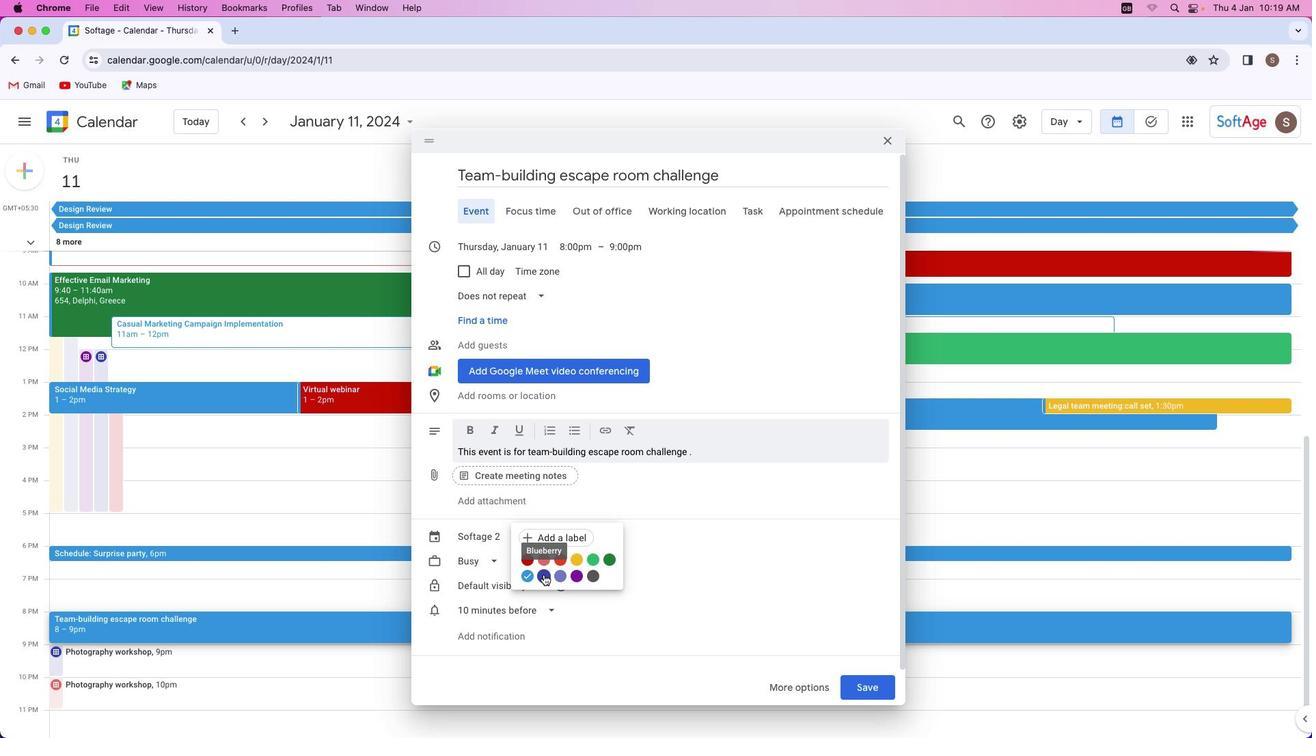 
Action: Mouse moved to (860, 684)
Screenshot: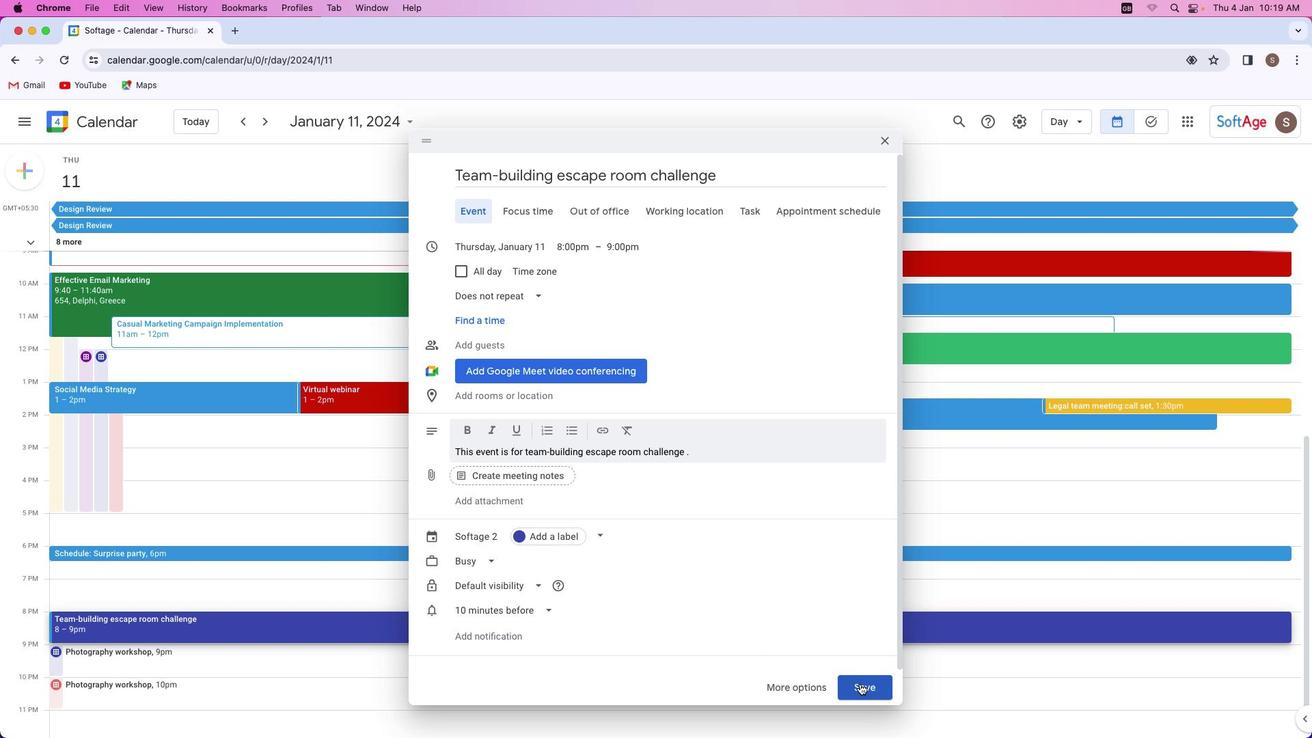 
Action: Mouse pressed left at (860, 684)
Screenshot: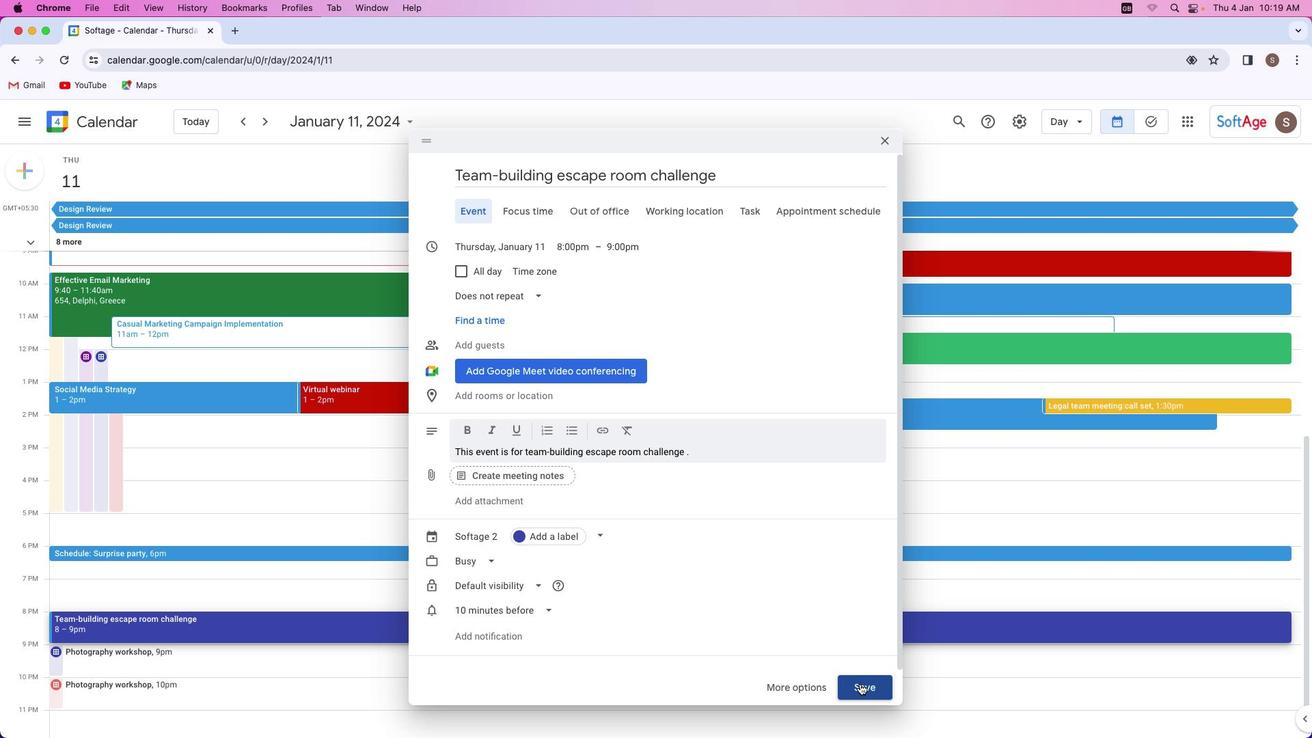 
Action: Mouse moved to (121, 621)
Screenshot: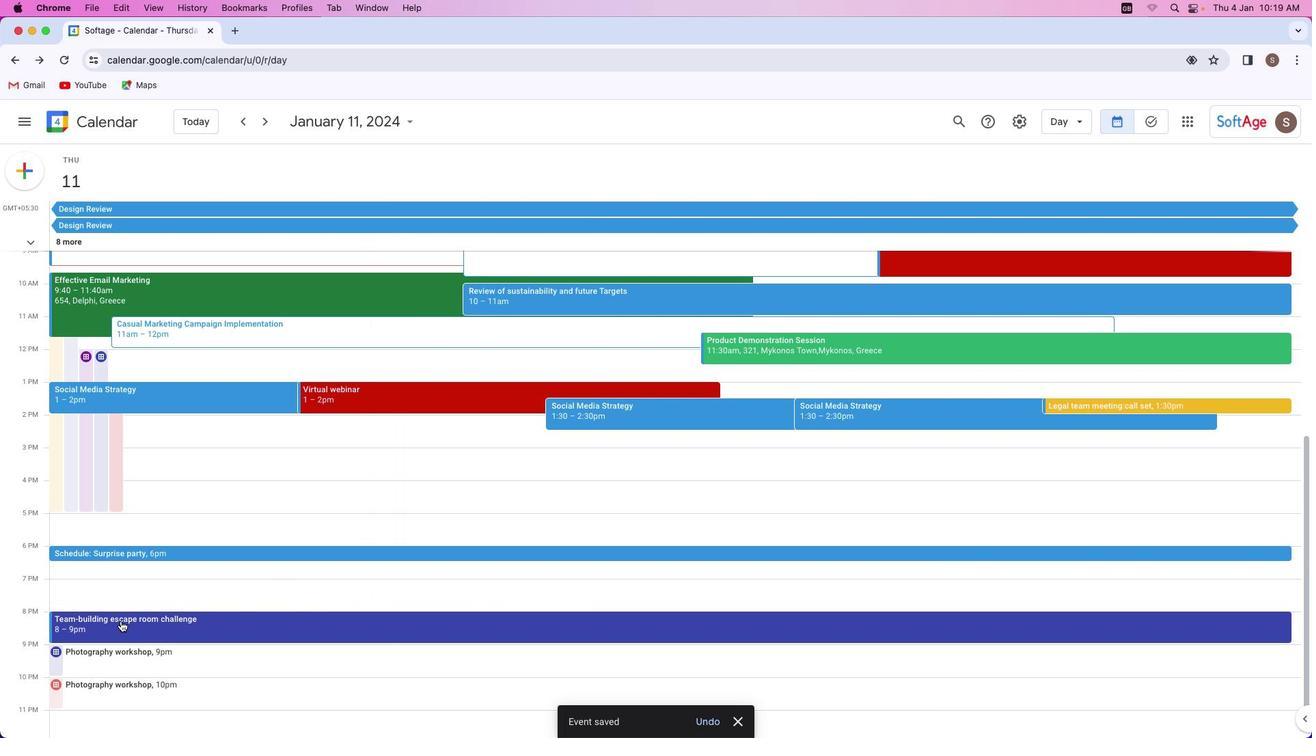 
Action: Mouse pressed left at (121, 621)
Screenshot: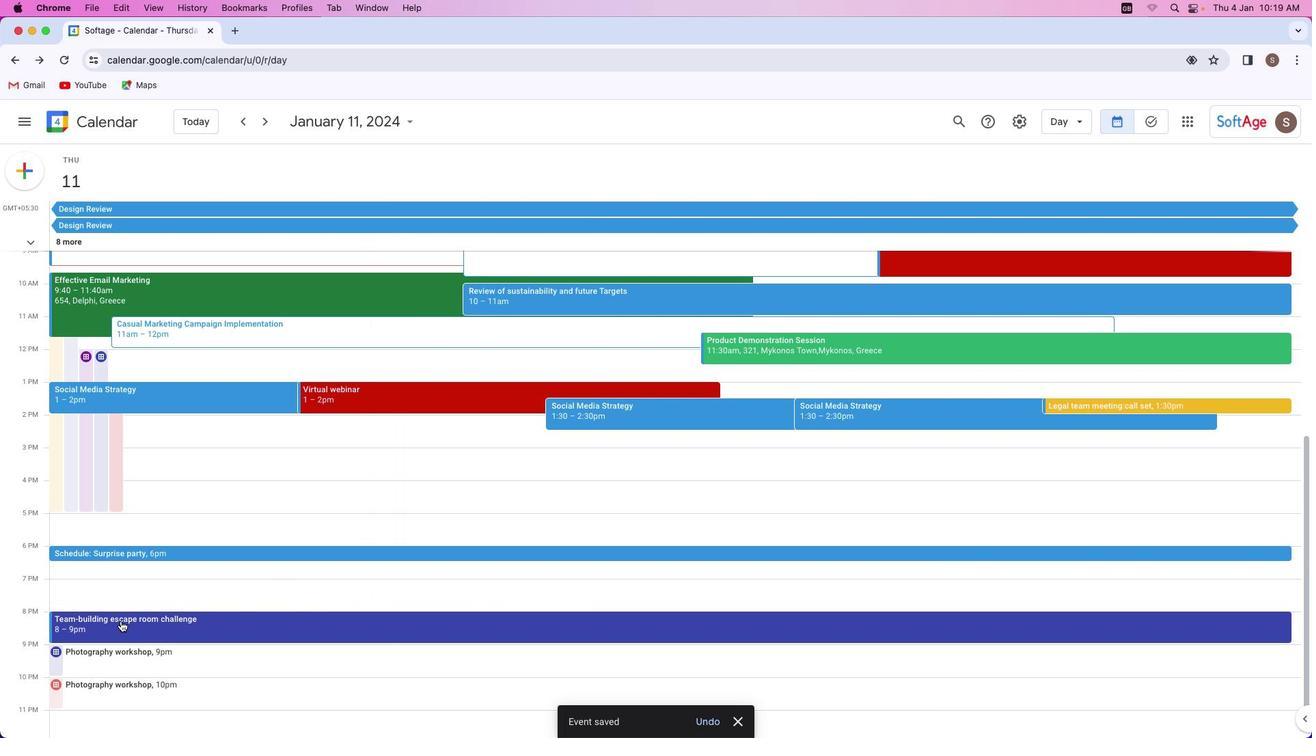 
Action: Mouse moved to (678, 484)
Screenshot: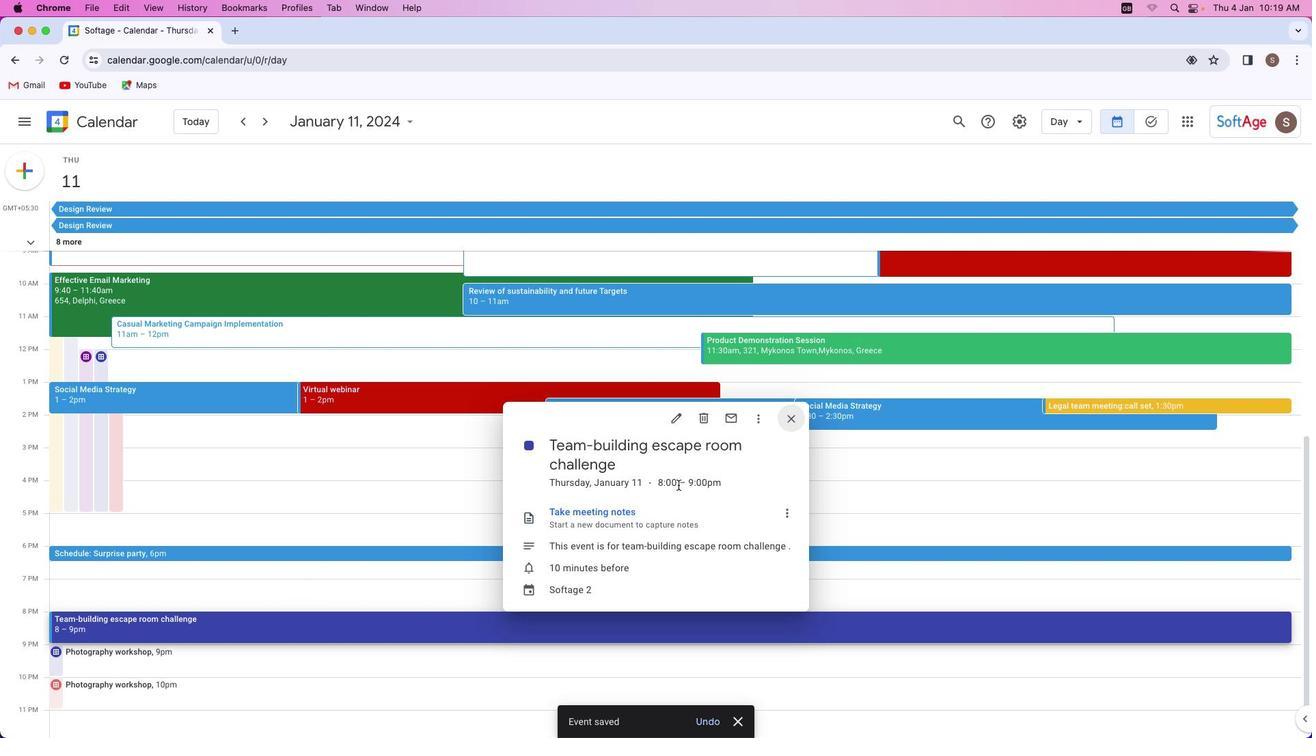 
Action: Mouse pressed left at (678, 484)
Screenshot: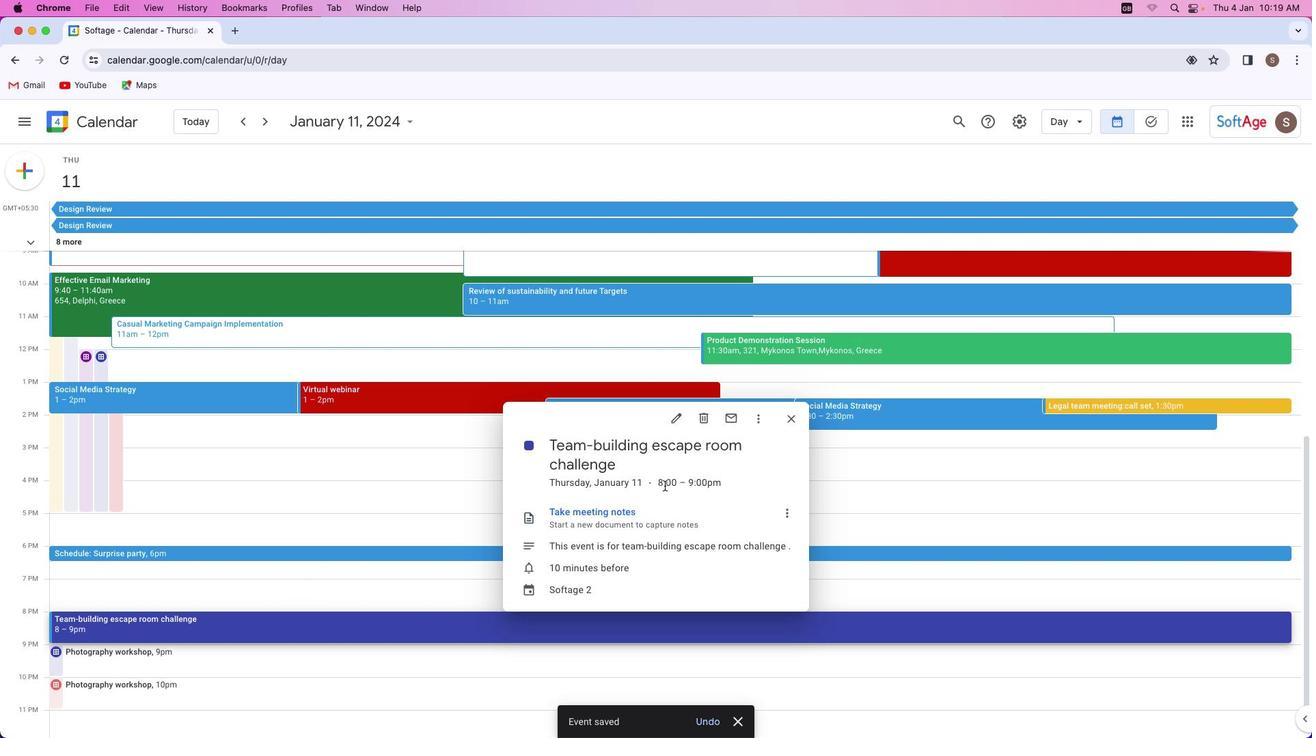 
Action: Mouse moved to (677, 483)
Screenshot: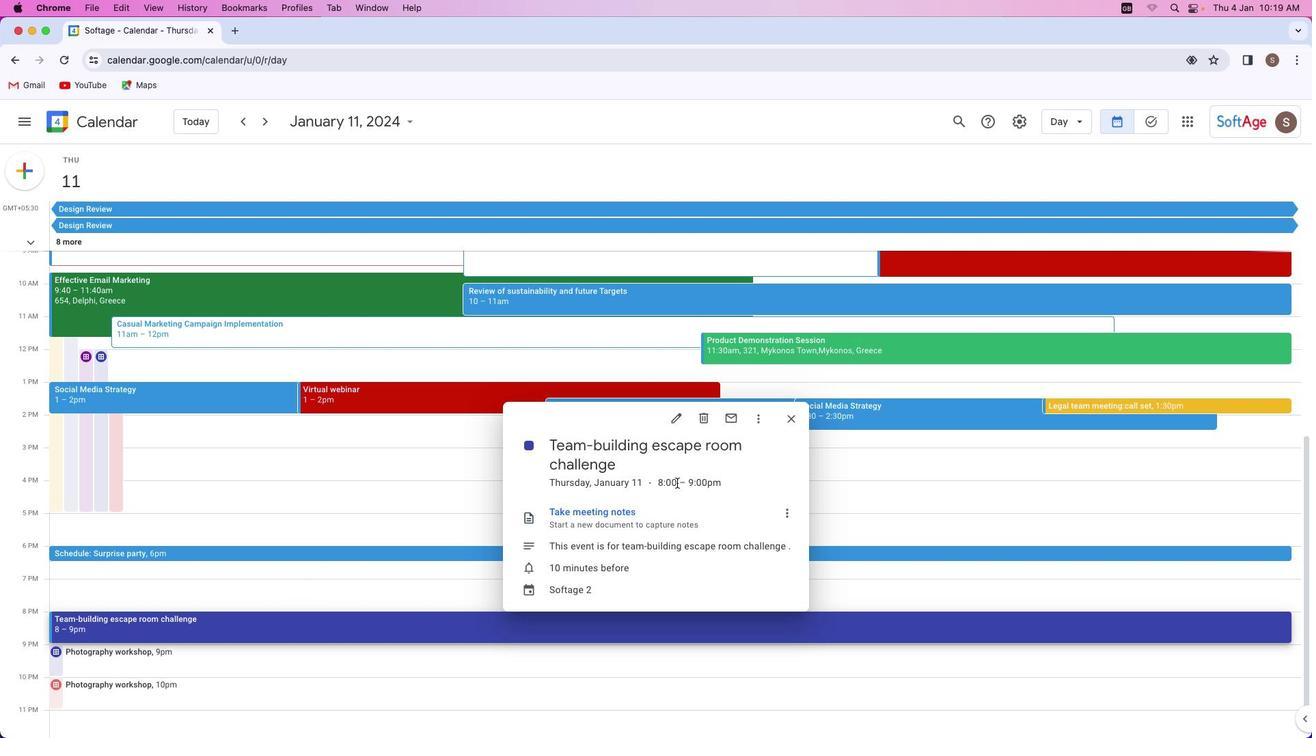 
Action: Mouse pressed left at (677, 483)
Screenshot: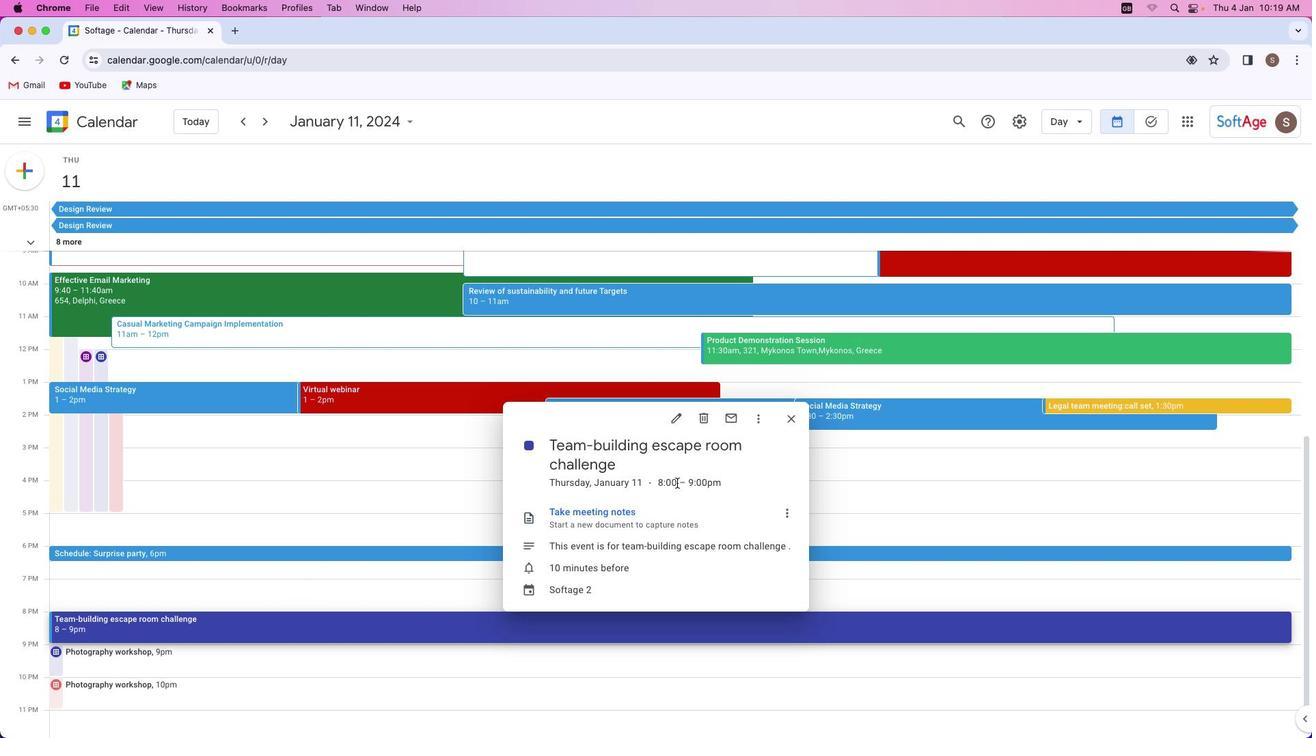 
Action: Mouse moved to (693, 498)
Screenshot: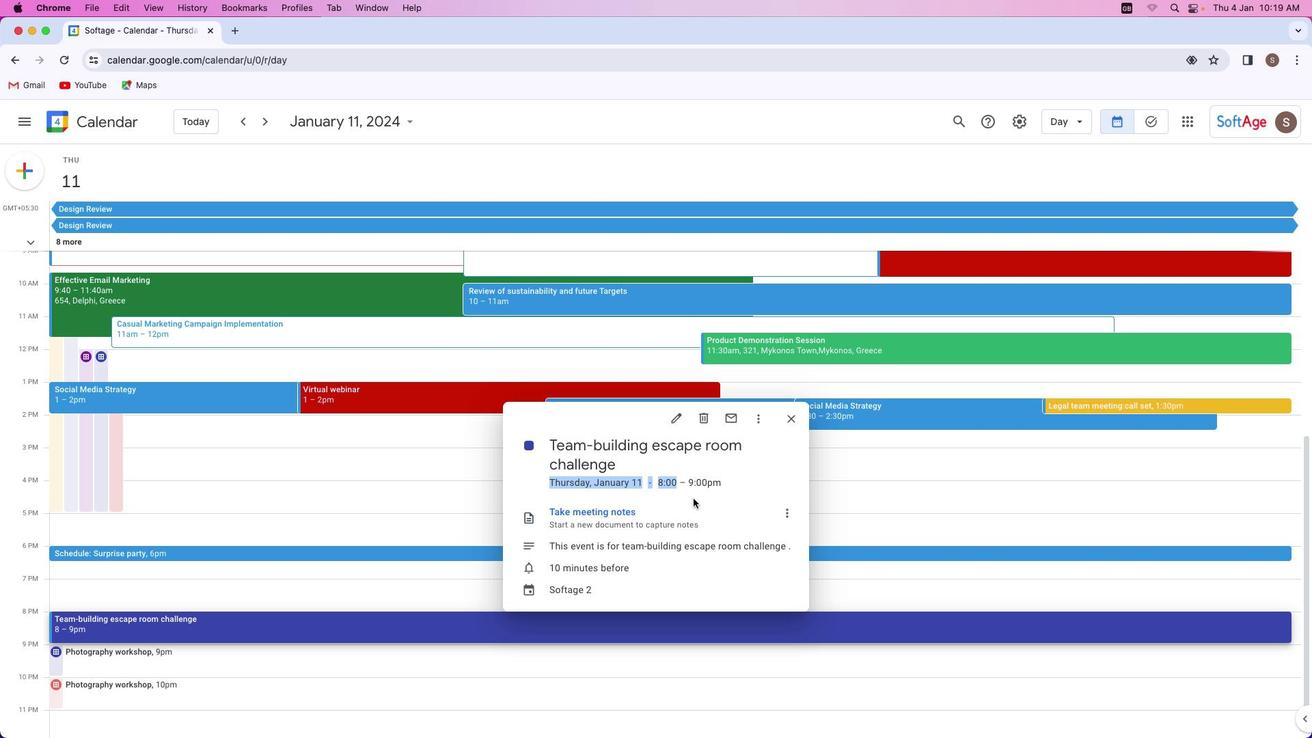
Action: Mouse pressed left at (693, 498)
Screenshot: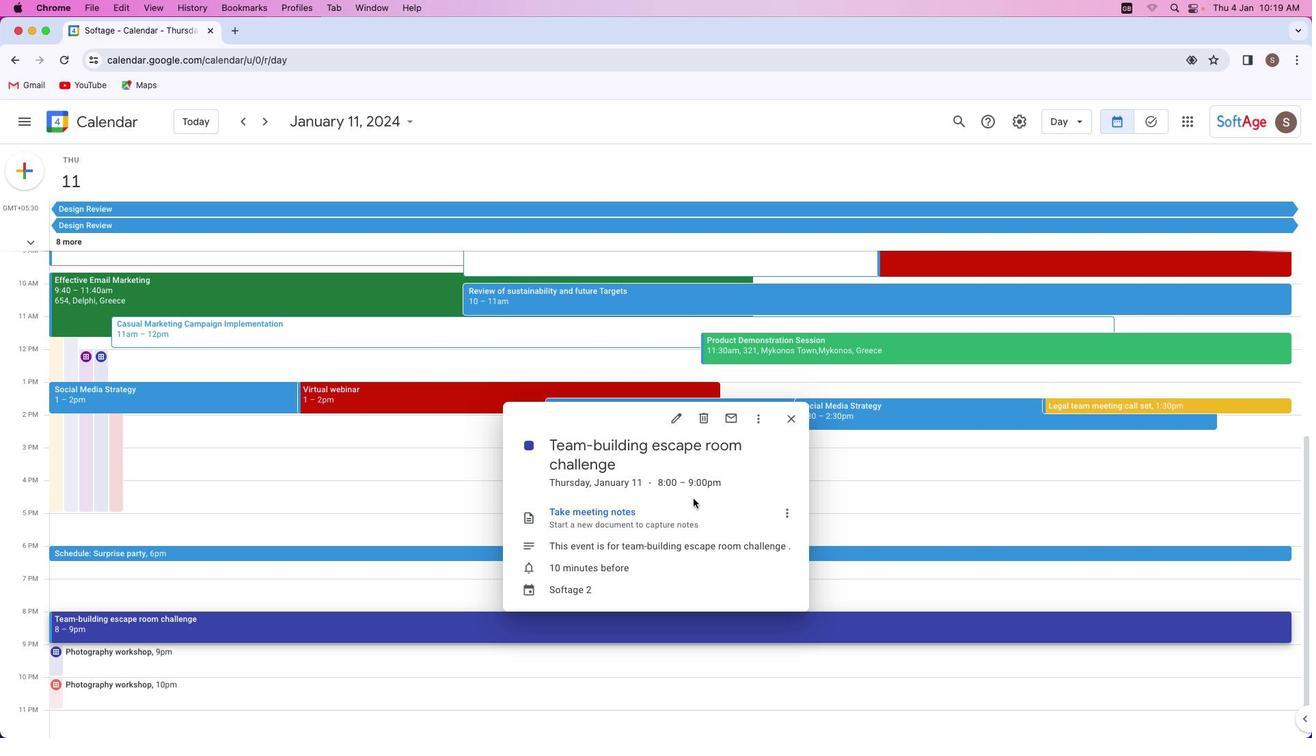 
Action: Mouse moved to (646, 494)
Screenshot: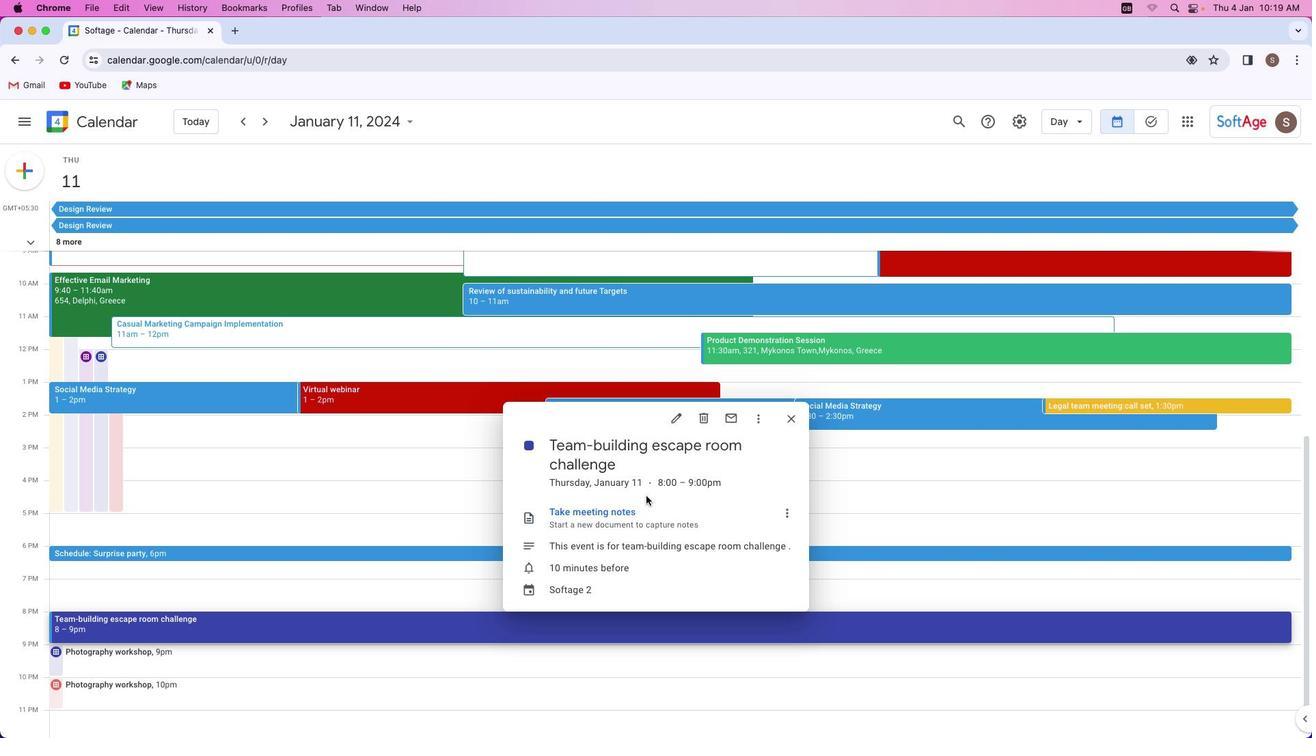 
